 Task: Find the distance between Orlando and Jacksonville.
Action: Mouse moved to (352, 468)
Screenshot: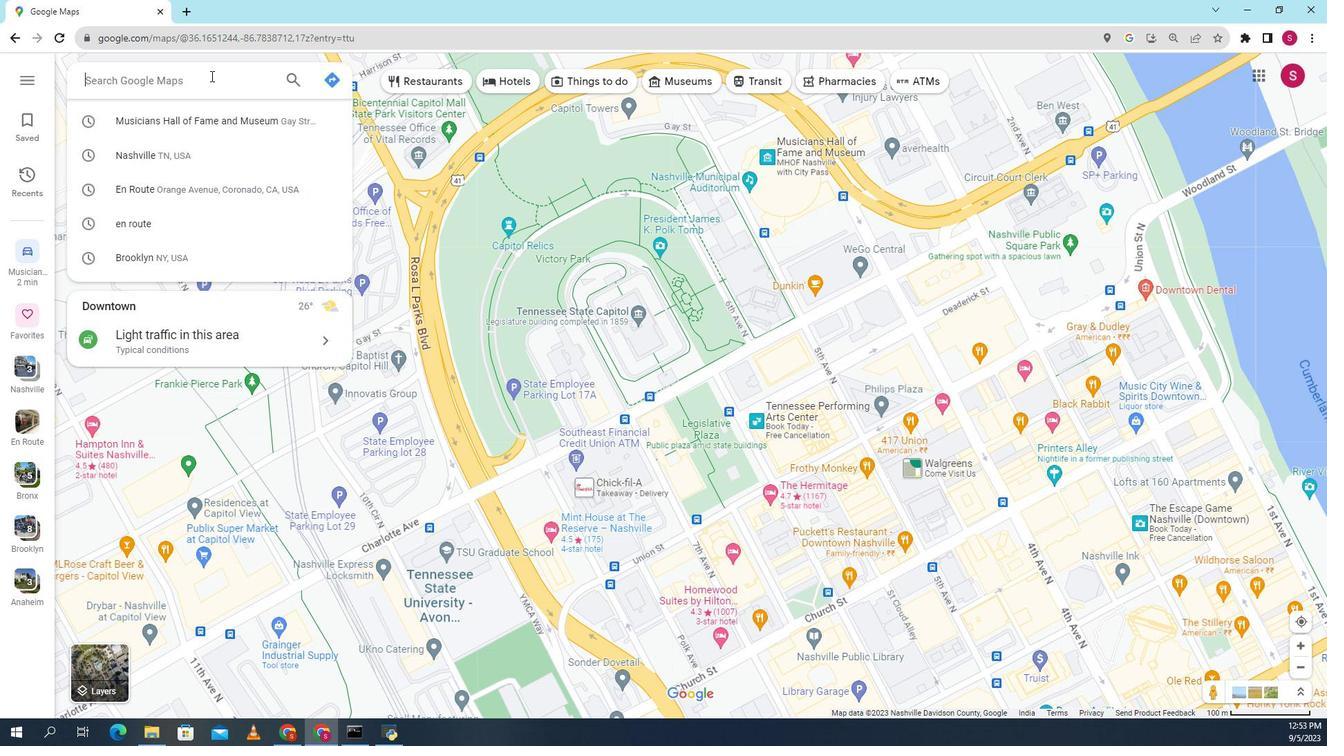 
Action: Mouse pressed left at (352, 468)
Screenshot: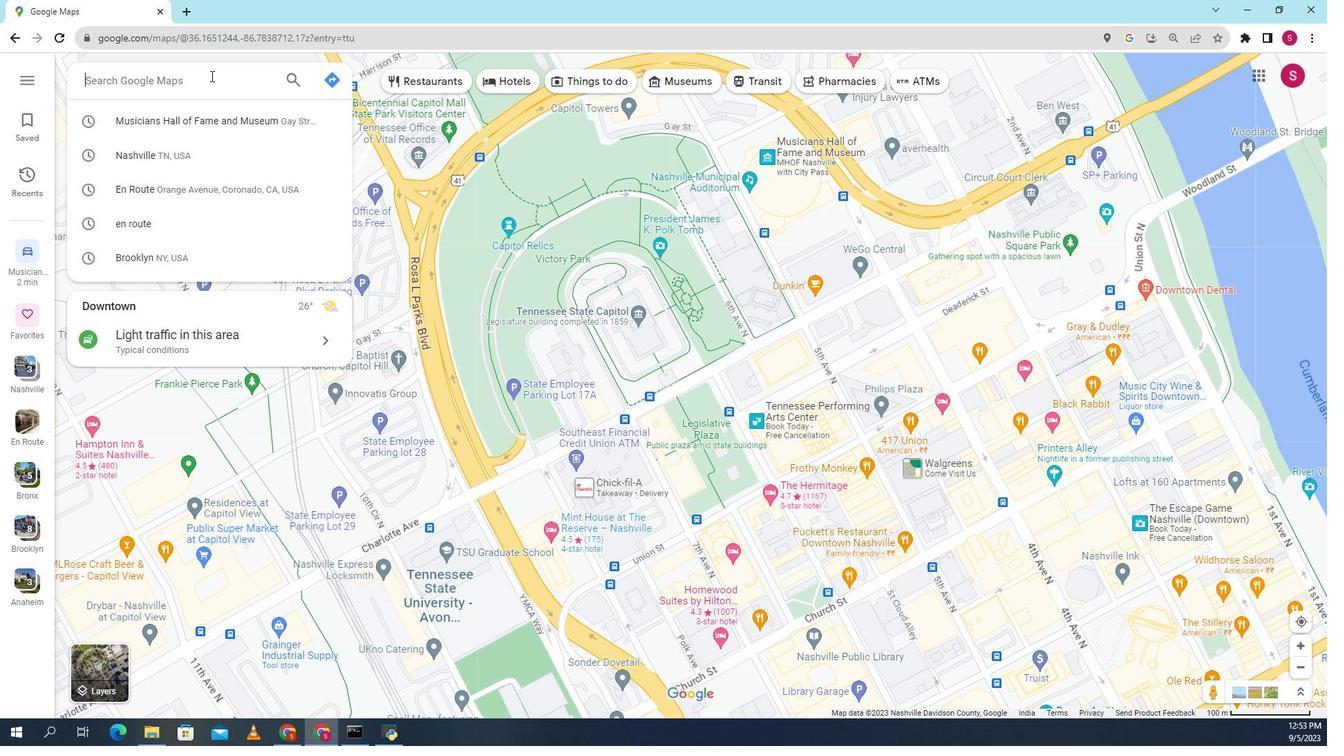 
Action: Mouse moved to (397, 450)
Screenshot: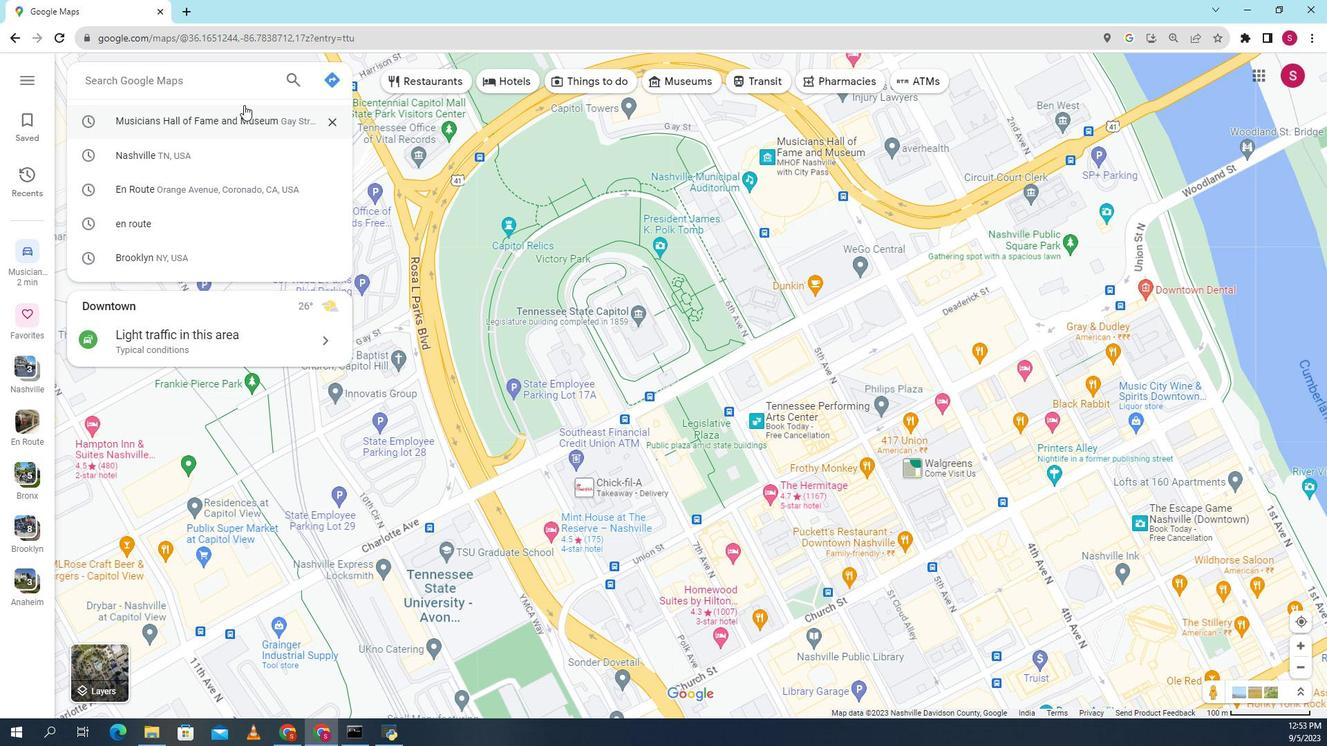 
Action: Key pressed orla
Screenshot: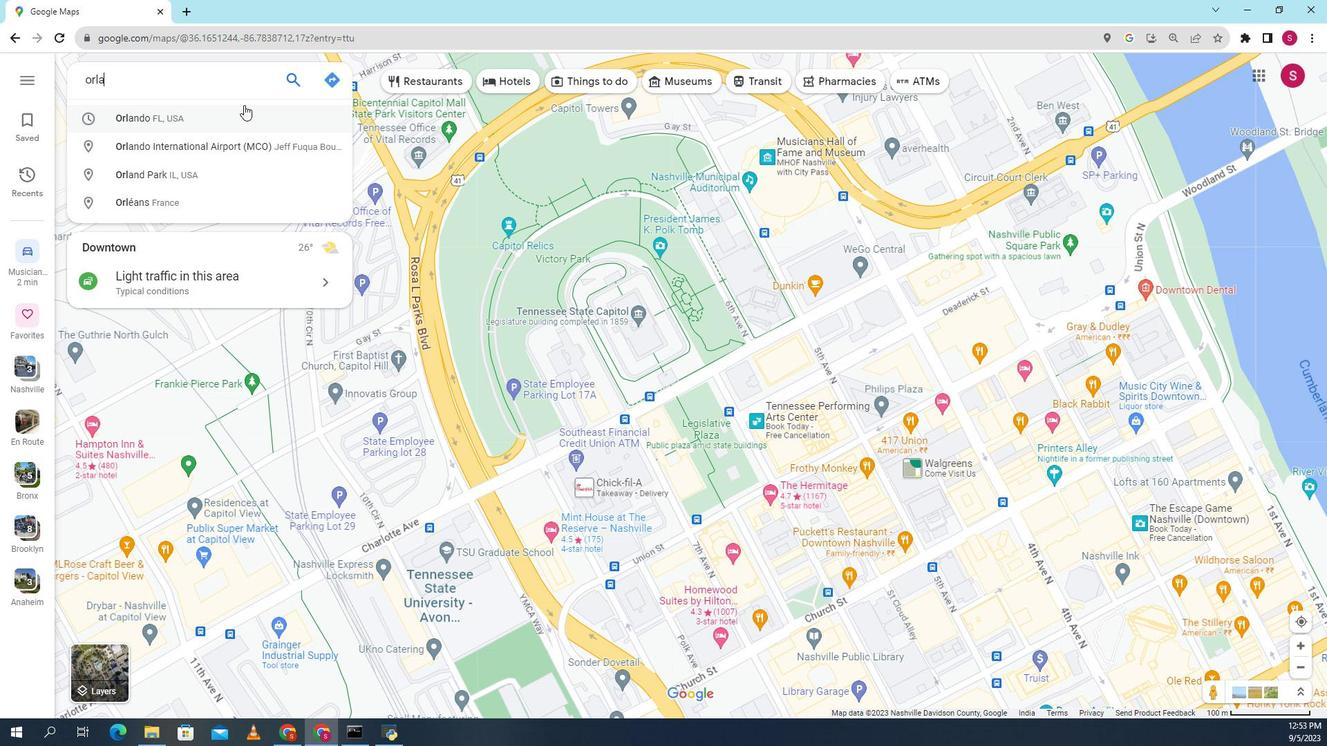 
Action: Mouse moved to (384, 441)
Screenshot: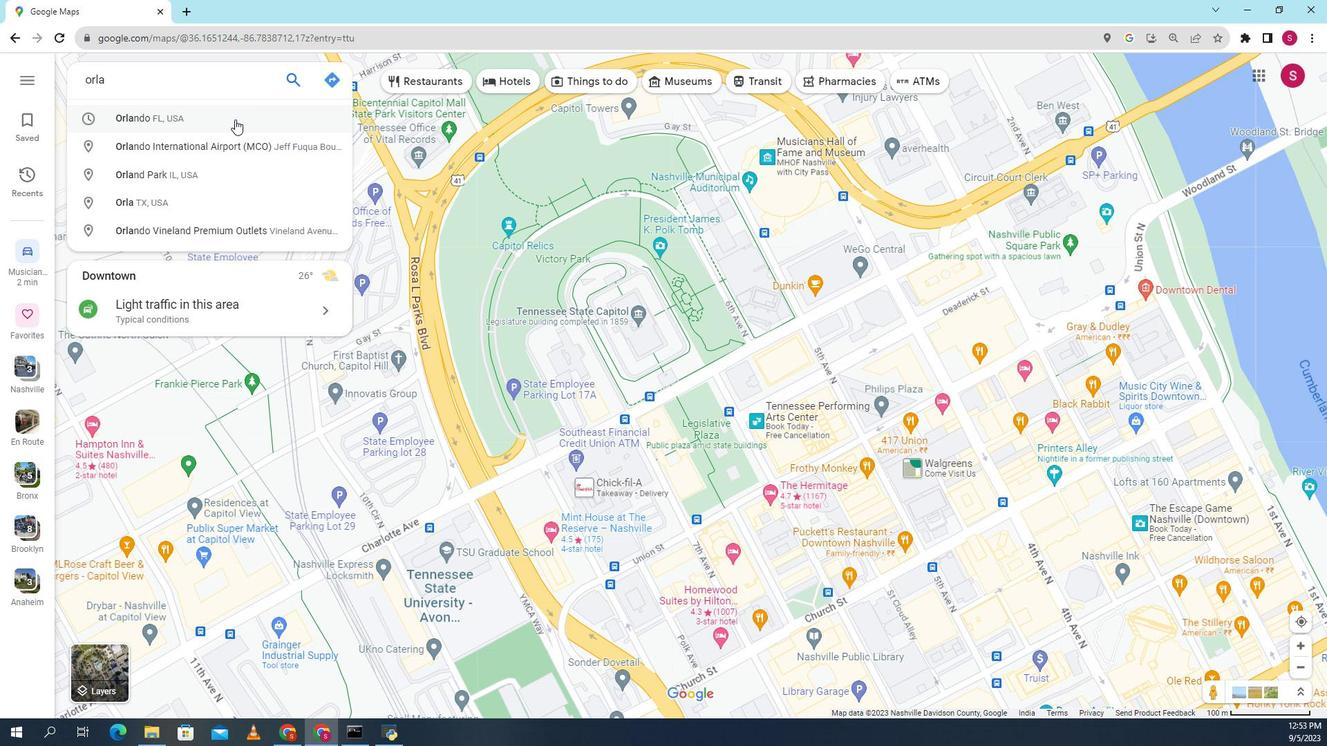 
Action: Mouse pressed left at (384, 441)
Screenshot: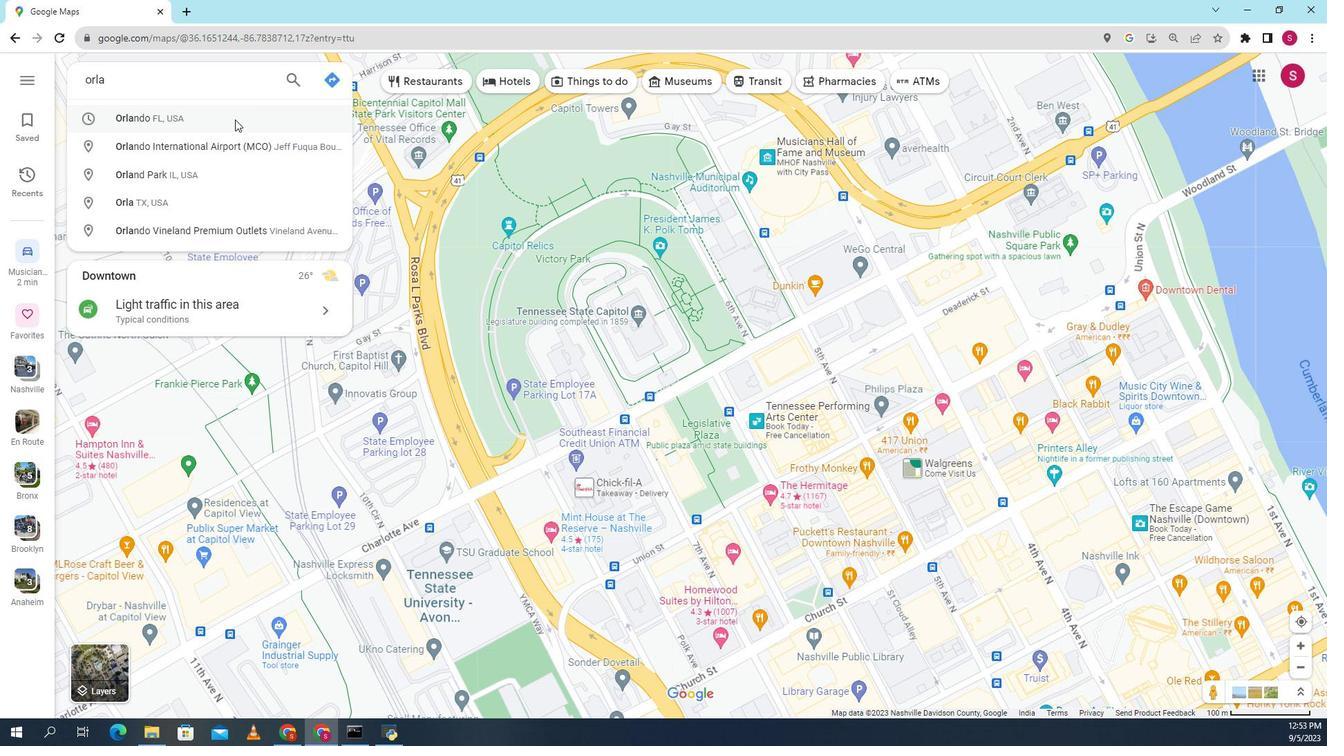 
Action: Mouse moved to (208, 297)
Screenshot: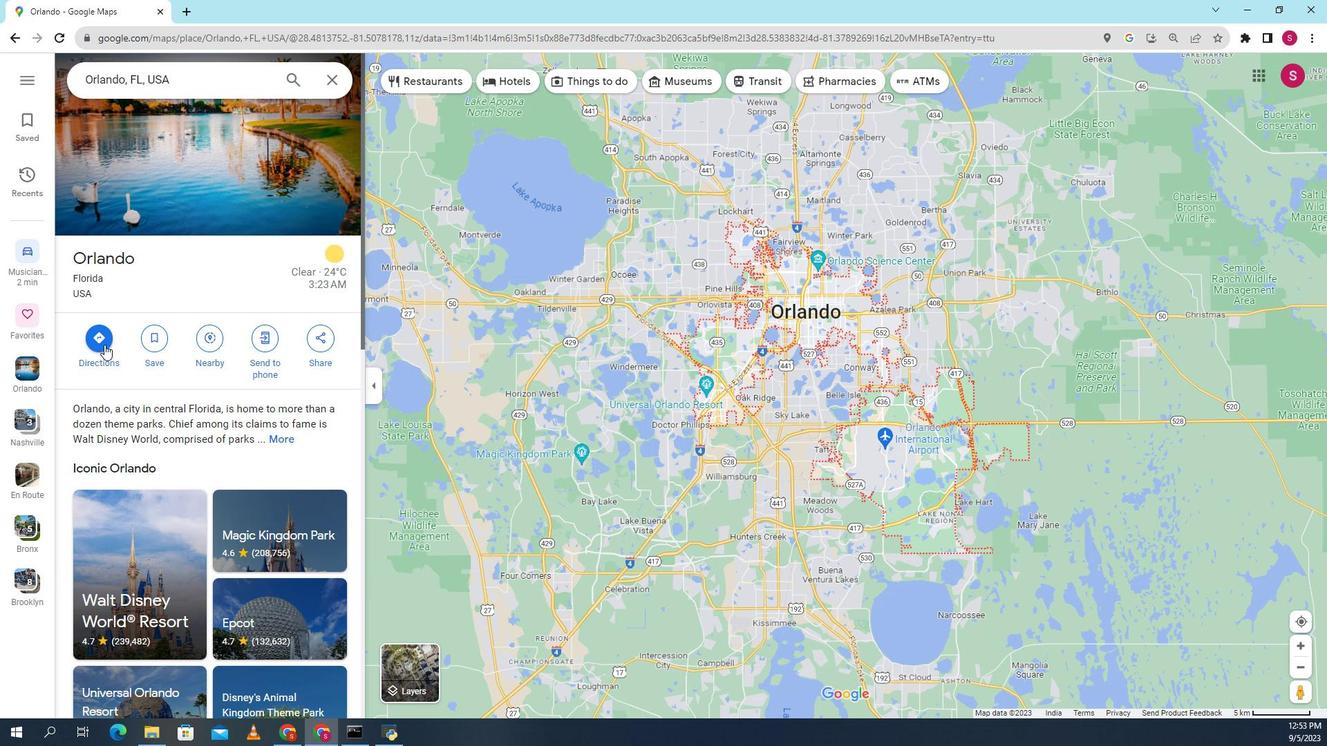 
Action: Mouse pressed left at (208, 297)
Screenshot: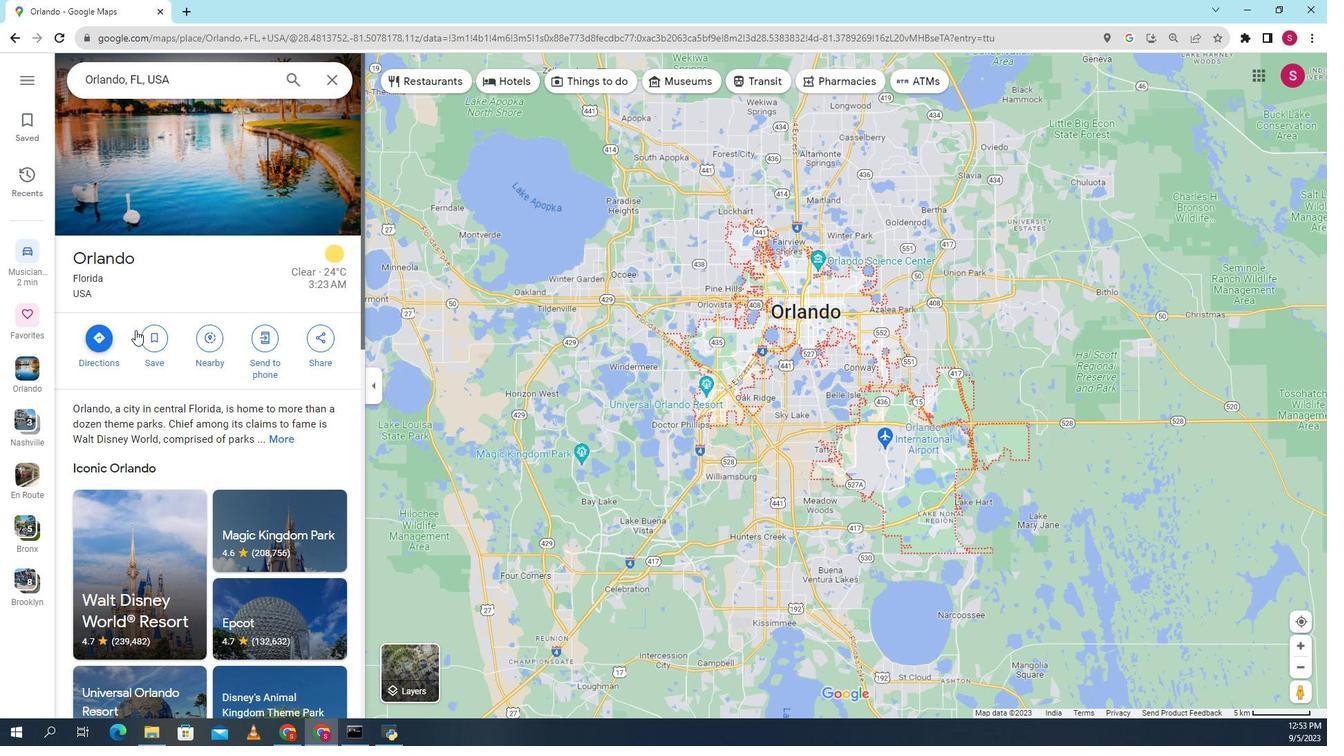 
Action: Mouse moved to (515, 425)
Screenshot: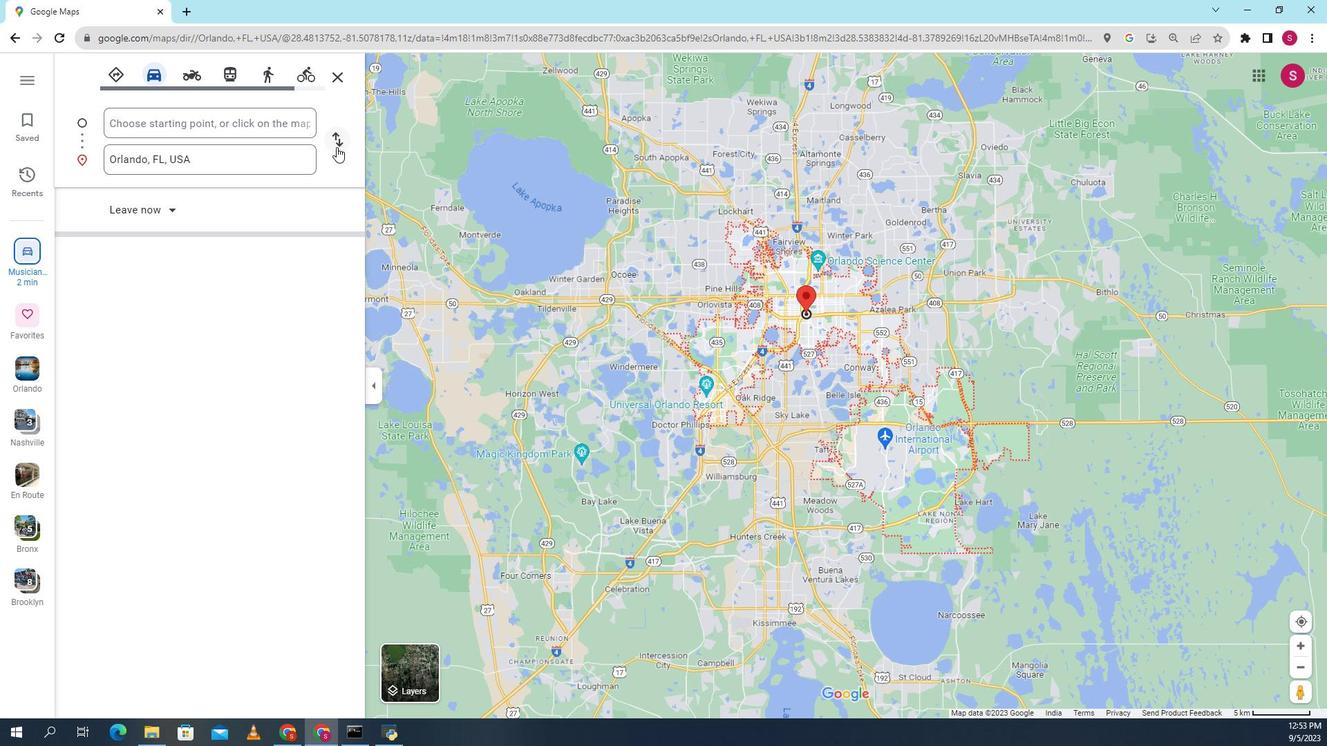 
Action: Mouse pressed left at (515, 425)
Screenshot: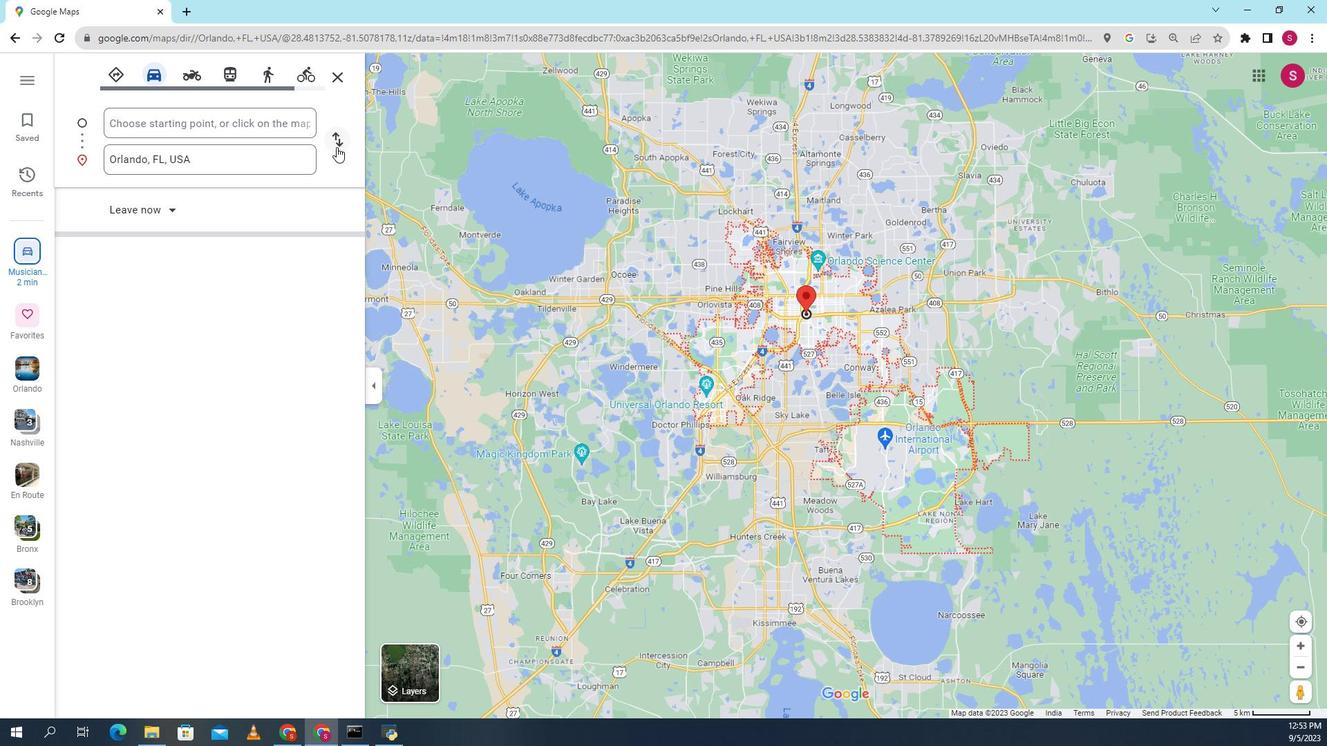 
Action: Mouse moved to (403, 409)
Screenshot: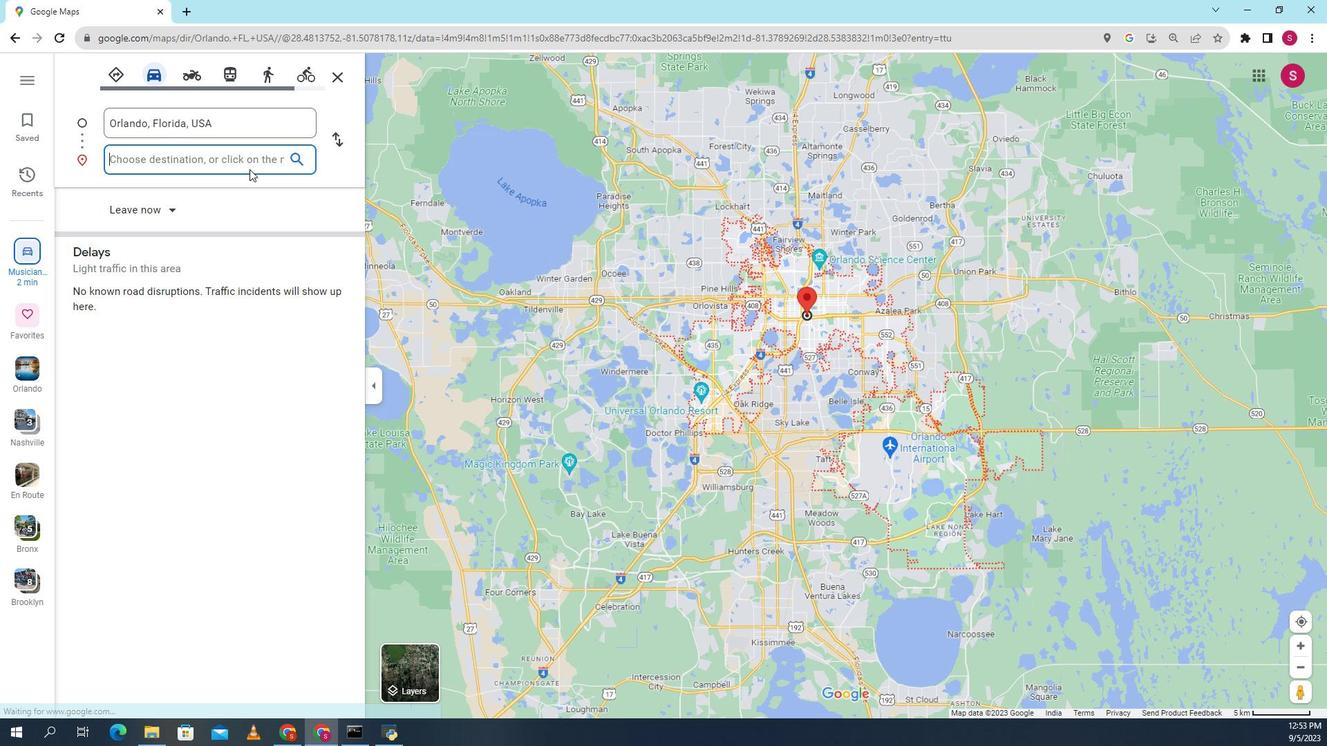 
Action: Key pressed jacksonville
Screenshot: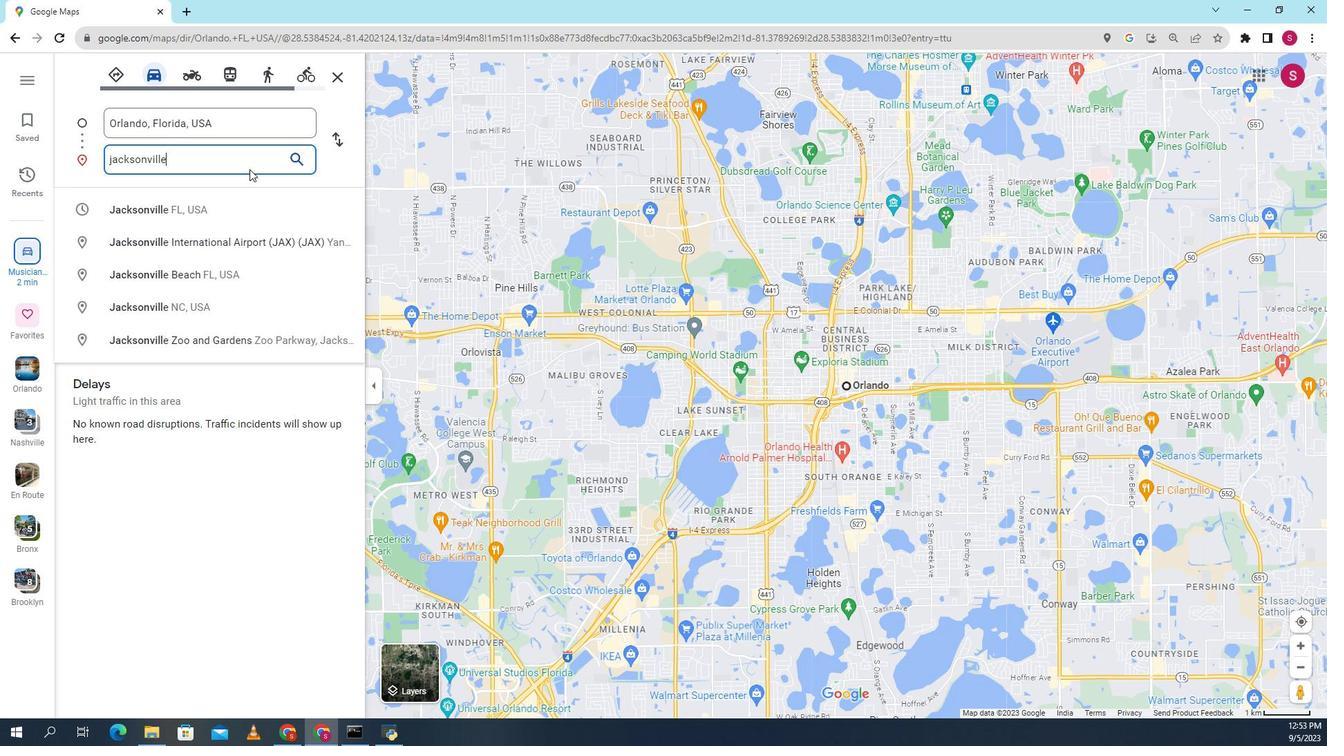 
Action: Mouse moved to (395, 376)
Screenshot: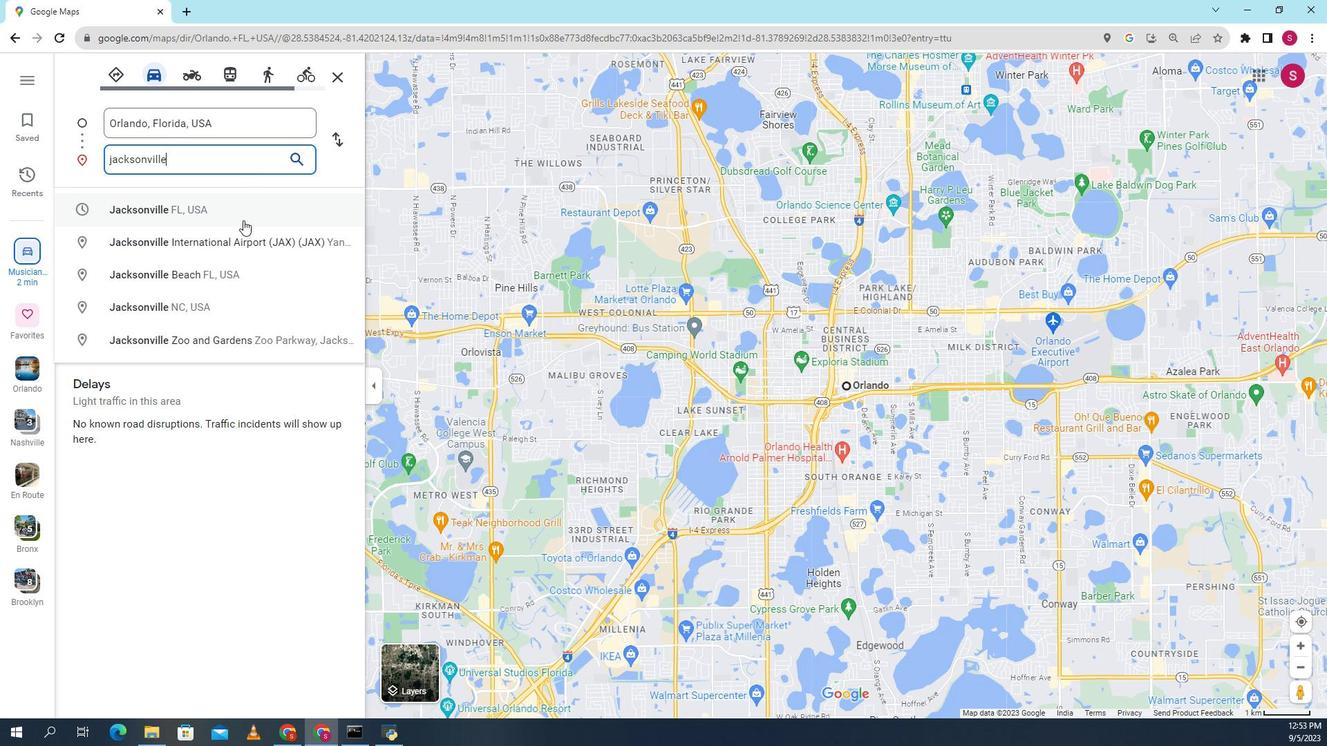 
Action: Mouse pressed left at (395, 376)
Screenshot: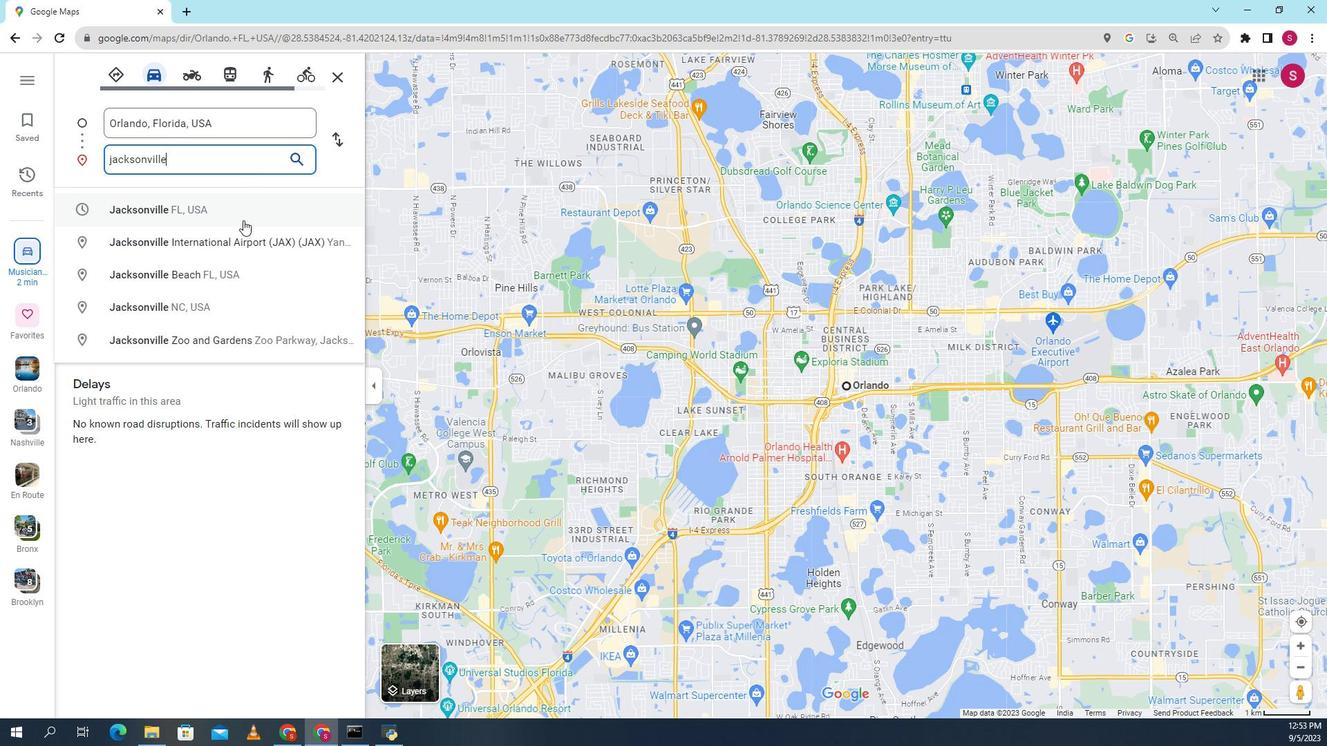 
Action: Mouse moved to (1203, 91)
Screenshot: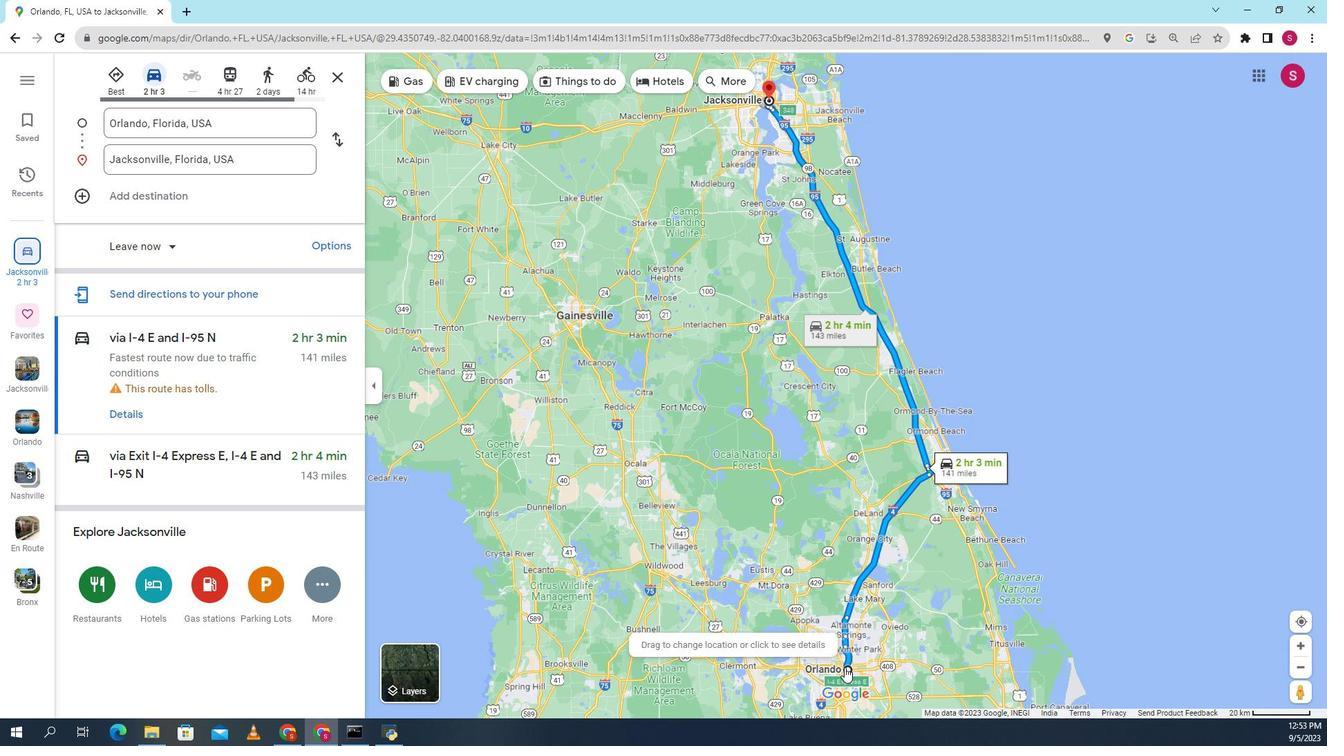 
Action: Mouse pressed right at (1203, 91)
Screenshot: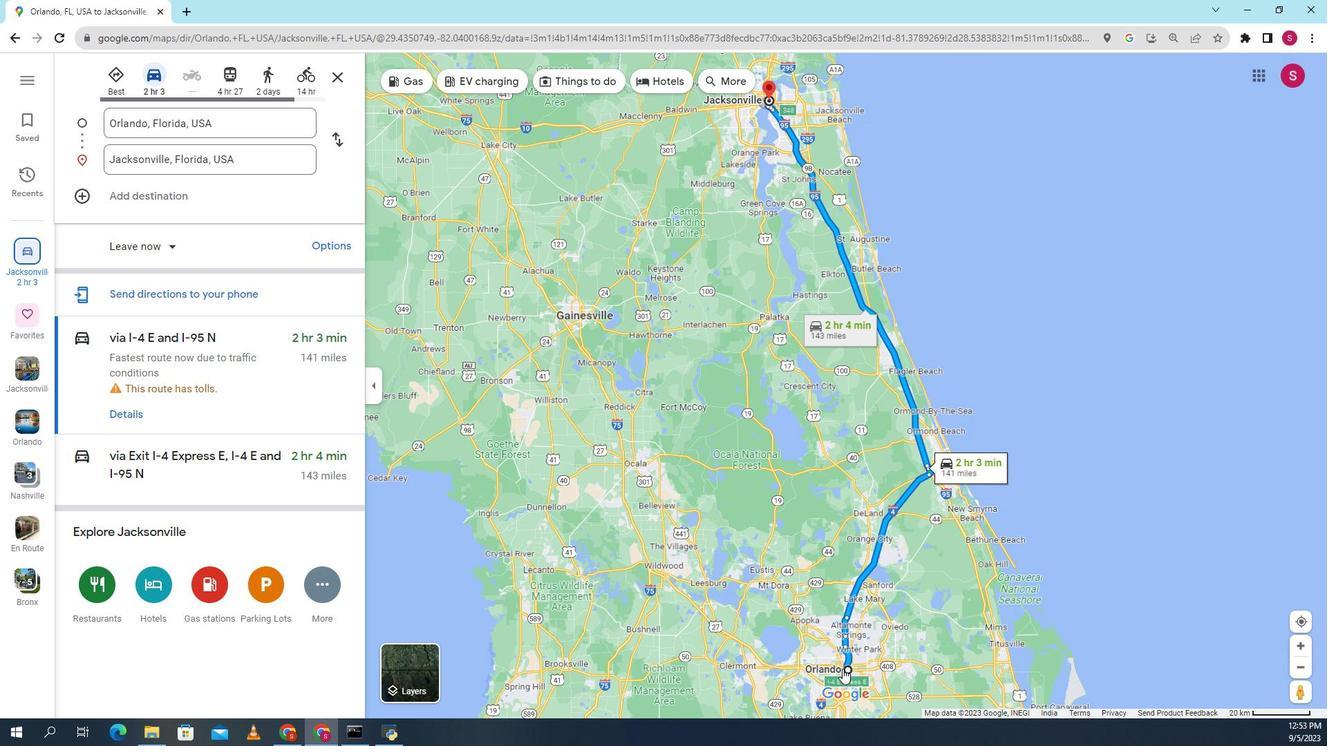 
Action: Mouse moved to (1271, 80)
Screenshot: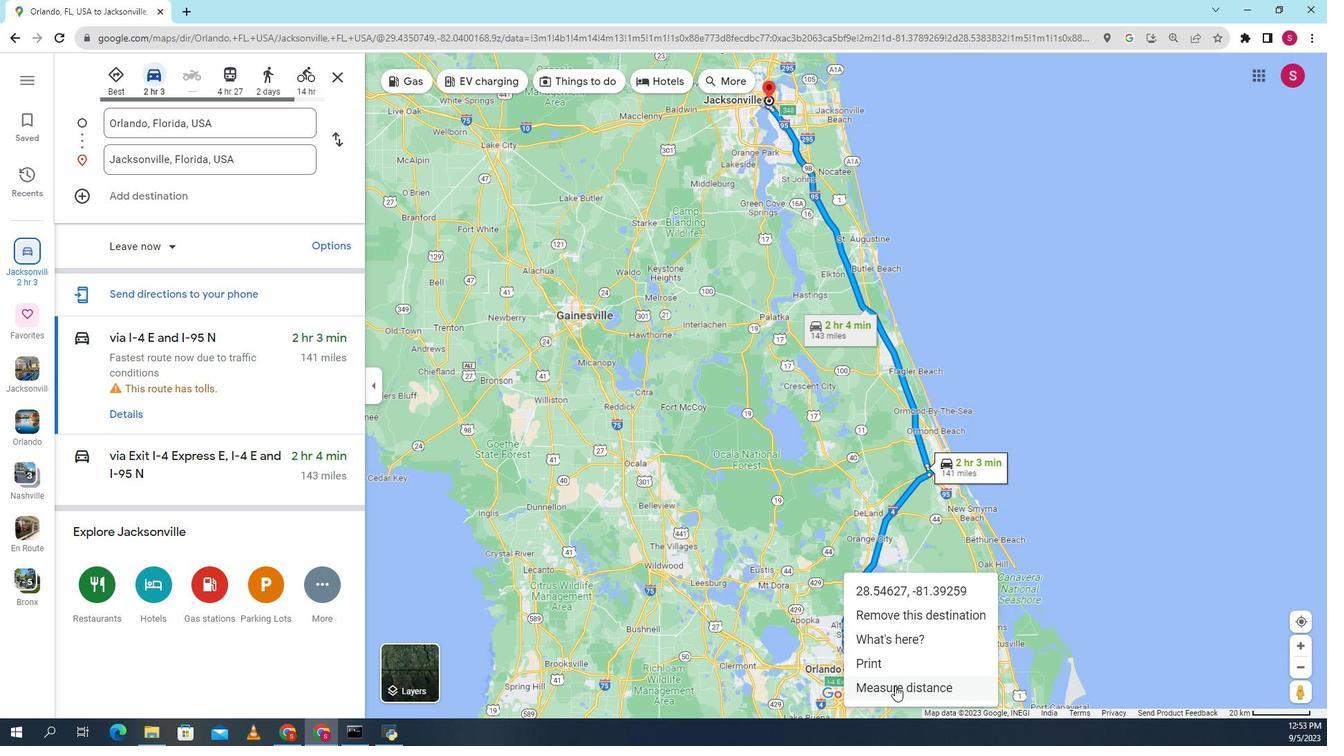 
Action: Mouse pressed left at (1271, 80)
Screenshot: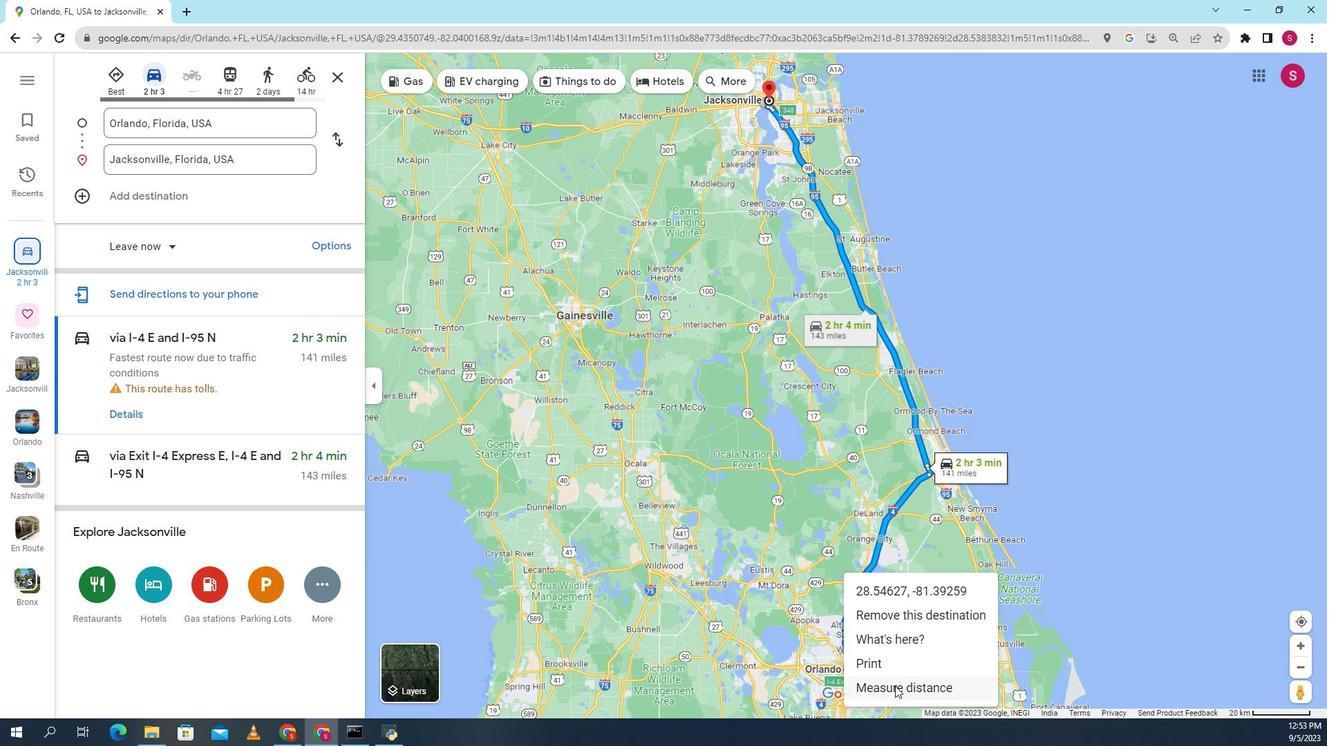 
Action: Mouse moved to (1103, 451)
Screenshot: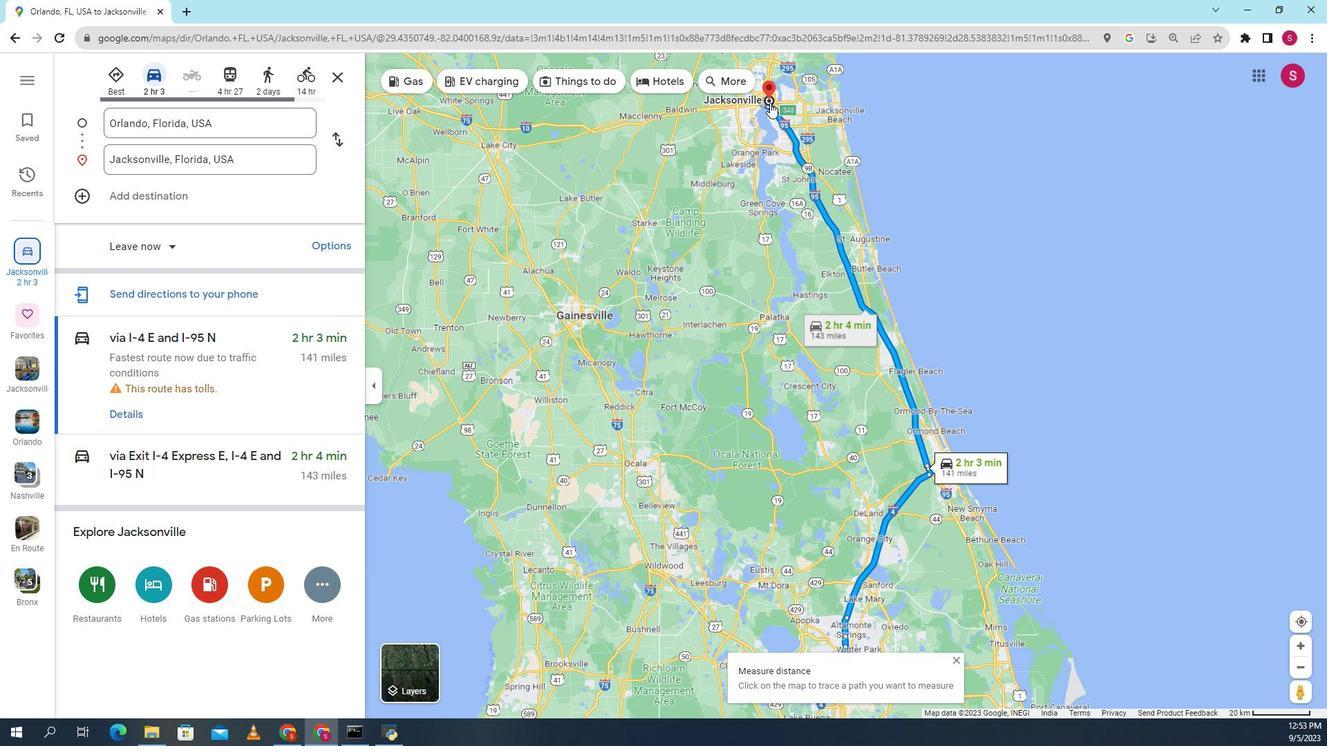 
Action: Mouse pressed left at (1103, 451)
Screenshot: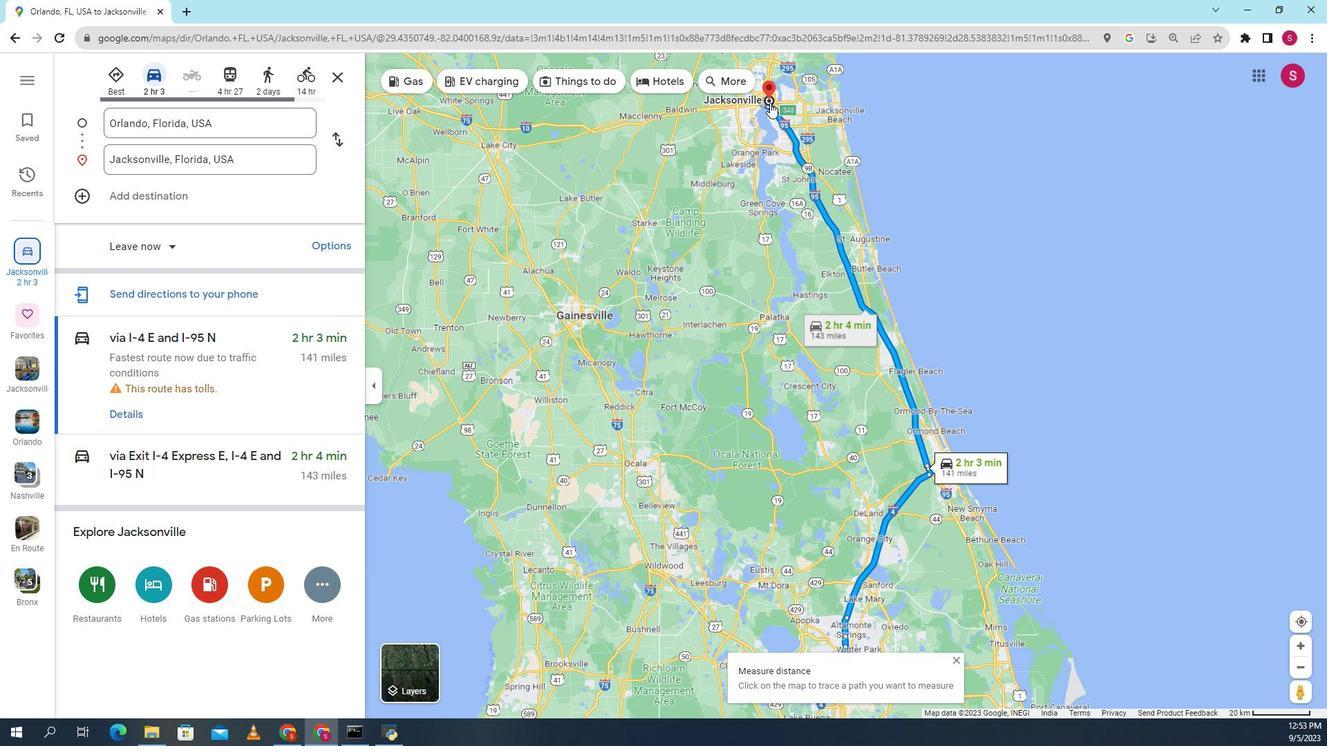 
Action: Mouse moved to (1169, 236)
Screenshot: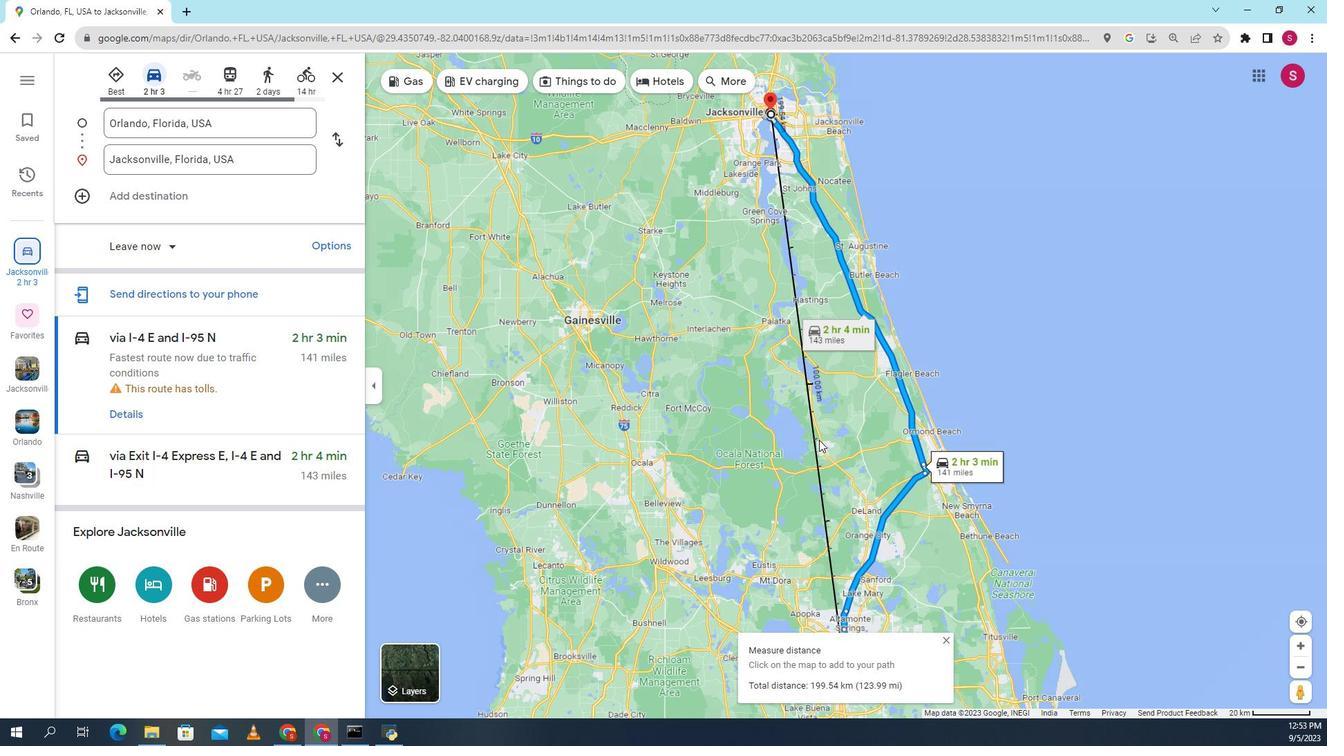 
Action: Mouse scrolled (1169, 237) with delta (0, 0)
Screenshot: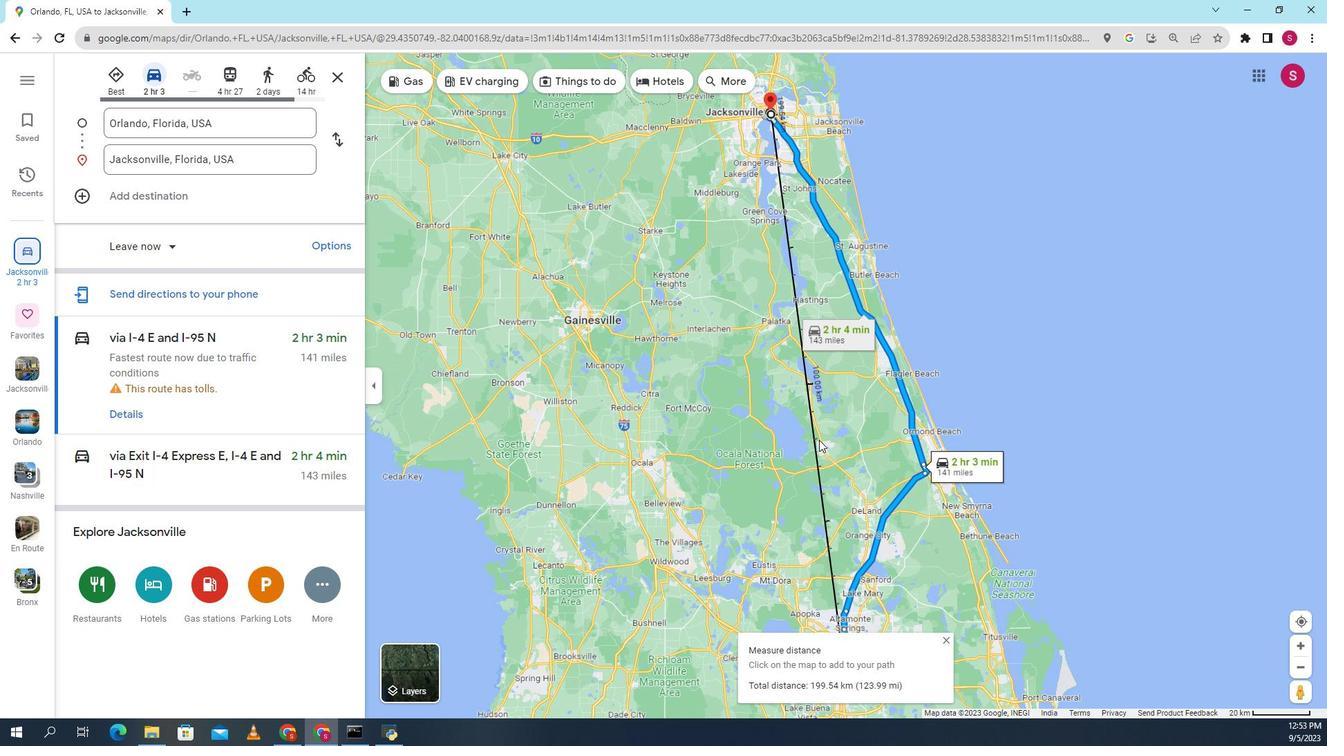 
Action: Mouse scrolled (1169, 237) with delta (0, 0)
Screenshot: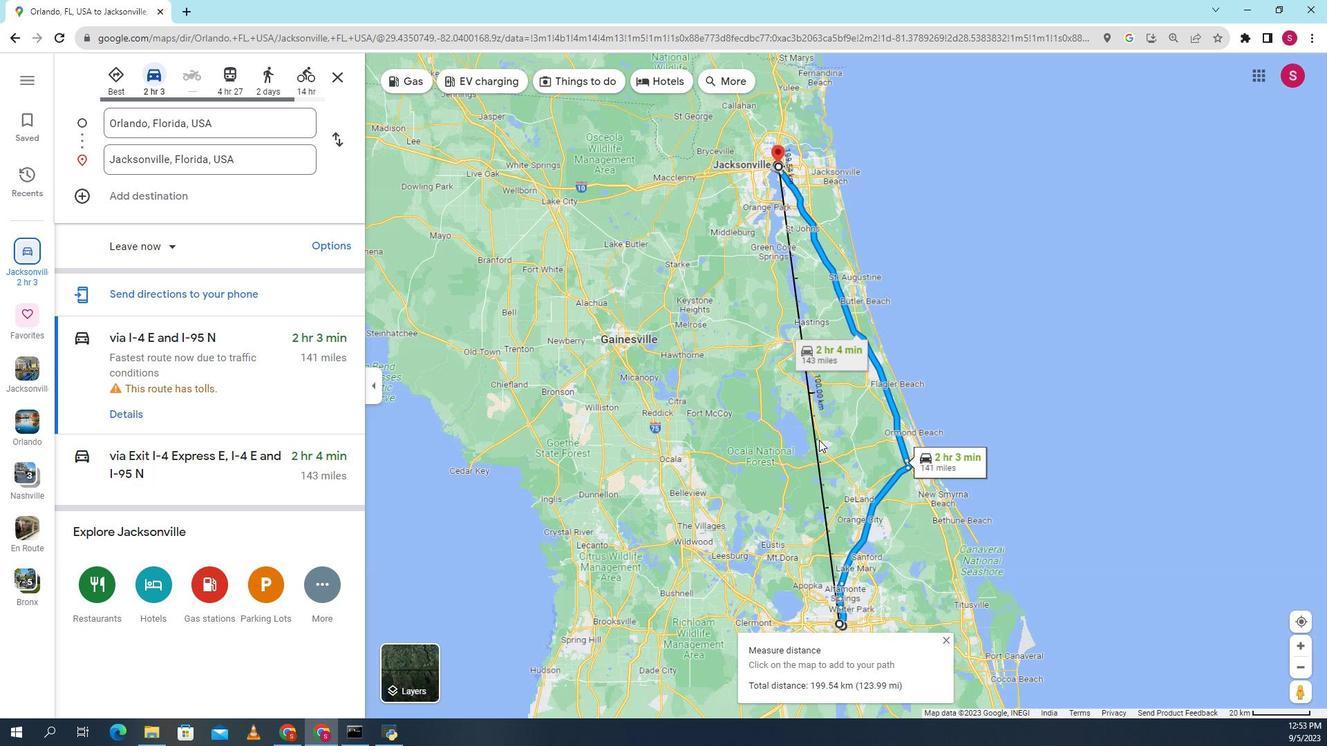 
Action: Mouse moved to (1195, 143)
Screenshot: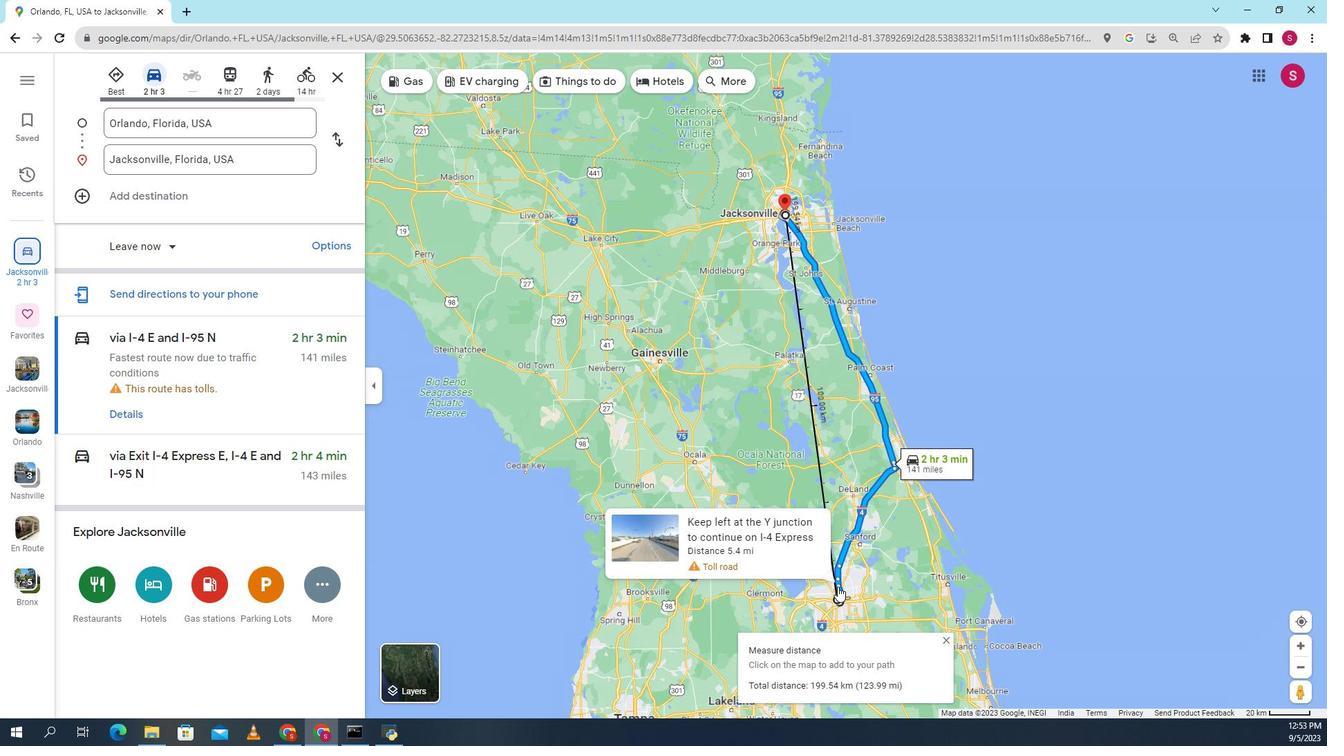 
Action: Mouse scrolled (1195, 143) with delta (0, 0)
Screenshot: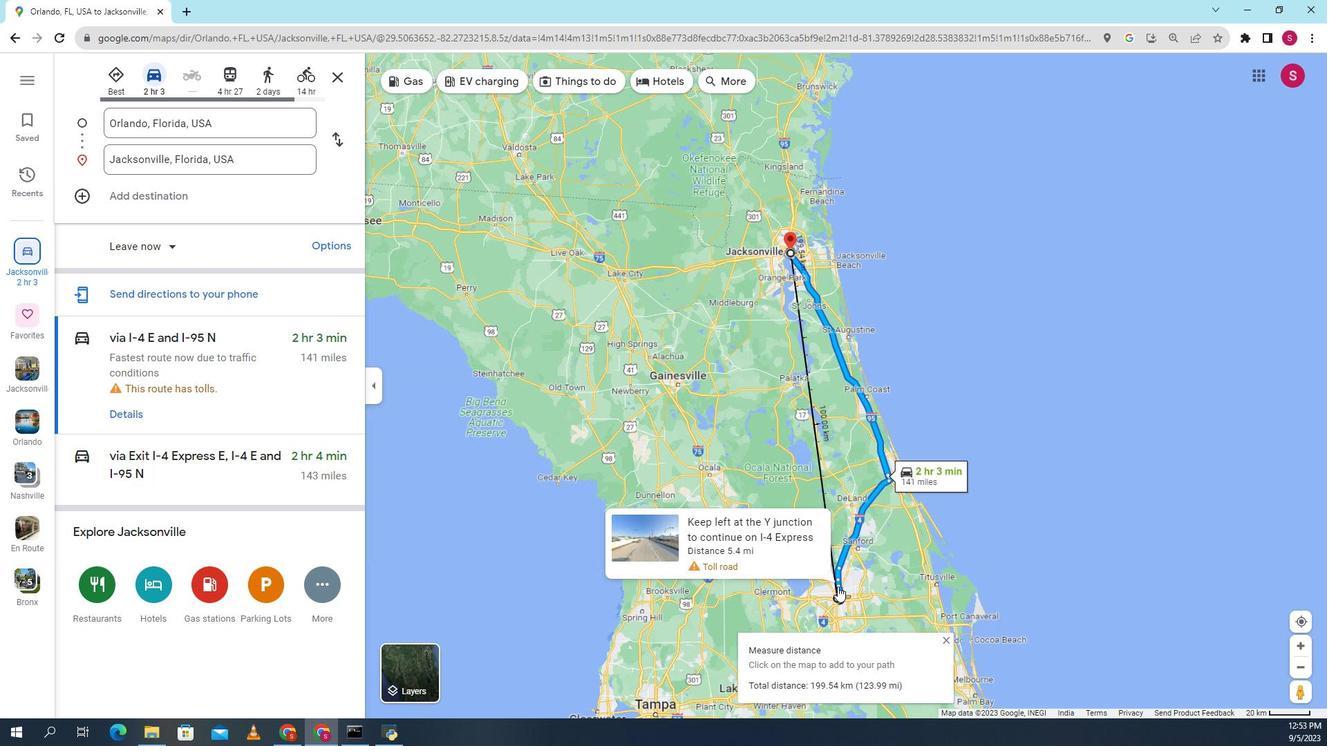 
Action: Mouse scrolled (1195, 143) with delta (0, 0)
Screenshot: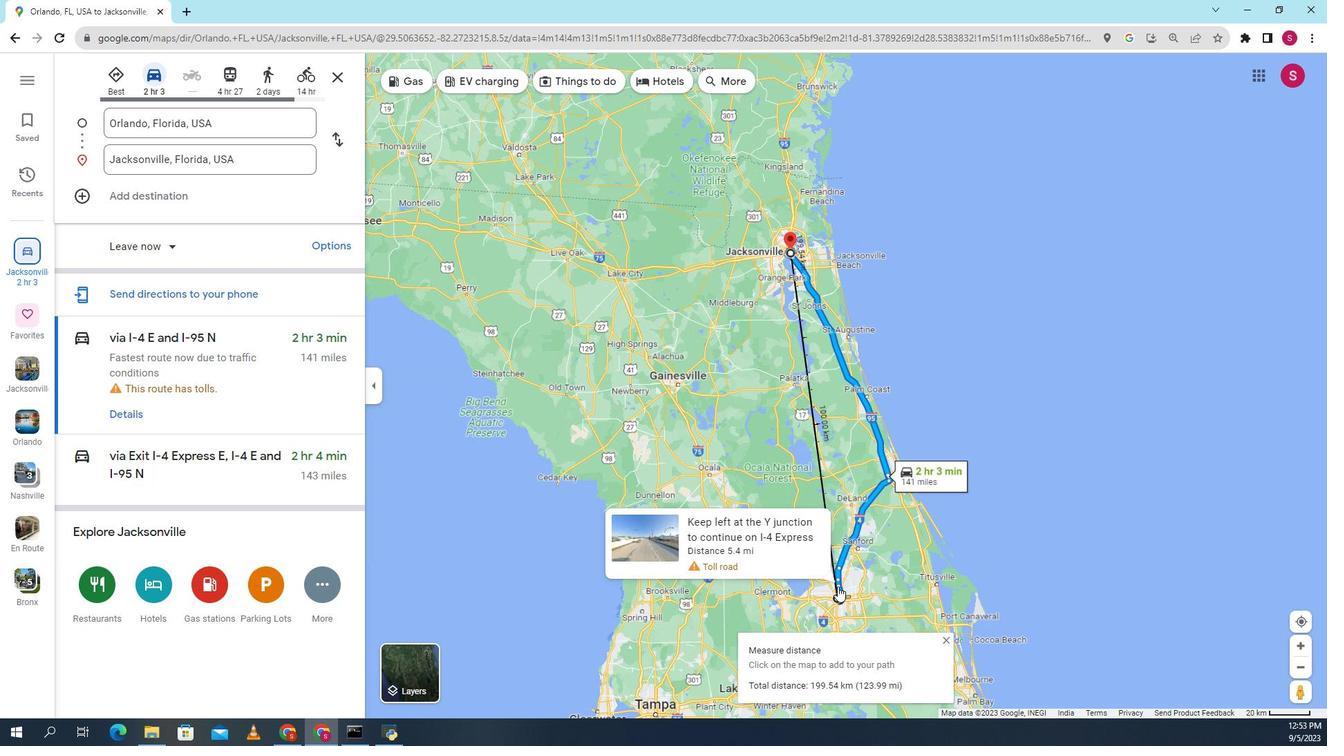 
Action: Mouse moved to (1193, 143)
Screenshot: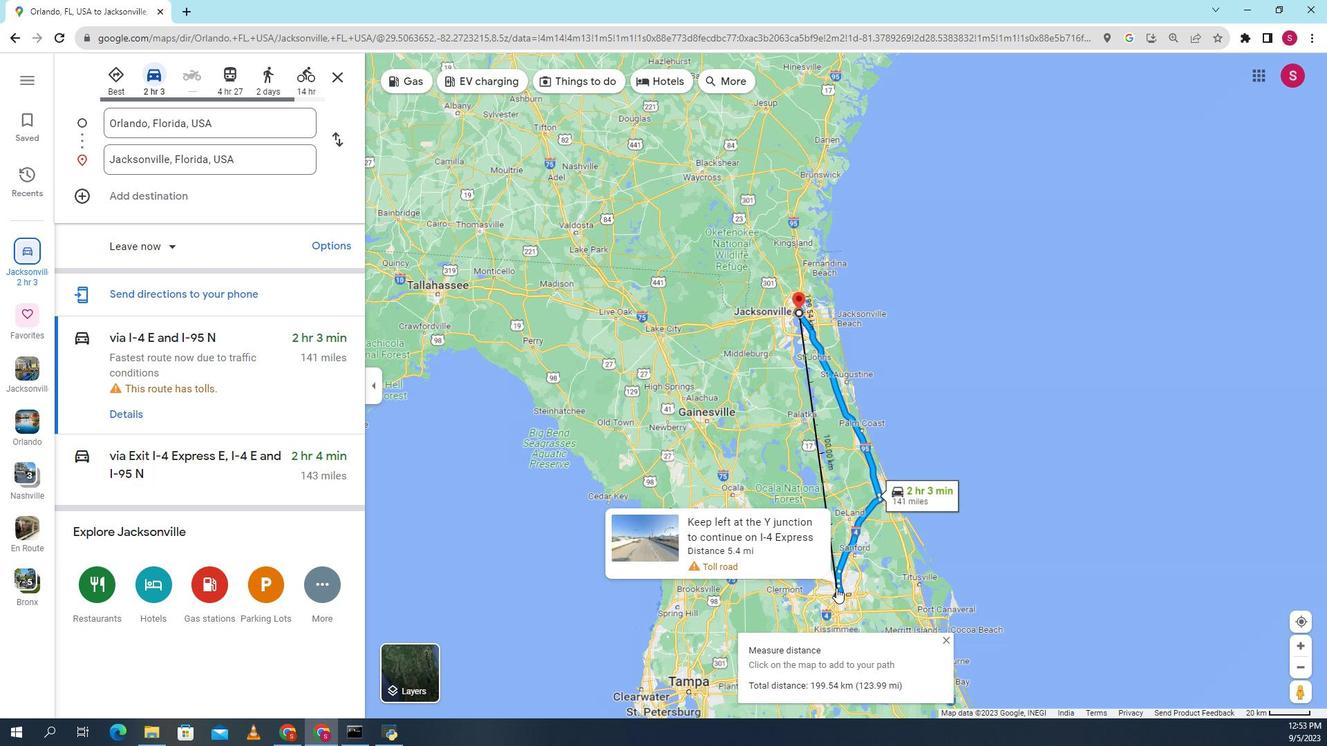 
Action: Mouse scrolled (1193, 143) with delta (0, 0)
Screenshot: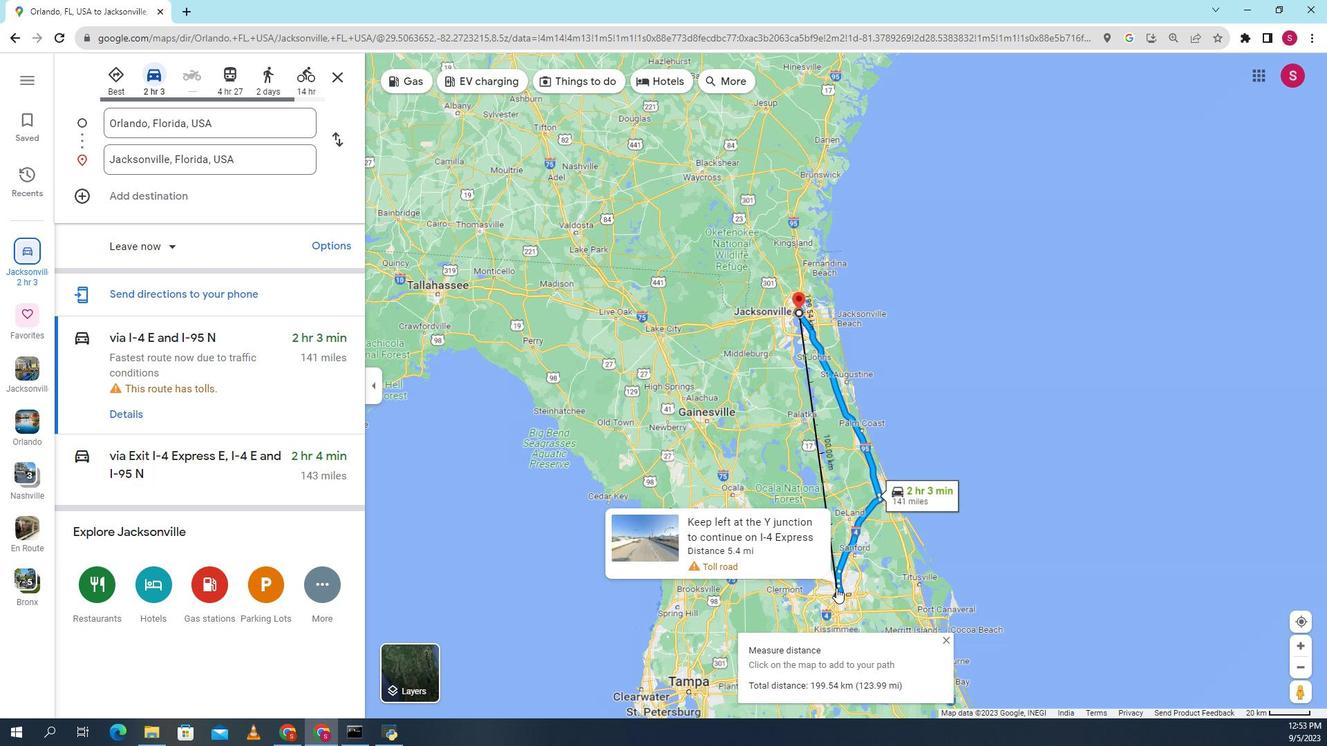 
Action: Mouse moved to (1192, 142)
Screenshot: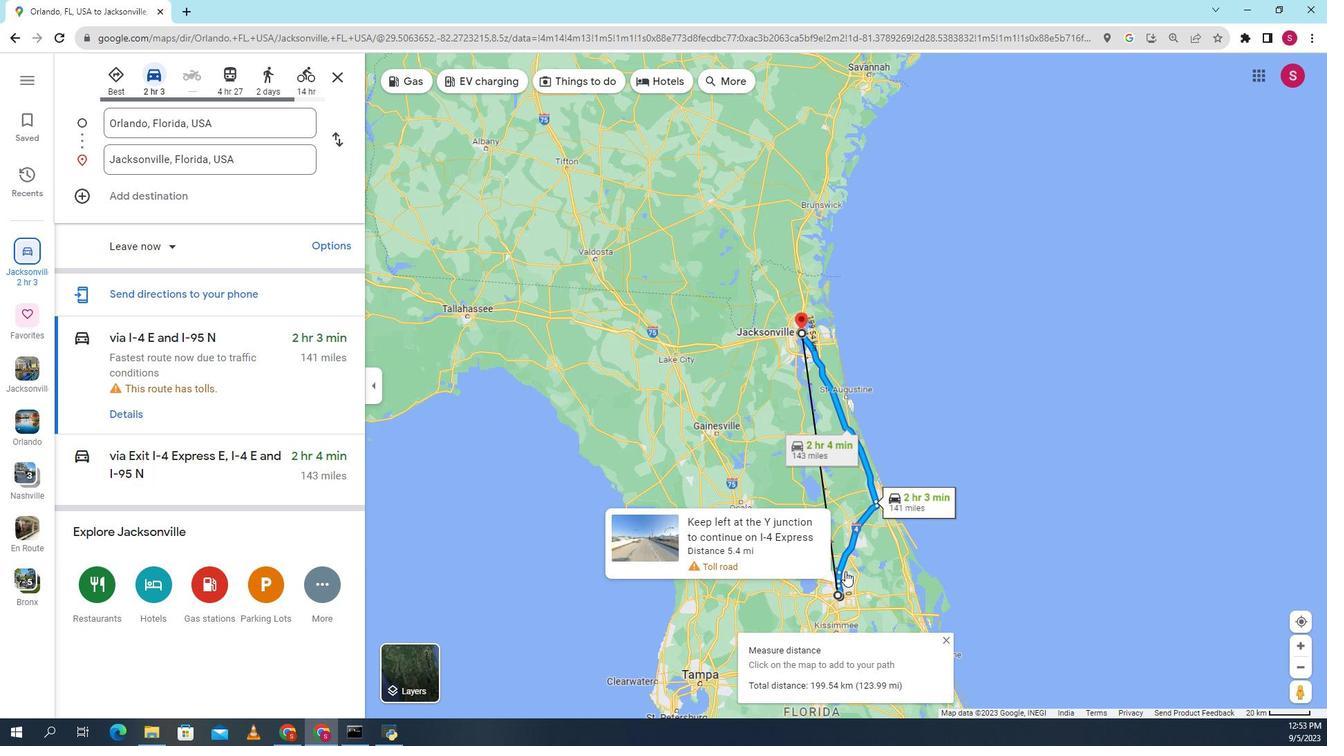
Action: Mouse scrolled (1192, 141) with delta (0, 0)
Screenshot: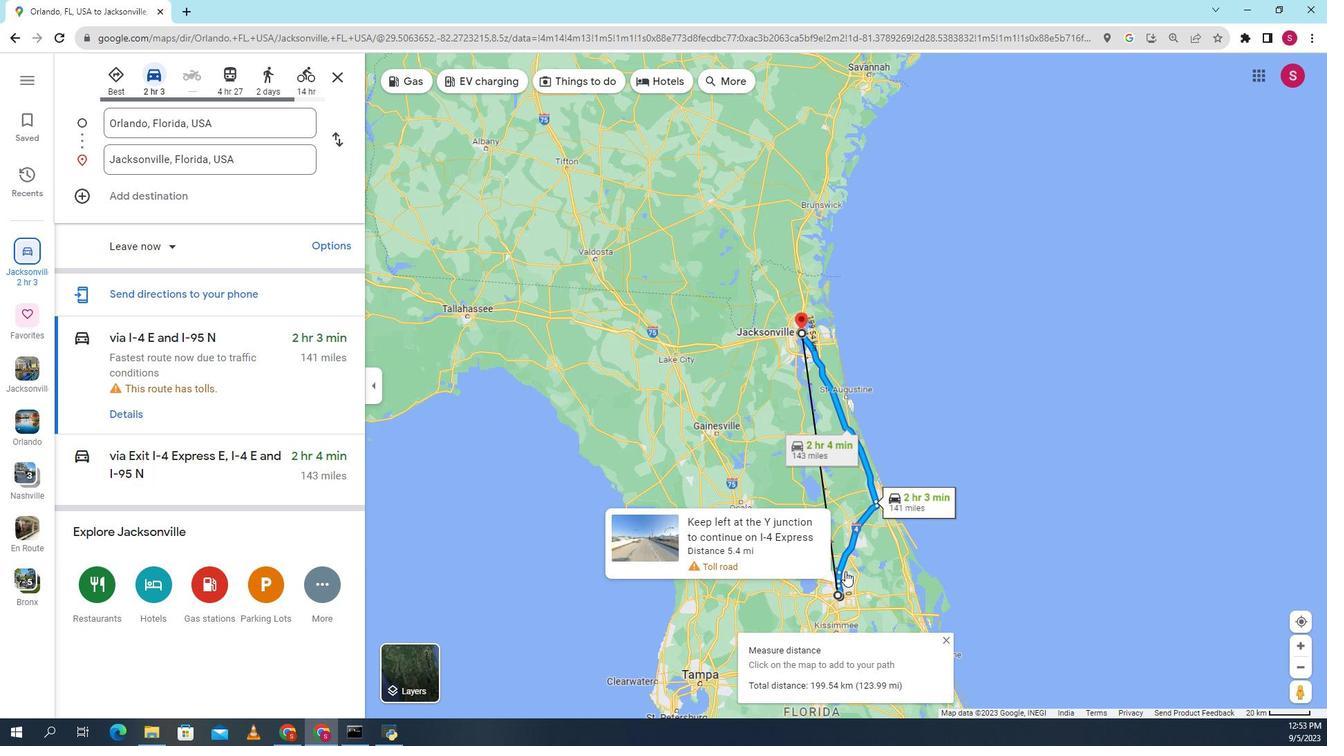 
Action: Mouse moved to (1197, 143)
Screenshot: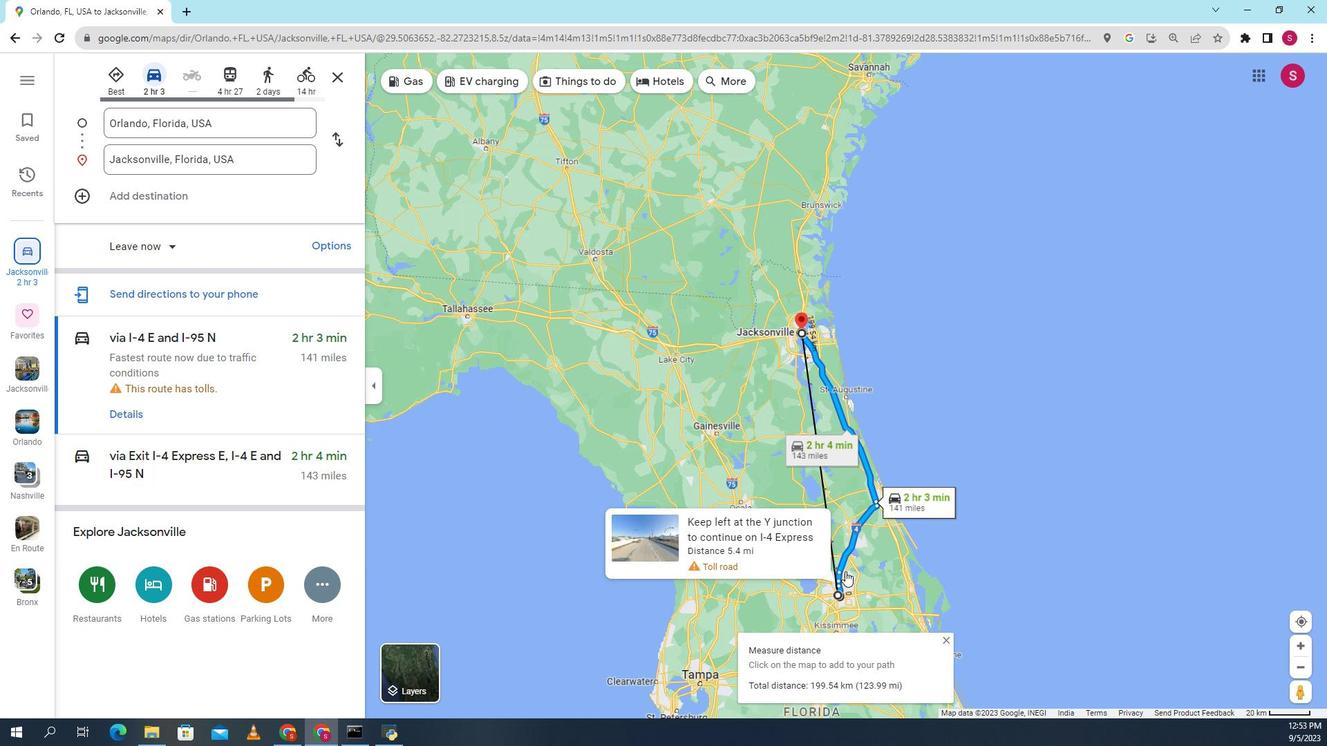 
Action: Mouse scrolled (1197, 143) with delta (0, 0)
Screenshot: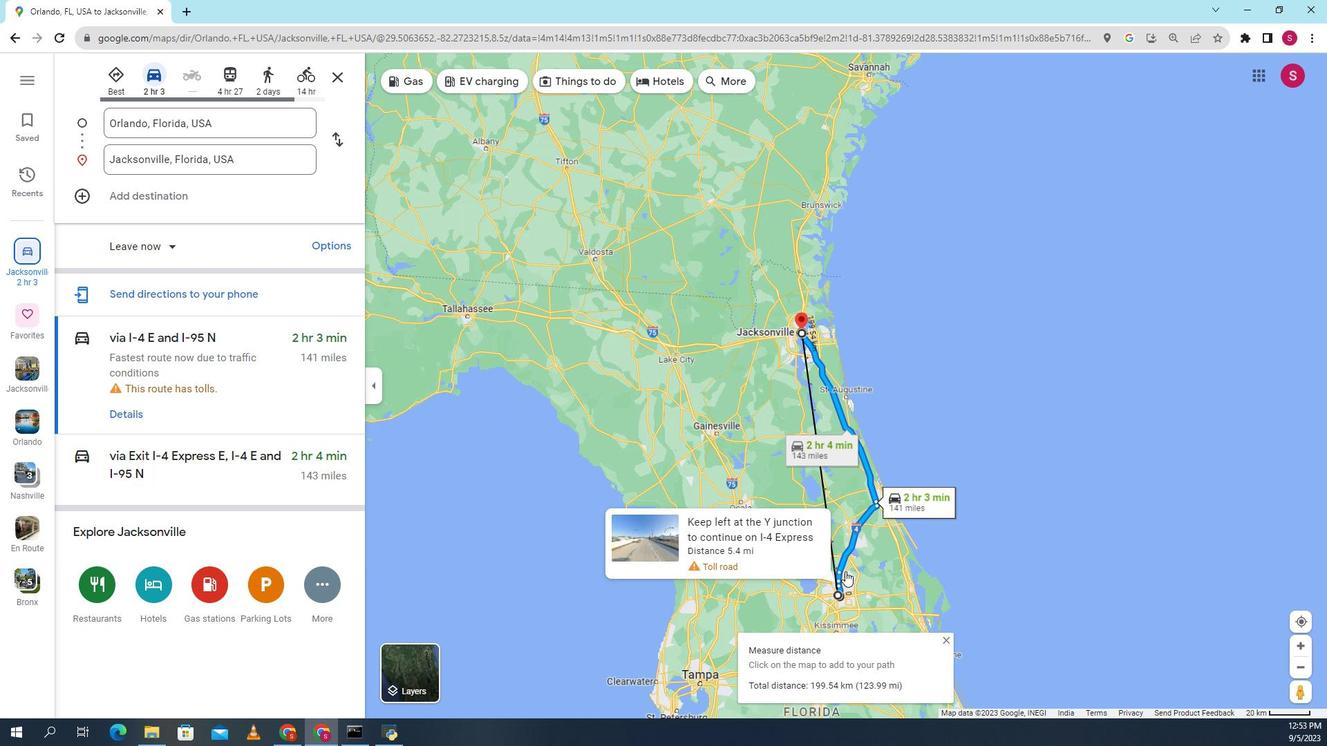 
Action: Mouse moved to (1200, 149)
Screenshot: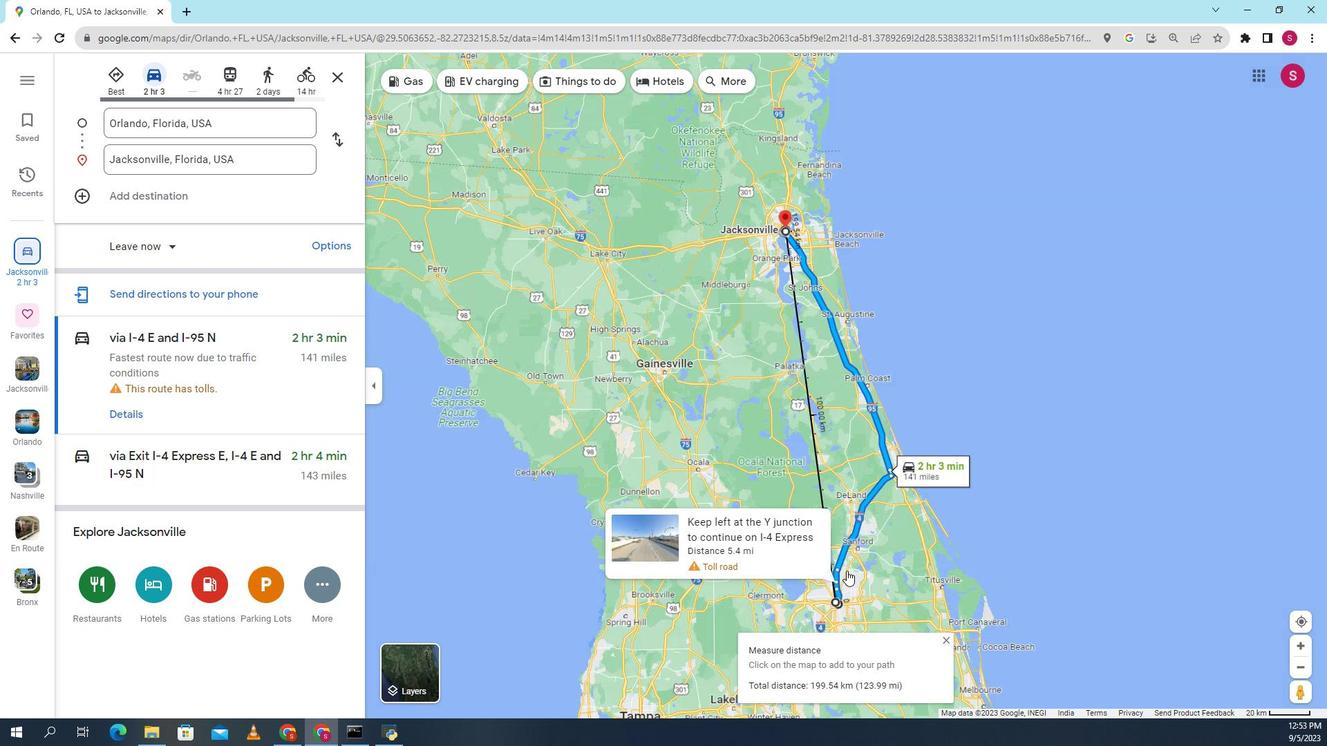 
Action: Mouse scrolled (1200, 148) with delta (0, 0)
Screenshot: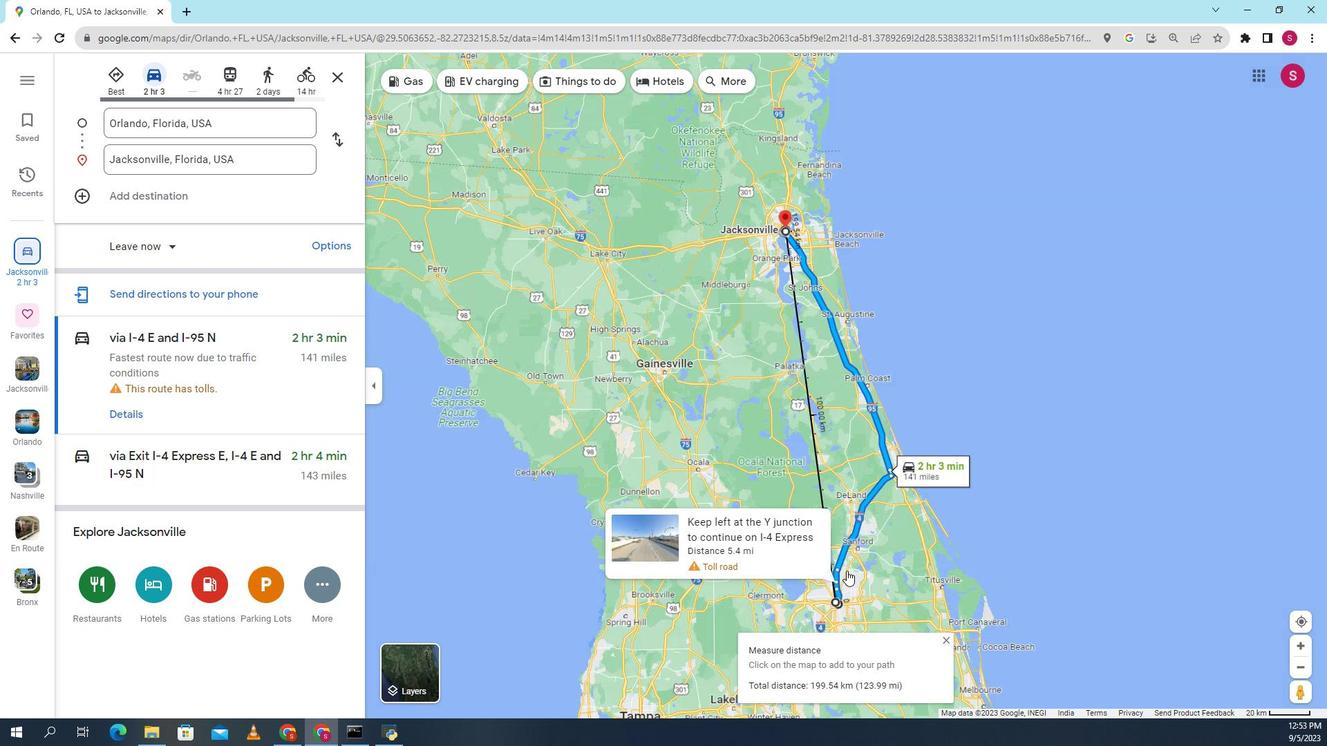 
Action: Mouse moved to (1202, 152)
Screenshot: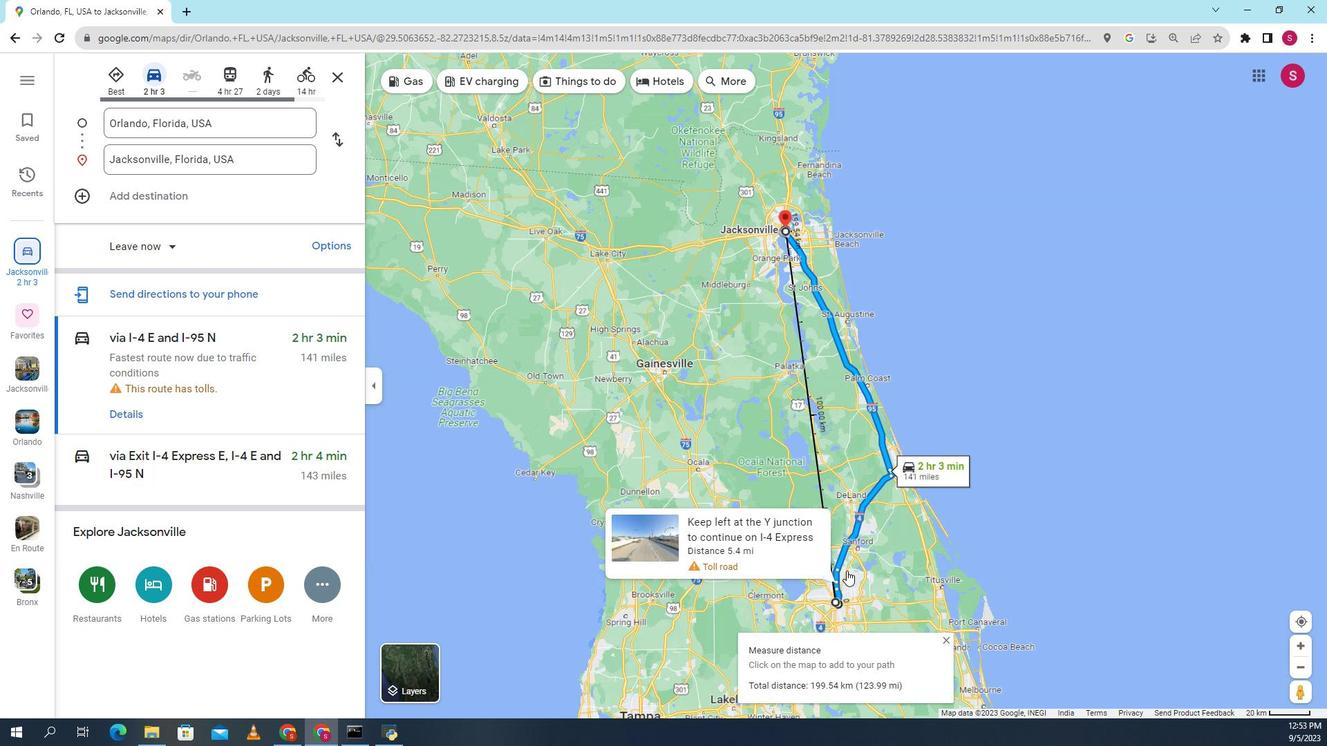 
Action: Mouse scrolled (1202, 151) with delta (0, 0)
Screenshot: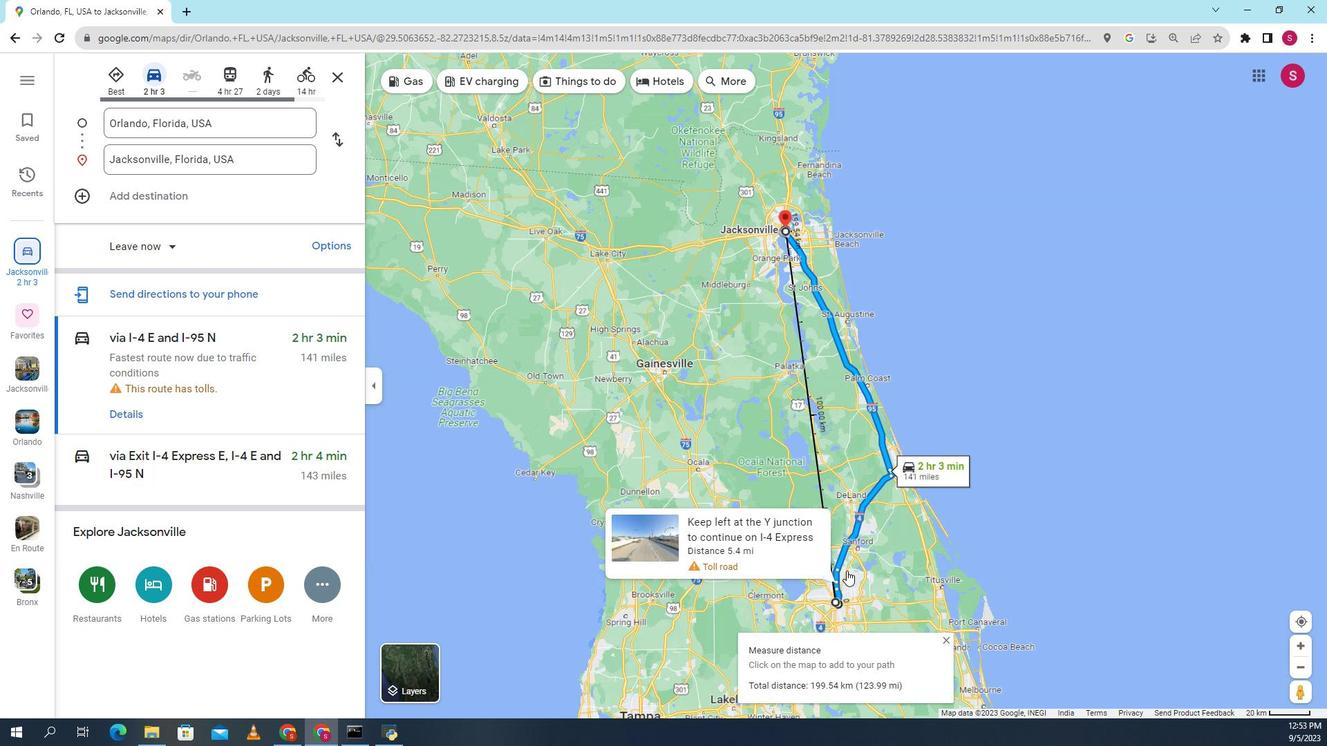 
Action: Mouse moved to (1207, 153)
Screenshot: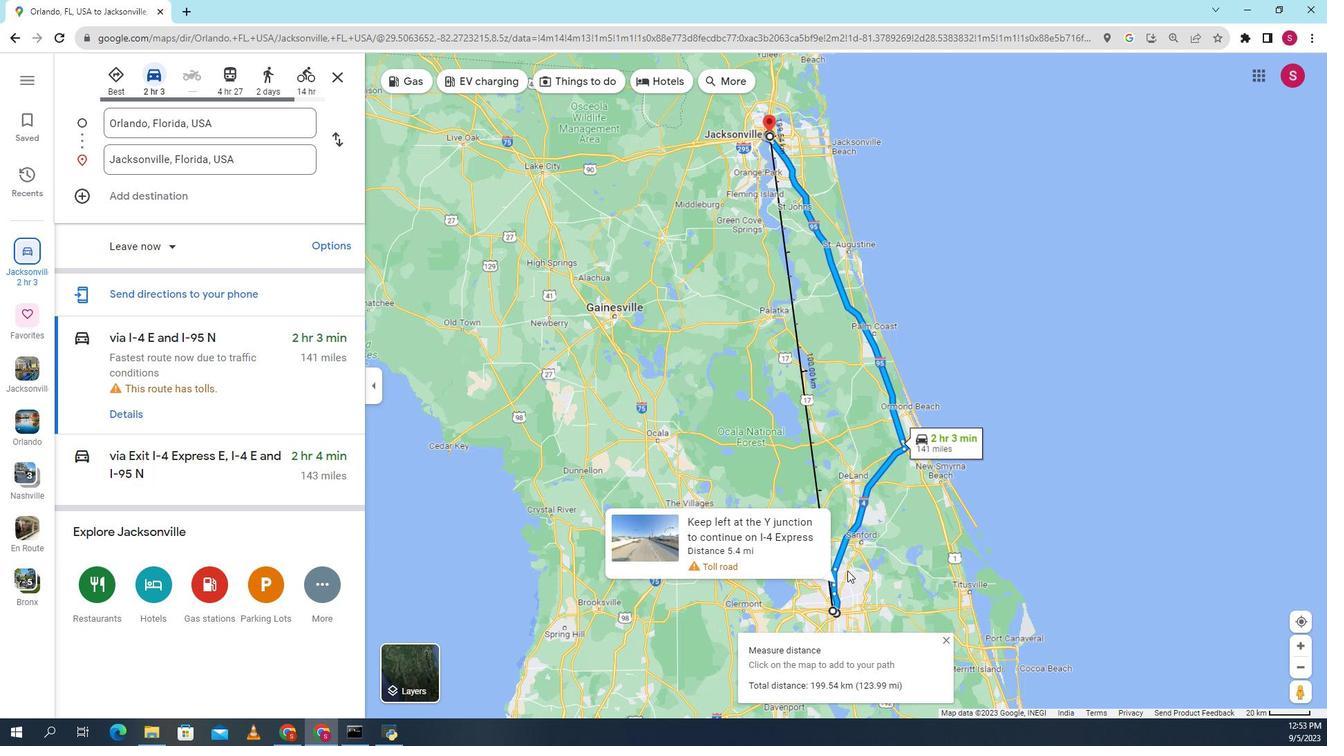 
Action: Mouse scrolled (1207, 152) with delta (0, 0)
Screenshot: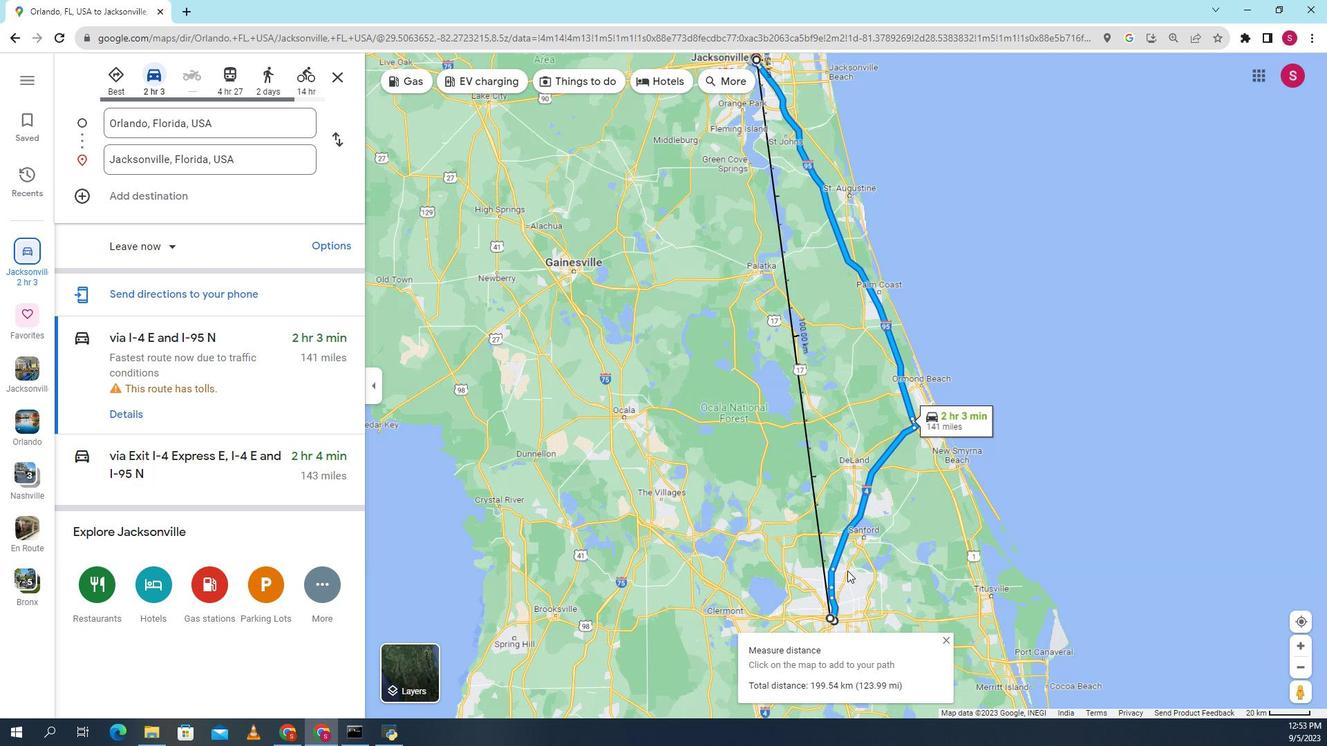 
Action: Mouse scrolled (1207, 152) with delta (0, 0)
Screenshot: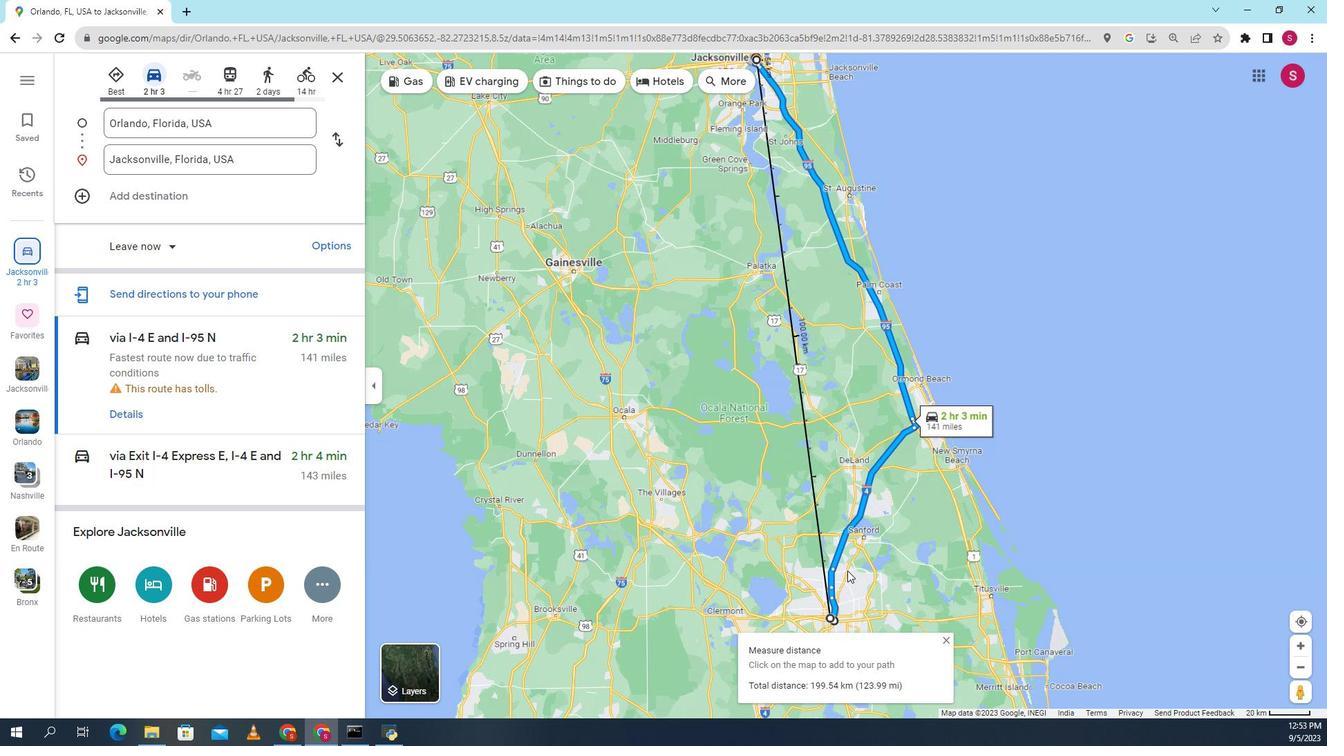 
Action: Mouse scrolled (1207, 152) with delta (0, 0)
Screenshot: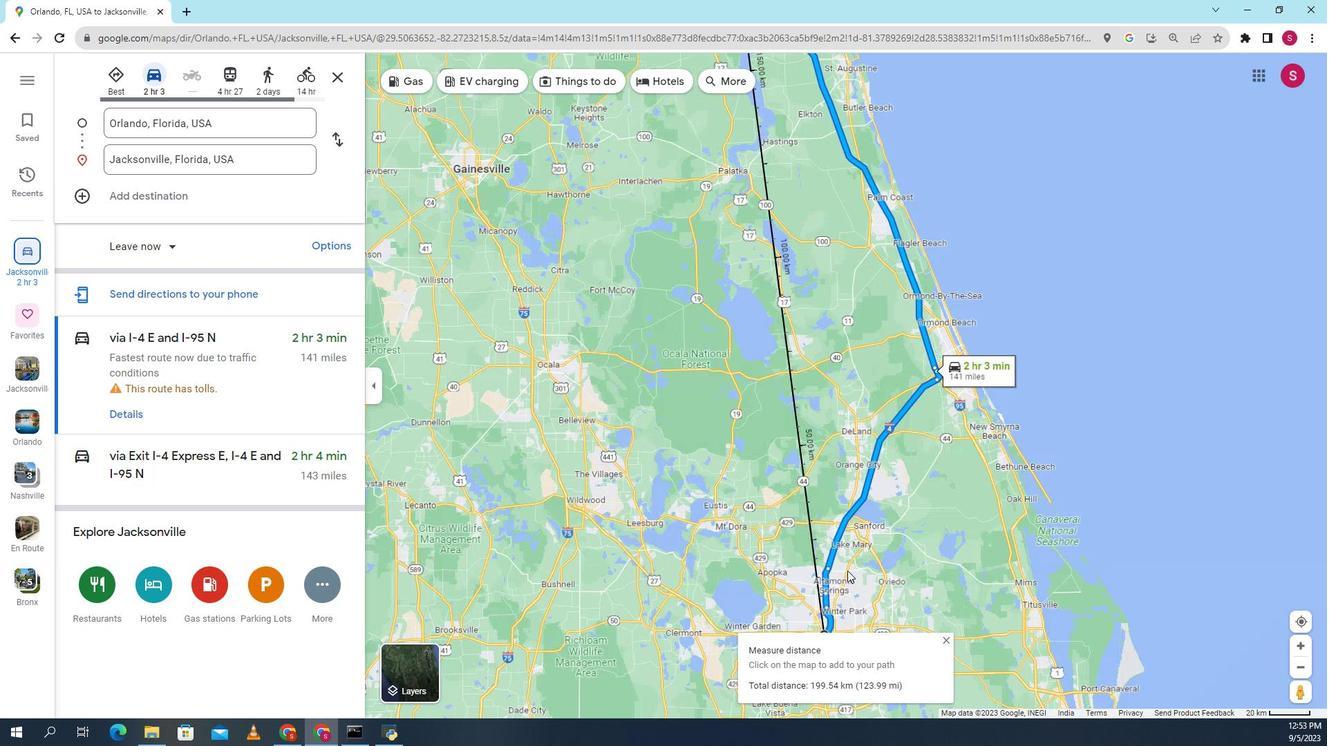 
Action: Mouse scrolled (1207, 152) with delta (0, 0)
Screenshot: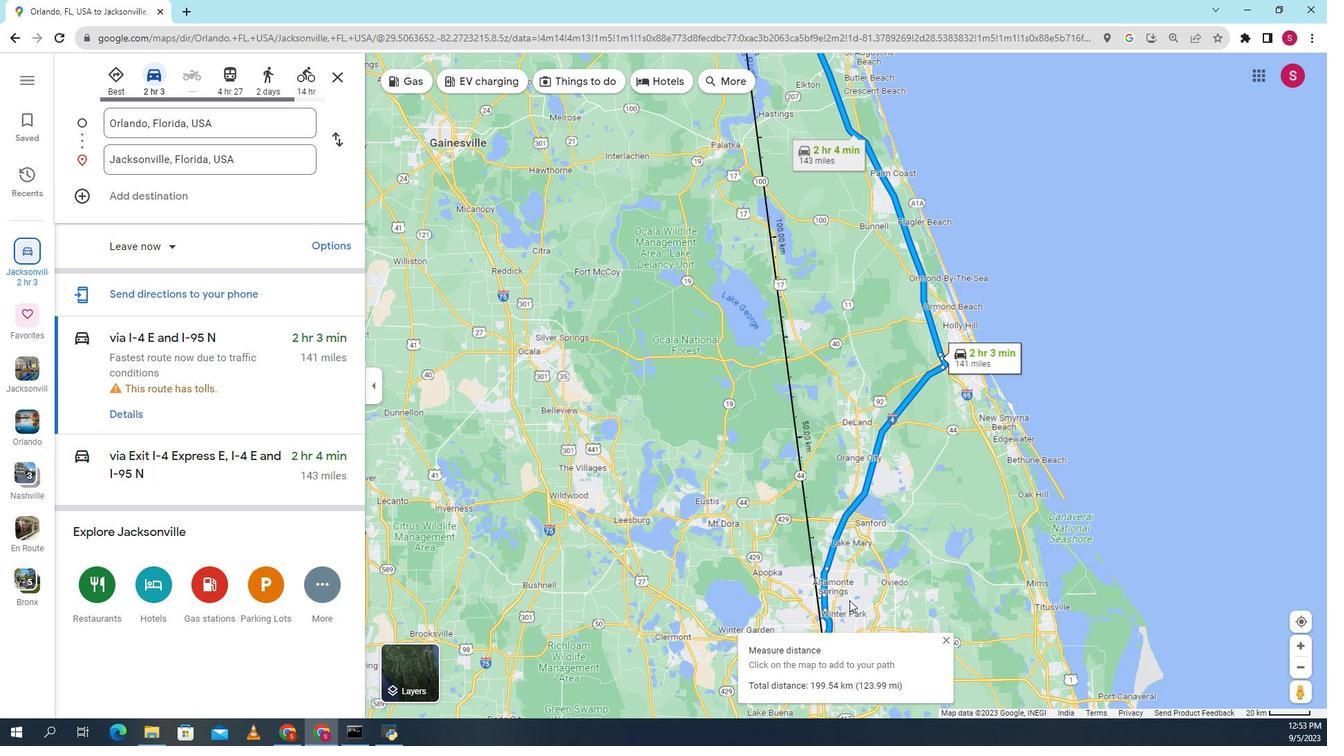 
Action: Mouse scrolled (1207, 152) with delta (0, 0)
Screenshot: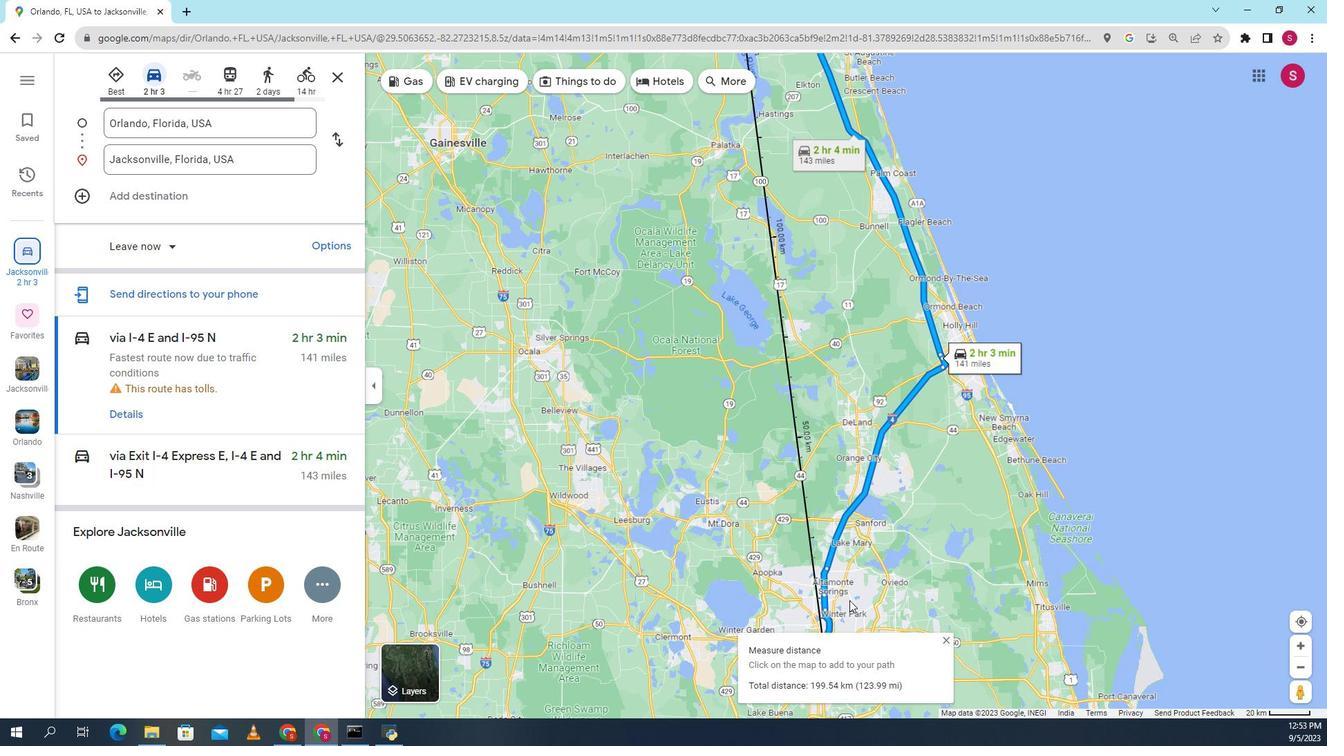 
Action: Mouse moved to (1215, 117)
Screenshot: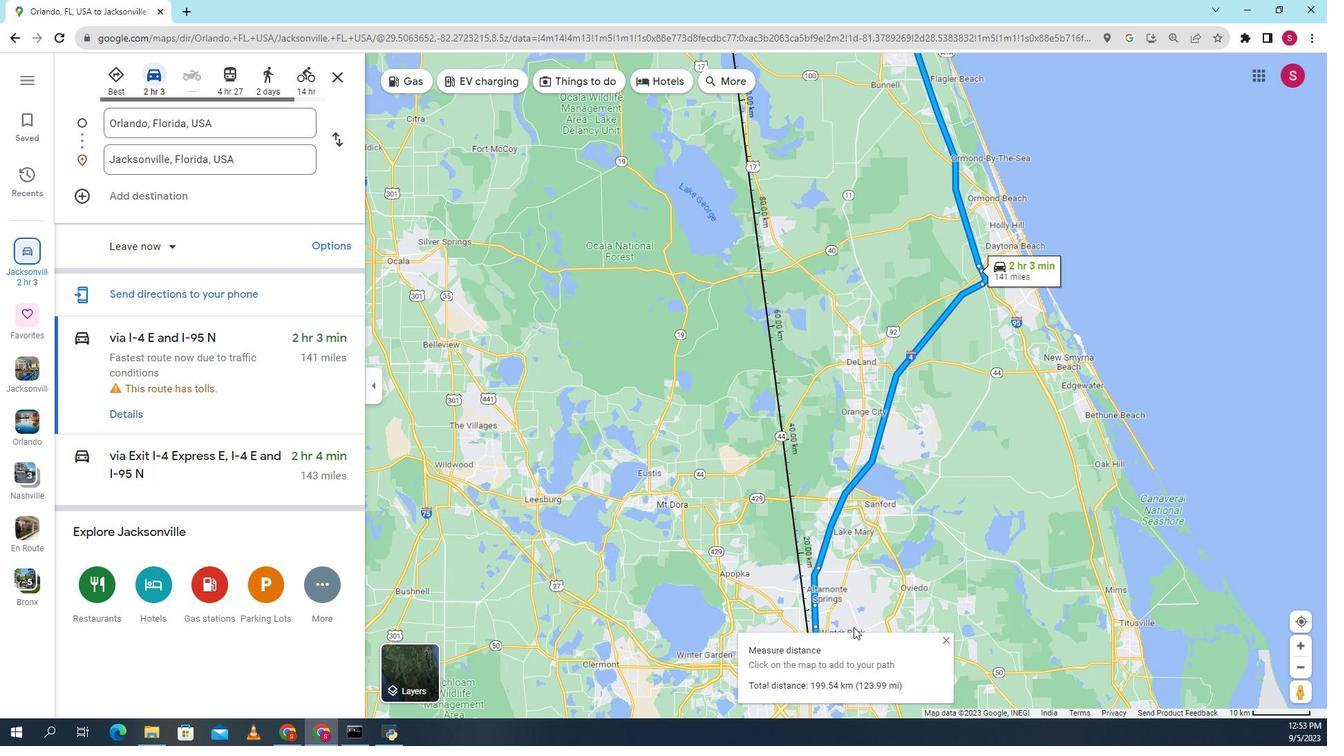 
Action: Mouse pressed left at (1215, 117)
Screenshot: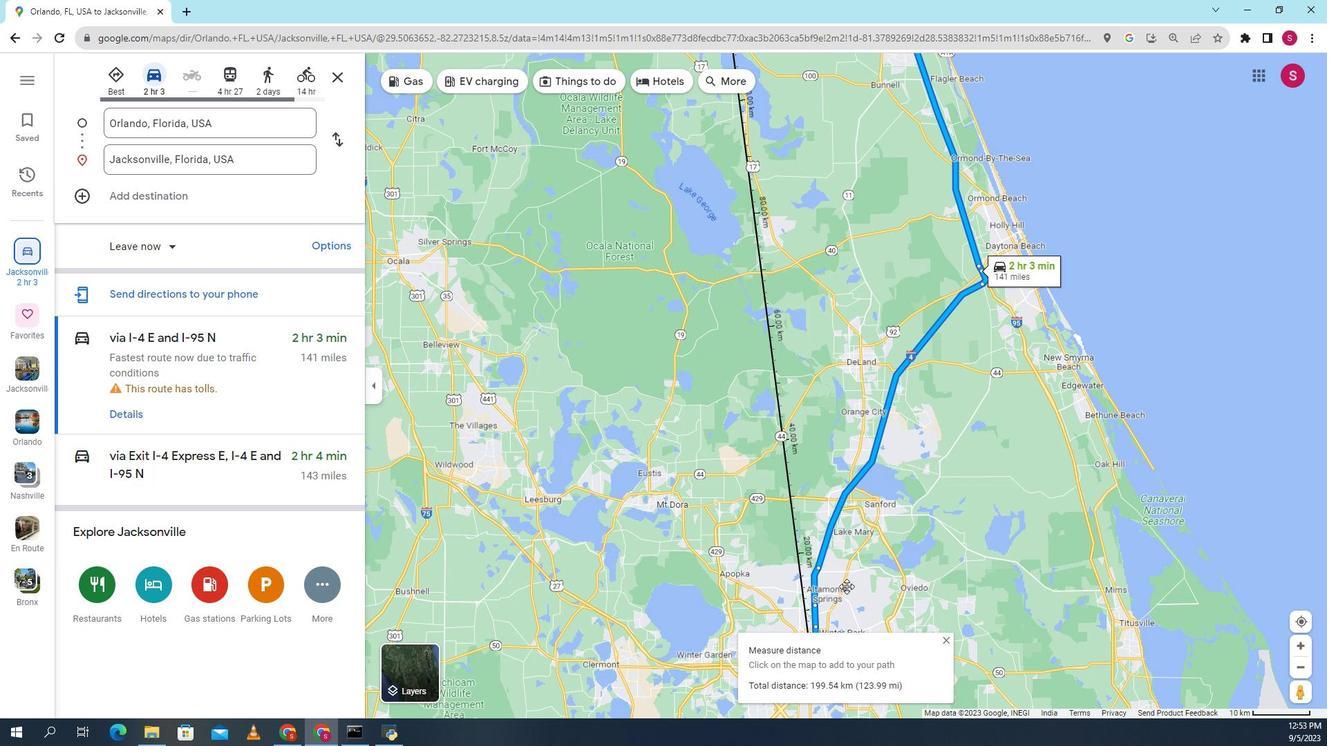 
Action: Mouse moved to (1159, 212)
Screenshot: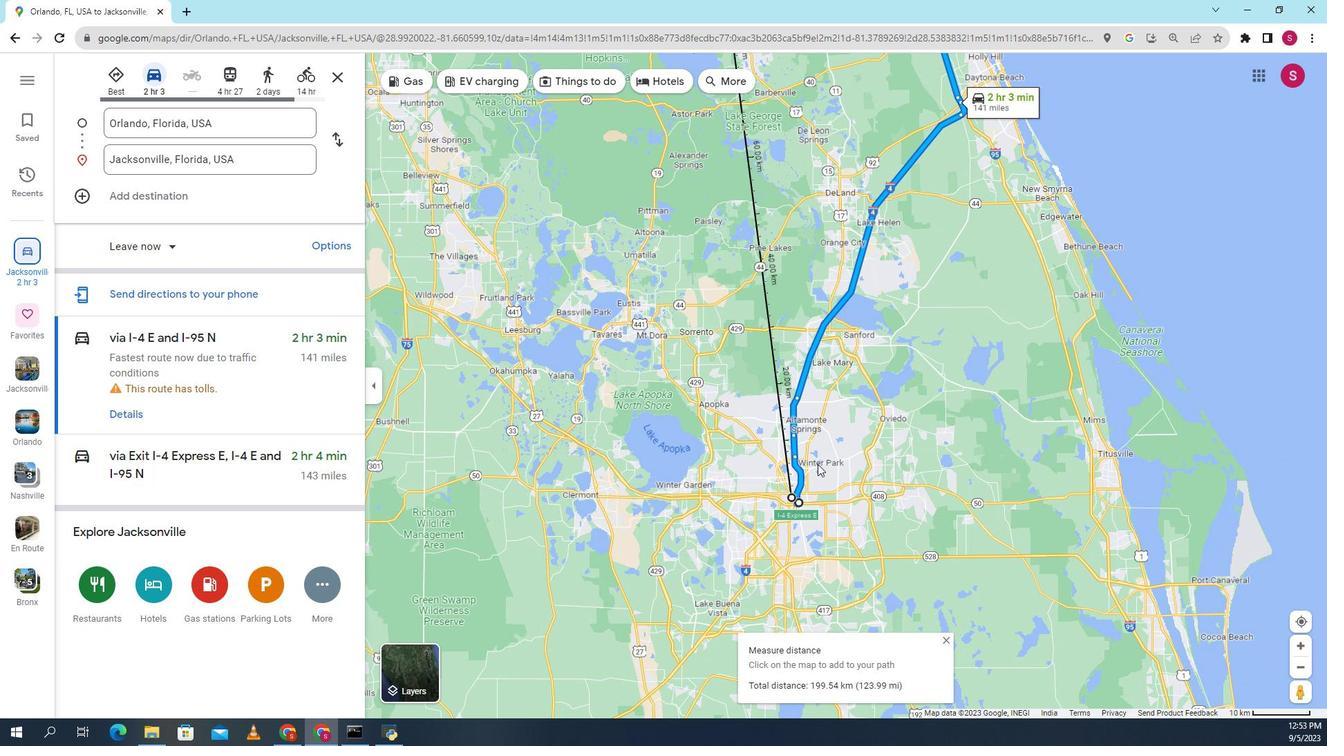
Action: Mouse scrolled (1159, 211) with delta (0, 0)
Screenshot: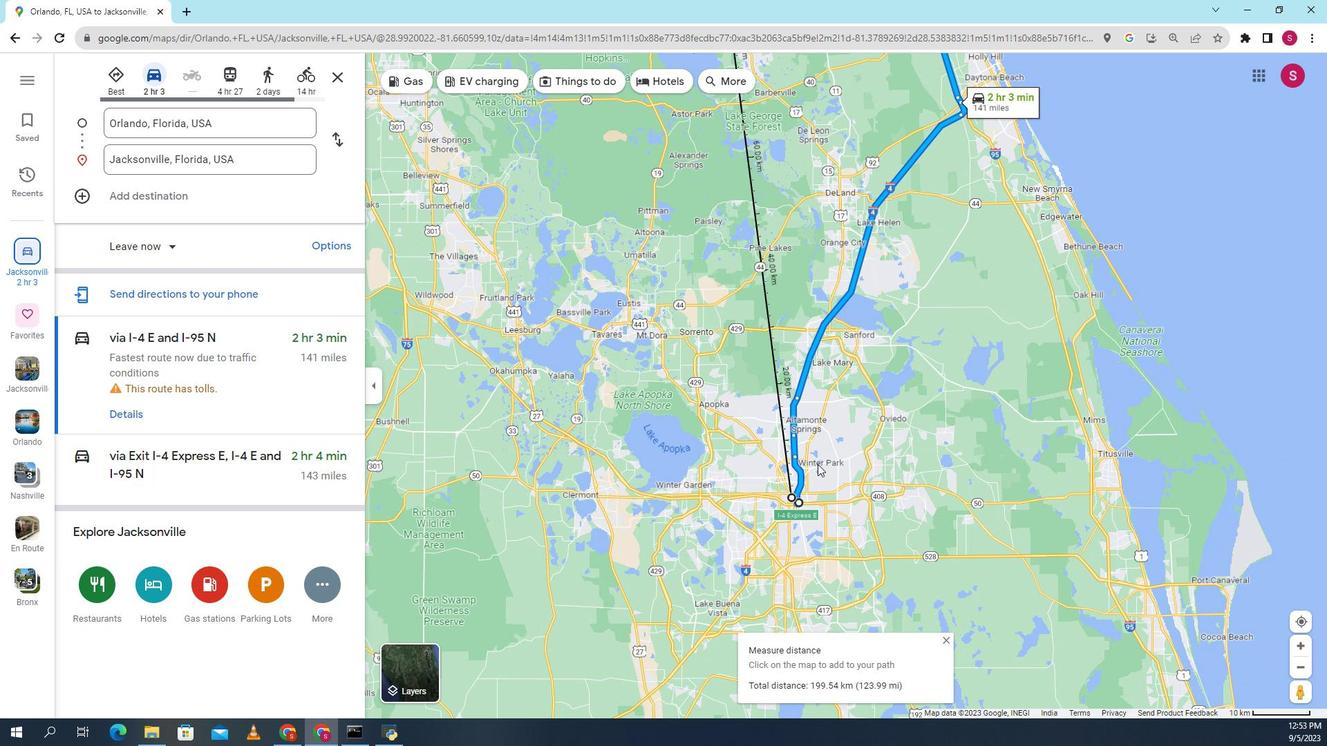 
Action: Mouse moved to (1159, 213)
Screenshot: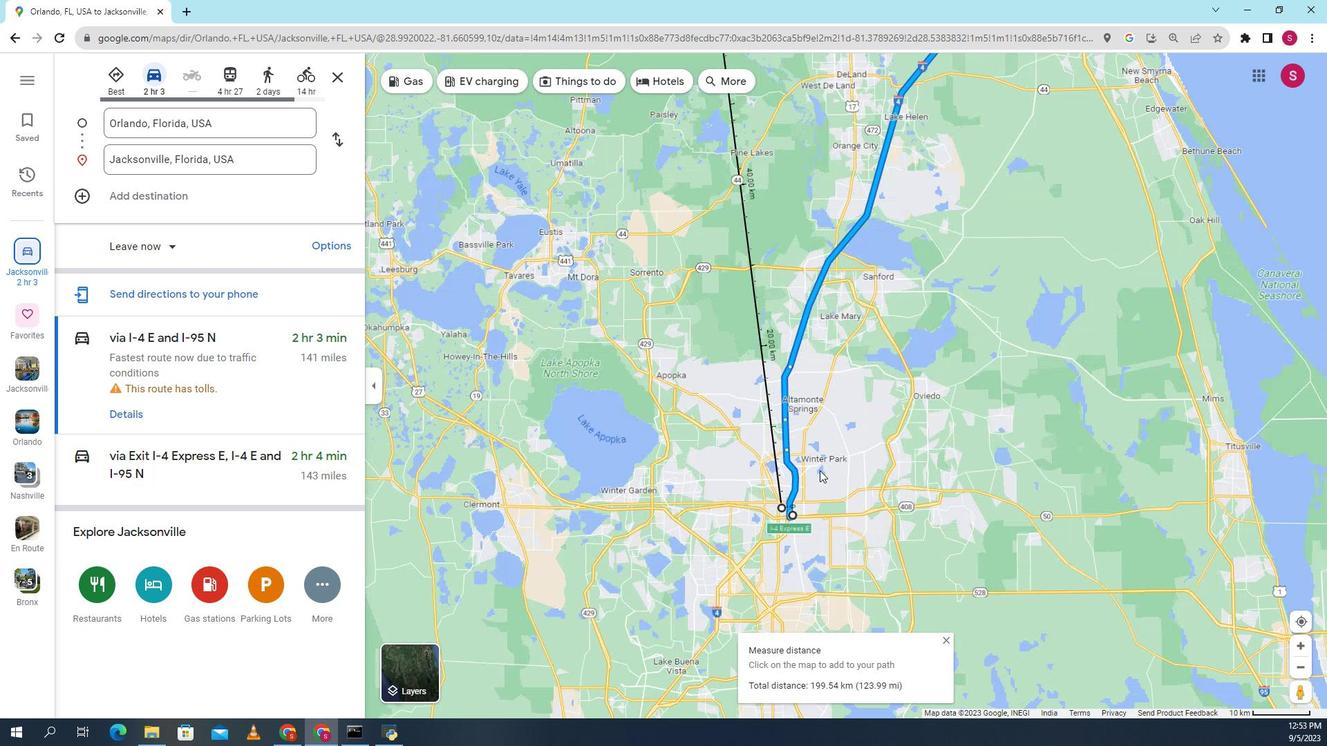 
Action: Mouse scrolled (1159, 212) with delta (0, 0)
Screenshot: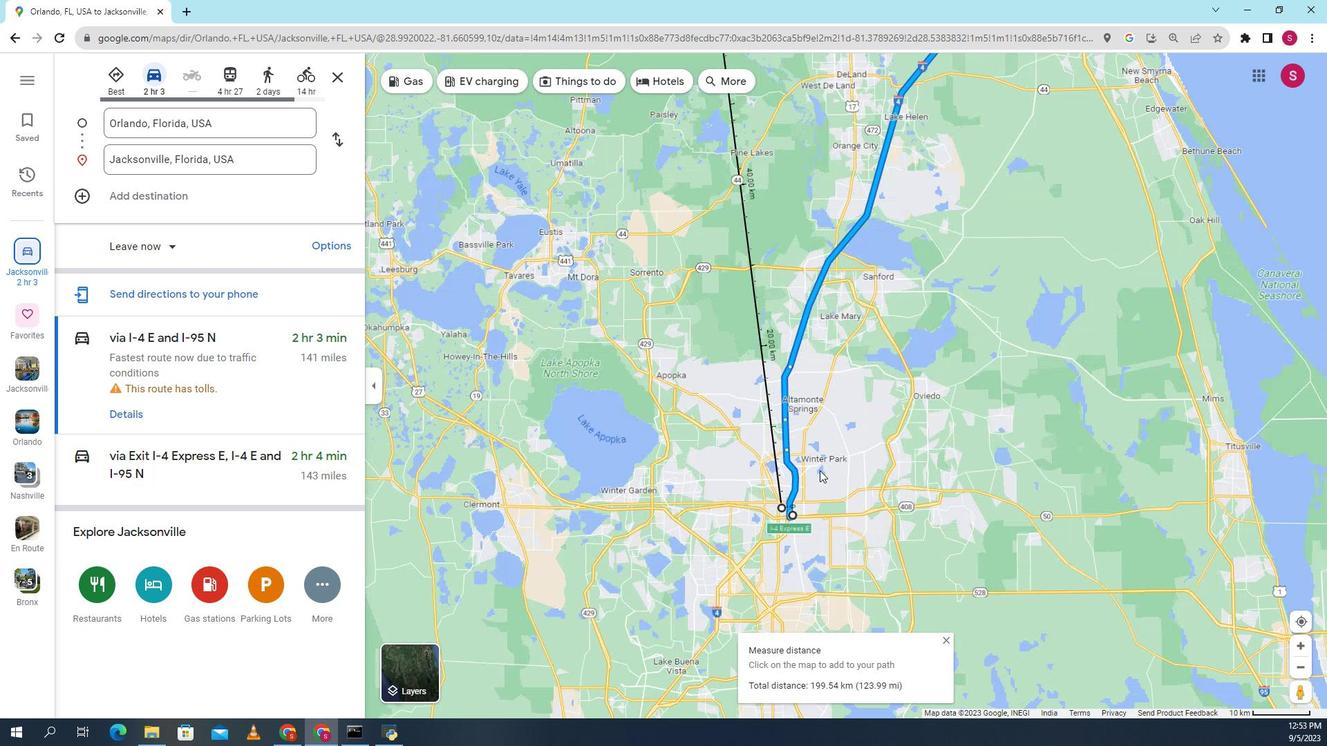 
Action: Mouse moved to (1167, 221)
Screenshot: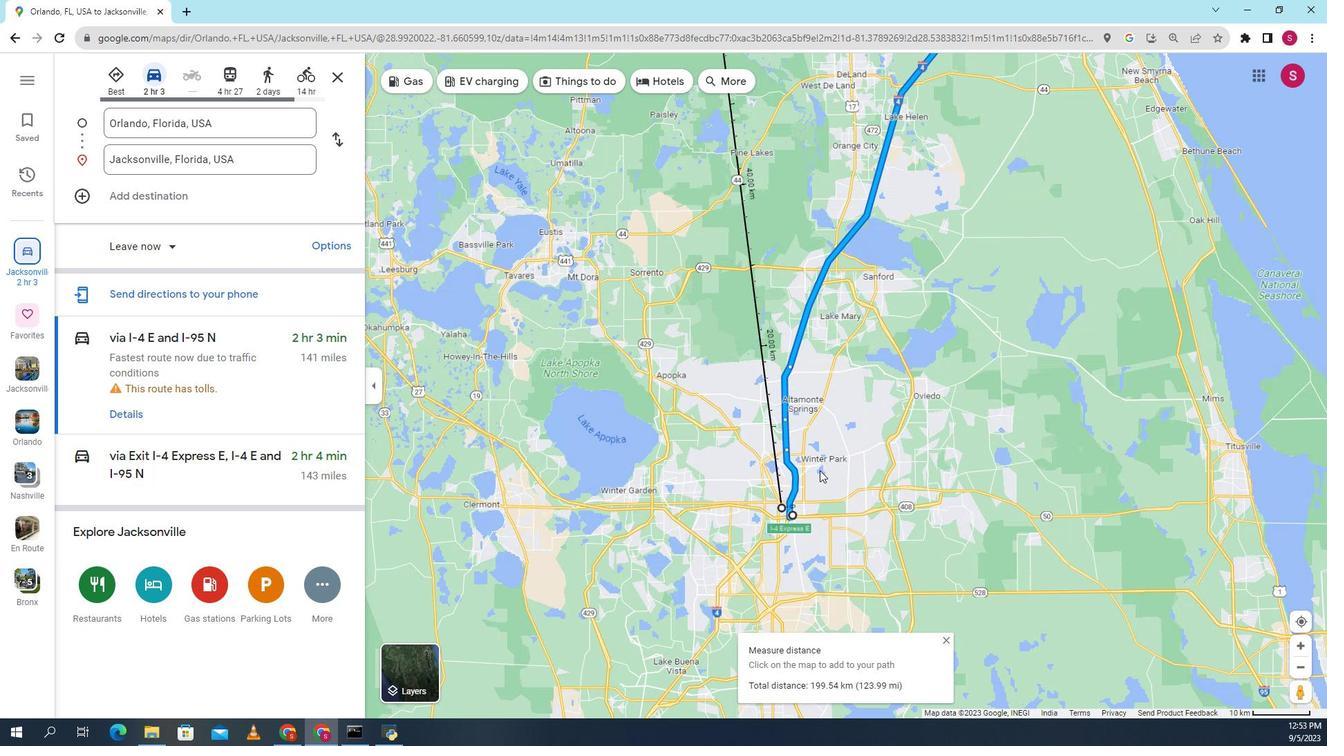
Action: Mouse scrolled (1167, 220) with delta (0, 0)
Screenshot: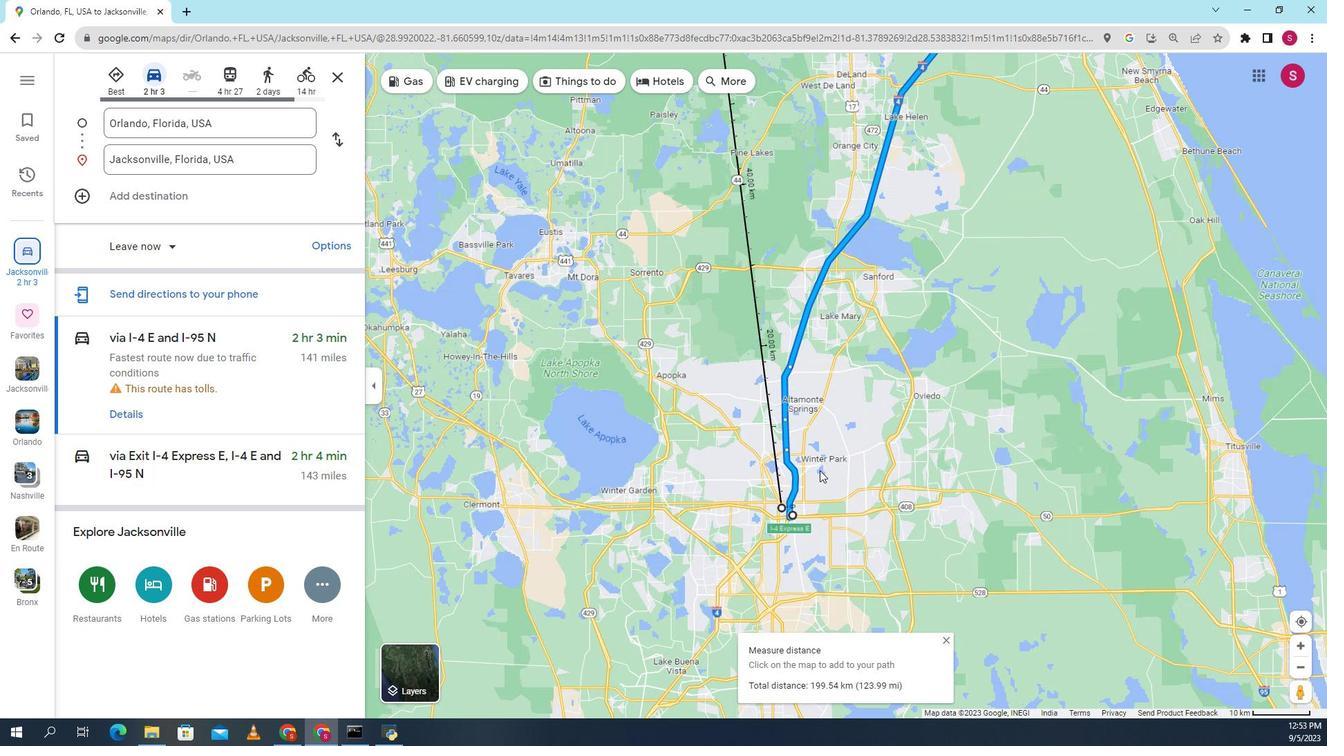 
Action: Mouse moved to (1172, 217)
Screenshot: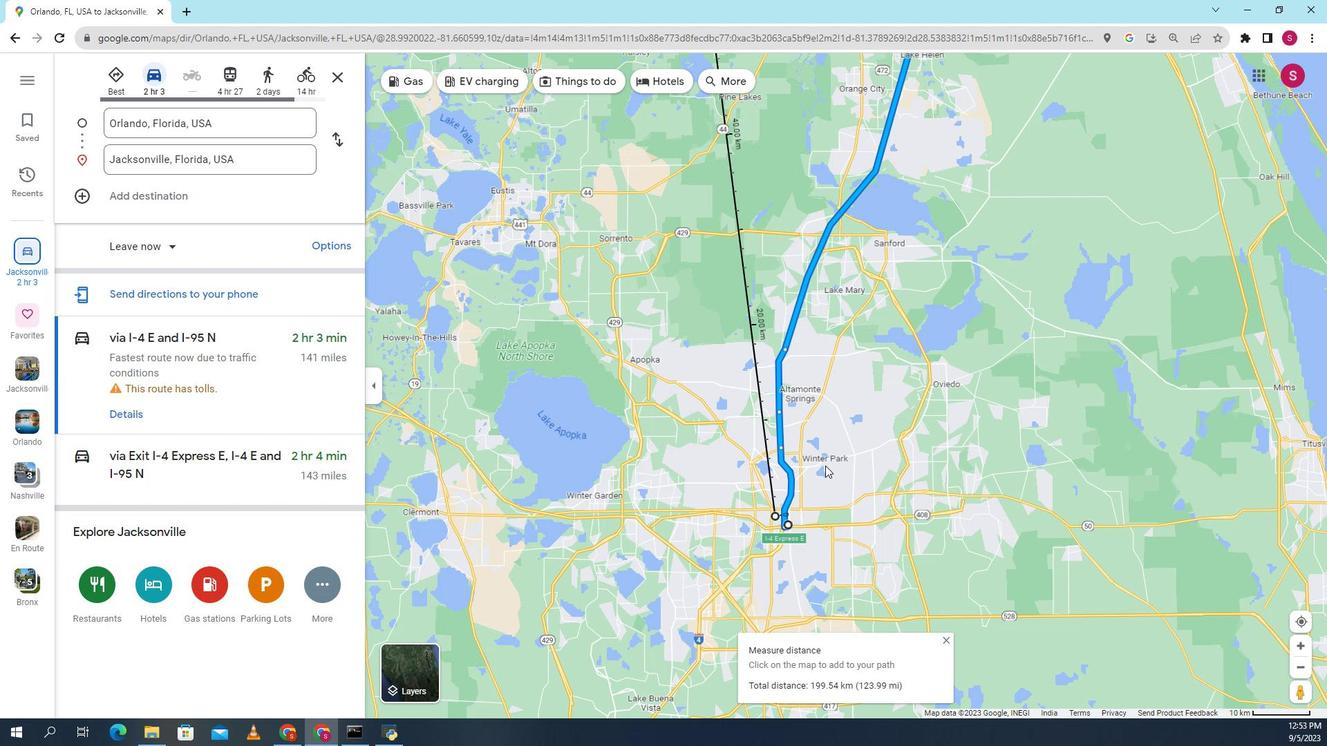 
Action: Mouse scrolled (1172, 216) with delta (0, 0)
Screenshot: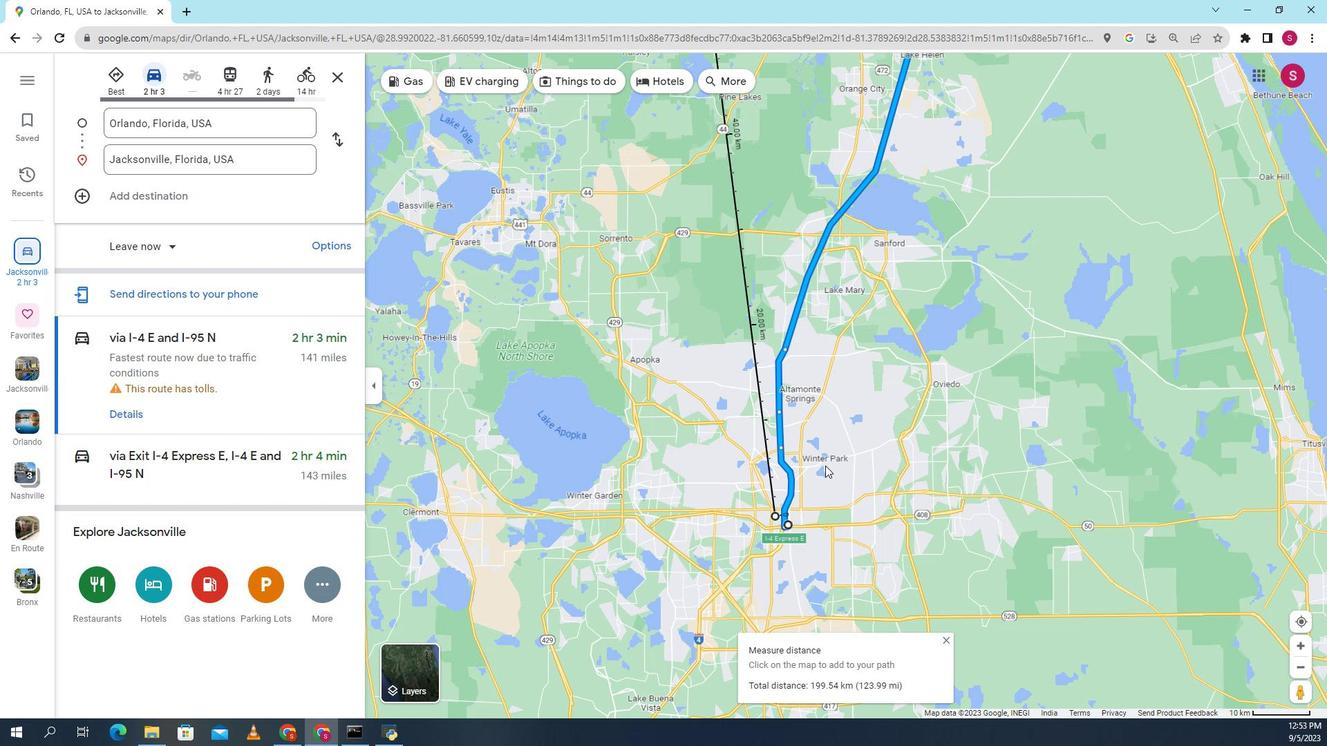 
Action: Mouse moved to (1175, 217)
Screenshot: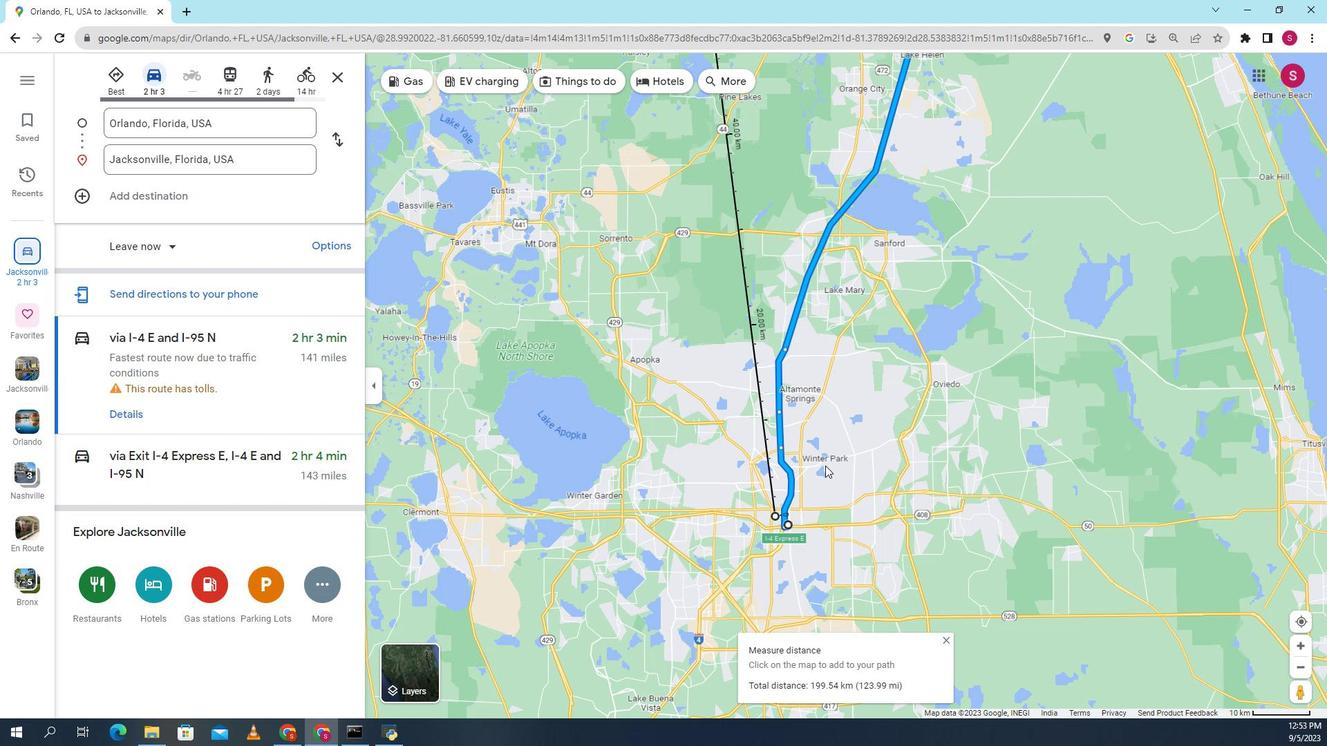
Action: Mouse scrolled (1175, 217) with delta (0, 0)
Screenshot: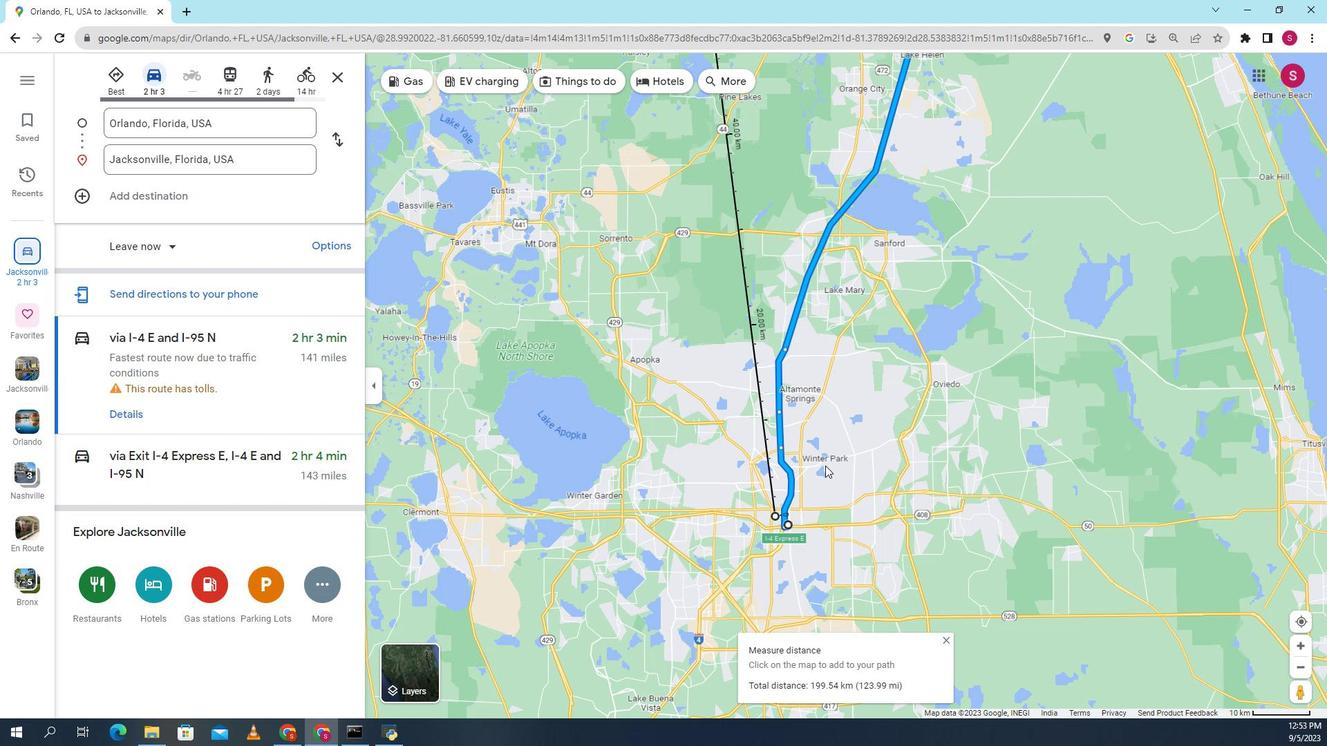 
Action: Mouse moved to (1177, 220)
Screenshot: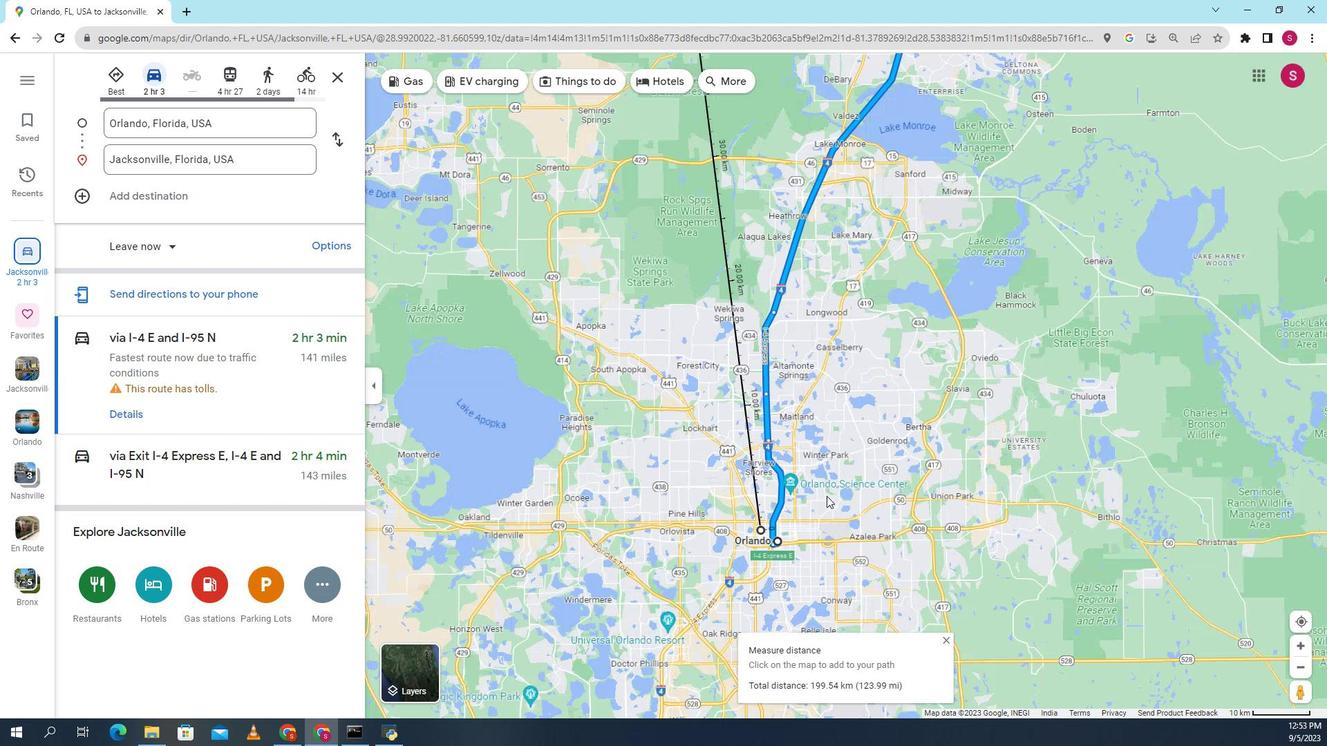 
Action: Mouse scrolled (1177, 219) with delta (0, 0)
Screenshot: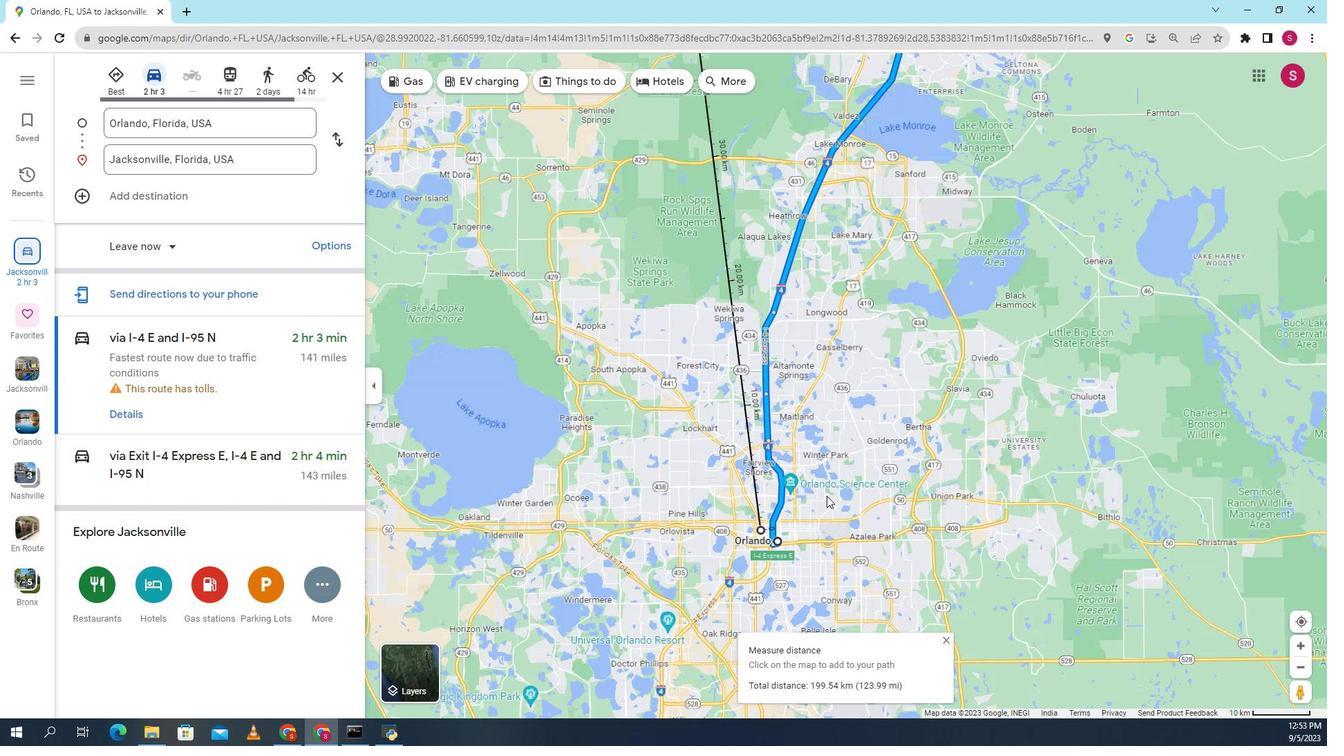 
Action: Mouse moved to (1180, 200)
Screenshot: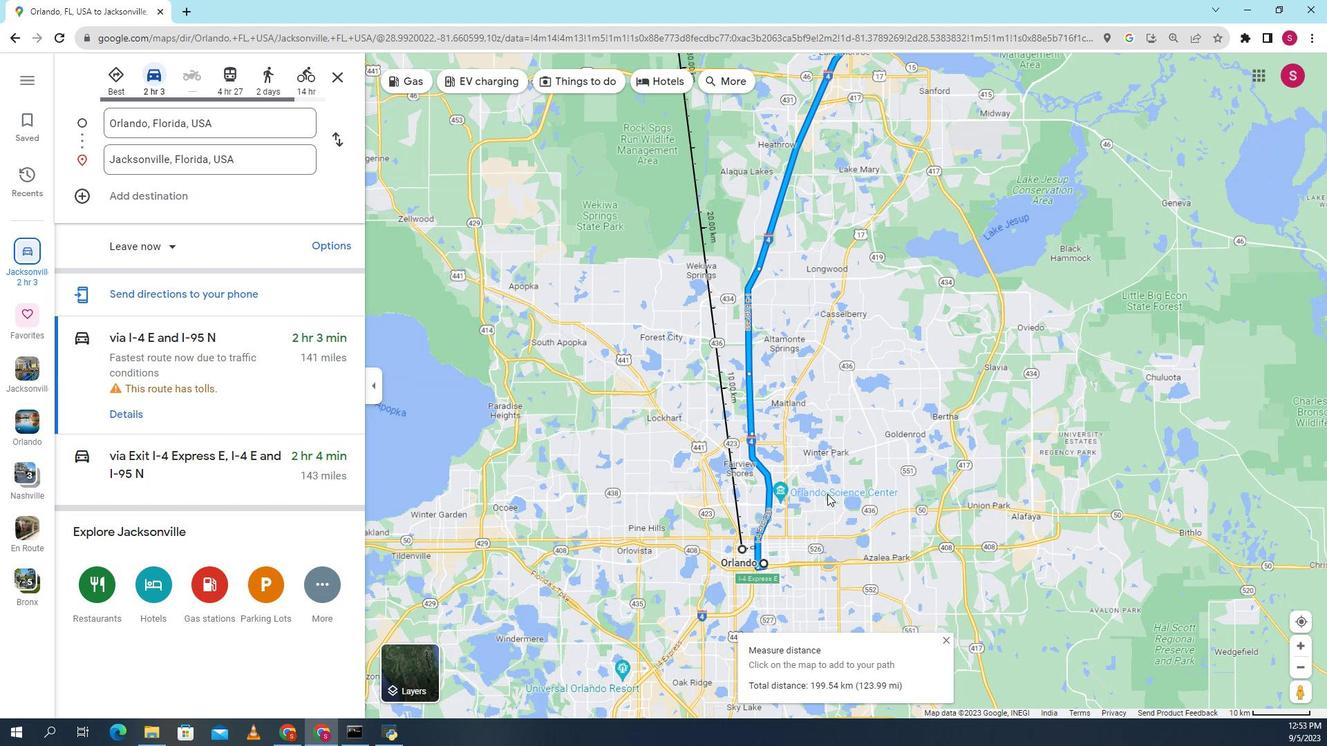 
Action: Mouse scrolled (1180, 200) with delta (0, 0)
Screenshot: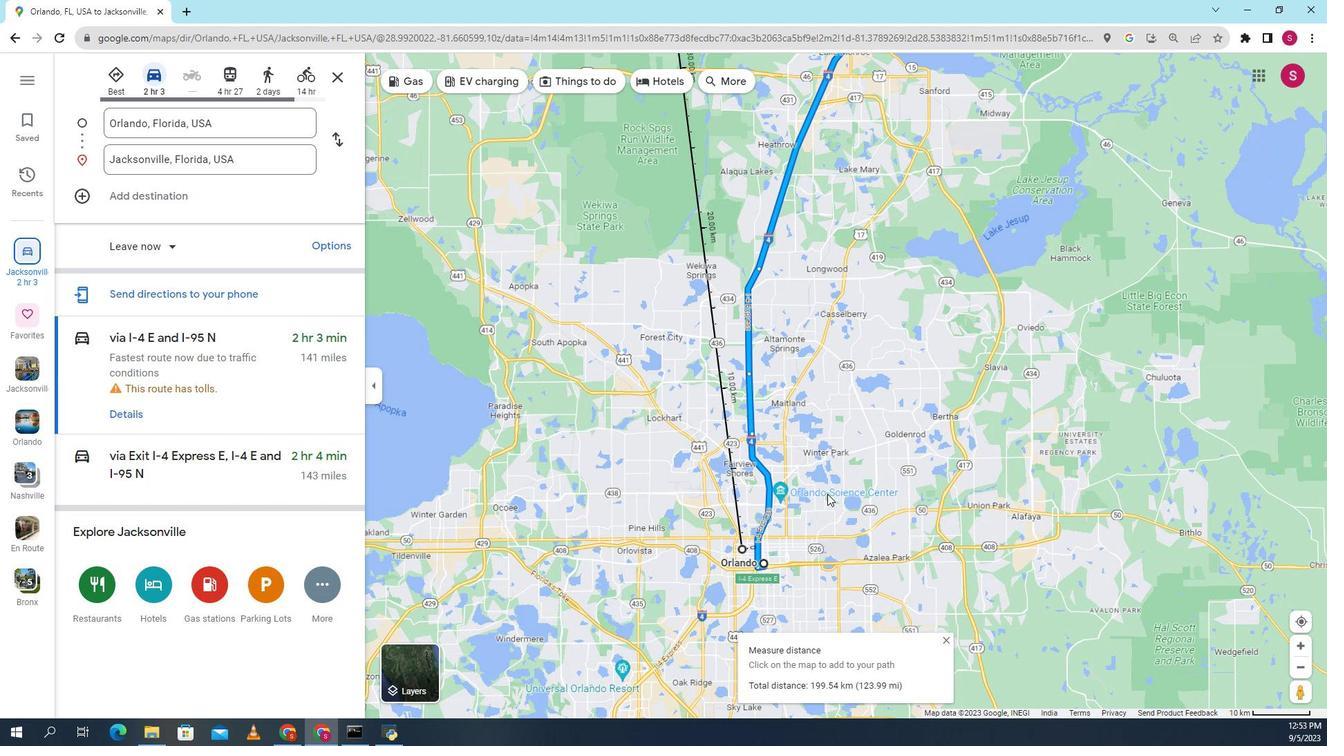 
Action: Mouse scrolled (1180, 200) with delta (0, 0)
Screenshot: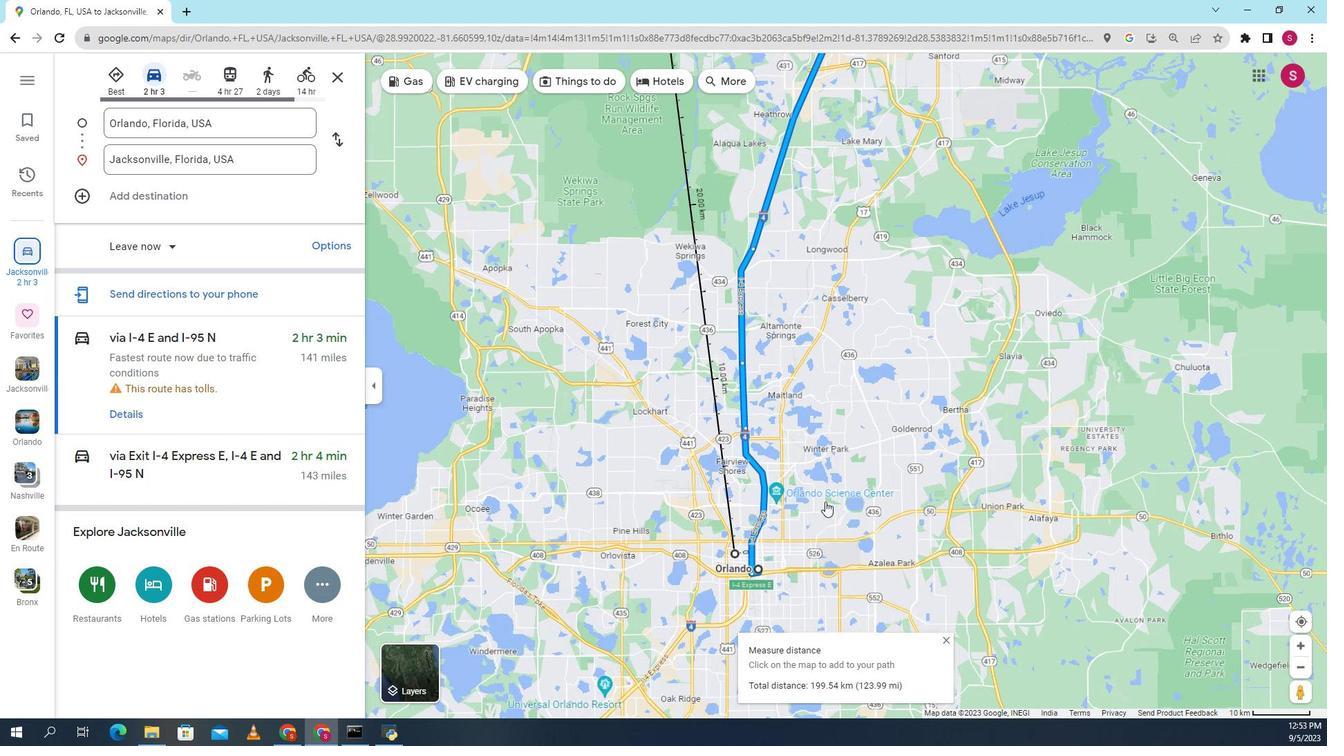 
Action: Mouse scrolled (1180, 200) with delta (0, 0)
Screenshot: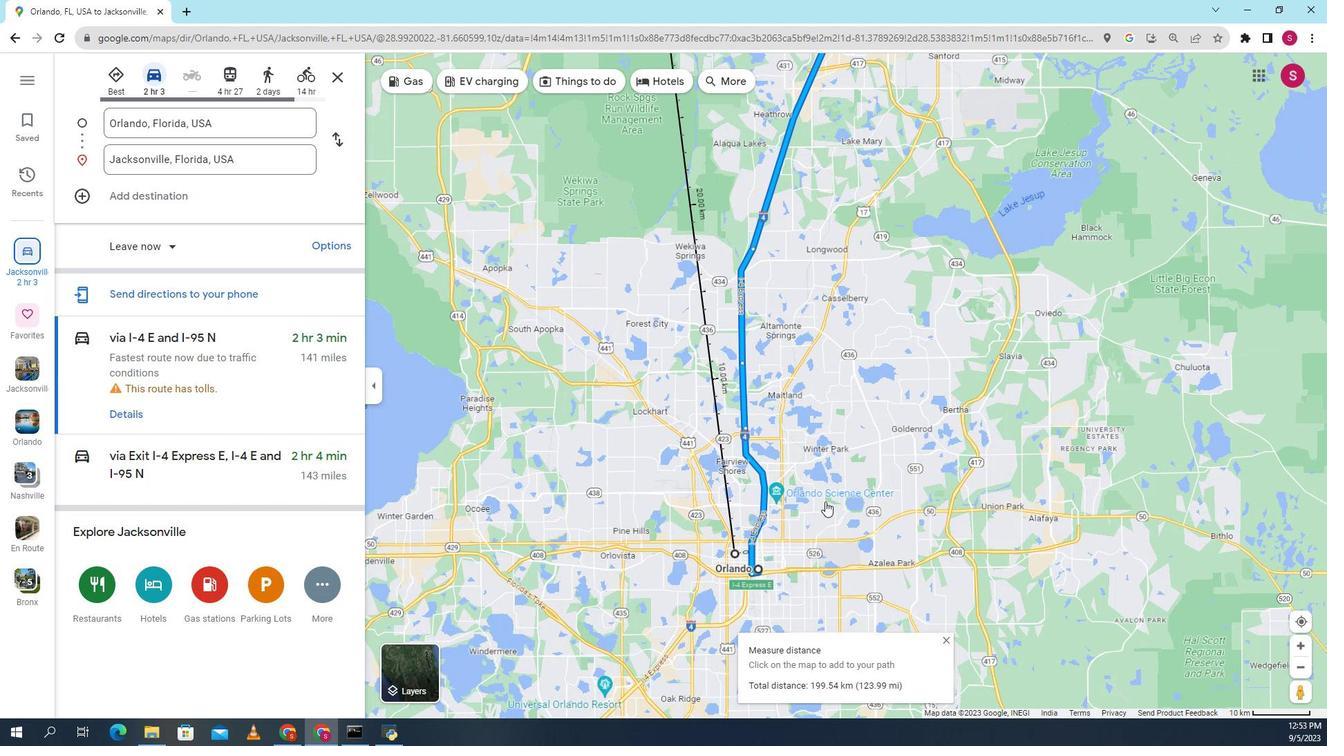 
Action: Mouse moved to (1057, 161)
Screenshot: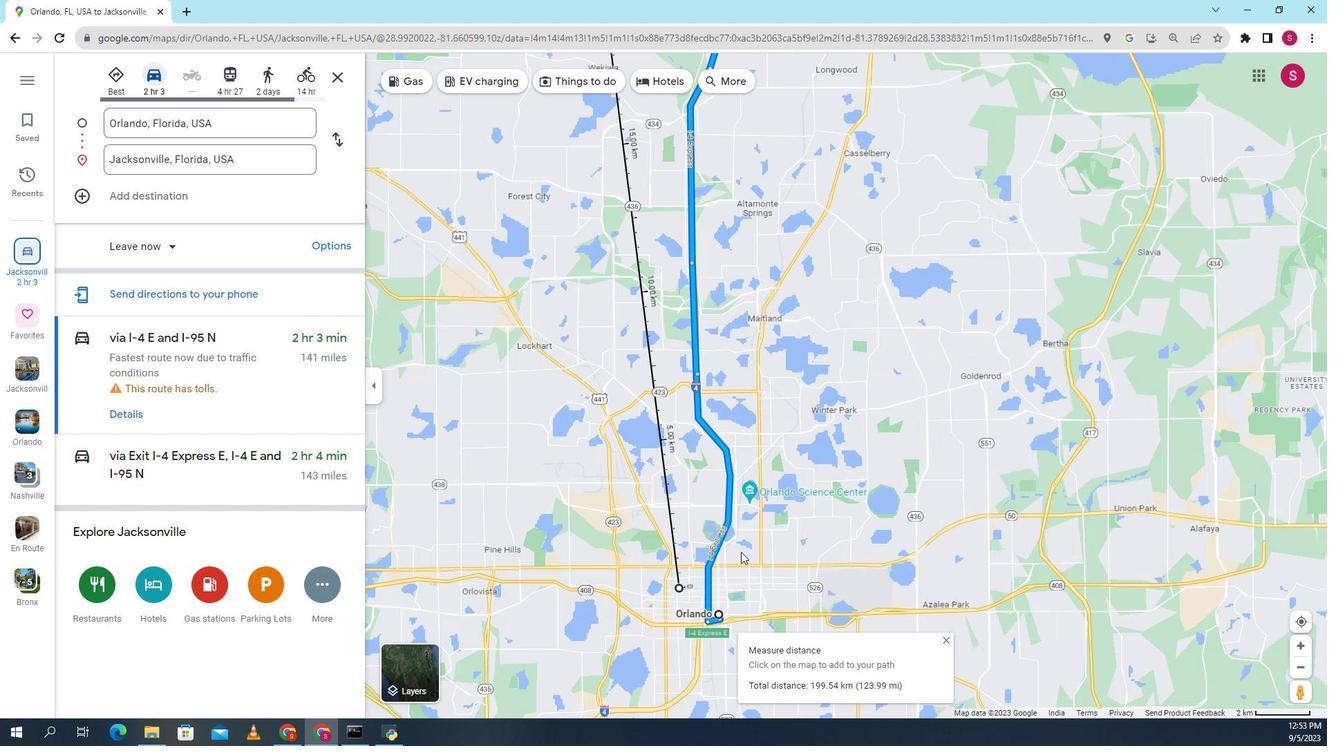 
Action: Mouse scrolled (1057, 161) with delta (0, 0)
Screenshot: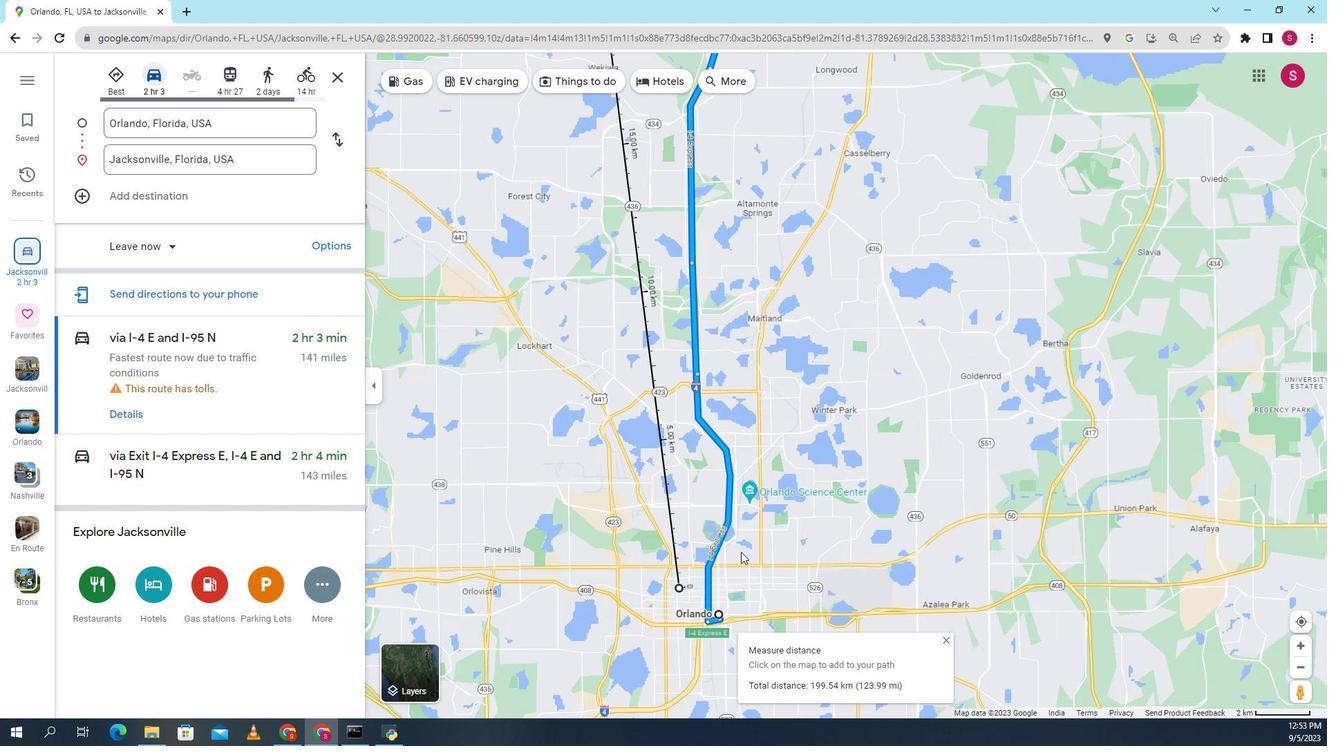 
Action: Mouse moved to (1063, 168)
Screenshot: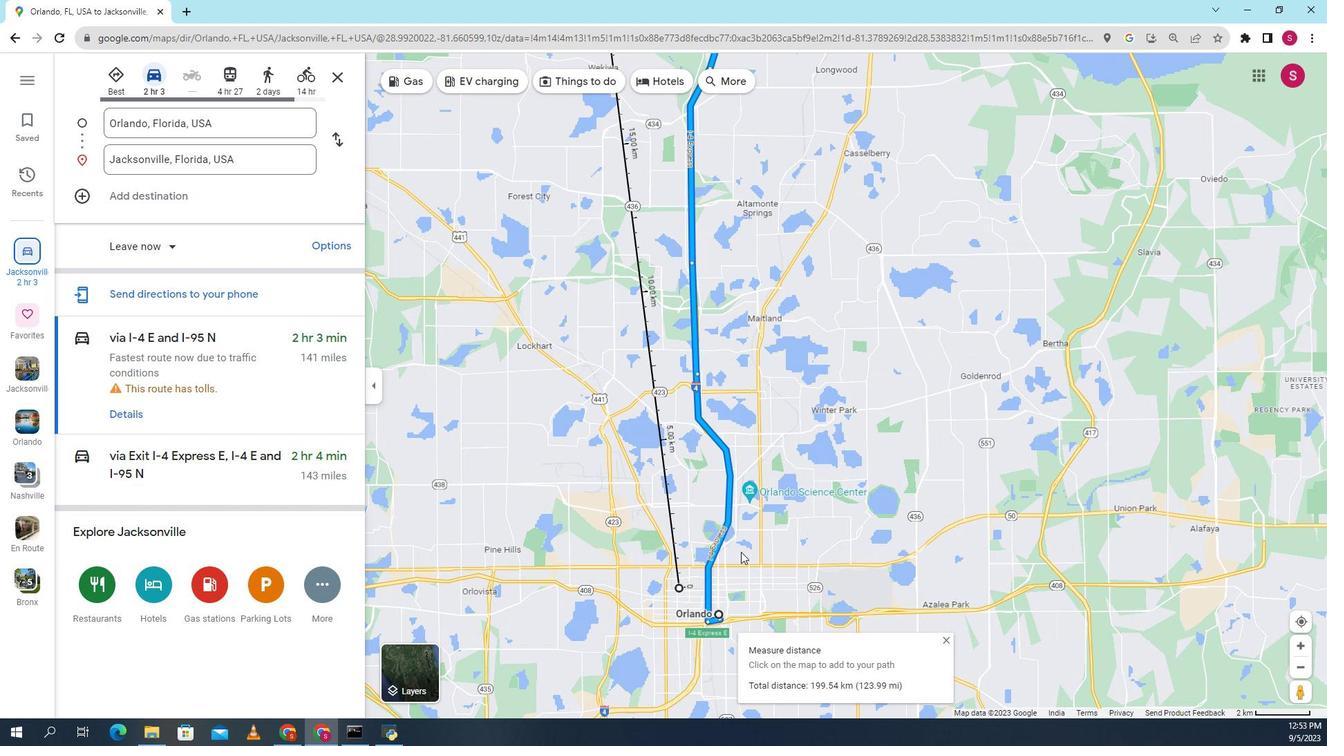
Action: Mouse scrolled (1063, 167) with delta (0, 0)
Screenshot: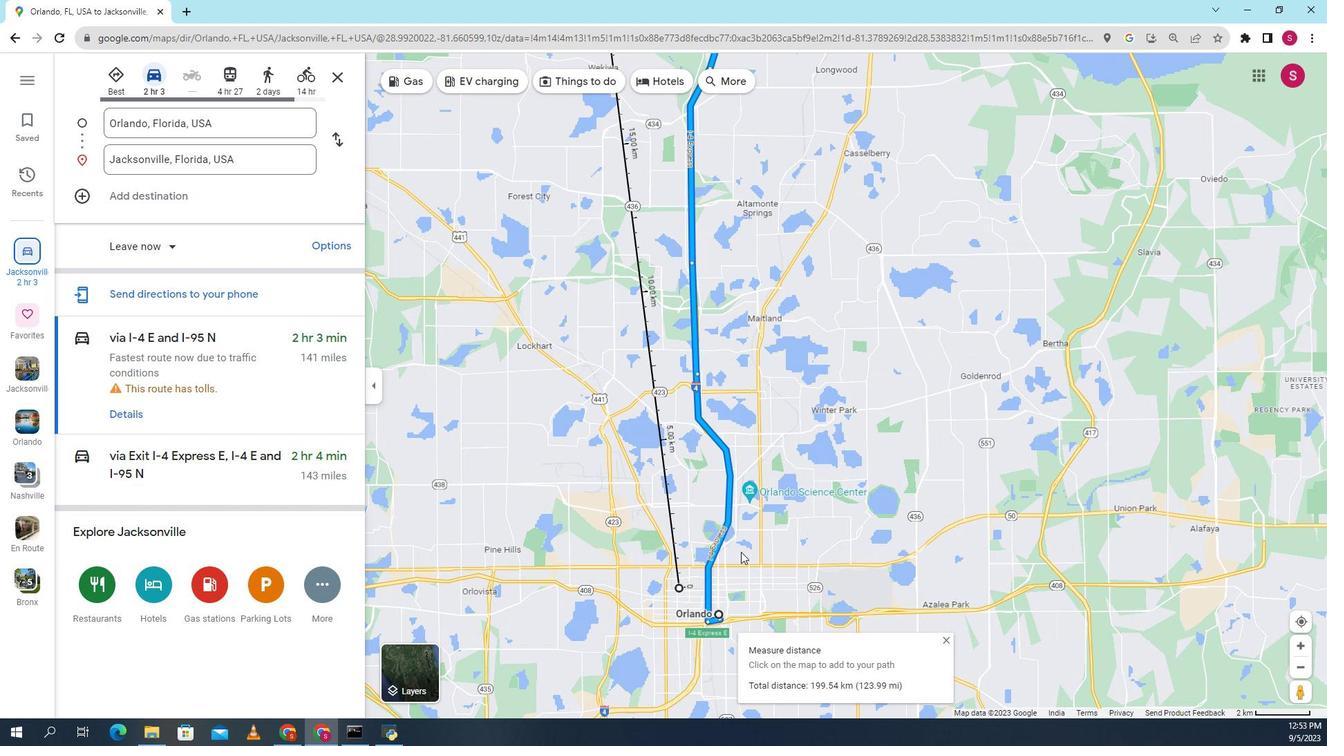 
Action: Mouse moved to (1056, 146)
Screenshot: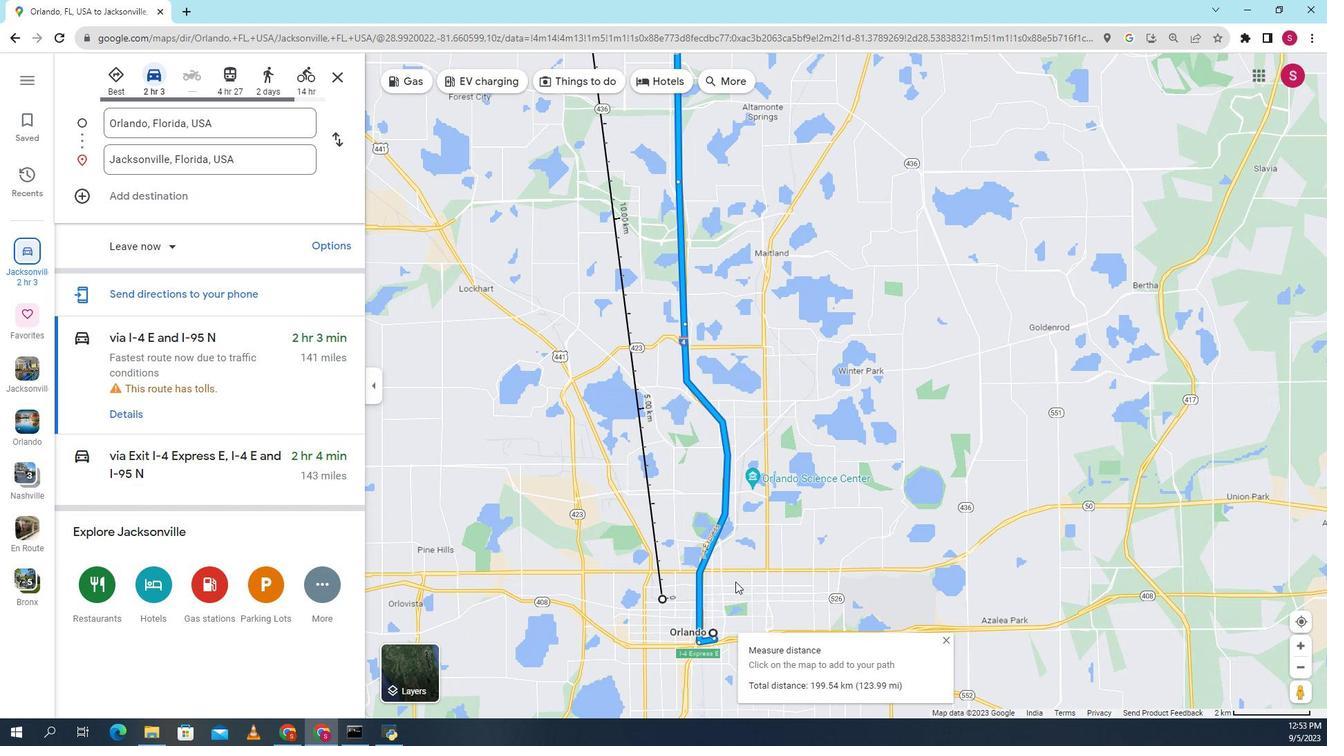 
Action: Mouse pressed left at (1056, 146)
Screenshot: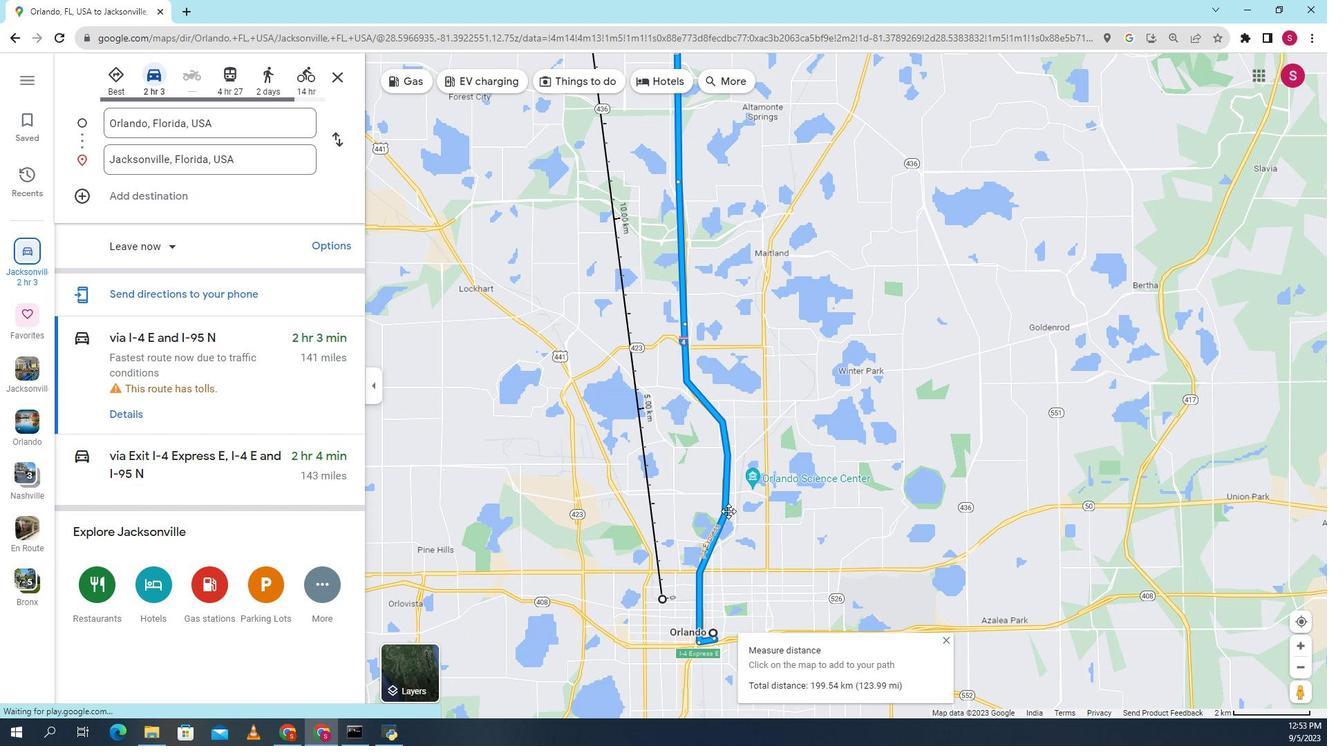 
Action: Mouse moved to (953, 197)
Screenshot: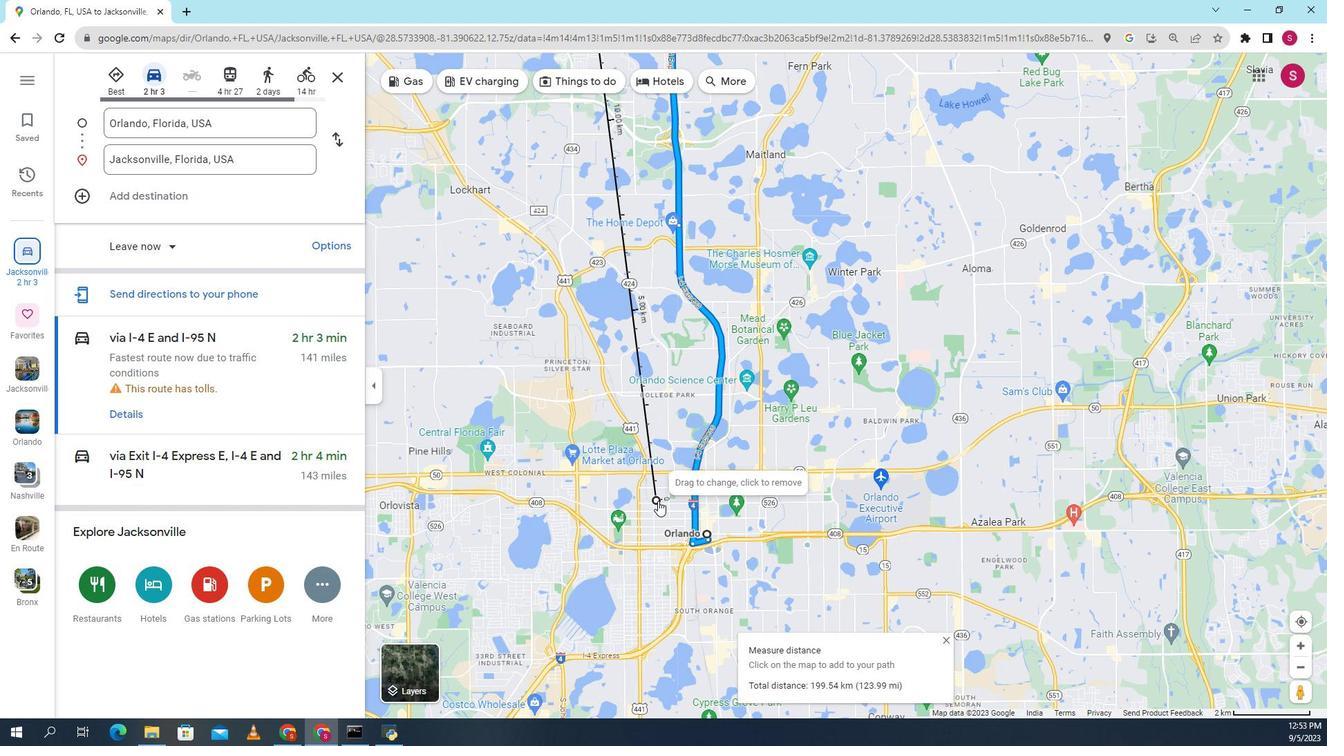 
Action: Mouse pressed left at (953, 197)
Screenshot: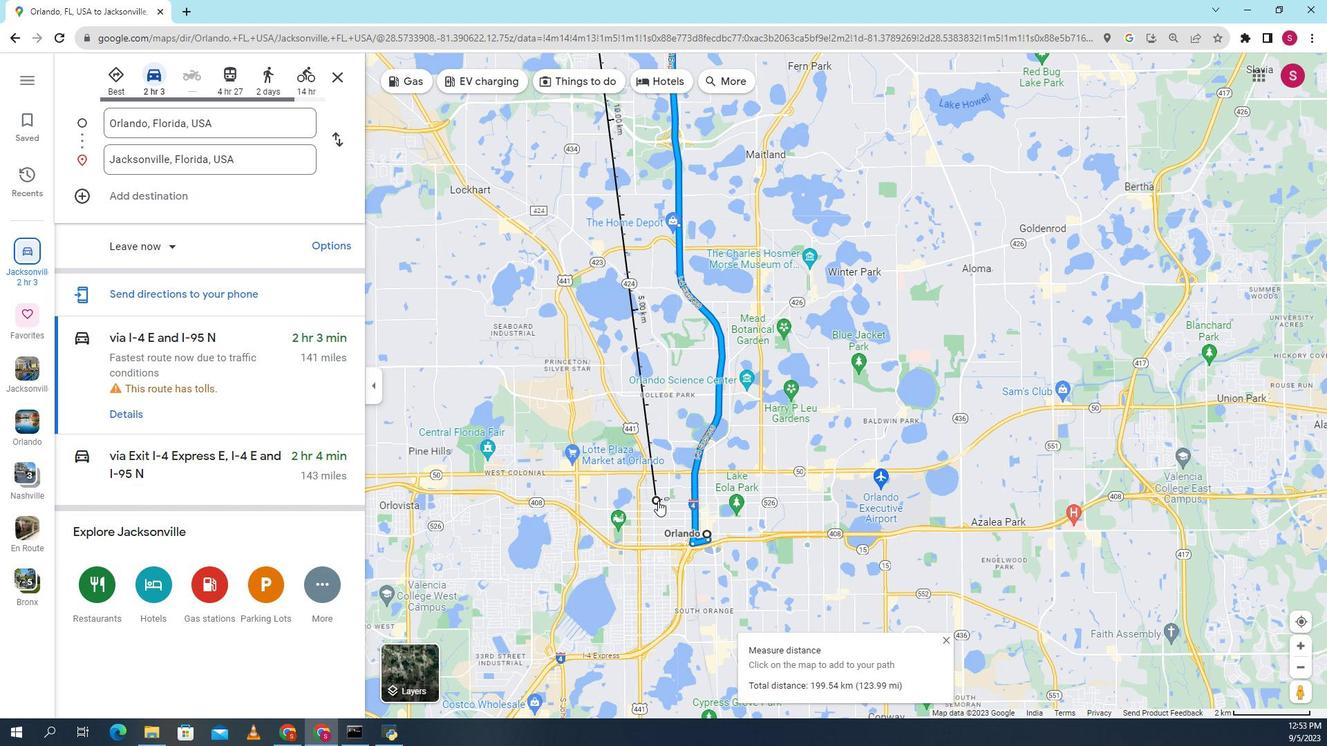 
Action: Mouse moved to (1060, 236)
Screenshot: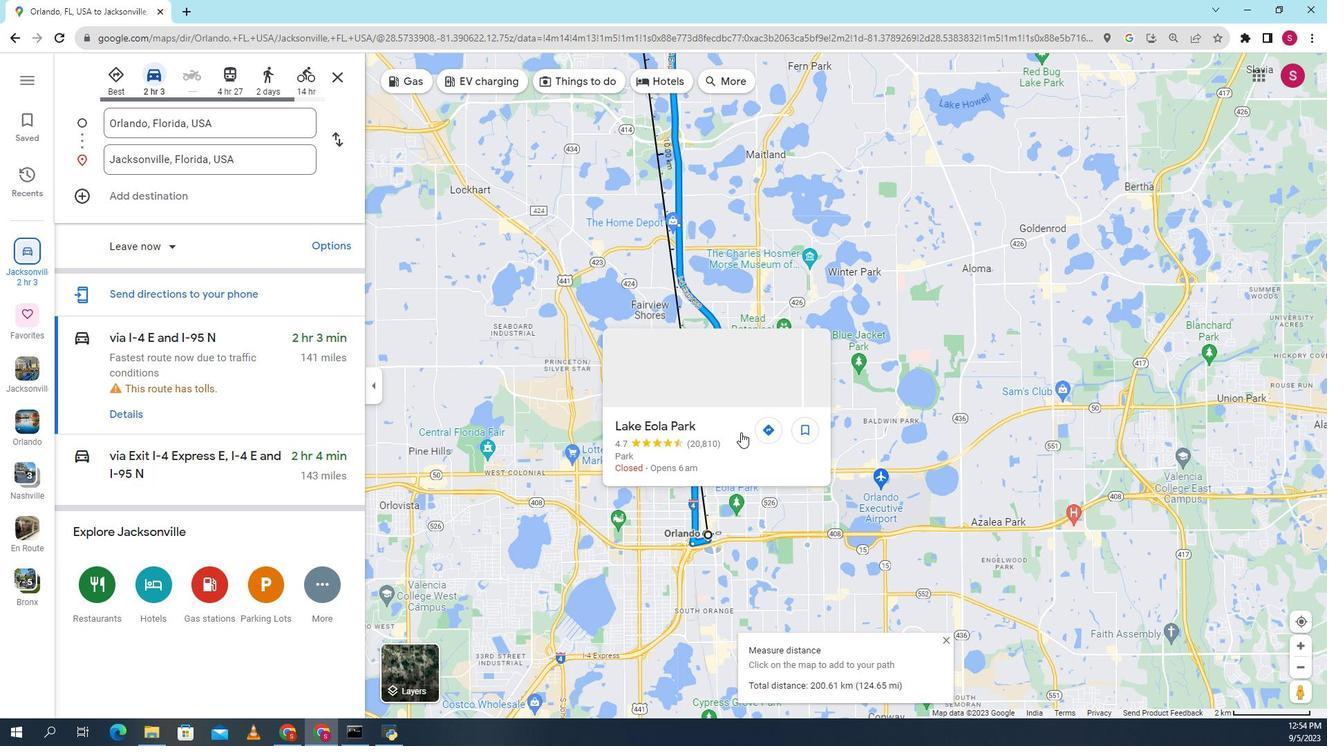 
Action: Mouse scrolled (1060, 235) with delta (0, 0)
Screenshot: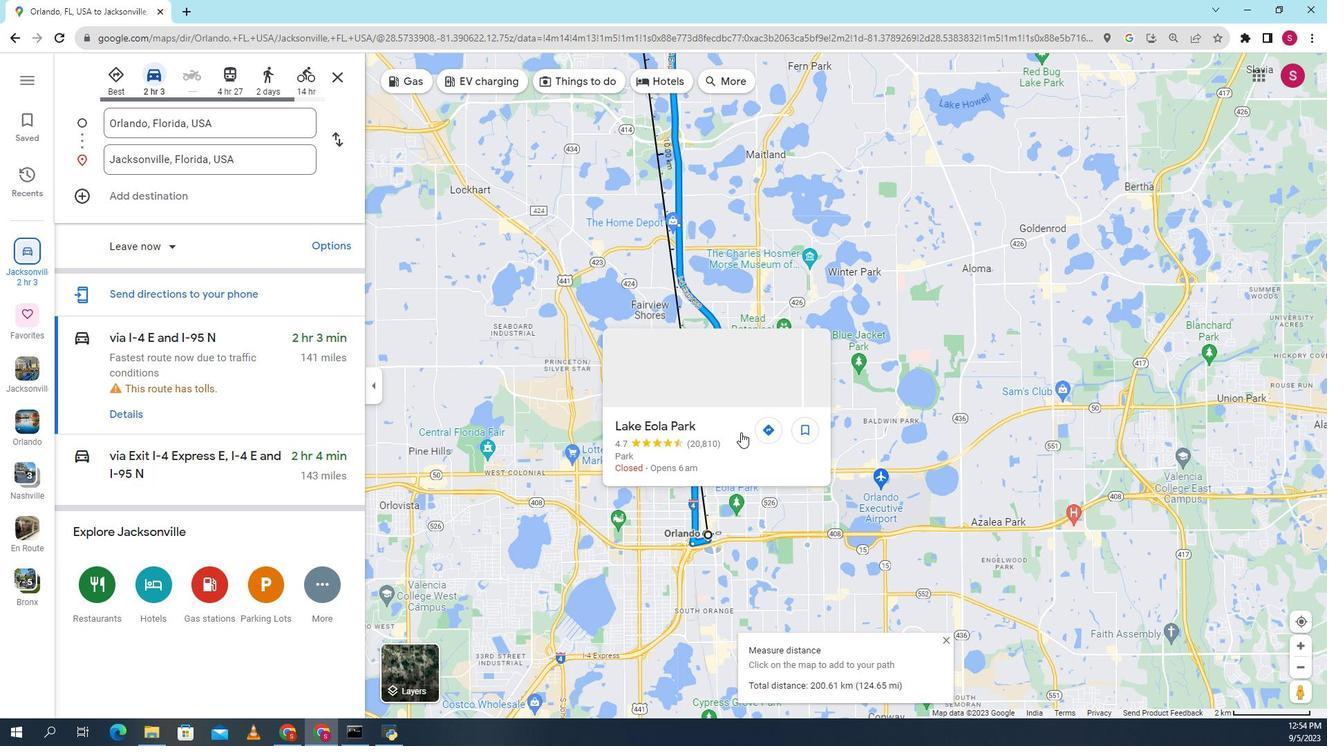 
Action: Mouse moved to (1064, 241)
Screenshot: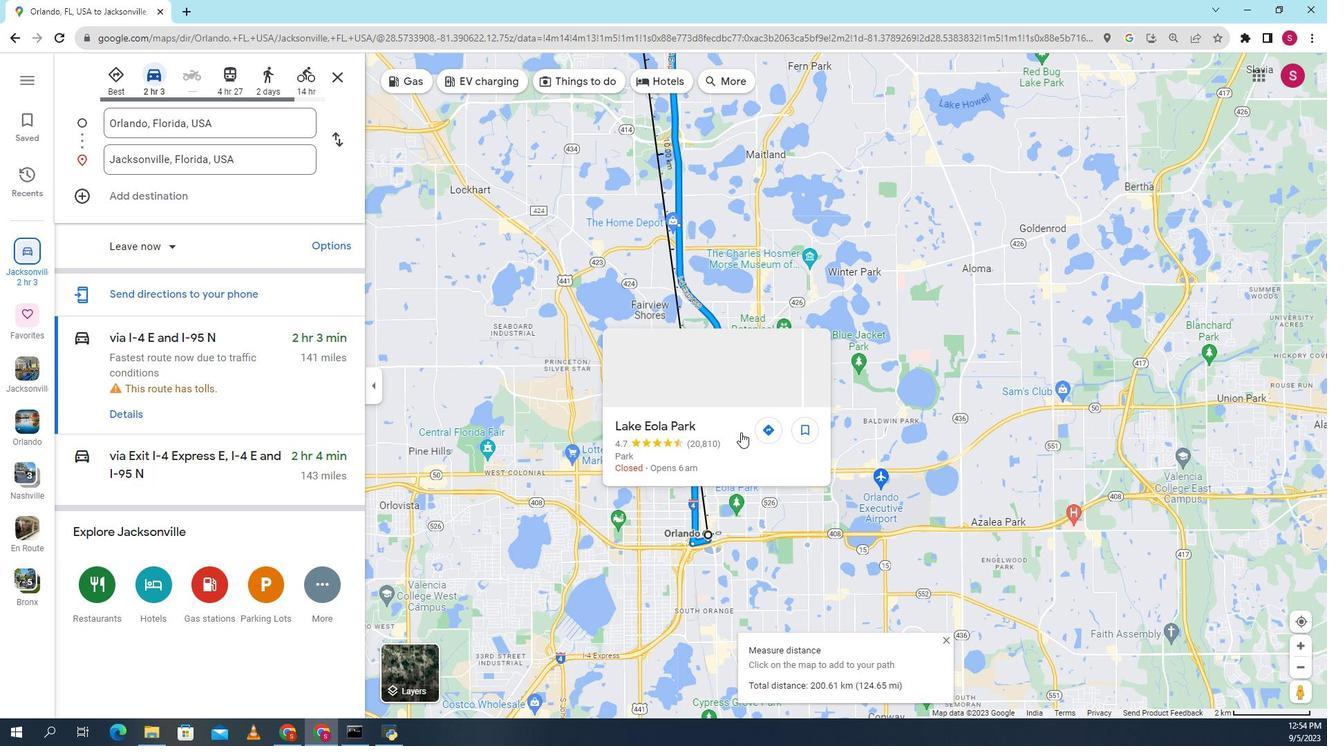 
Action: Mouse scrolled (1064, 241) with delta (0, 0)
Screenshot: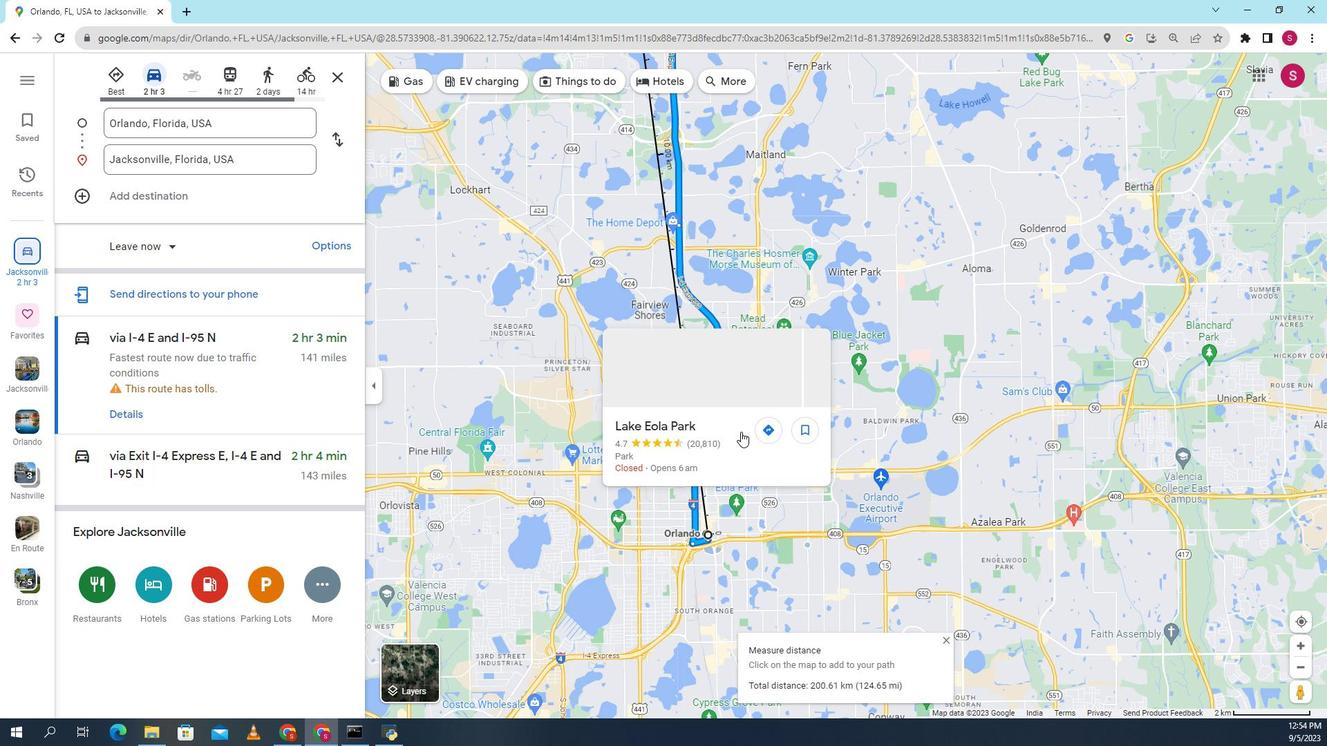 
Action: Mouse moved to (1332, 290)
Screenshot: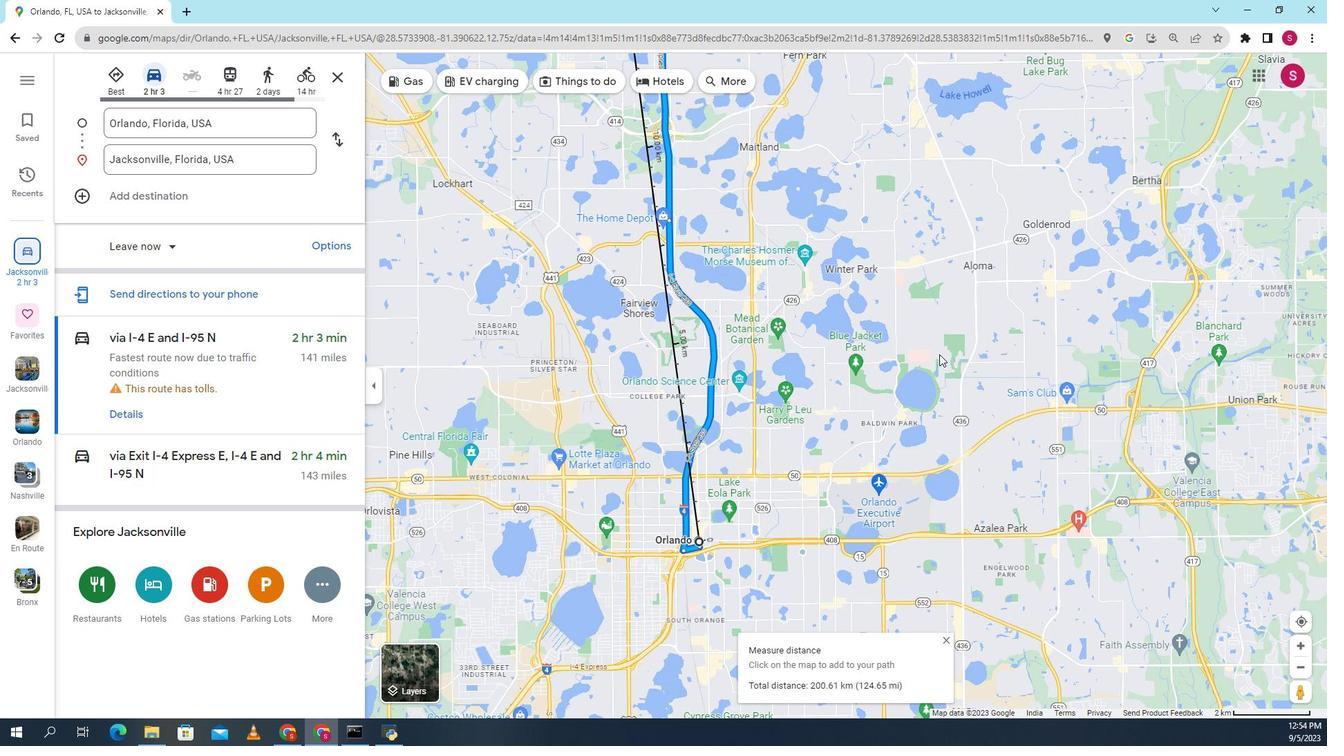 
Action: Mouse scrolled (1332, 289) with delta (0, 0)
Screenshot: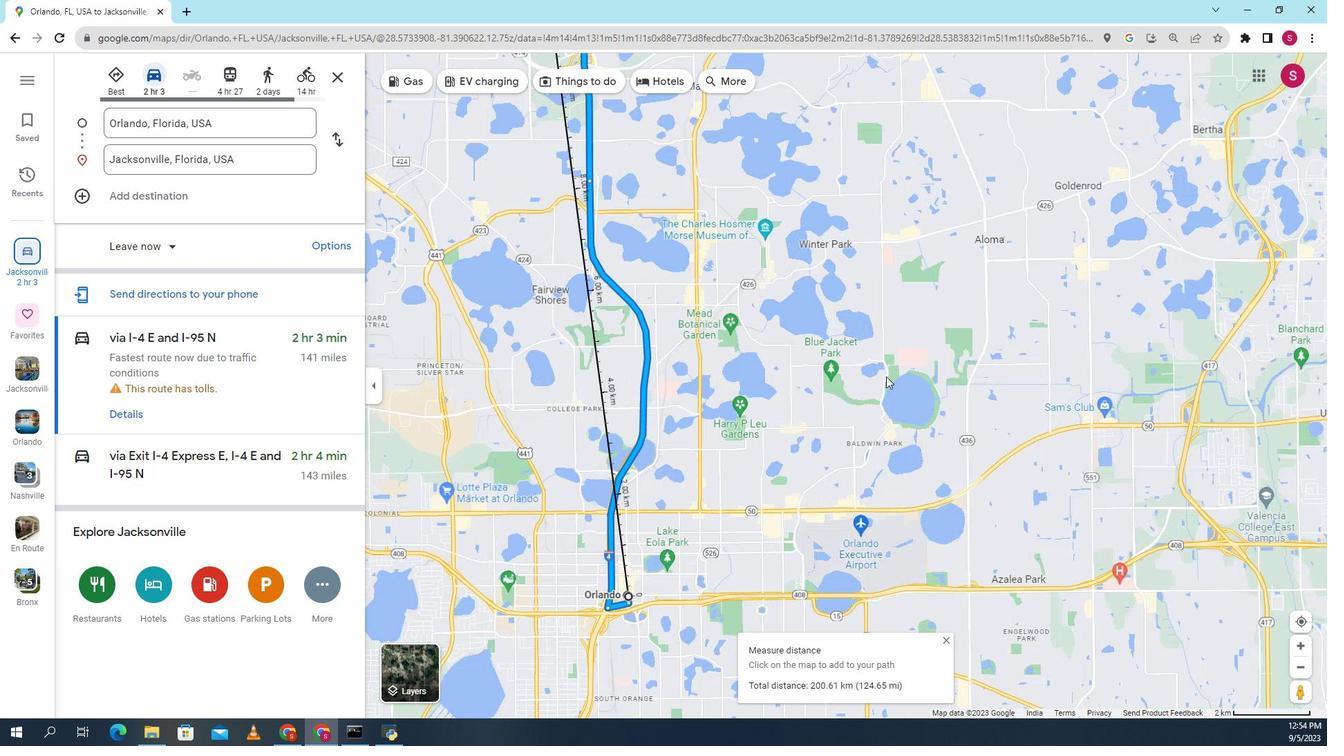 
Action: Mouse moved to (1332, 291)
Screenshot: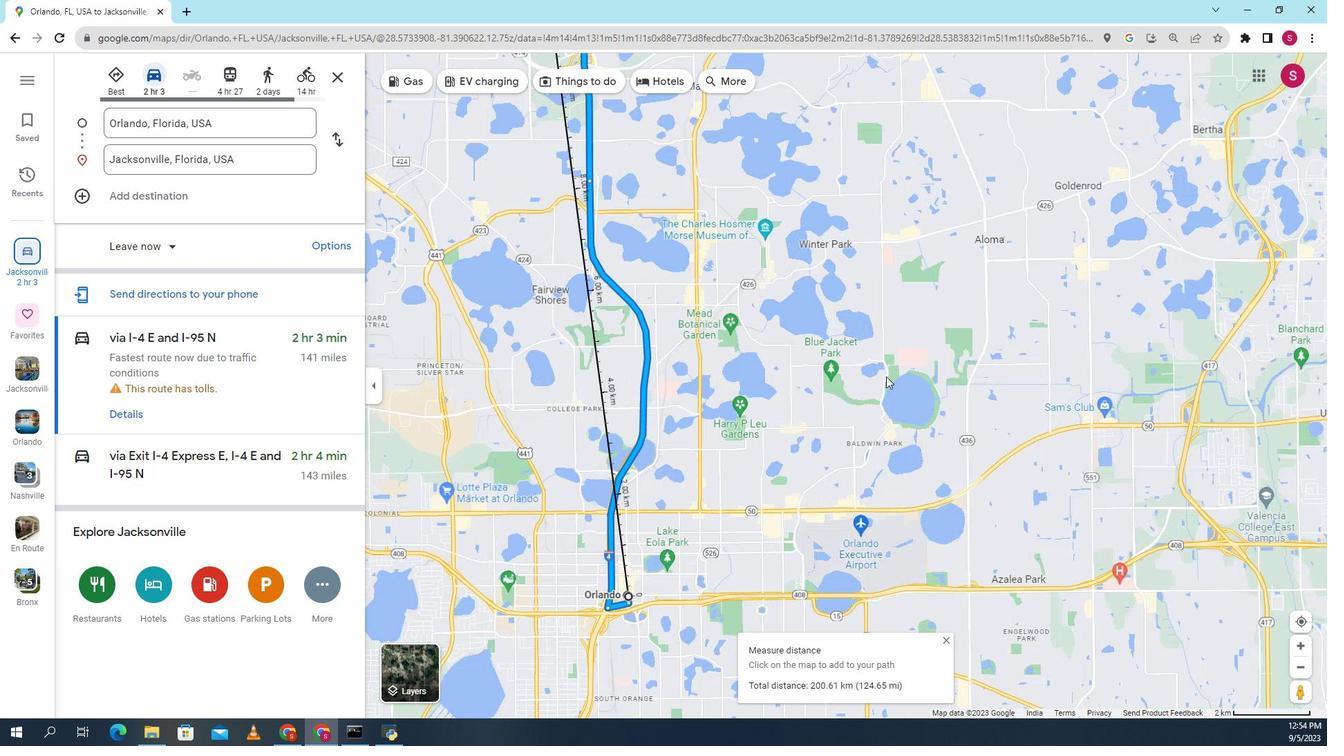 
Action: Mouse scrolled (1332, 290) with delta (0, 0)
Screenshot: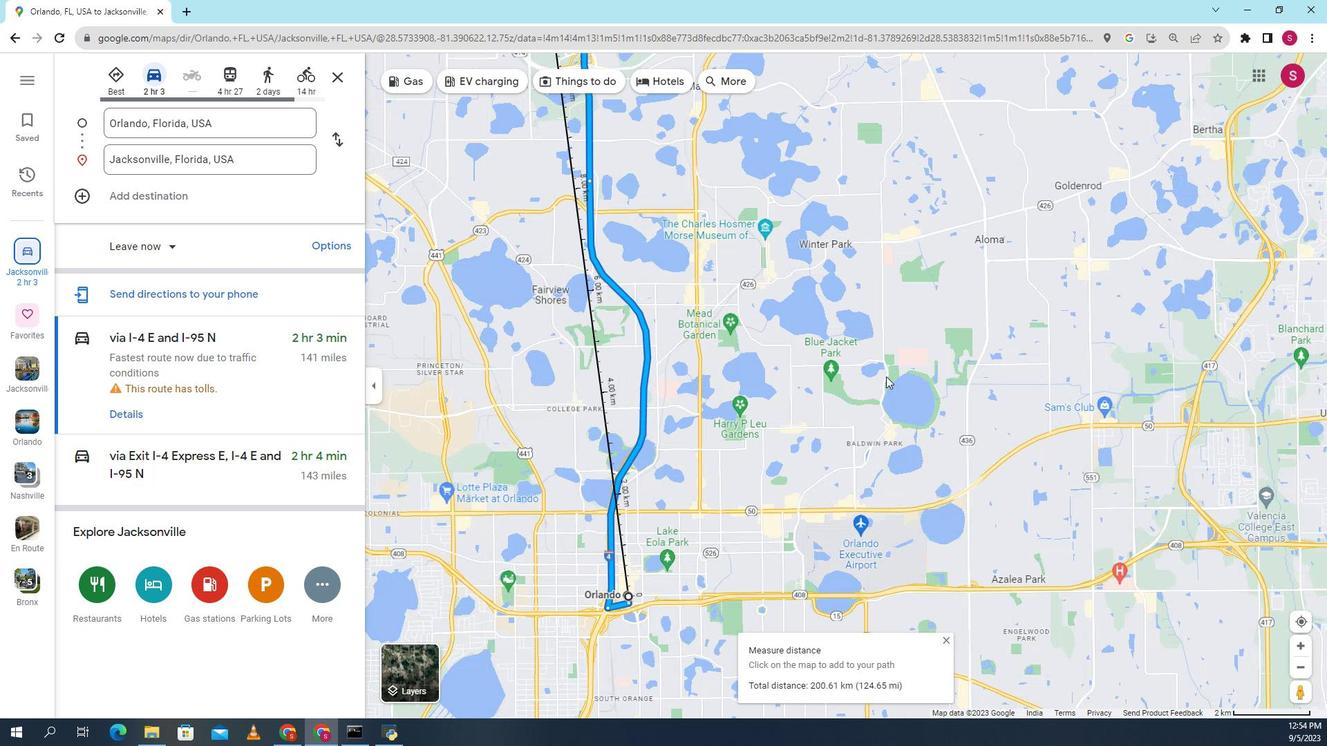 
Action: Mouse moved to (1332, 291)
Screenshot: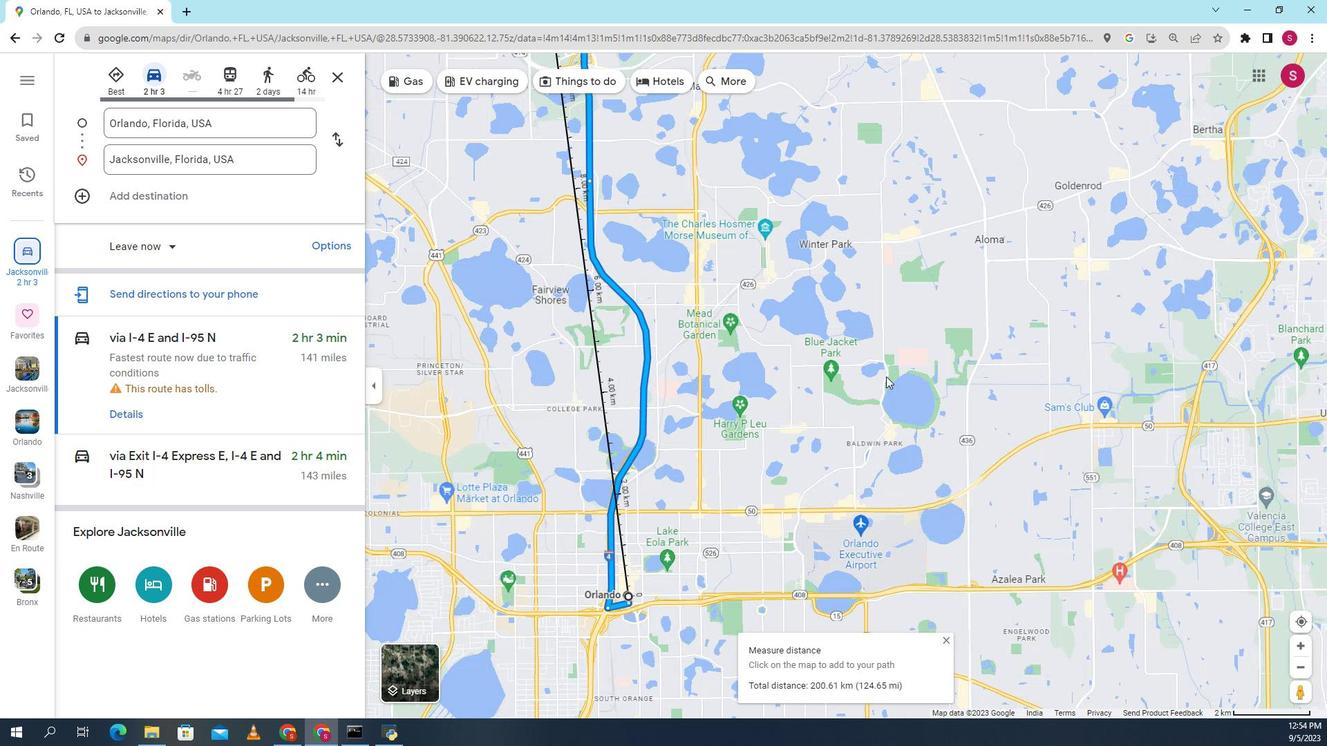
Action: Mouse scrolled (1332, 291) with delta (0, 0)
Screenshot: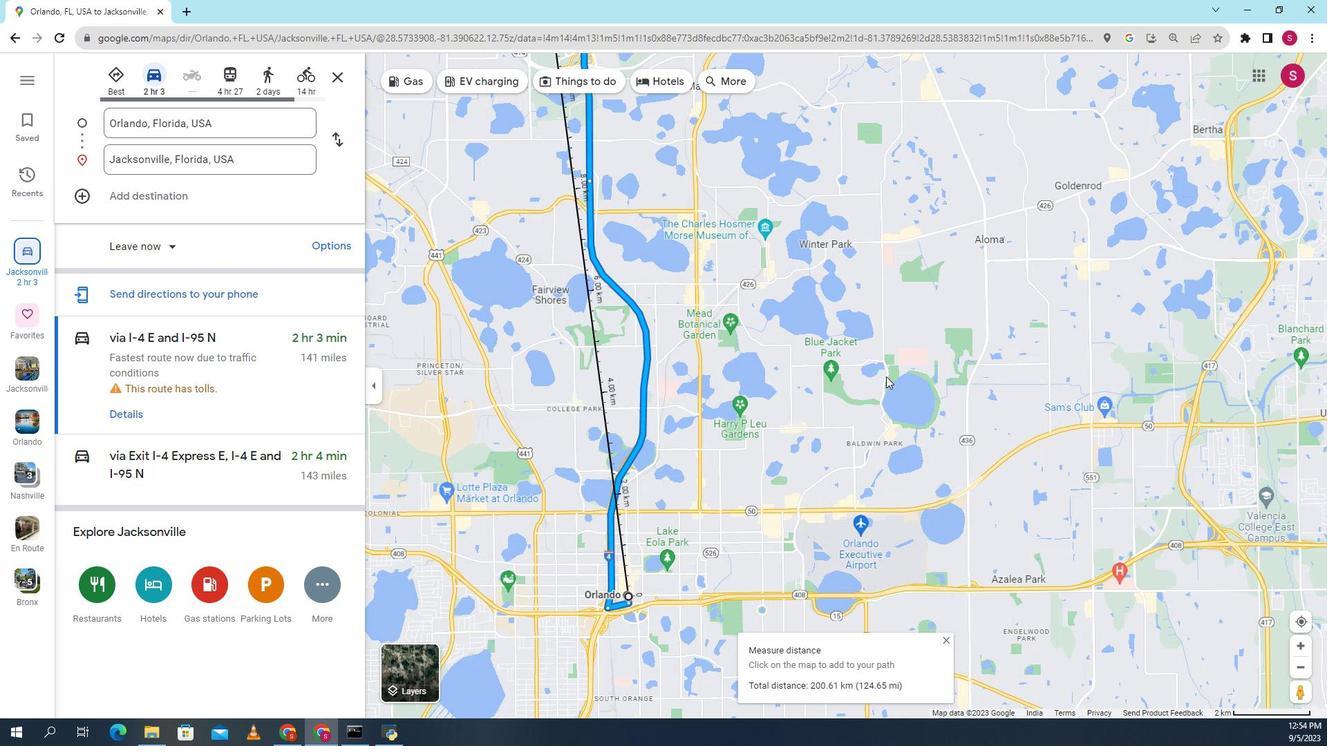 
Action: Mouse moved to (747, 328)
Screenshot: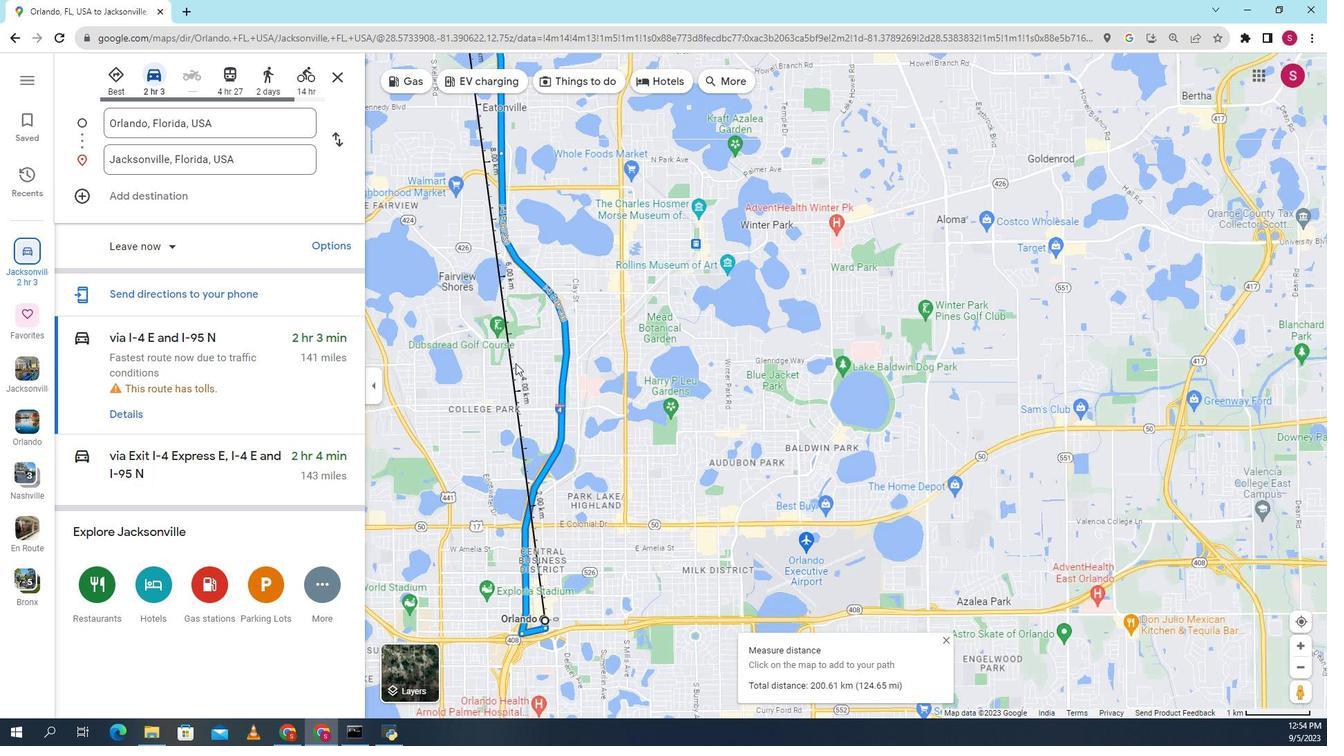 
Action: Mouse scrolled (747, 328) with delta (0, 0)
Screenshot: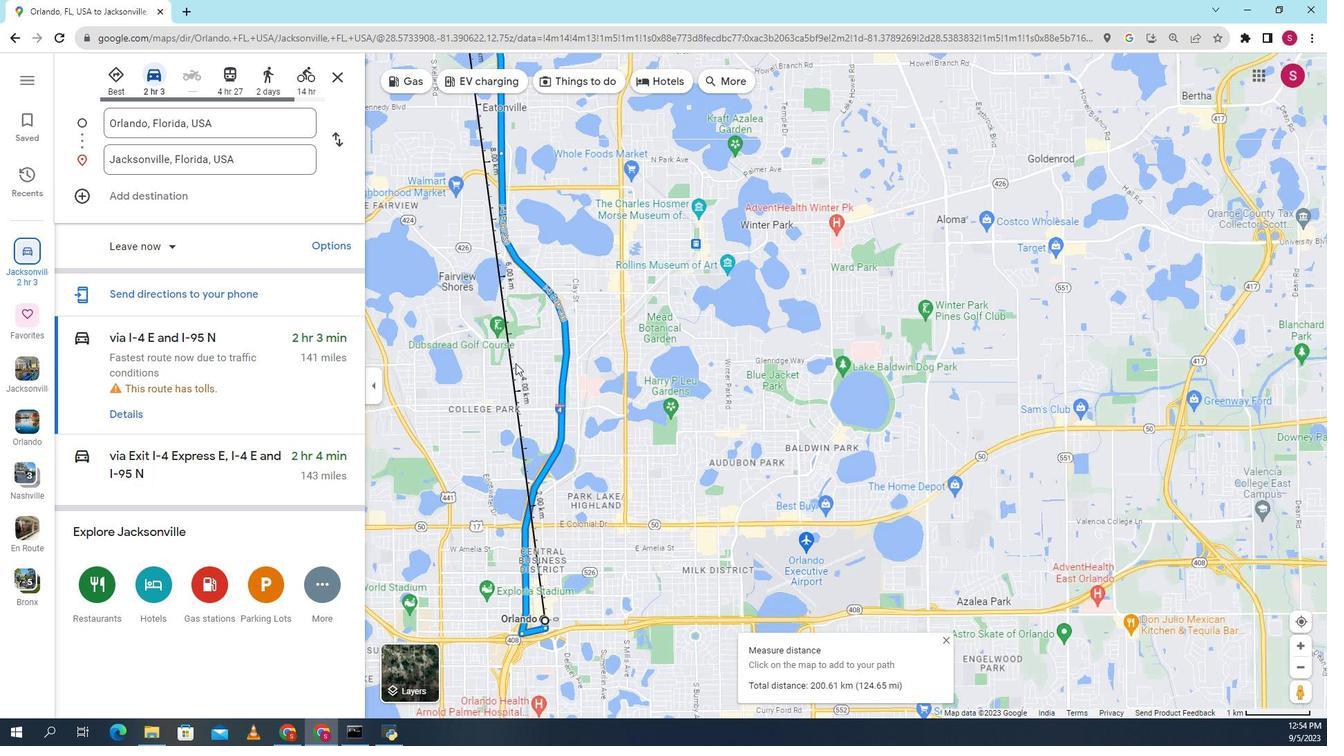 
Action: Mouse moved to (761, 315)
Screenshot: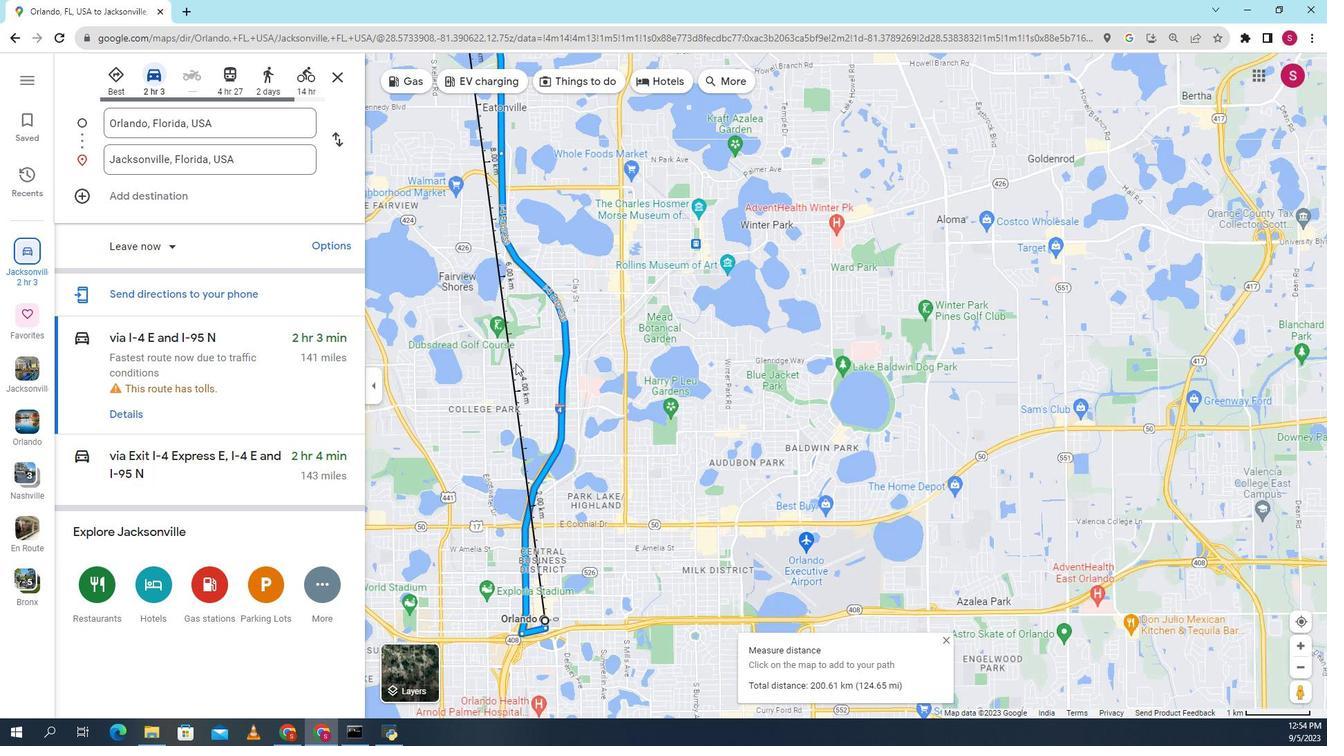 
Action: Mouse scrolled (761, 315) with delta (0, 0)
Screenshot: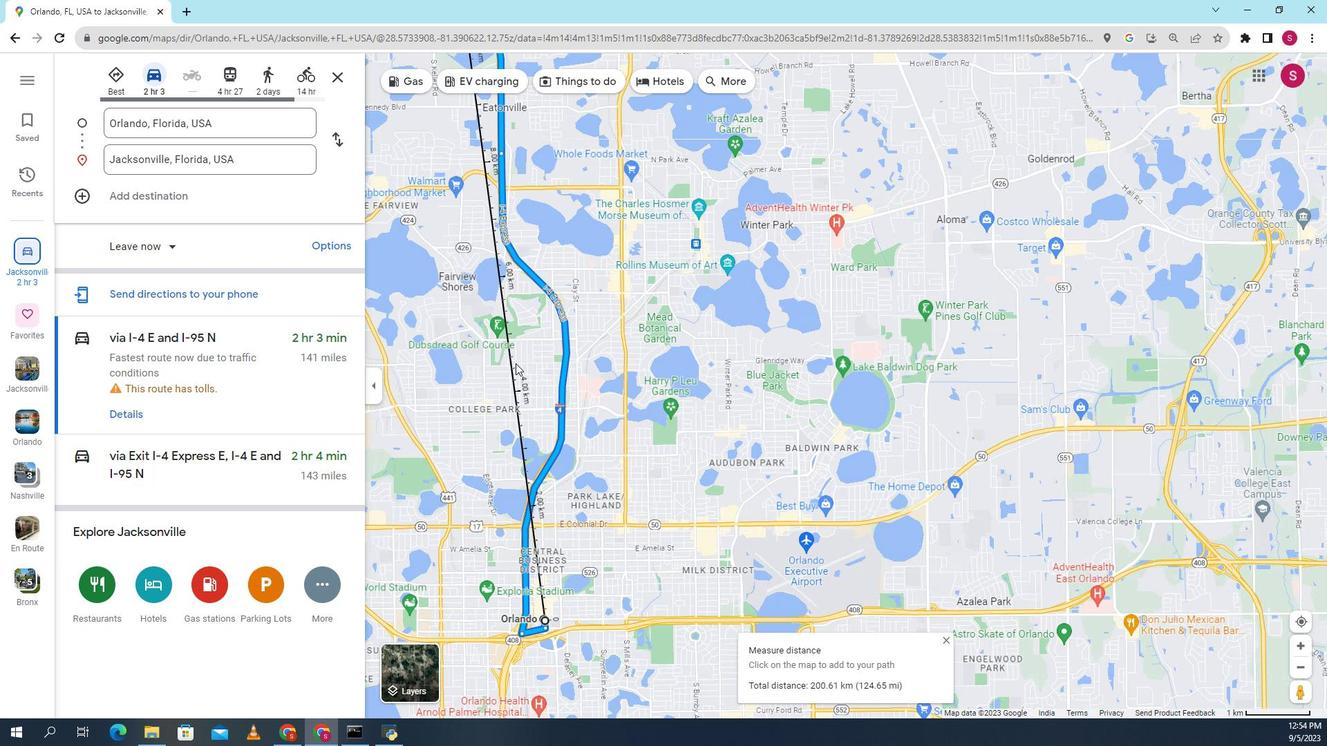
Action: Mouse moved to (761, 306)
Screenshot: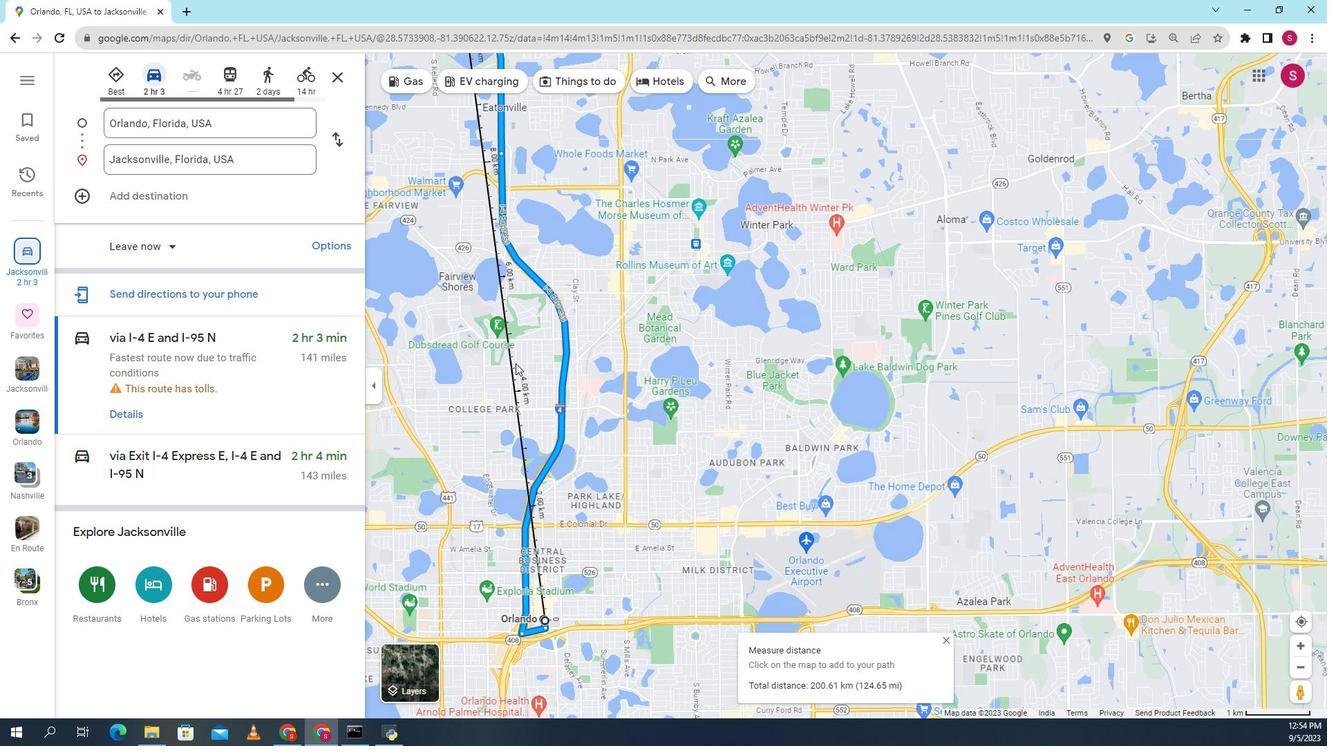 
Action: Mouse scrolled (761, 307) with delta (0, 0)
Screenshot: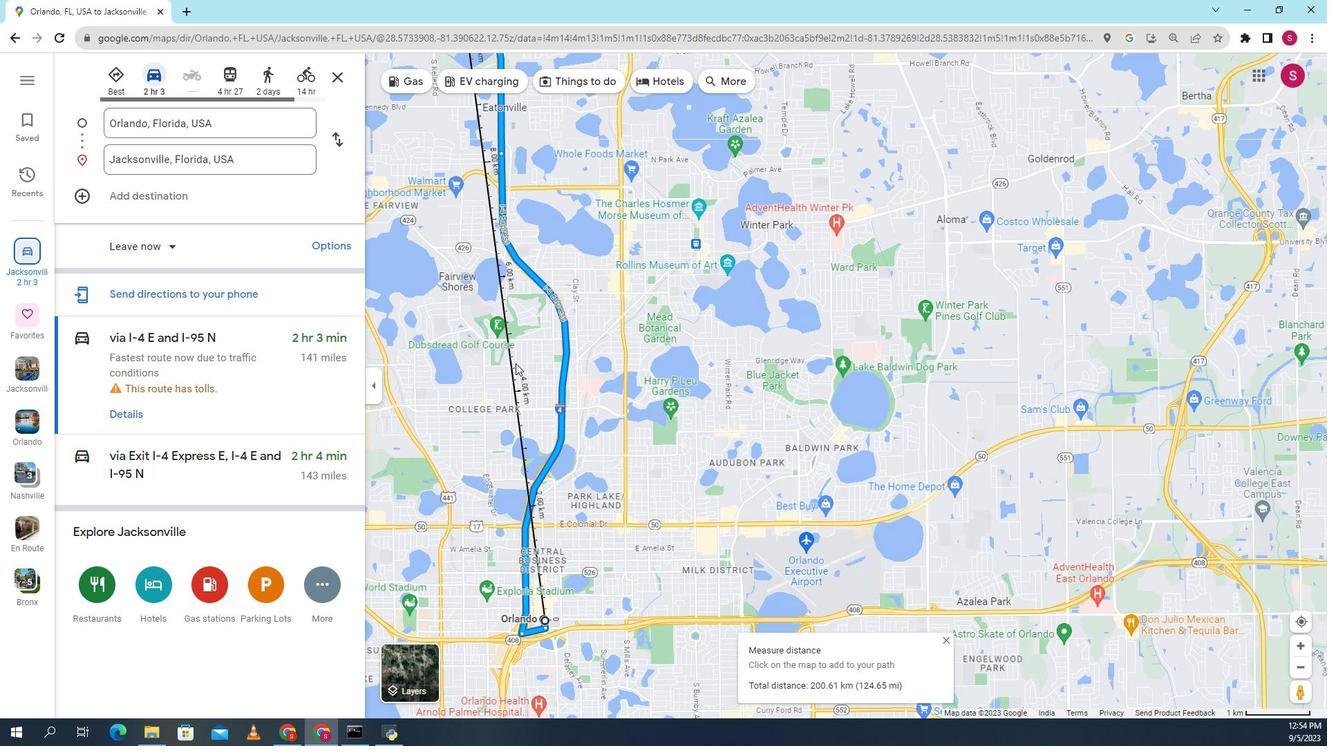 
Action: Mouse moved to (764, 281)
Screenshot: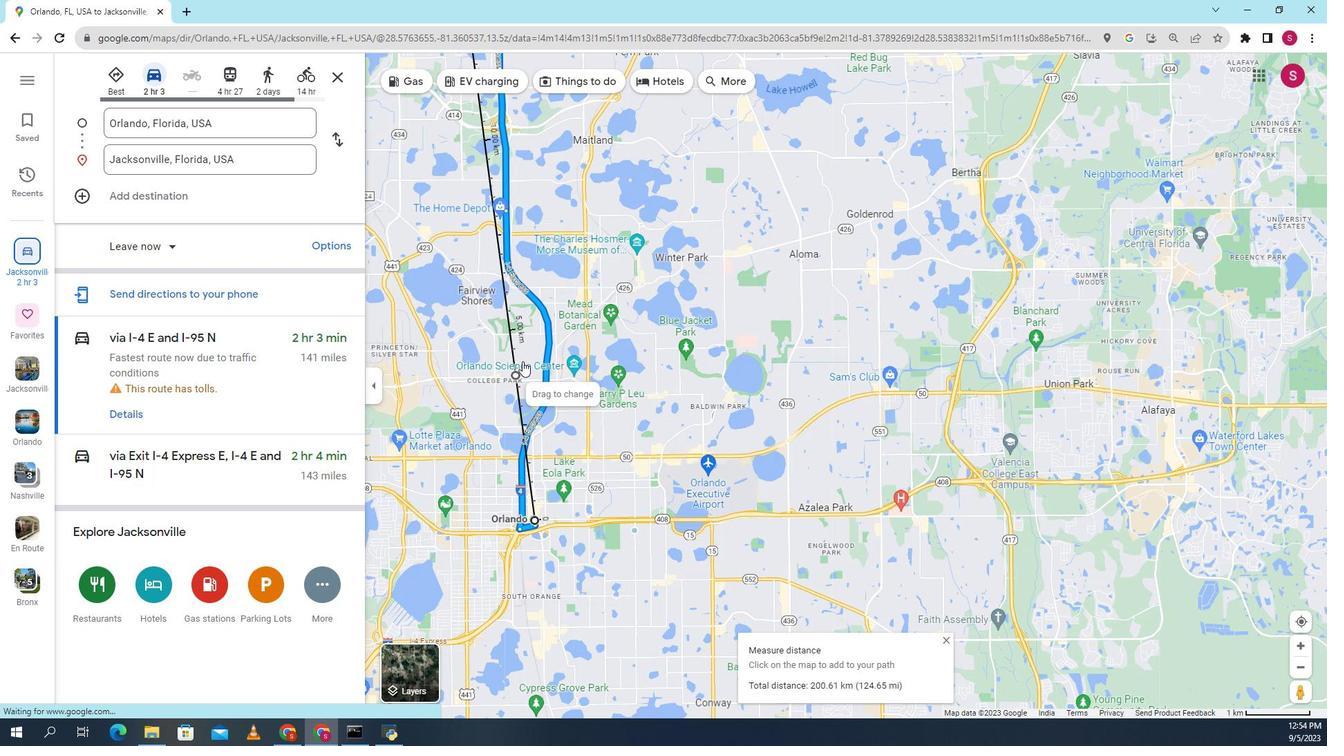 
Action: Mouse scrolled (764, 282) with delta (0, 0)
Screenshot: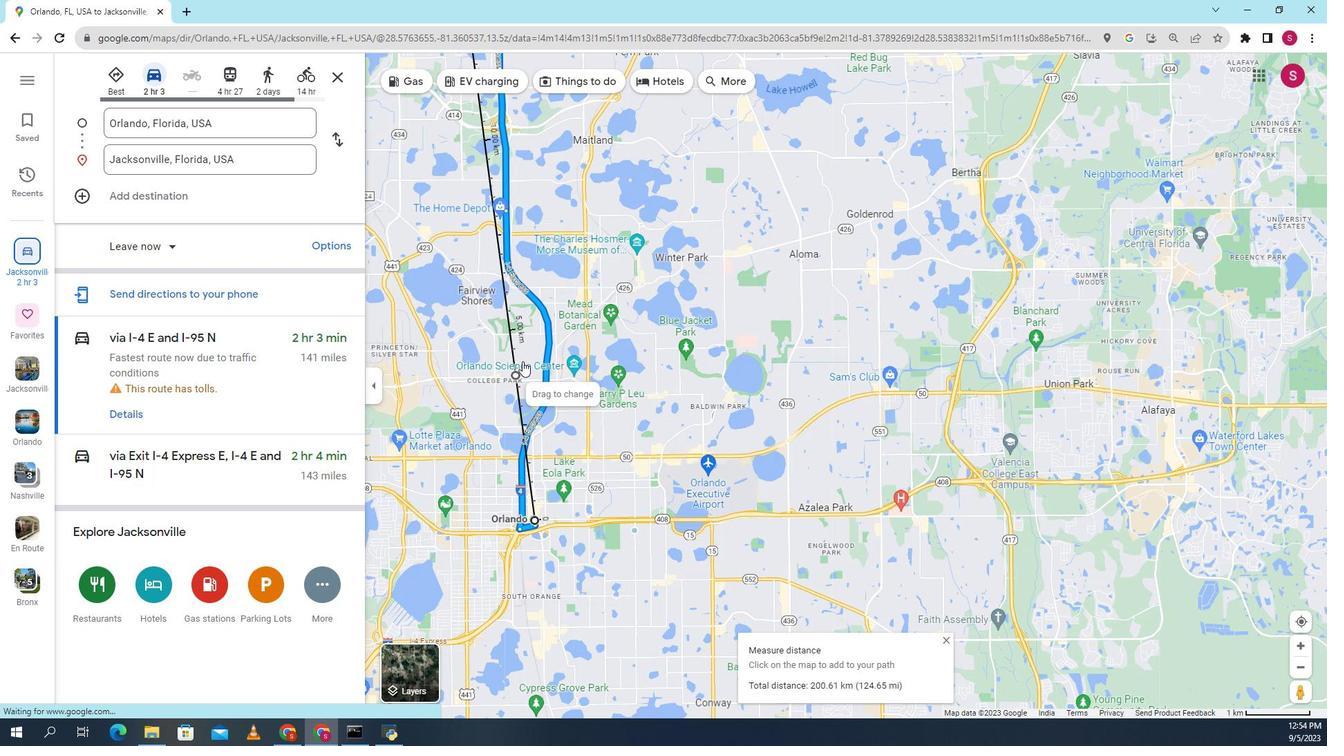 
Action: Mouse moved to (766, 277)
Screenshot: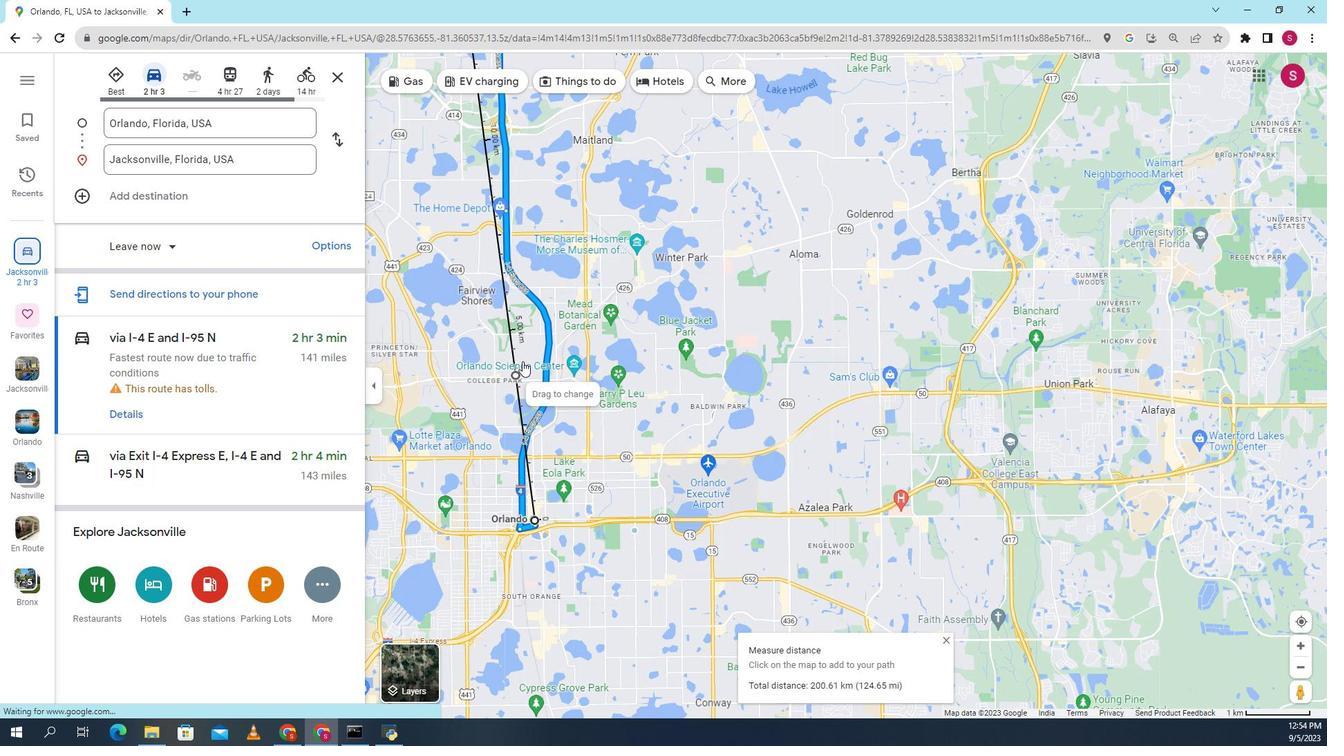 
Action: Mouse scrolled (766, 278) with delta (0, 0)
Screenshot: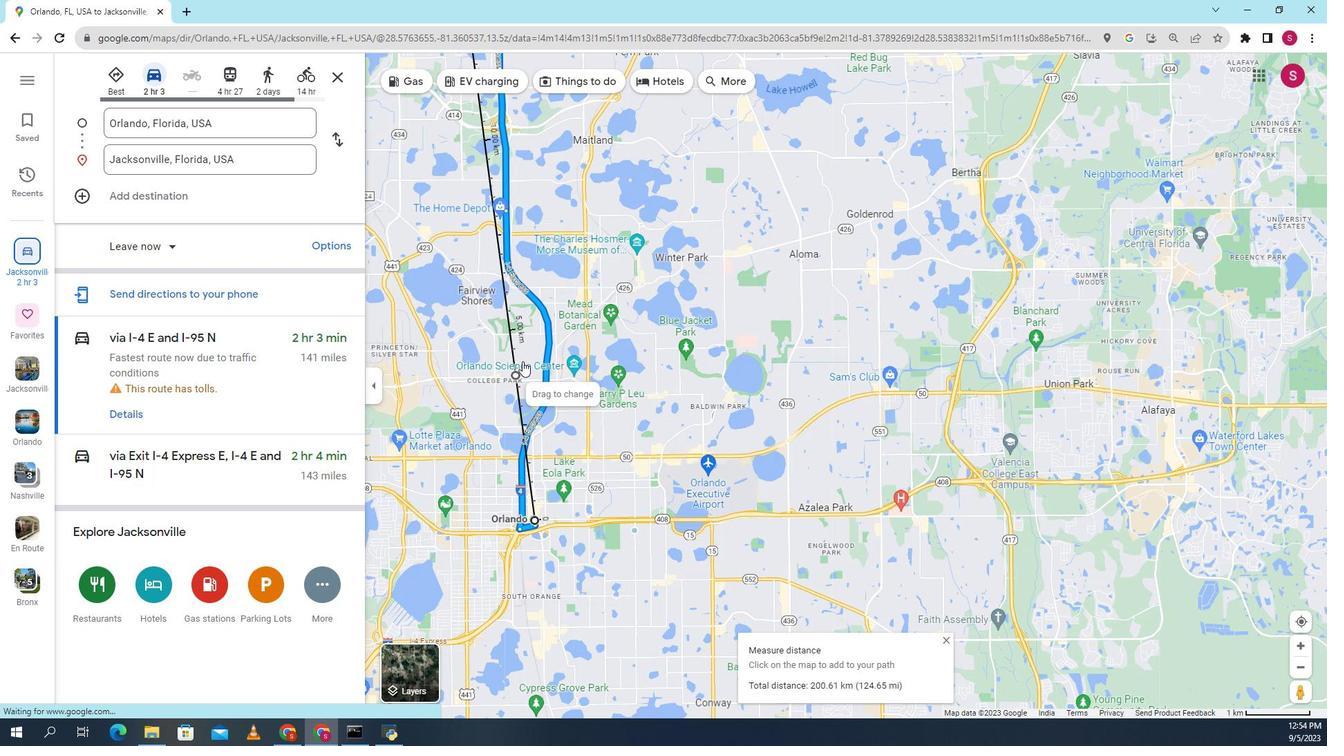 
Action: Mouse moved to (741, 394)
Screenshot: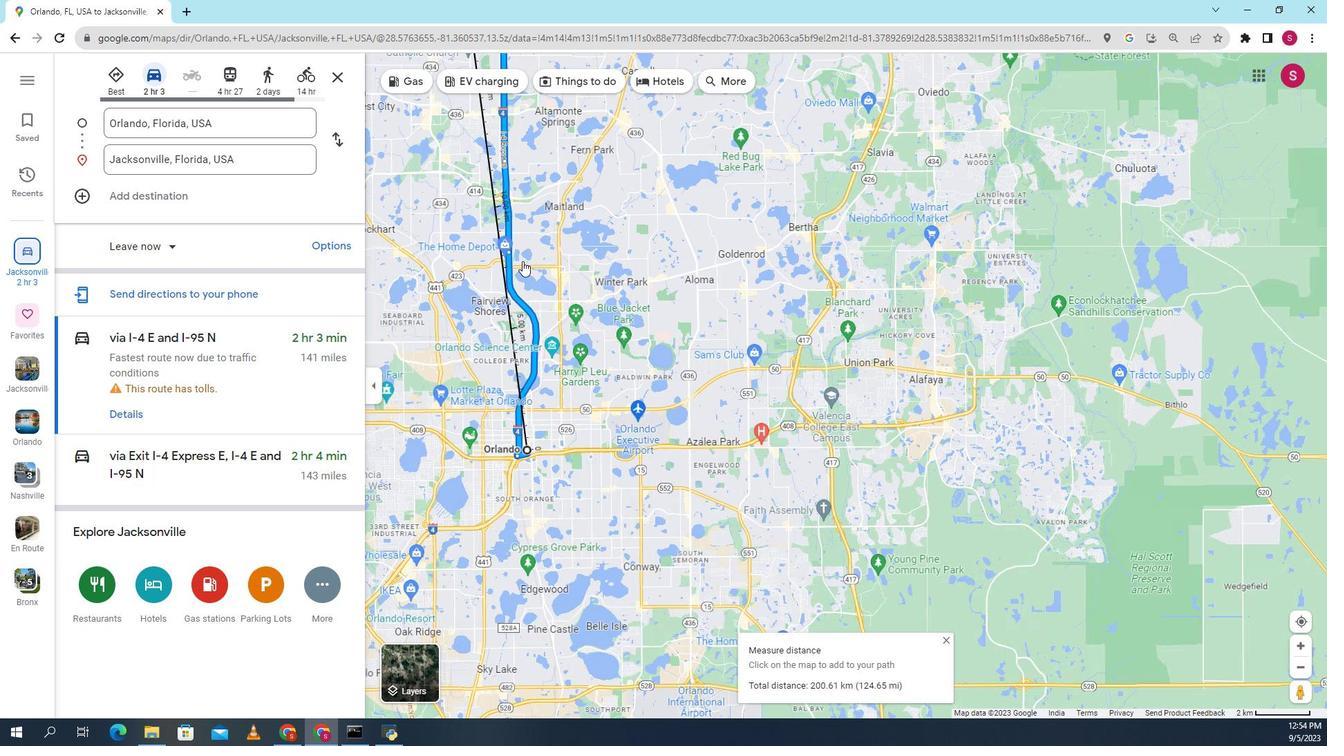 
Action: Mouse scrolled (741, 395) with delta (0, 0)
Screenshot: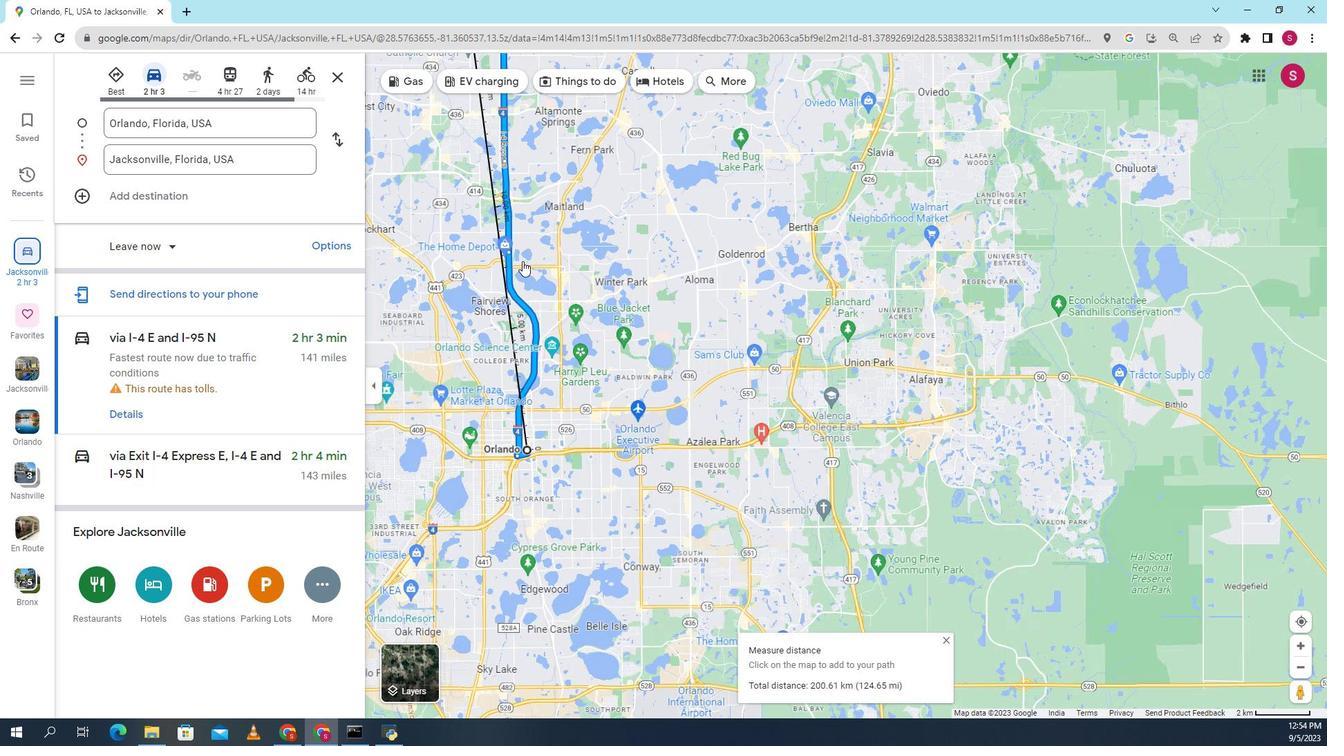 
Action: Mouse moved to (766, 365)
Screenshot: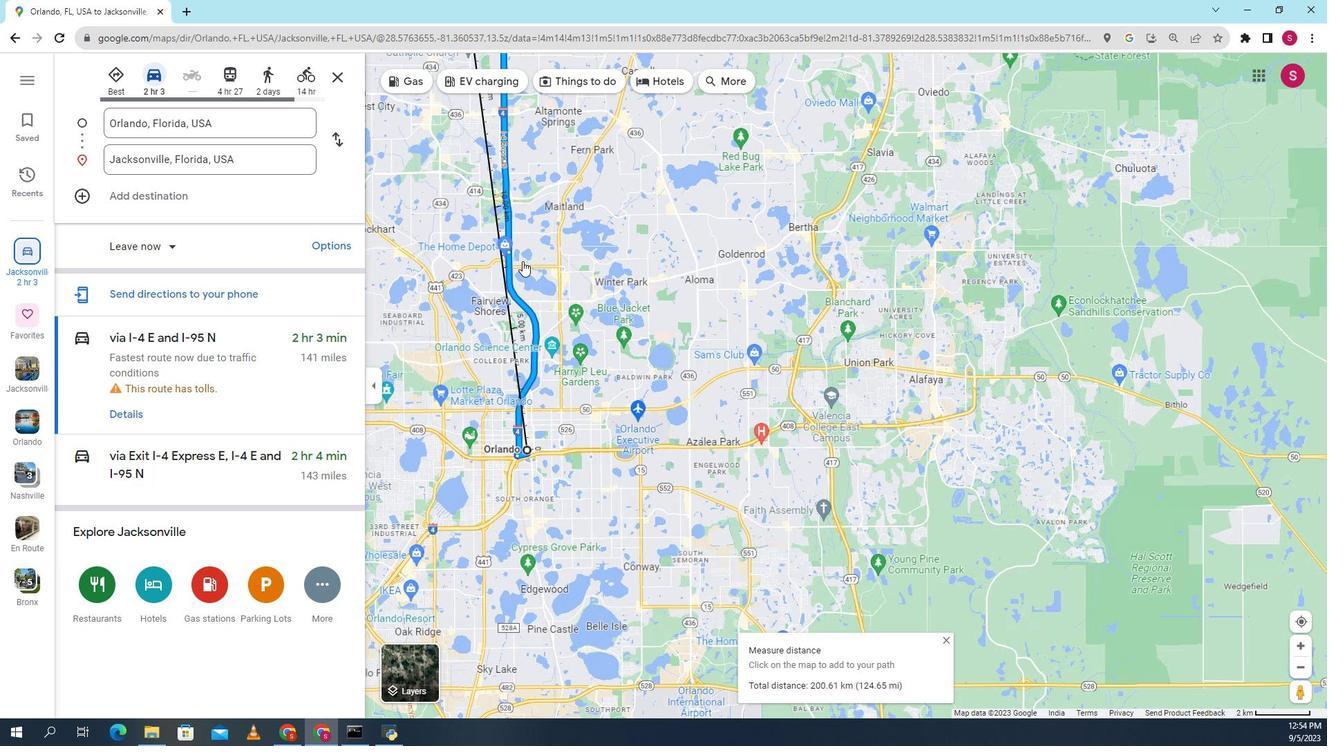 
Action: Mouse scrolled (766, 365) with delta (0, 0)
Screenshot: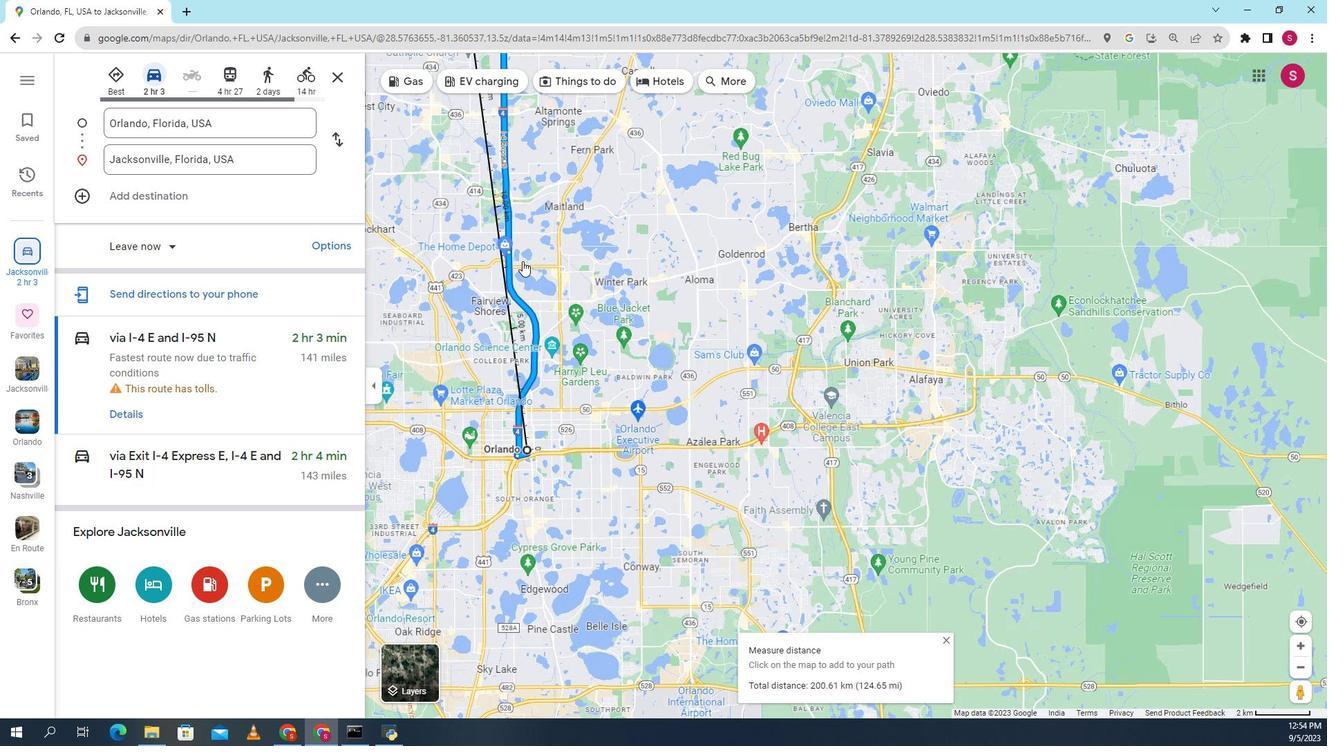 
Action: Mouse moved to (756, 430)
Screenshot: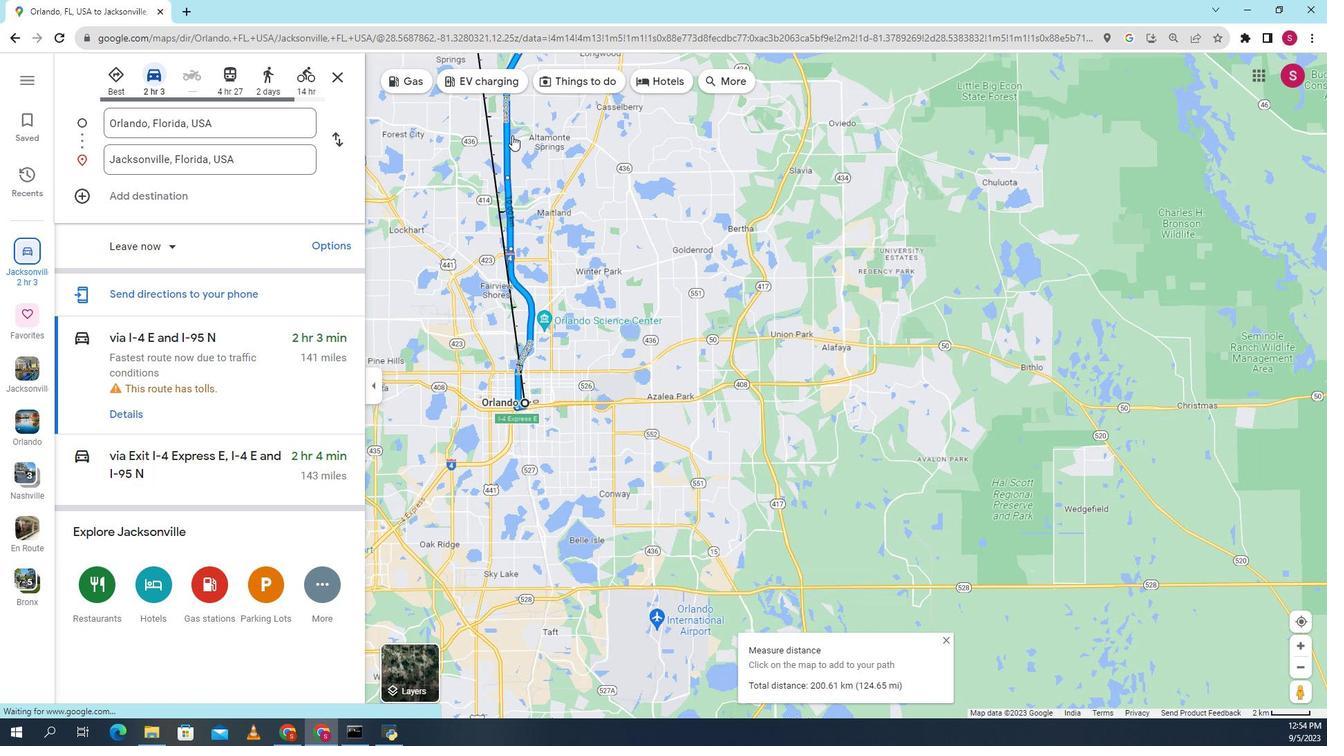 
Action: Mouse pressed left at (756, 430)
Screenshot: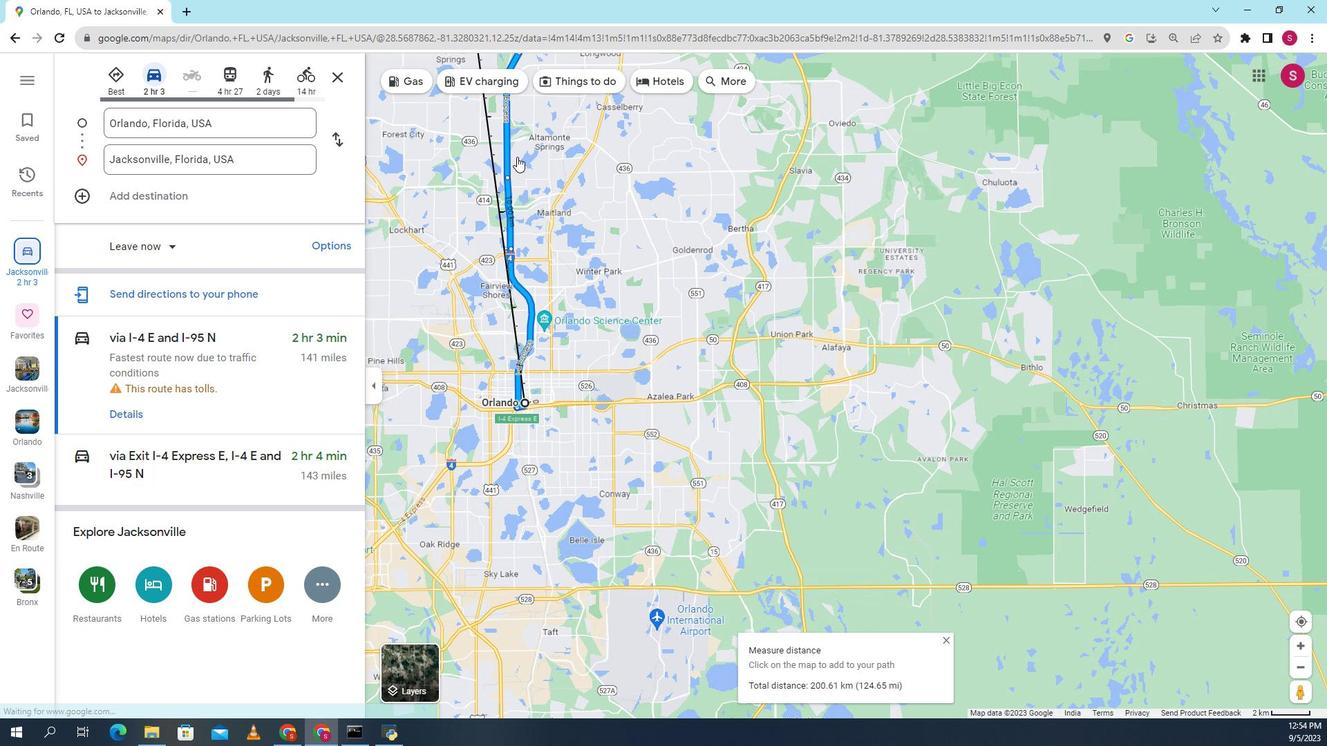 
Action: Mouse moved to (915, 360)
Screenshot: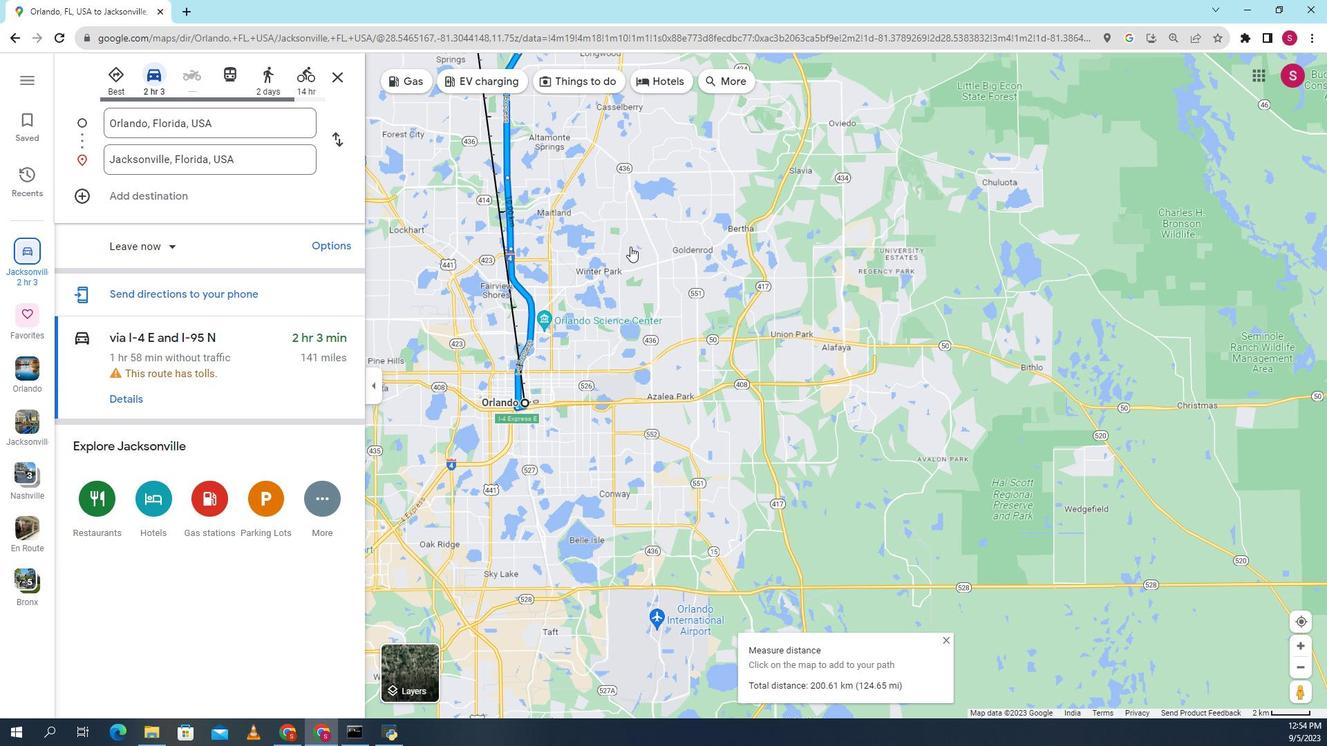 
Action: Mouse scrolled (915, 359) with delta (0, 0)
Screenshot: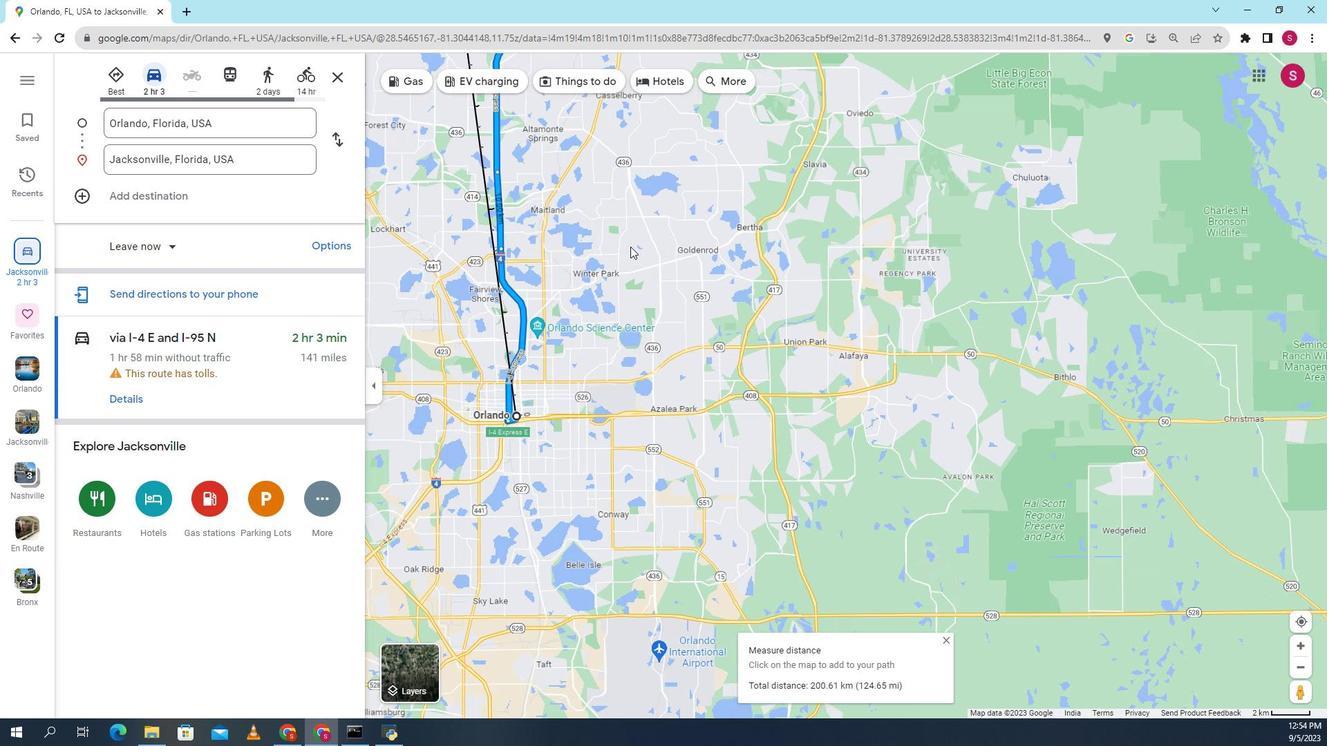 
Action: Mouse scrolled (915, 359) with delta (0, 0)
Screenshot: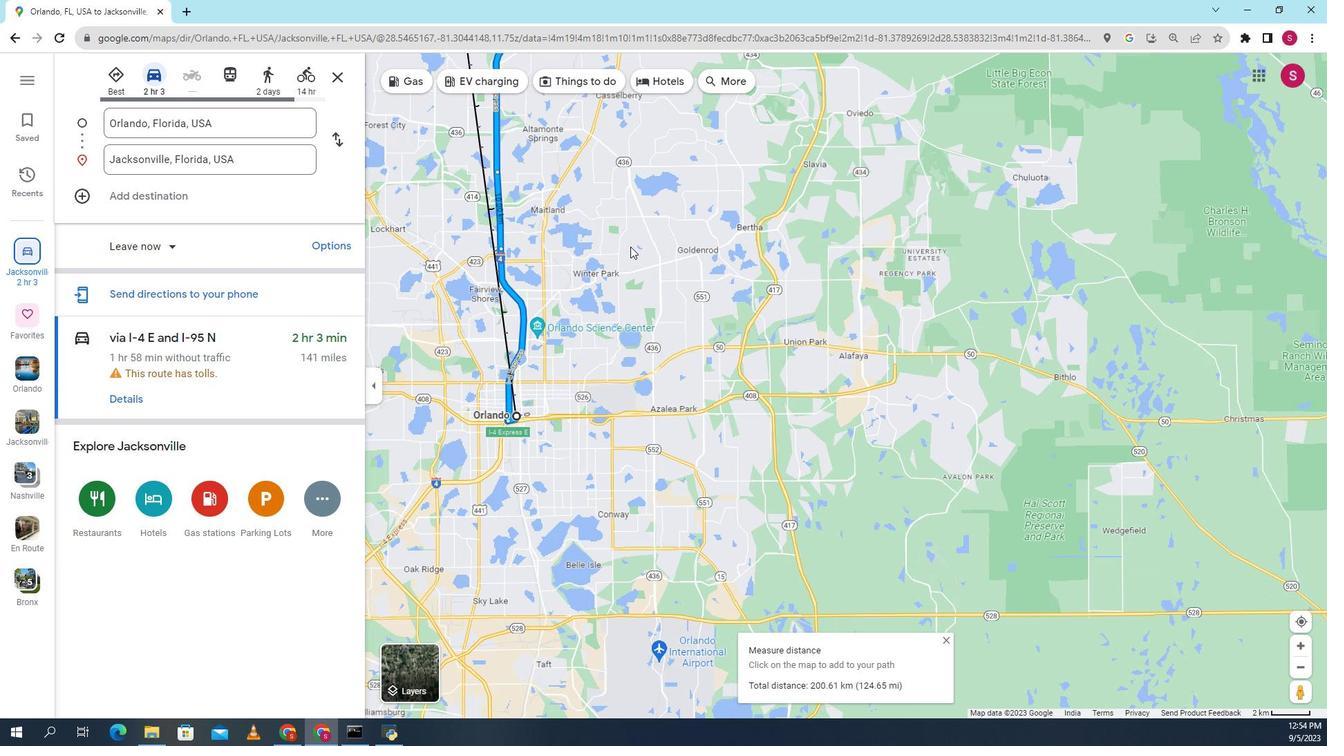 
Action: Mouse scrolled (915, 359) with delta (0, 0)
Screenshot: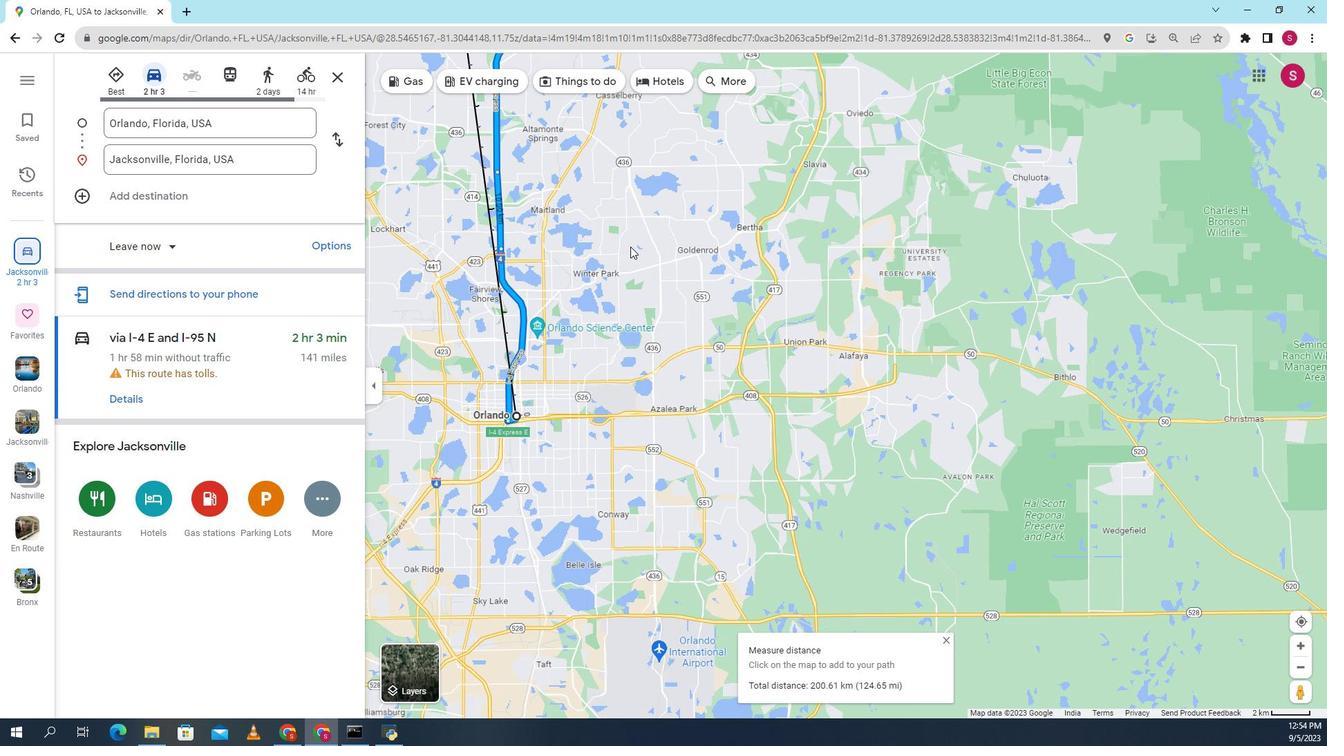 
Action: Mouse scrolled (915, 359) with delta (0, 0)
Screenshot: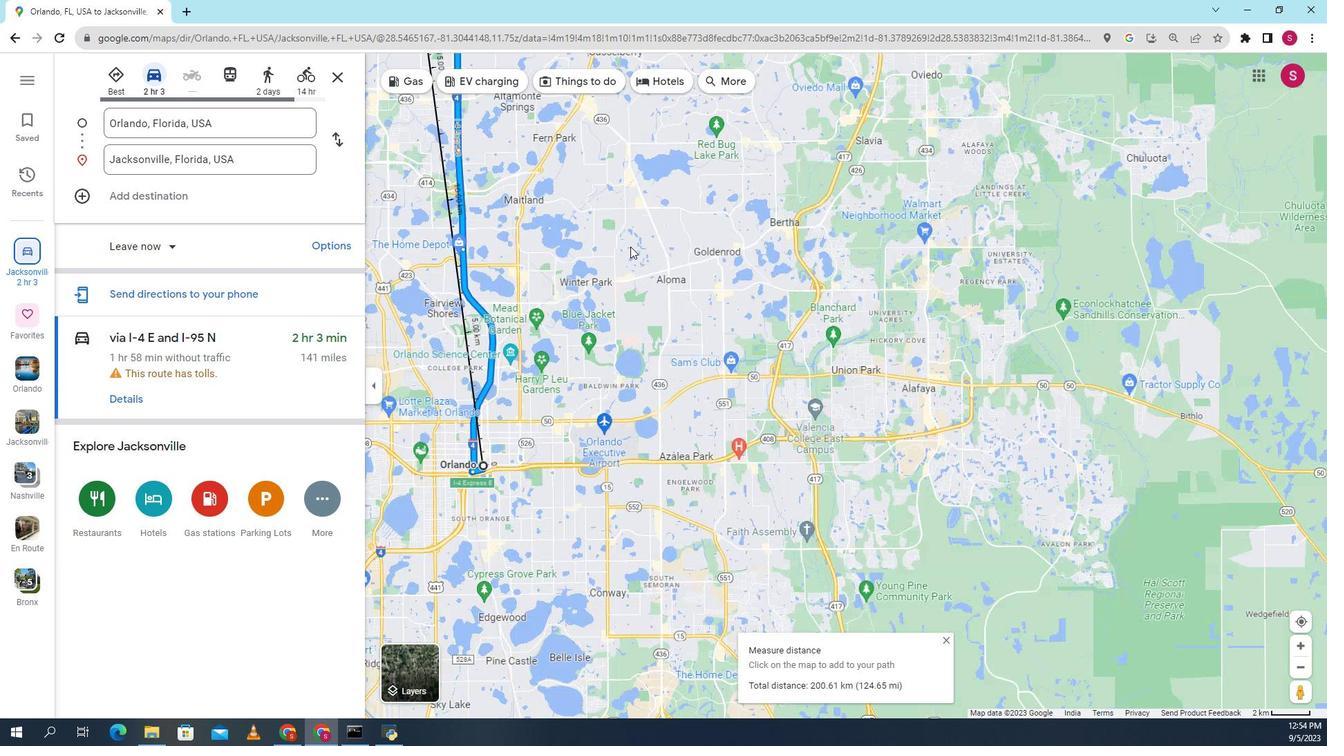 
Action: Mouse scrolled (915, 360) with delta (0, 0)
Screenshot: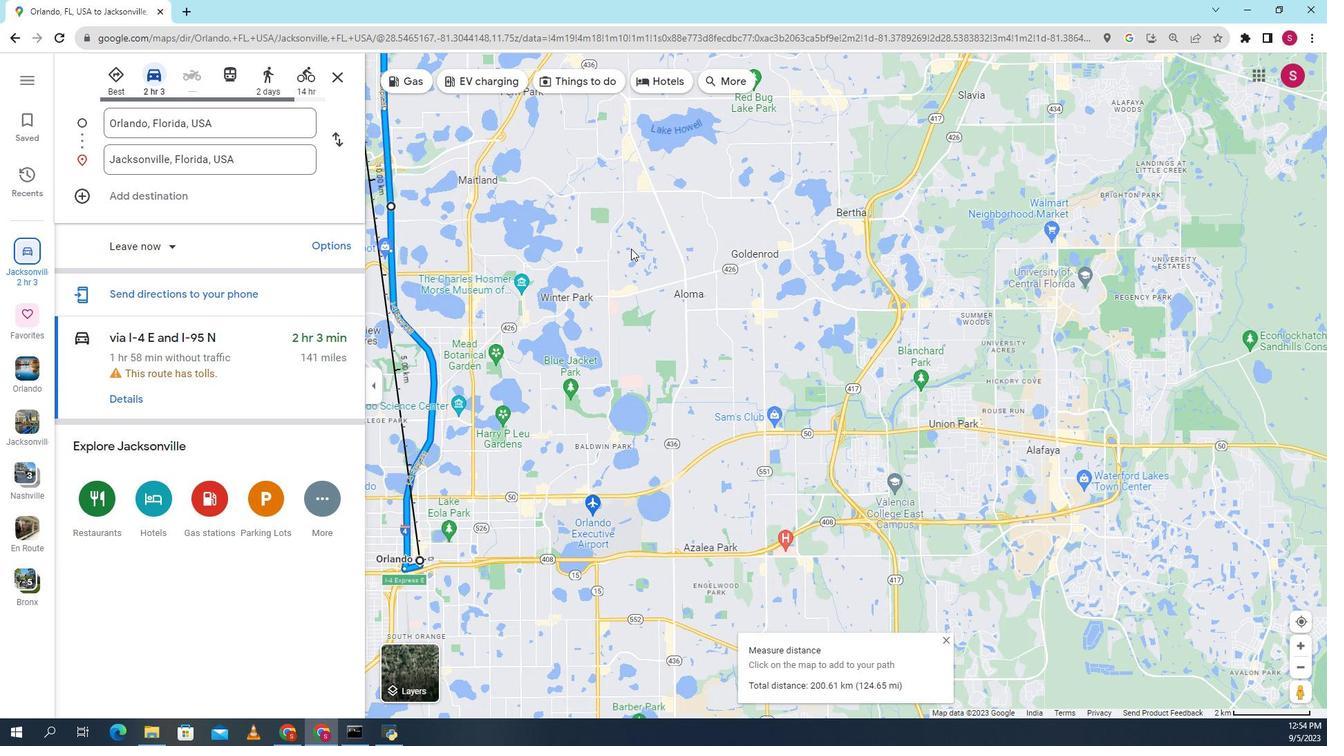 
Action: Mouse moved to (916, 359)
Screenshot: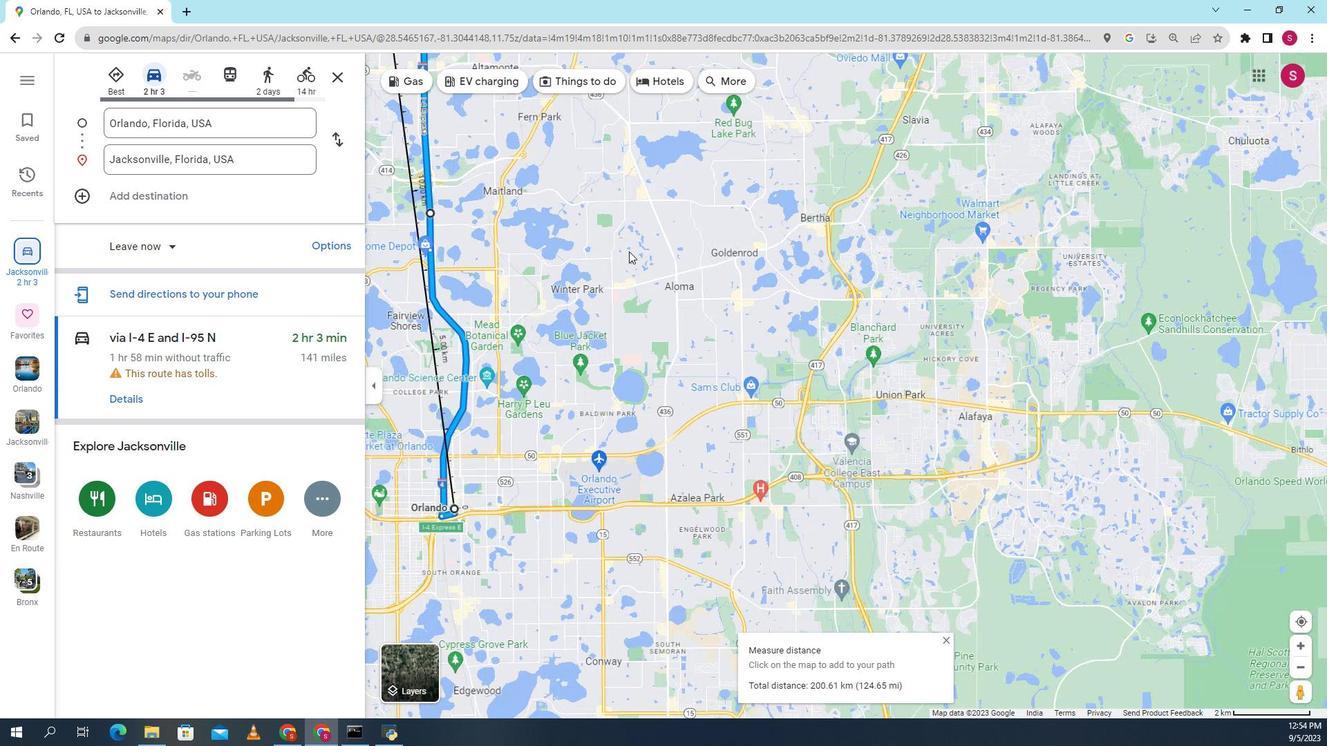 
Action: Mouse scrolled (916, 360) with delta (0, 0)
Screenshot: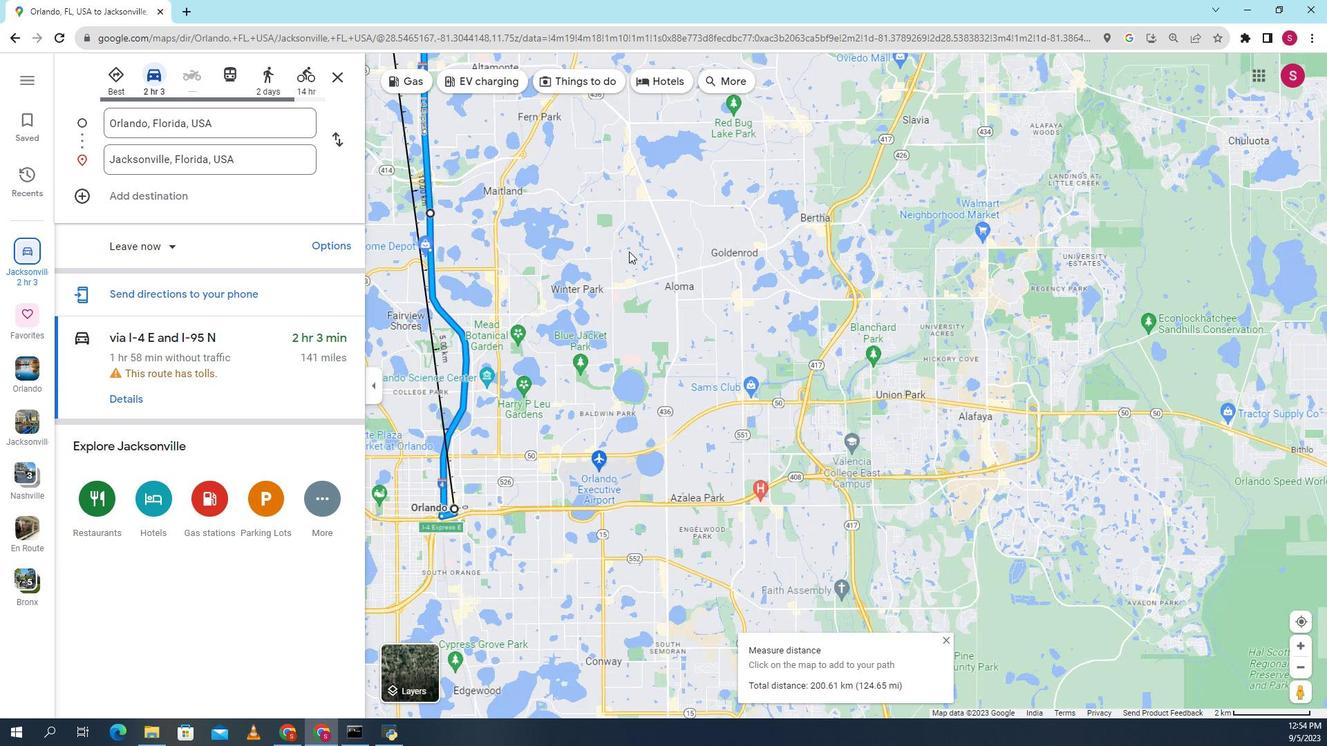
Action: Mouse moved to (916, 358)
Screenshot: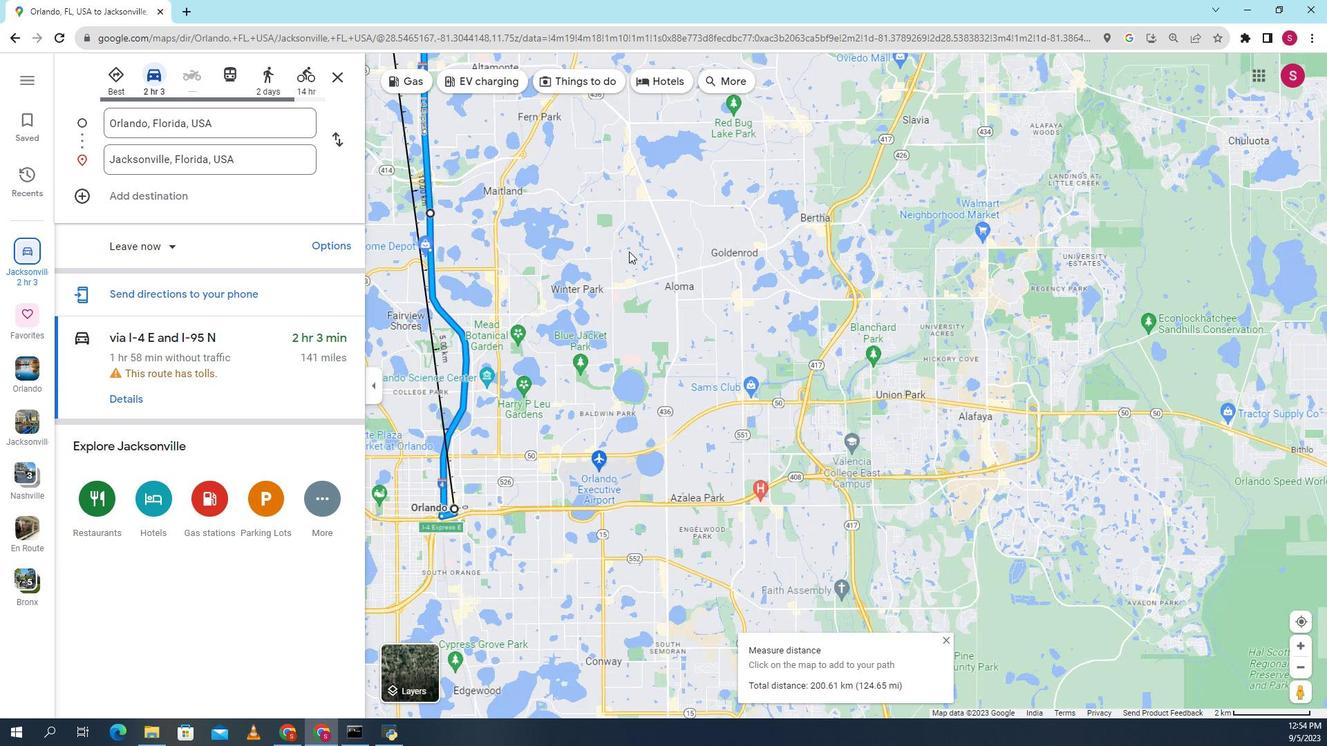 
Action: Mouse scrolled (916, 359) with delta (0, 0)
Screenshot: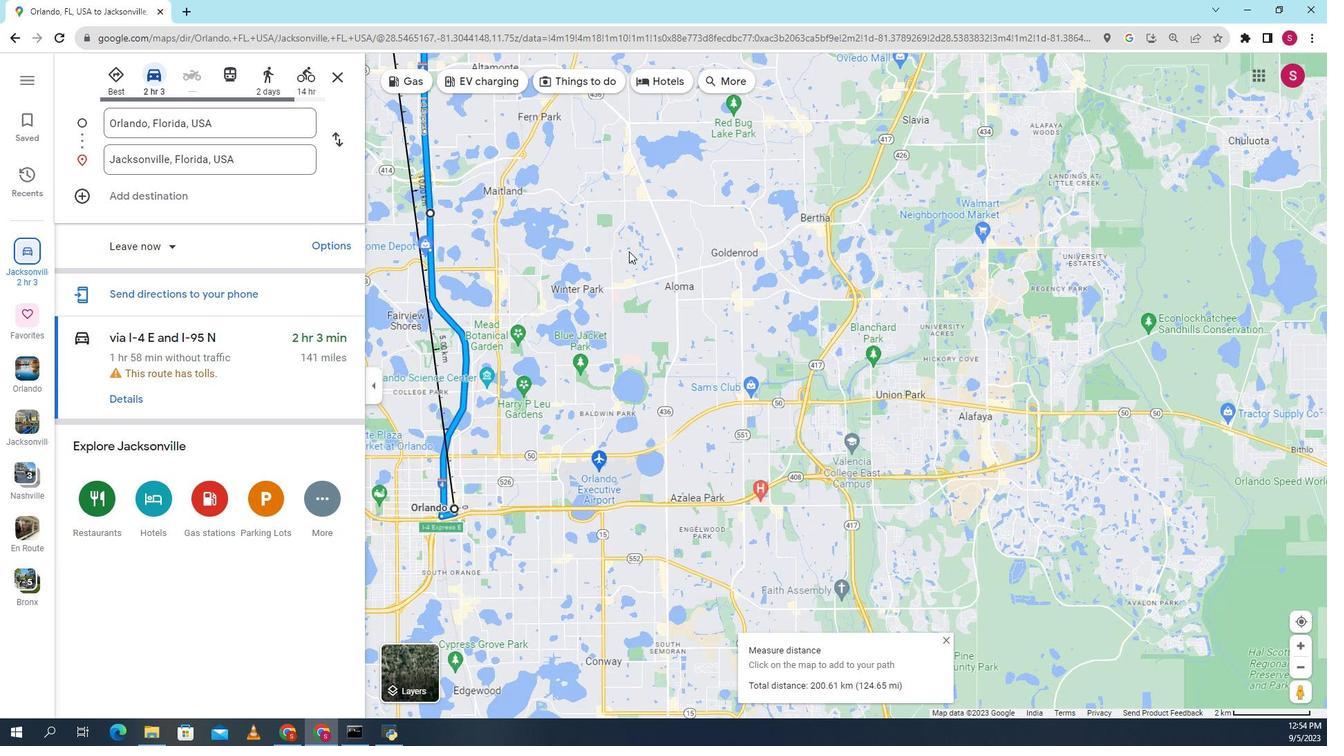 
Action: Mouse moved to (765, 425)
Screenshot: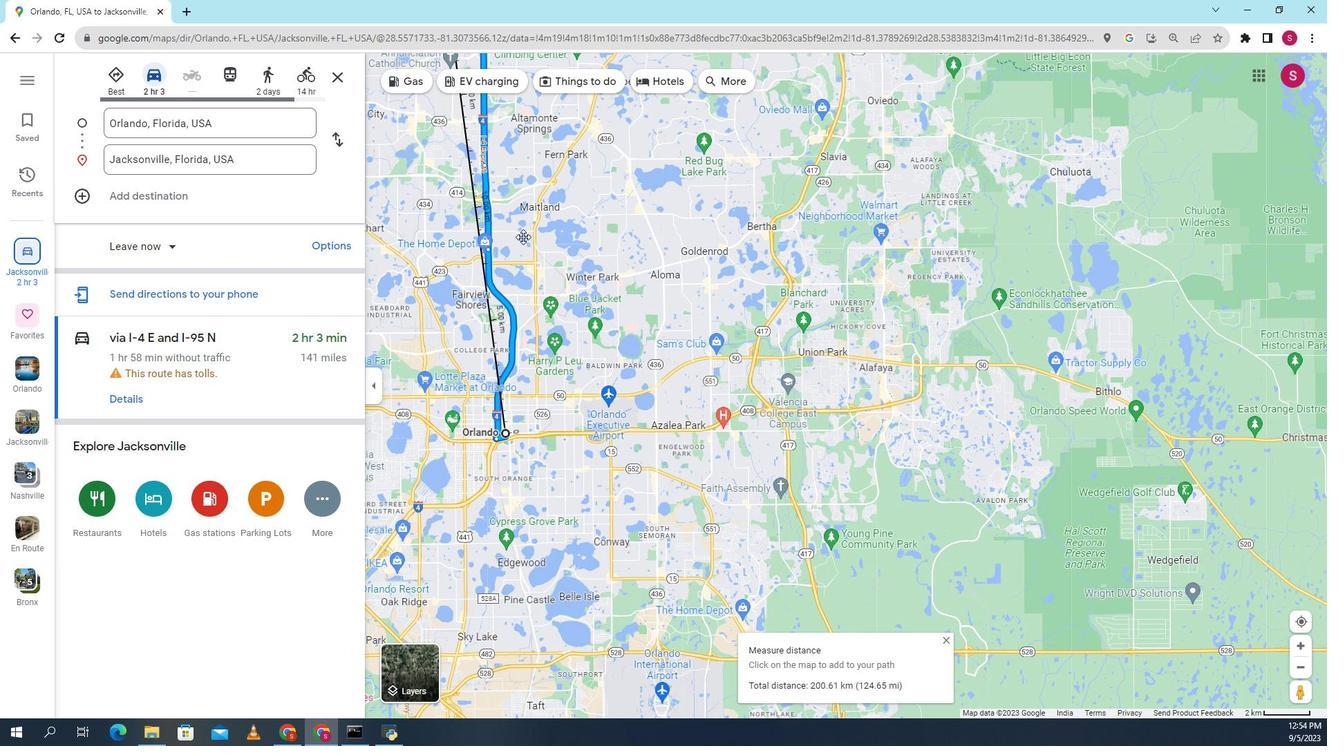 
Action: Mouse pressed left at (765, 425)
Screenshot: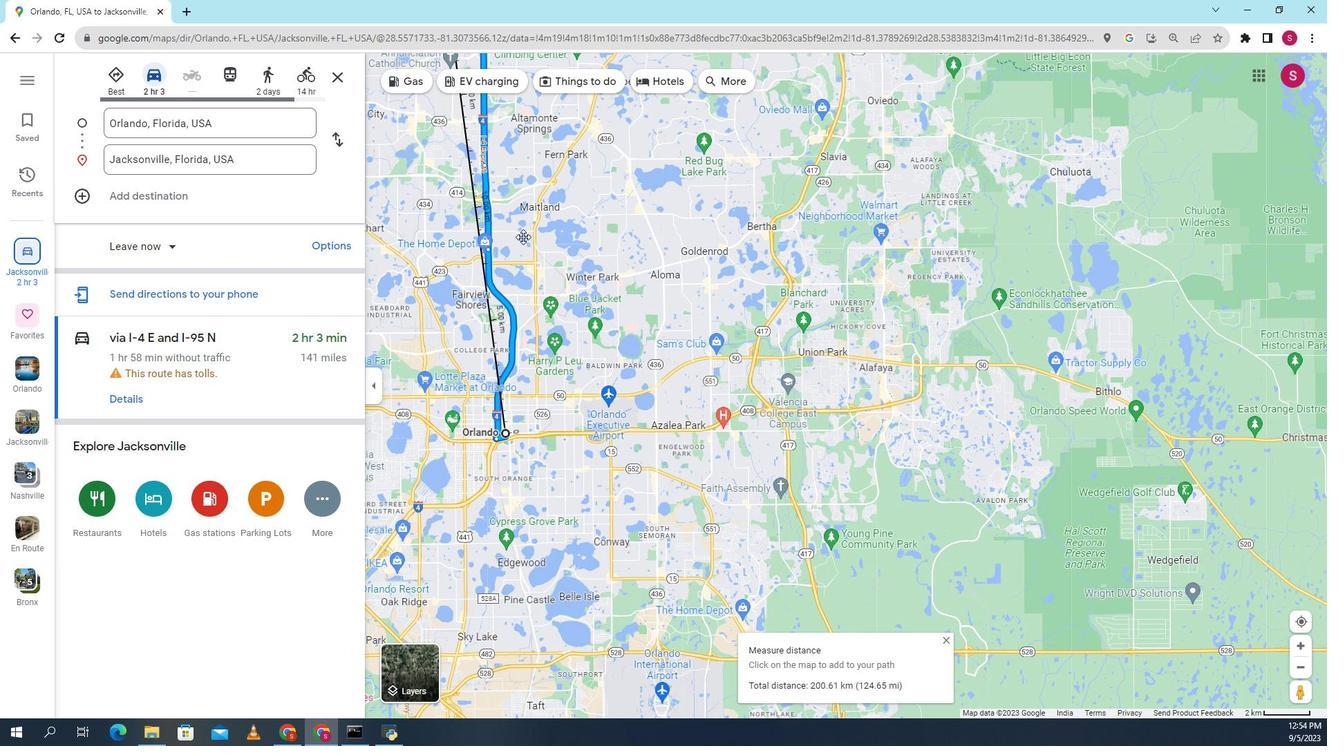 
Action: Mouse moved to (687, 437)
Screenshot: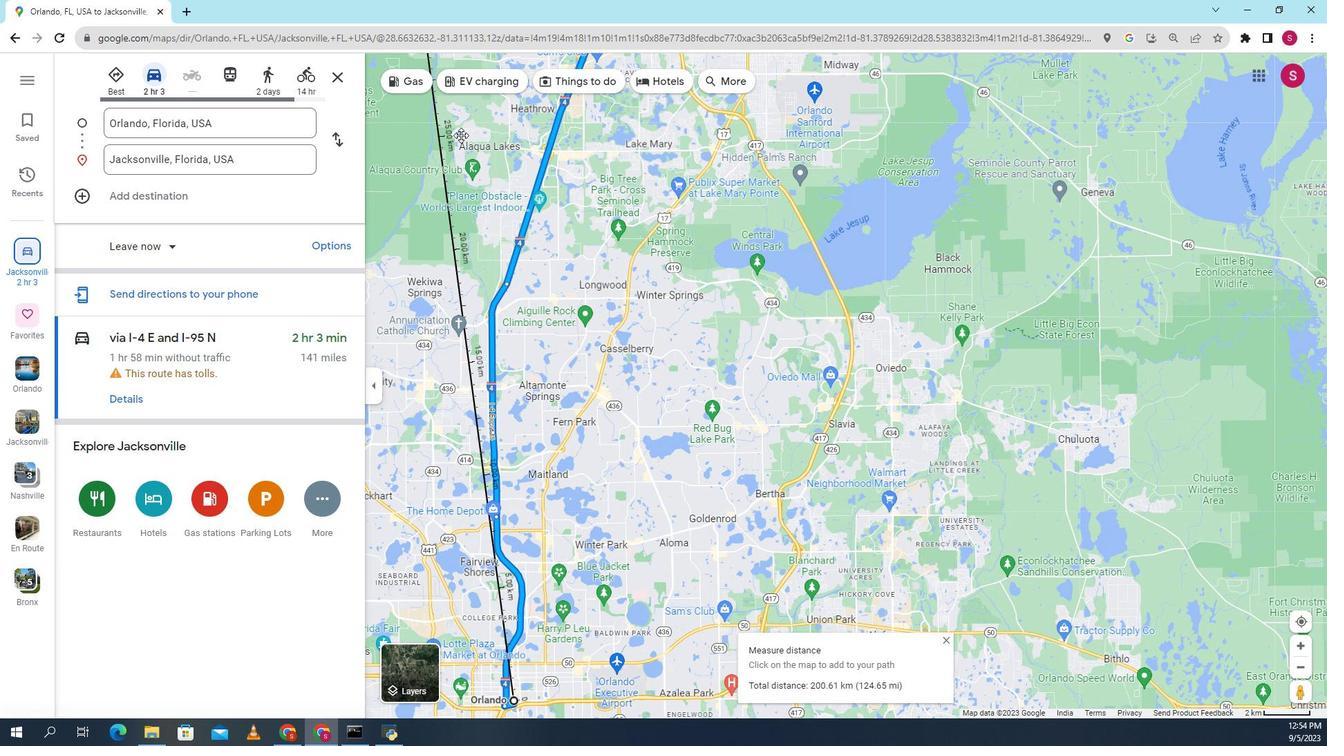 
Action: Mouse pressed left at (687, 437)
Screenshot: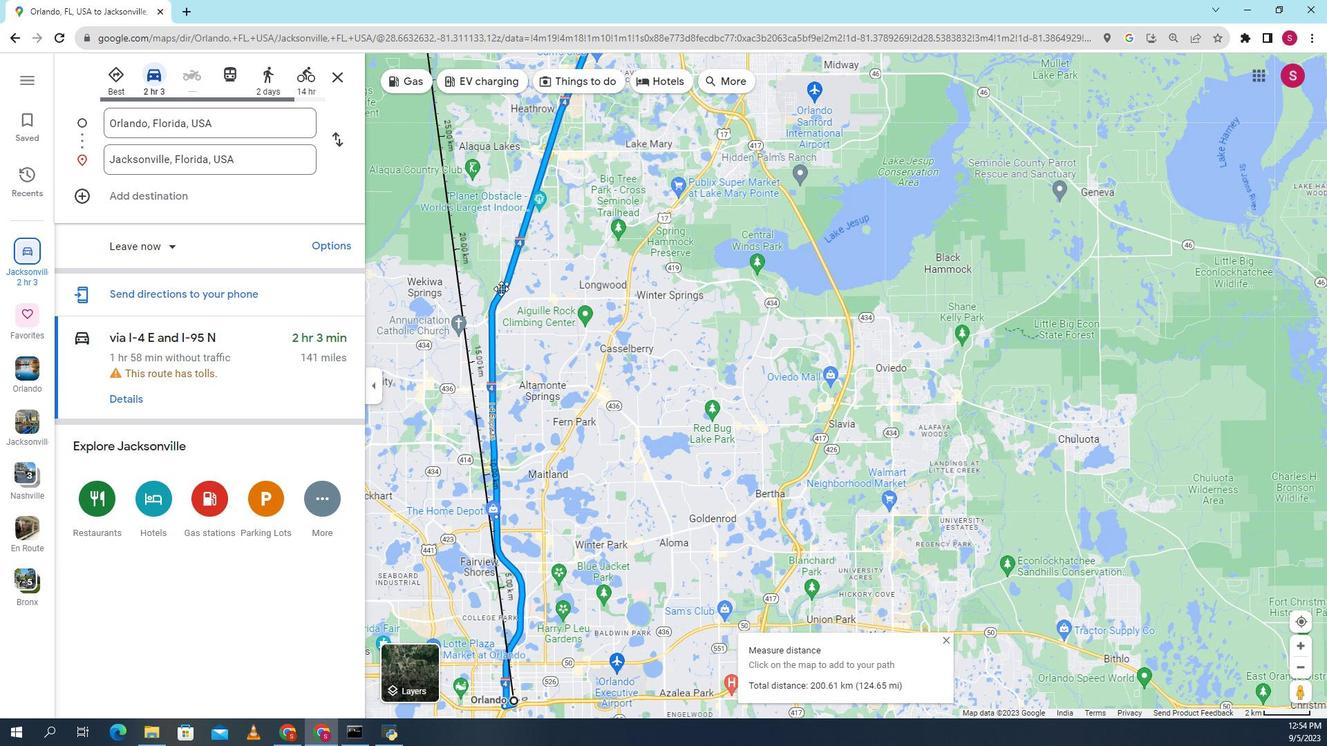 
Action: Mouse moved to (794, 424)
Screenshot: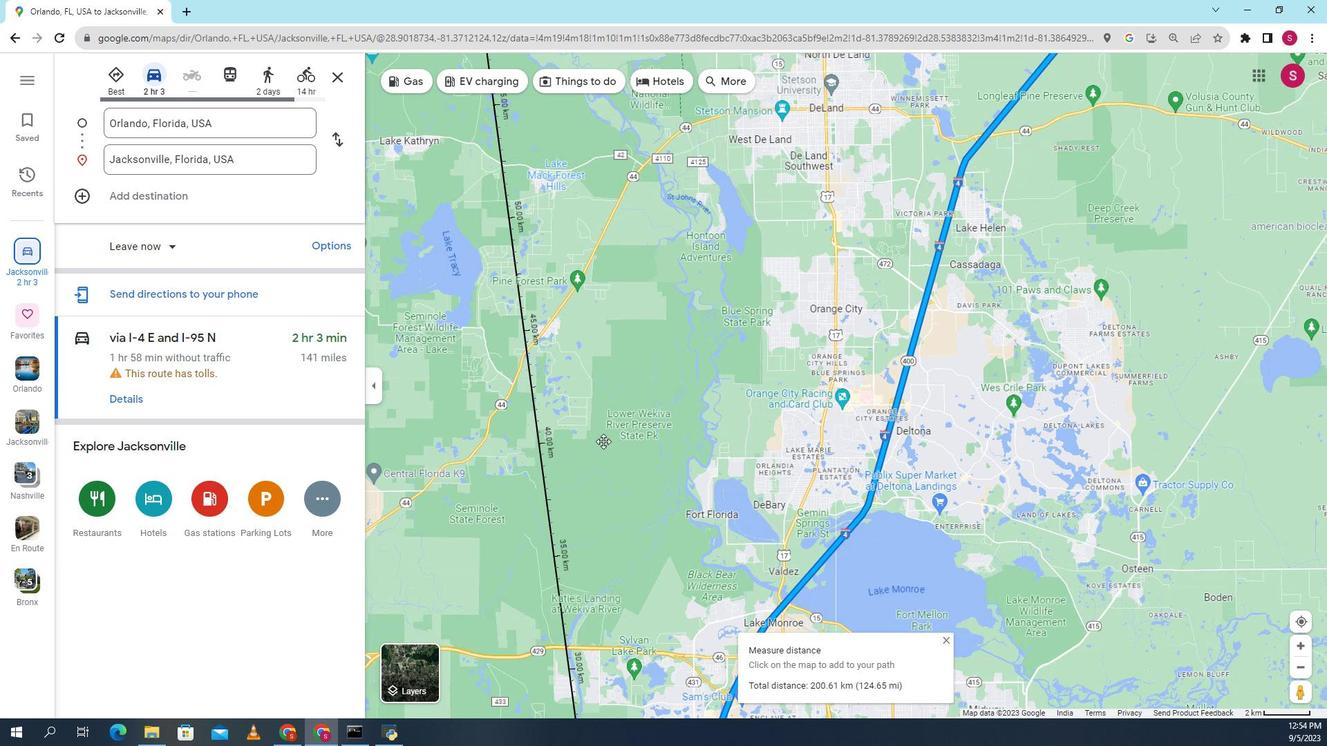 
Action: Mouse pressed left at (794, 424)
Screenshot: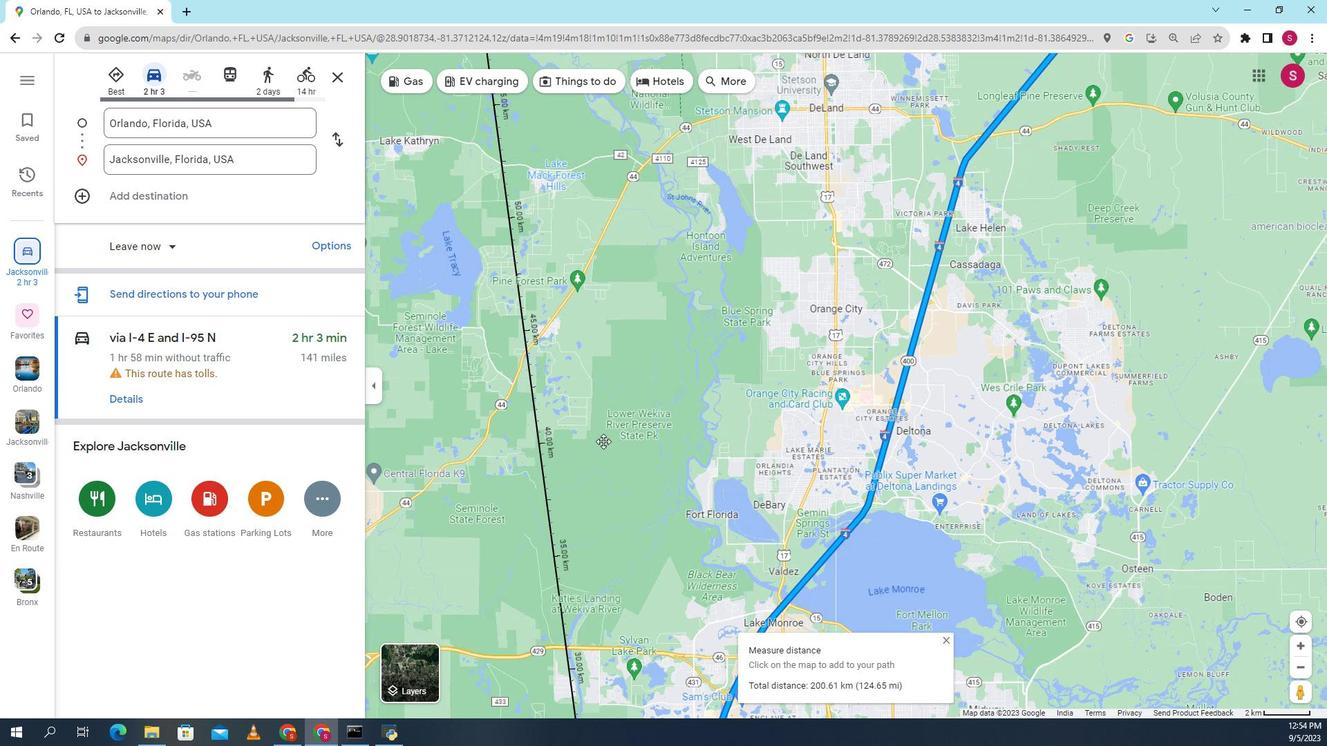 
Action: Mouse moved to (985, 426)
Screenshot: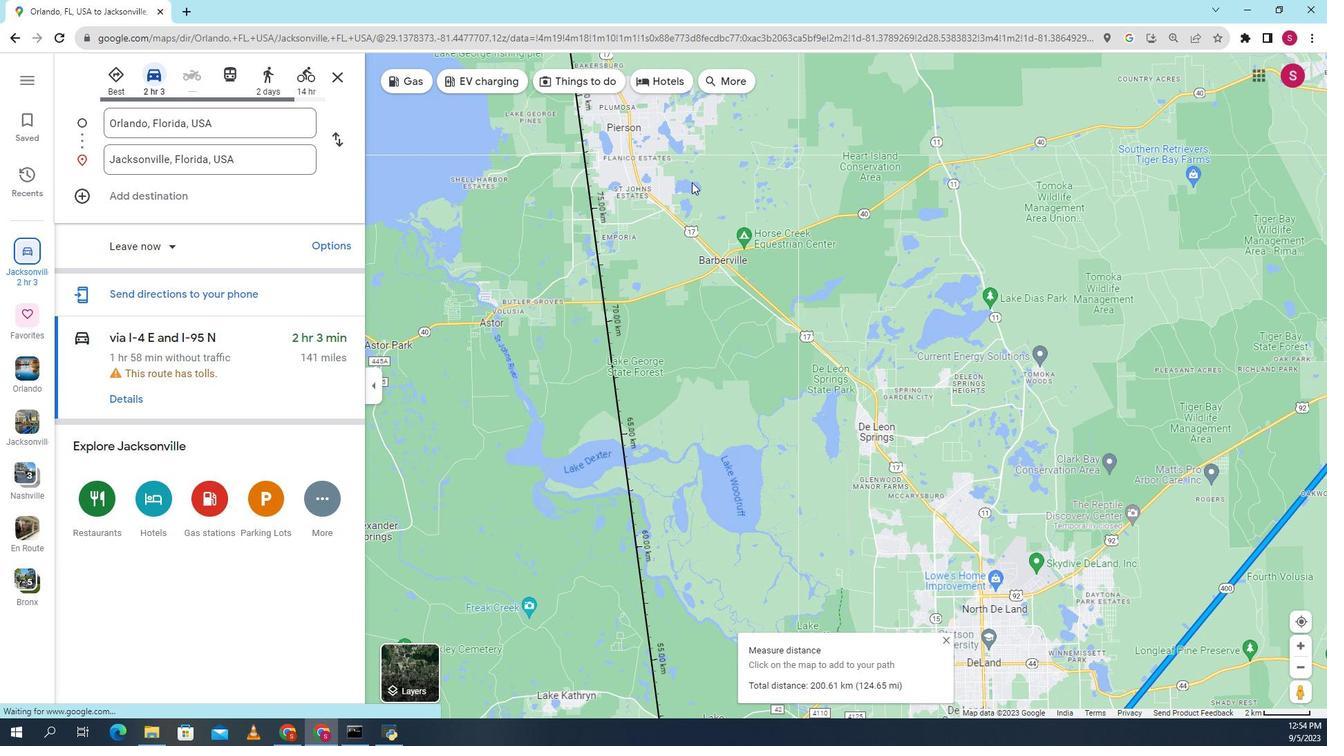 
Action: Mouse pressed left at (985, 426)
Screenshot: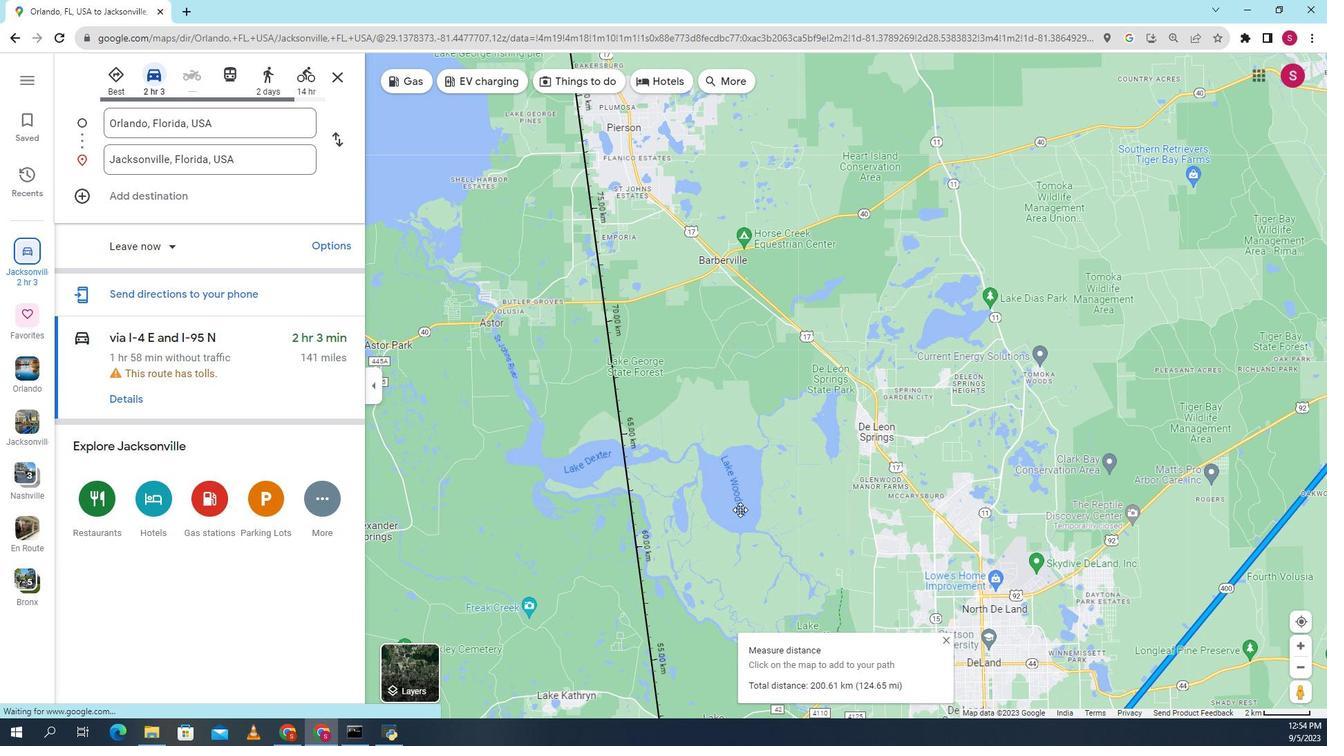 
Action: Mouse moved to (1009, 385)
Screenshot: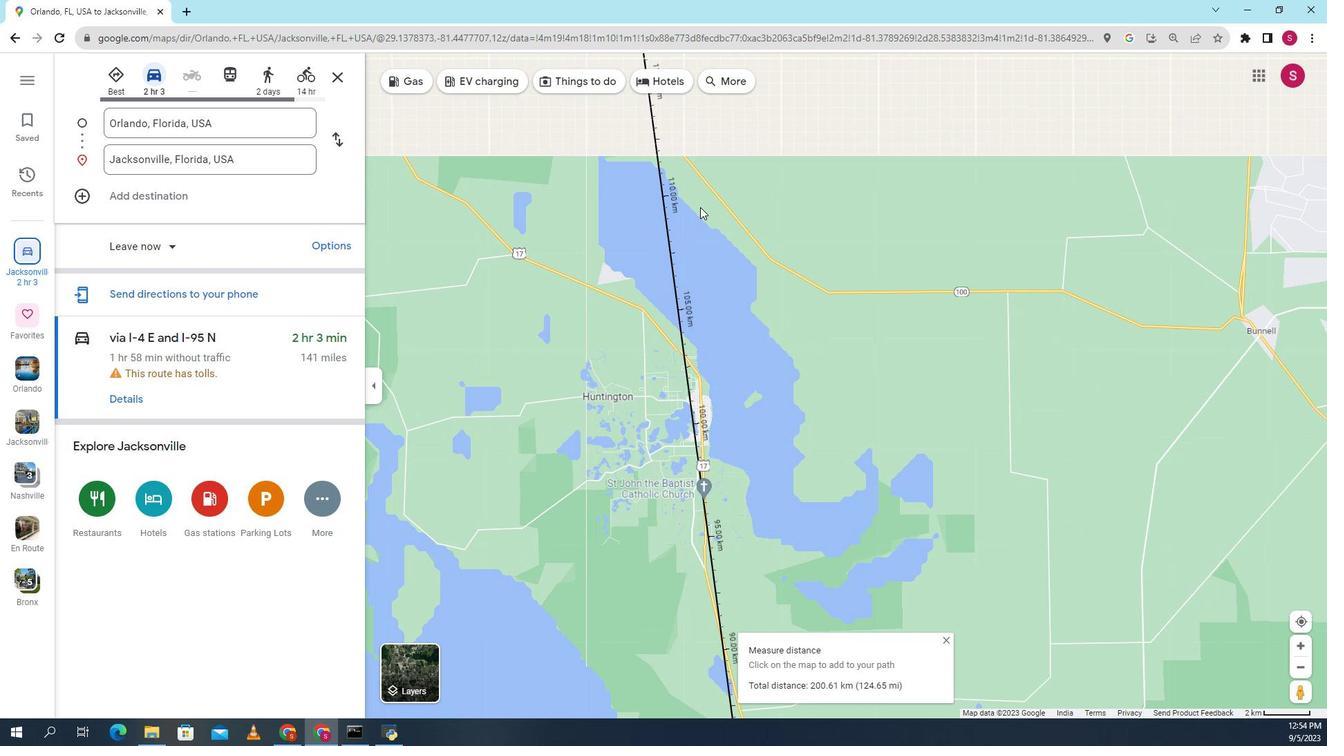 
Action: Mouse pressed left at (1009, 385)
Screenshot: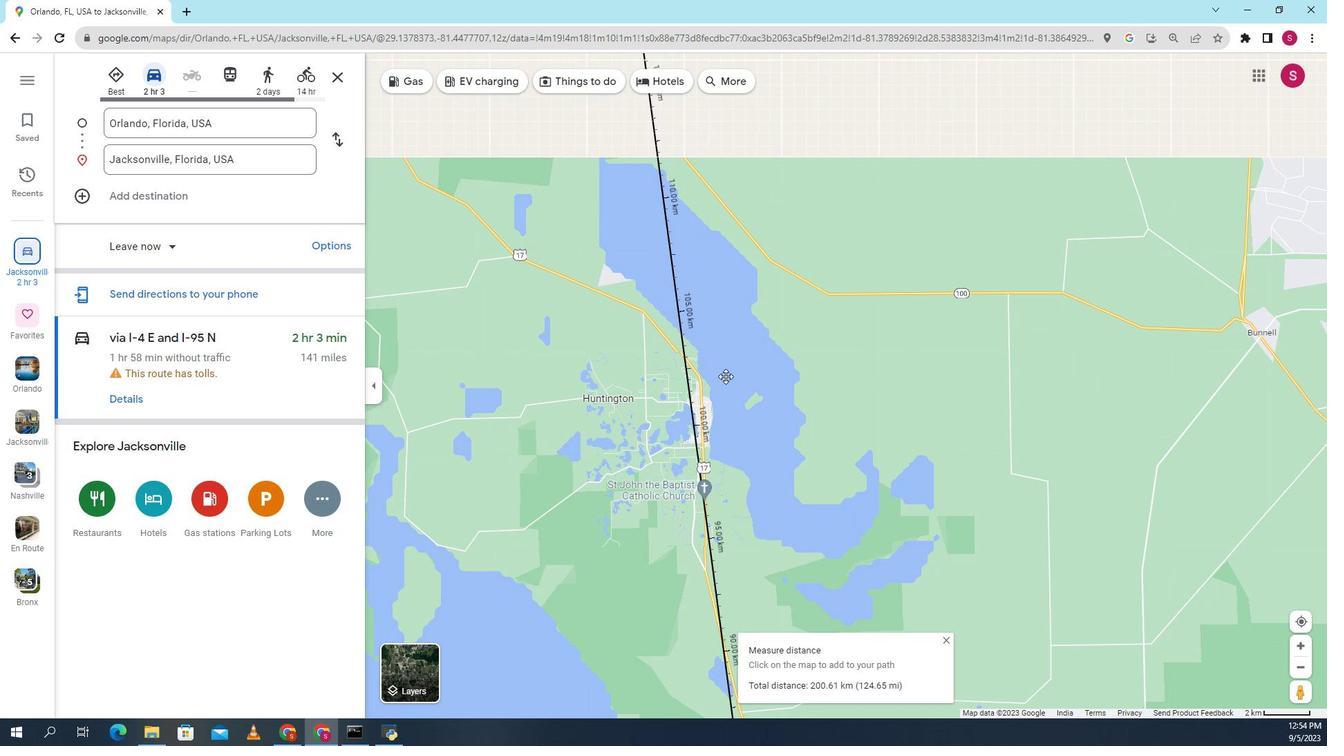 
Action: Mouse moved to (1142, 355)
Screenshot: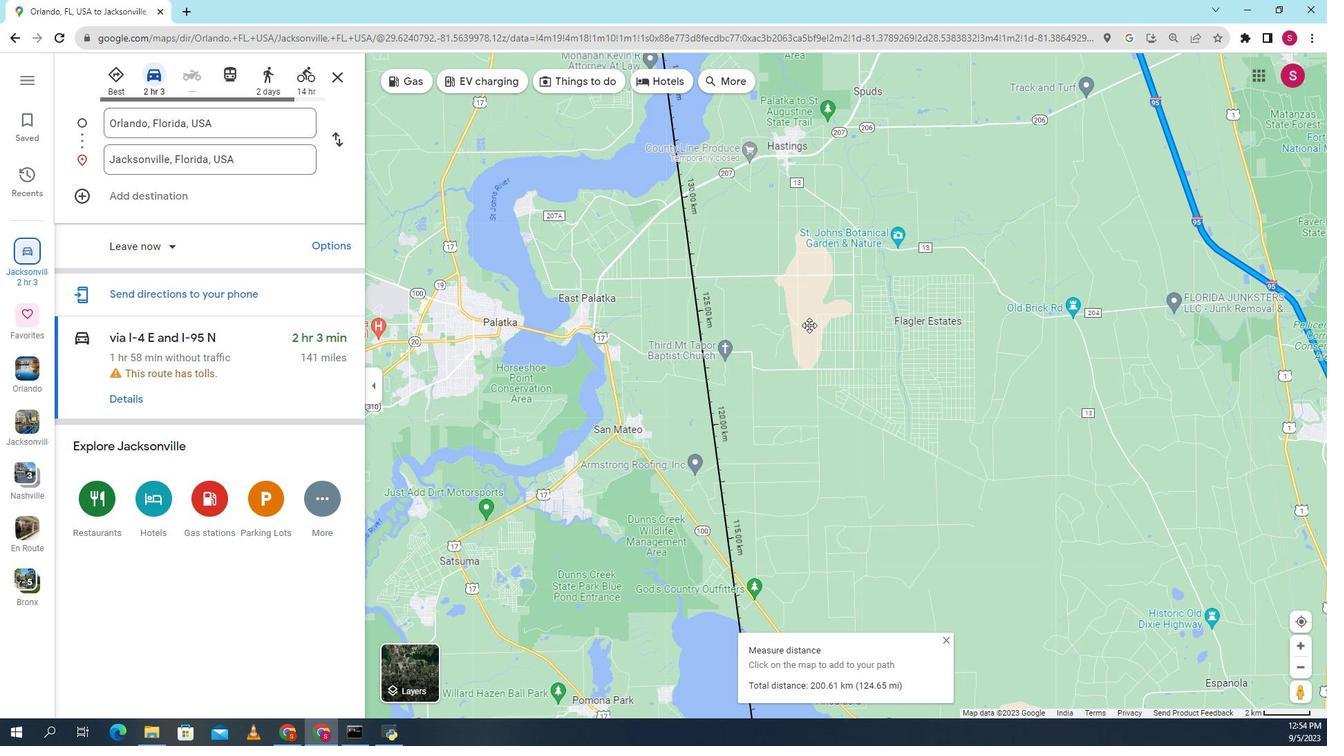 
Action: Mouse pressed left at (1142, 355)
Screenshot: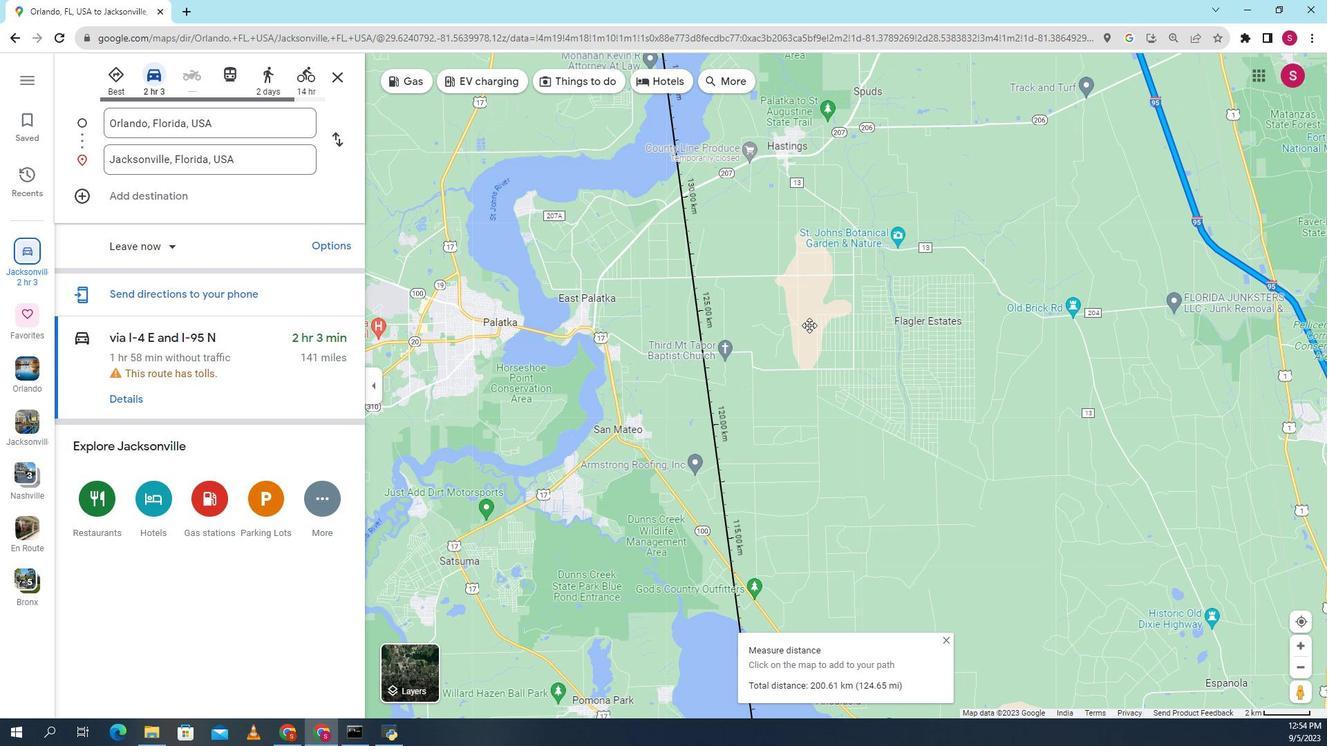 
Action: Mouse moved to (1130, 383)
Screenshot: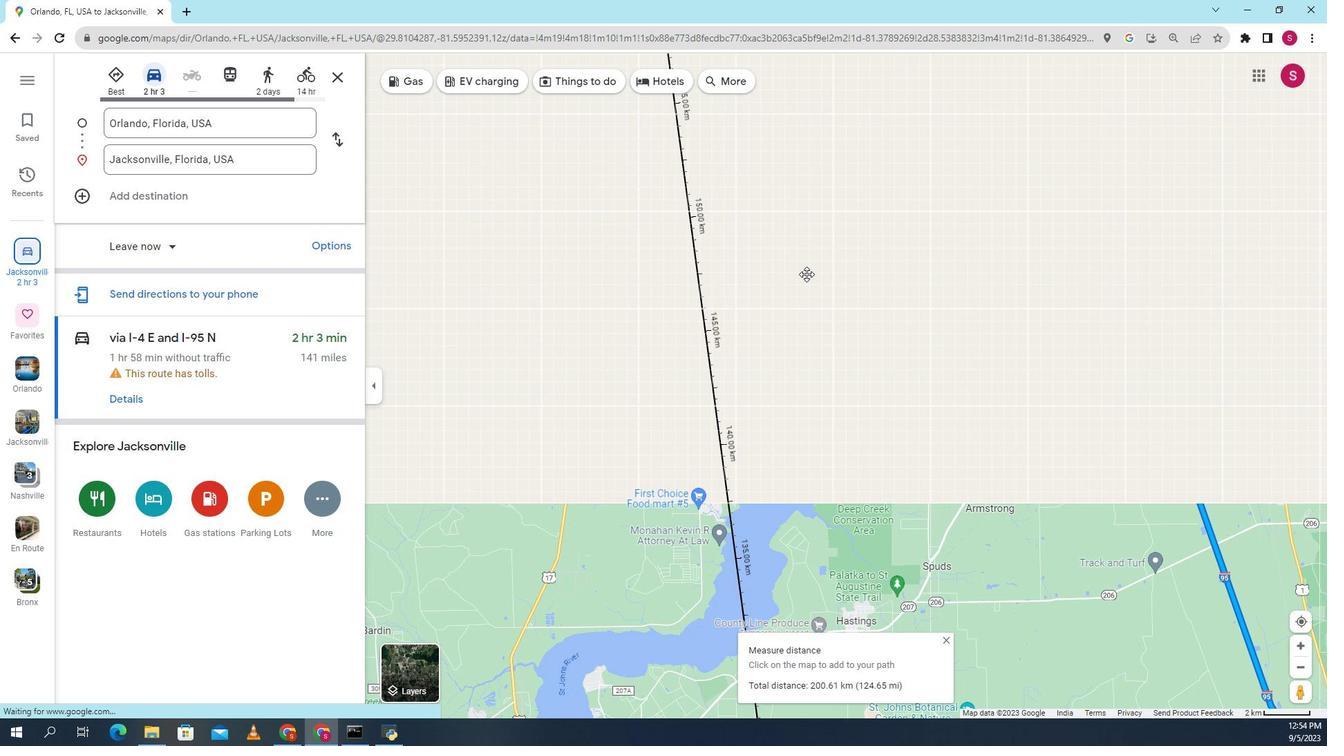 
Action: Mouse pressed left at (1130, 383)
Screenshot: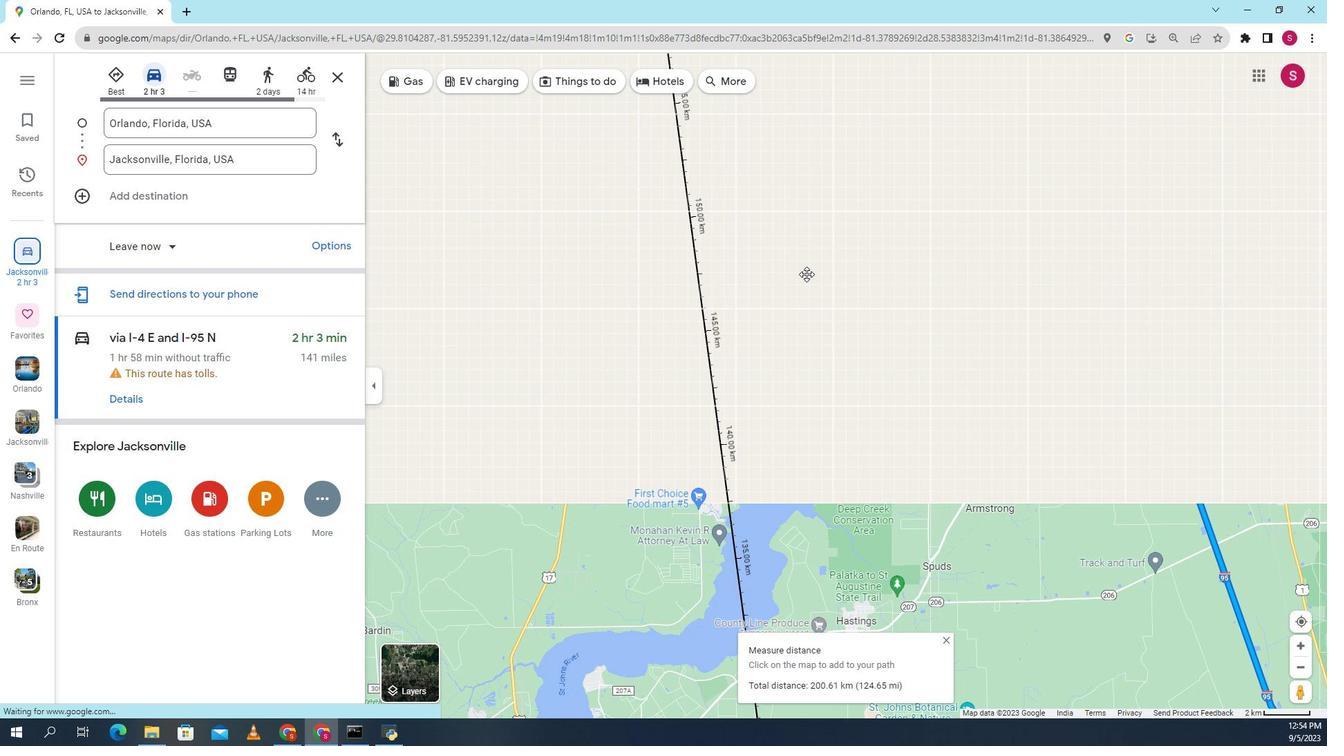 
Action: Mouse moved to (1227, 275)
Screenshot: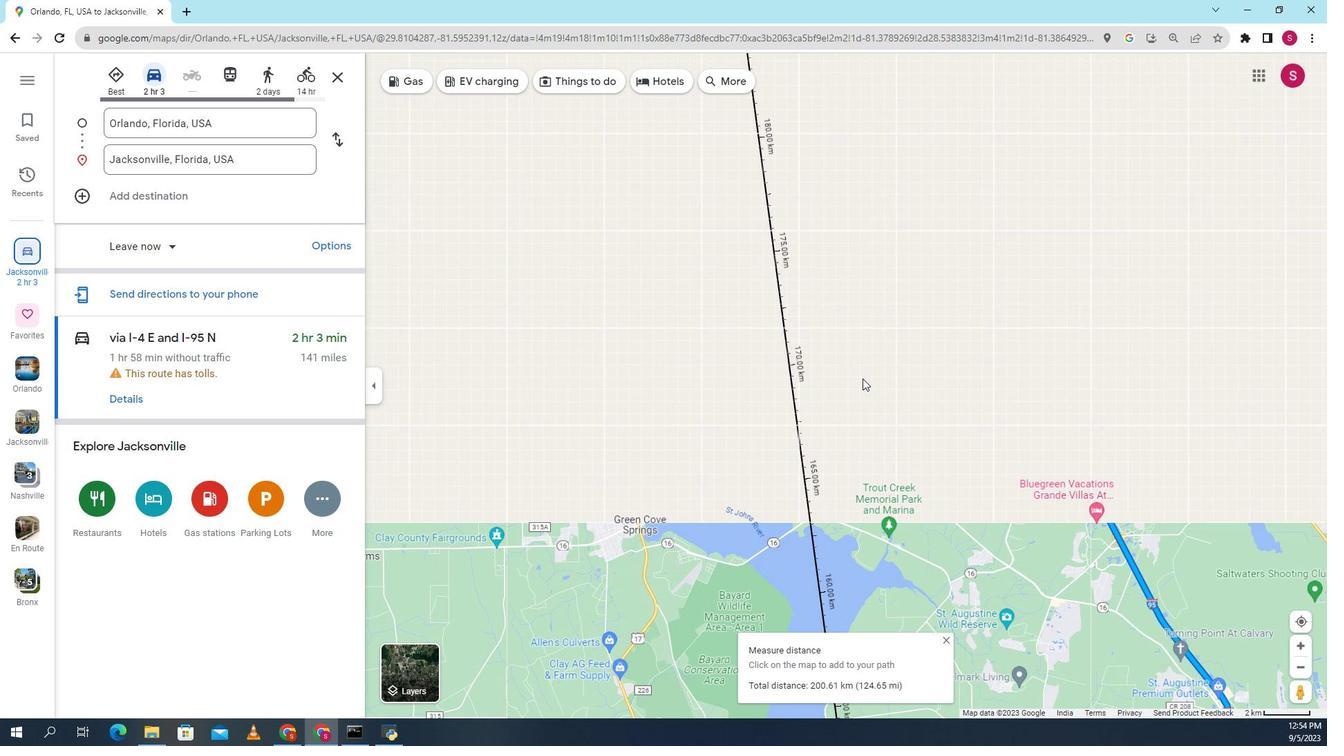 
Action: Mouse scrolled (1227, 275) with delta (0, 0)
Screenshot: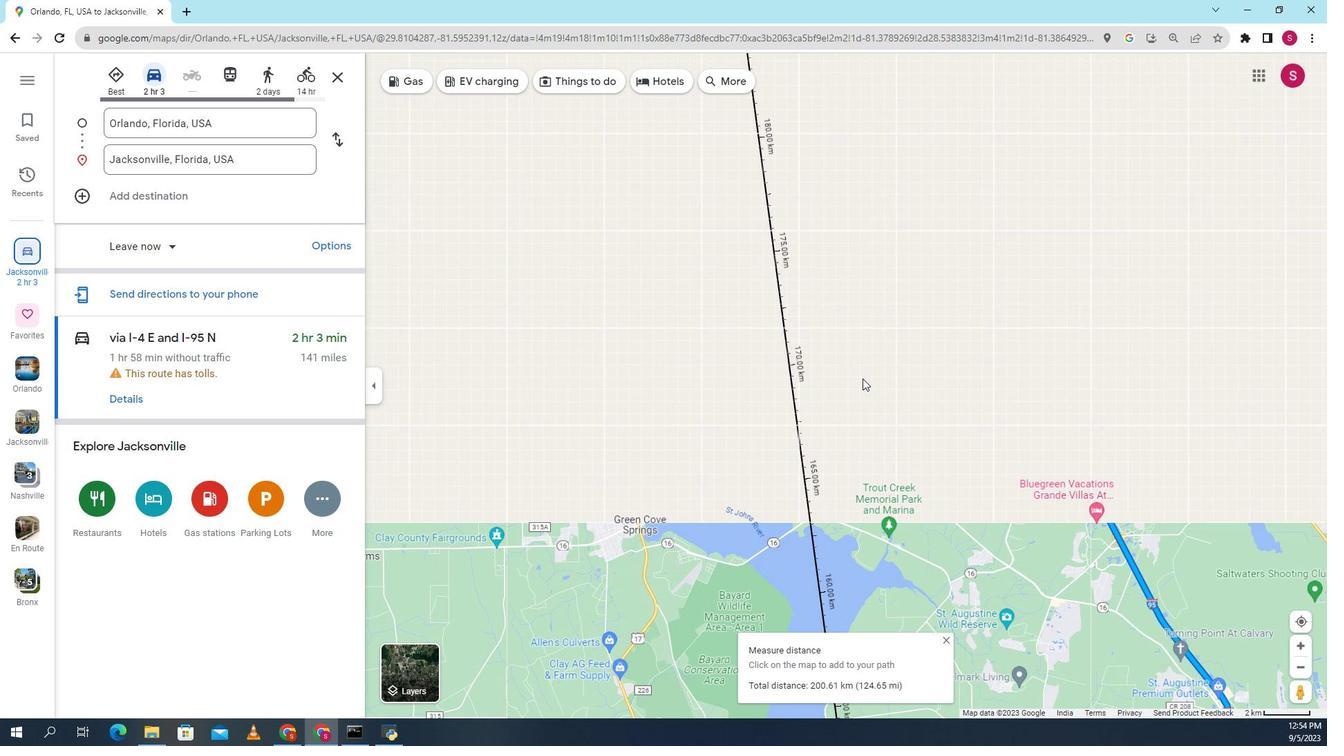 
Action: Mouse scrolled (1227, 275) with delta (0, 0)
Screenshot: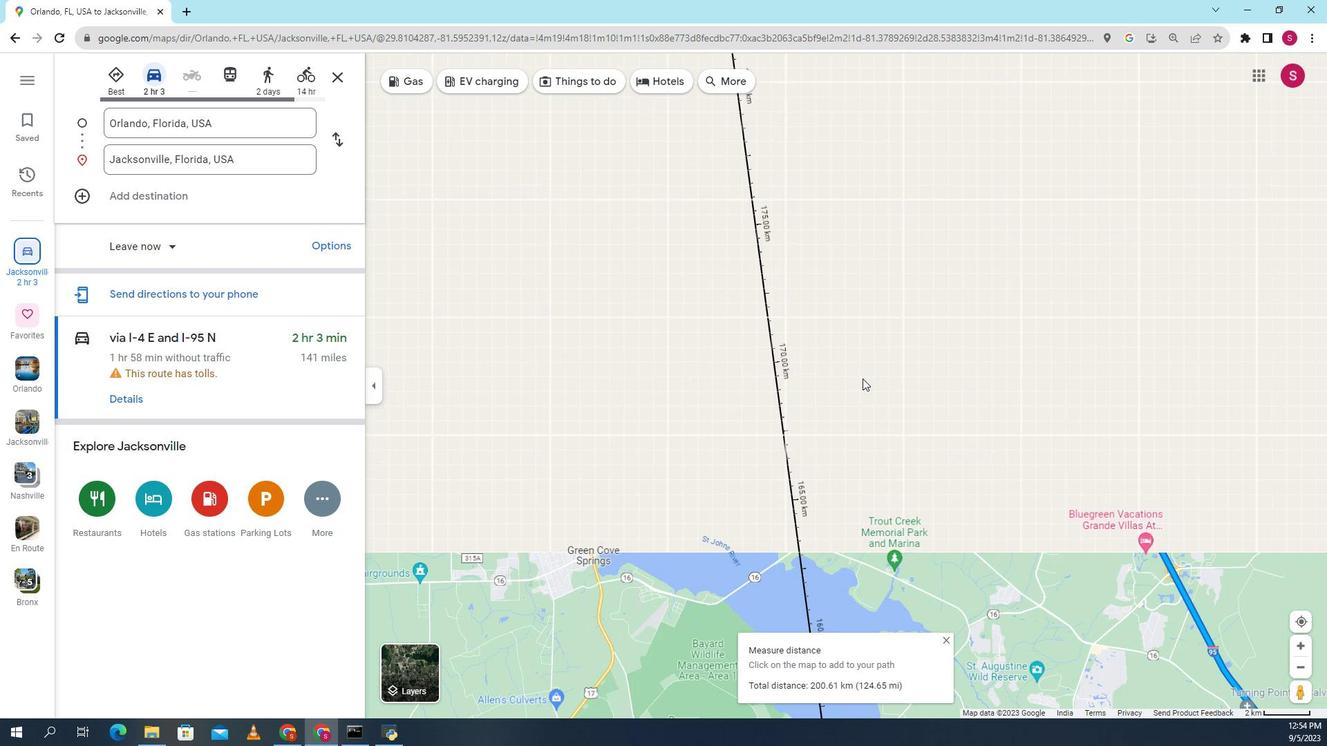 
Action: Mouse moved to (1182, 327)
Screenshot: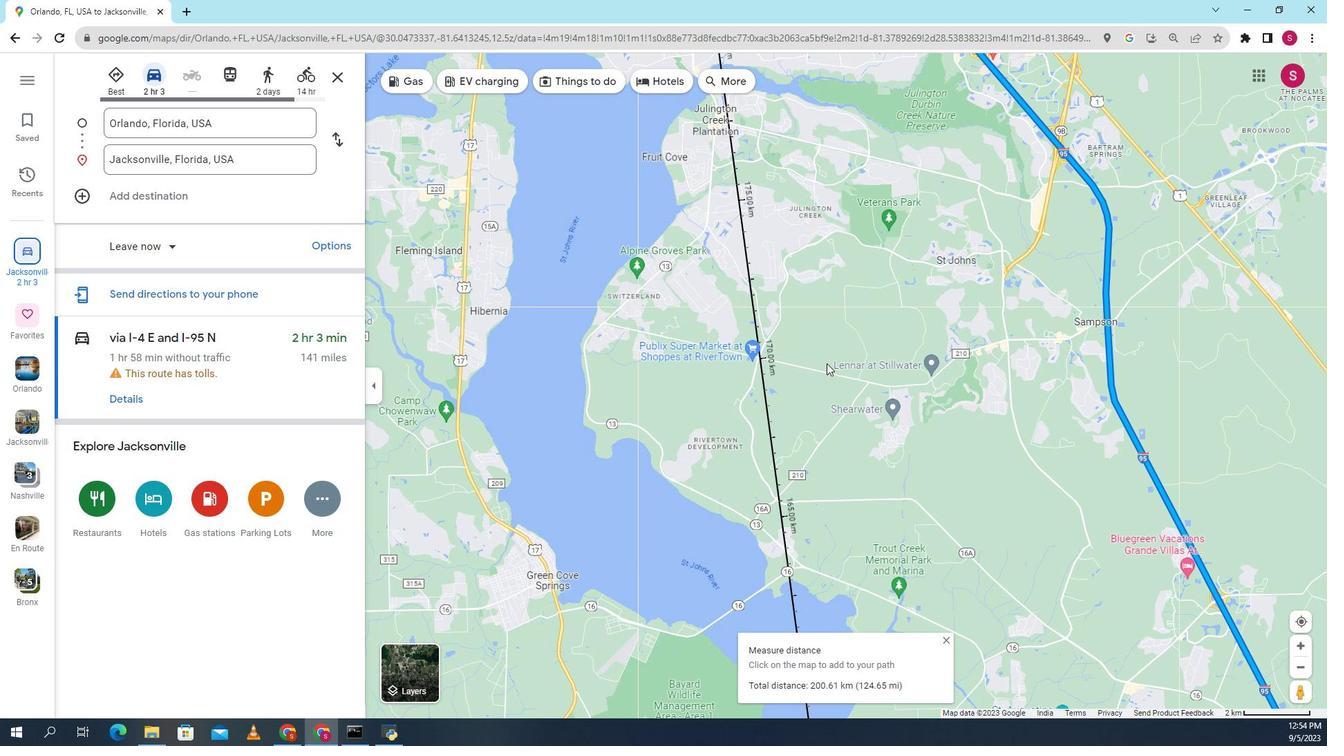 
Action: Mouse scrolled (1182, 328) with delta (0, 0)
Screenshot: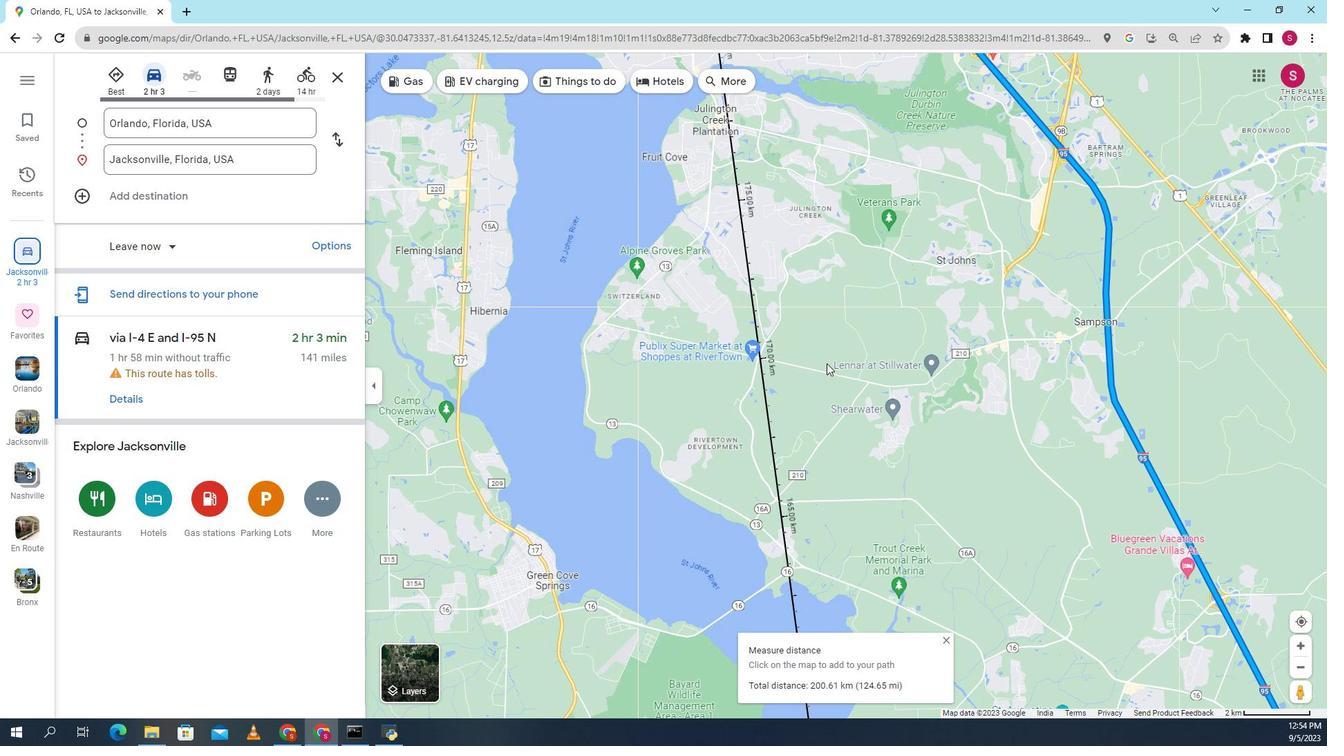 
Action: Mouse moved to (1182, 318)
Screenshot: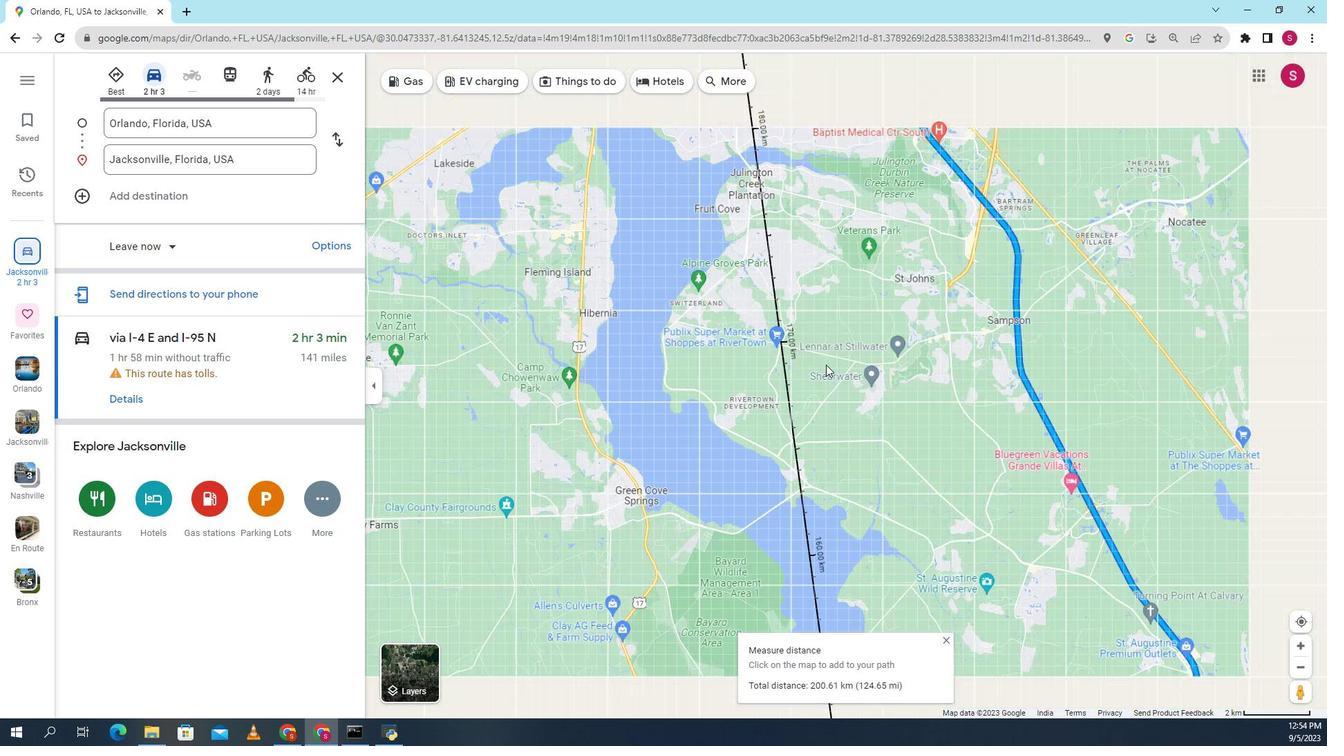 
Action: Mouse scrolled (1182, 319) with delta (0, 0)
Screenshot: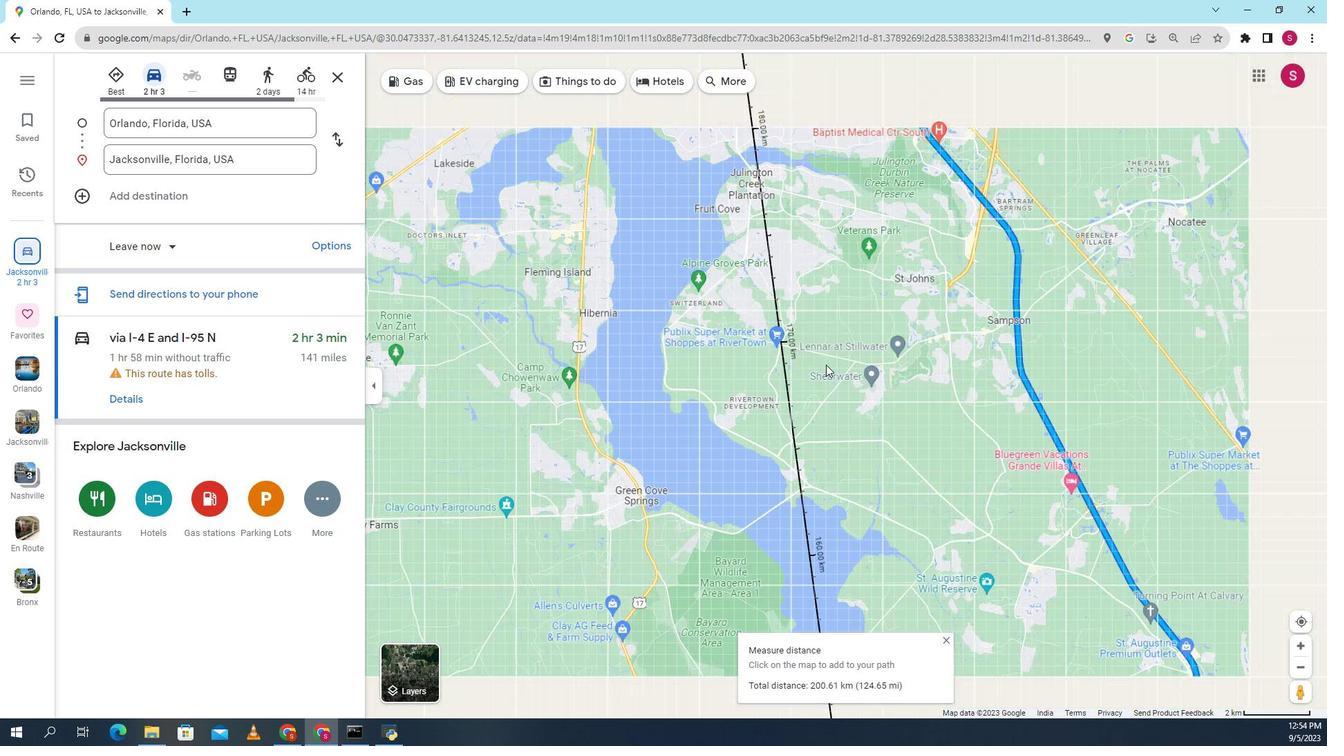 
Action: Mouse moved to (1180, 313)
Screenshot: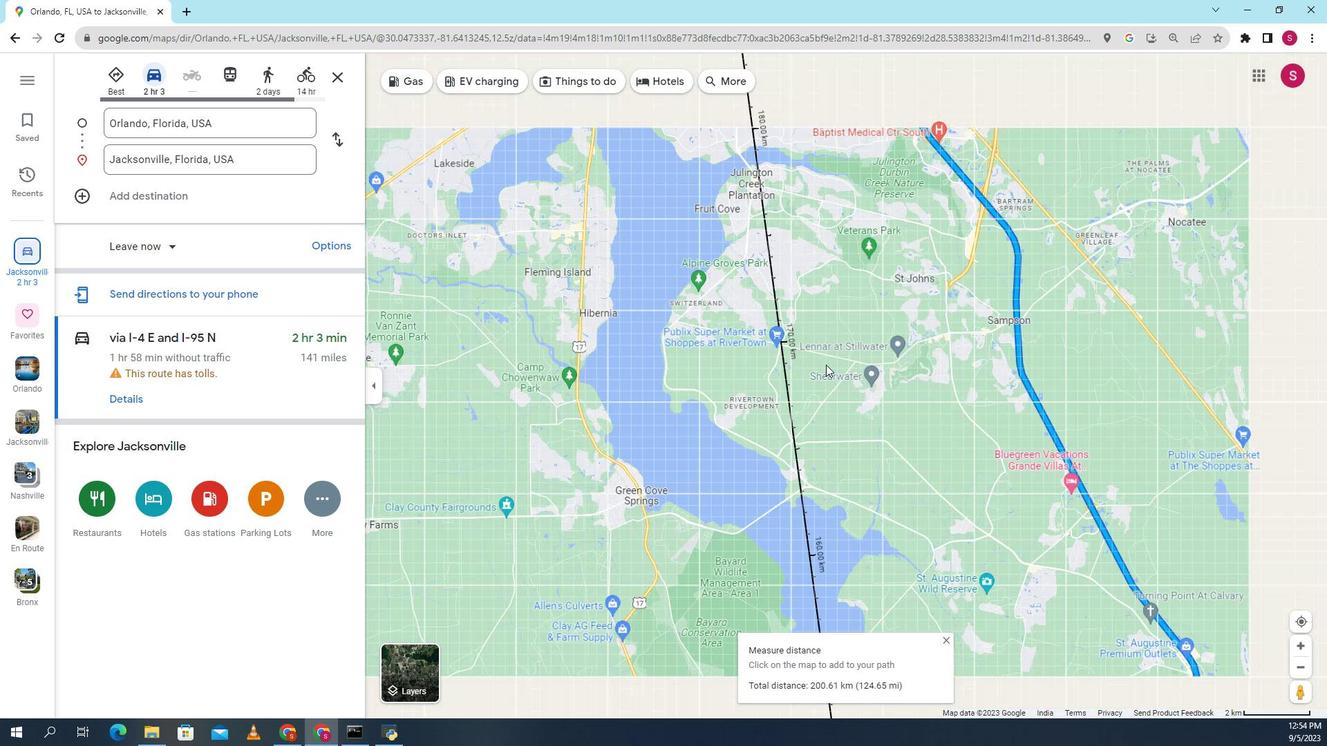 
Action: Mouse scrolled (1180, 314) with delta (0, 0)
Screenshot: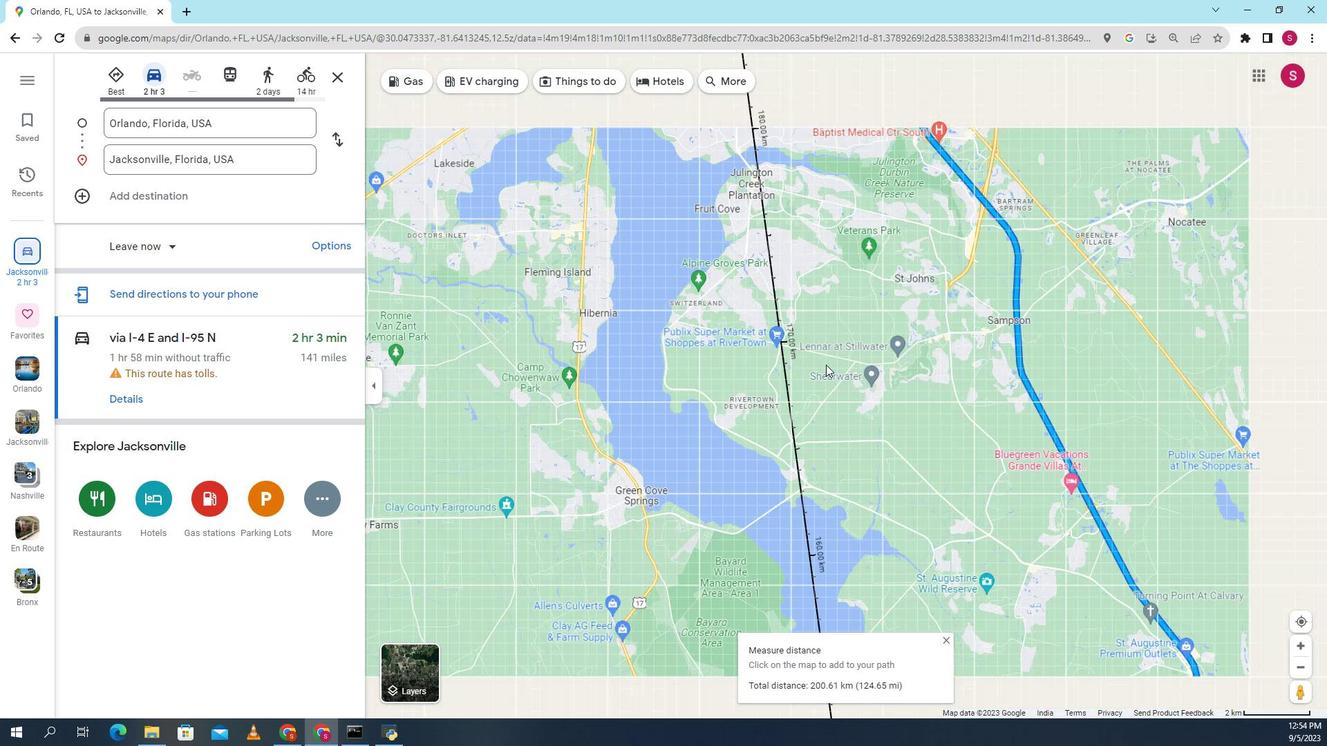 
Action: Mouse moved to (1179, 294)
Screenshot: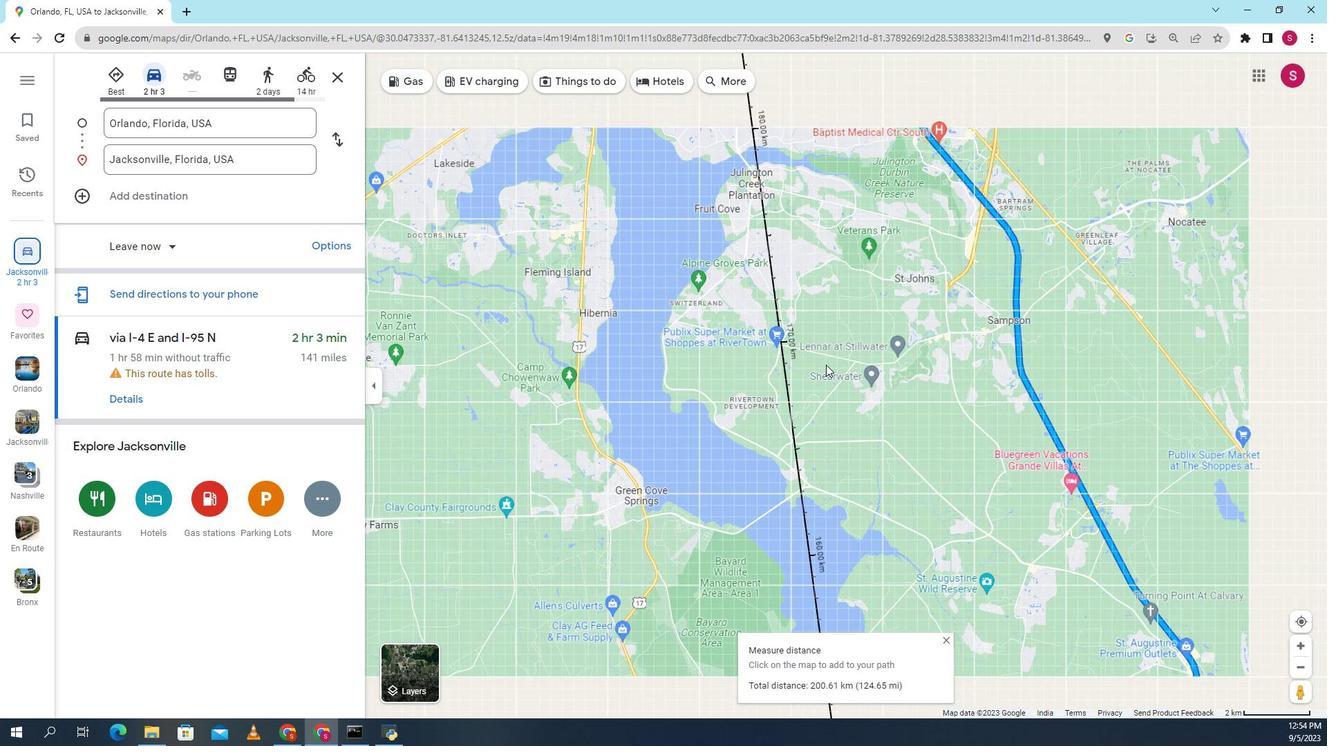 
Action: Mouse scrolled (1179, 294) with delta (0, 0)
Screenshot: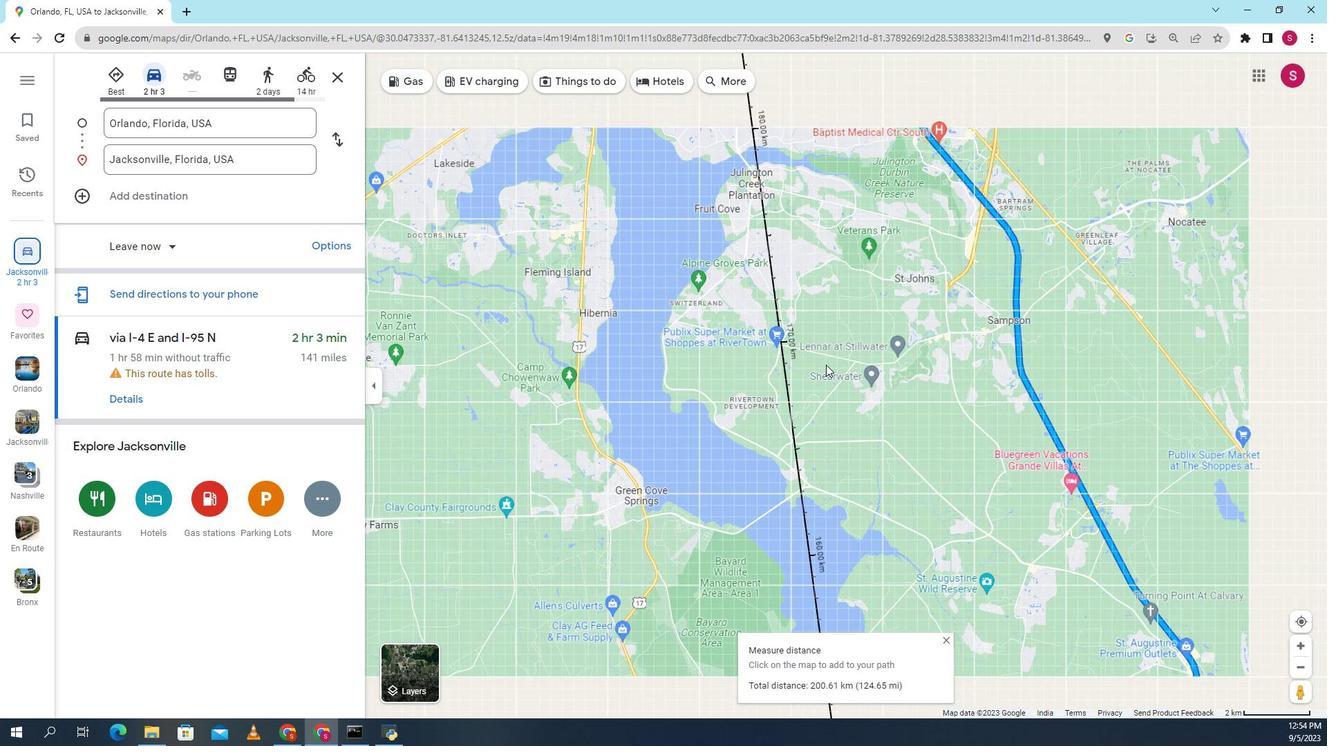 
Action: Mouse moved to (1178, 284)
Screenshot: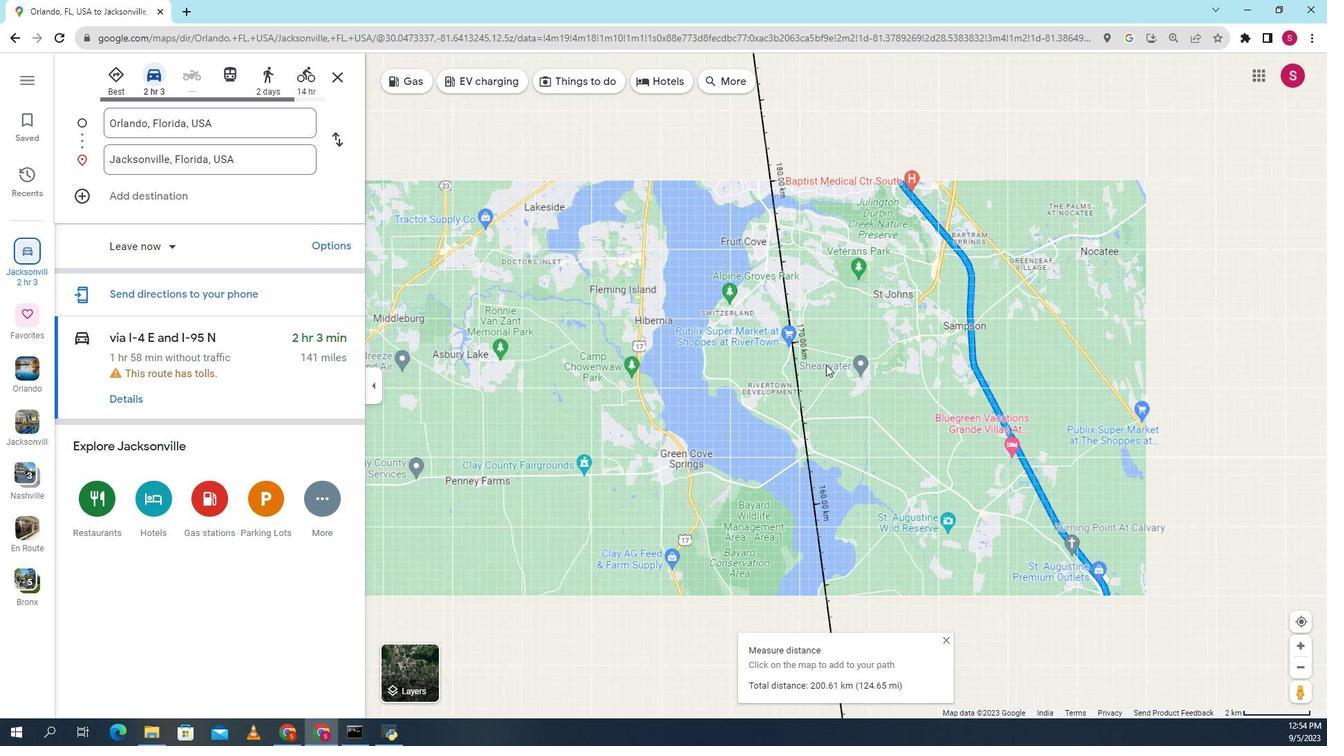 
Action: Mouse scrolled (1178, 284) with delta (0, 0)
Screenshot: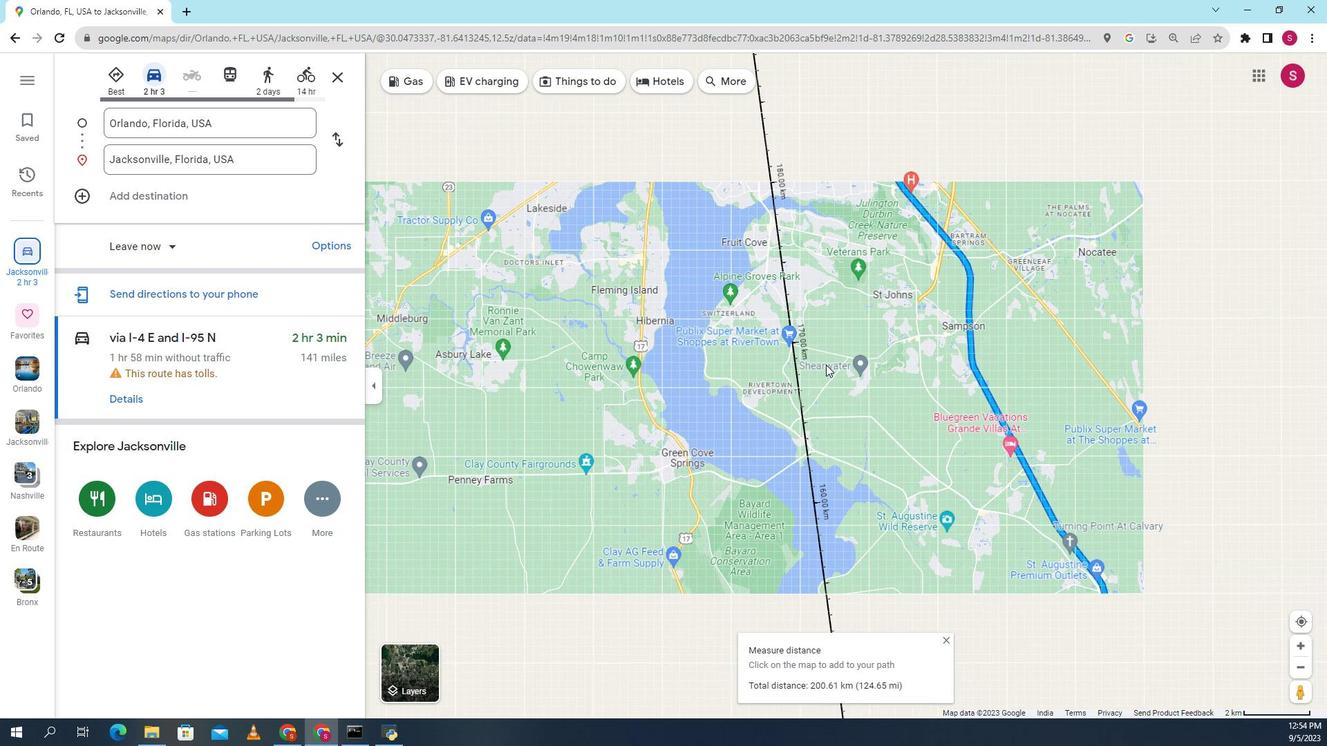 
Action: Mouse scrolled (1178, 284) with delta (0, 0)
Screenshot: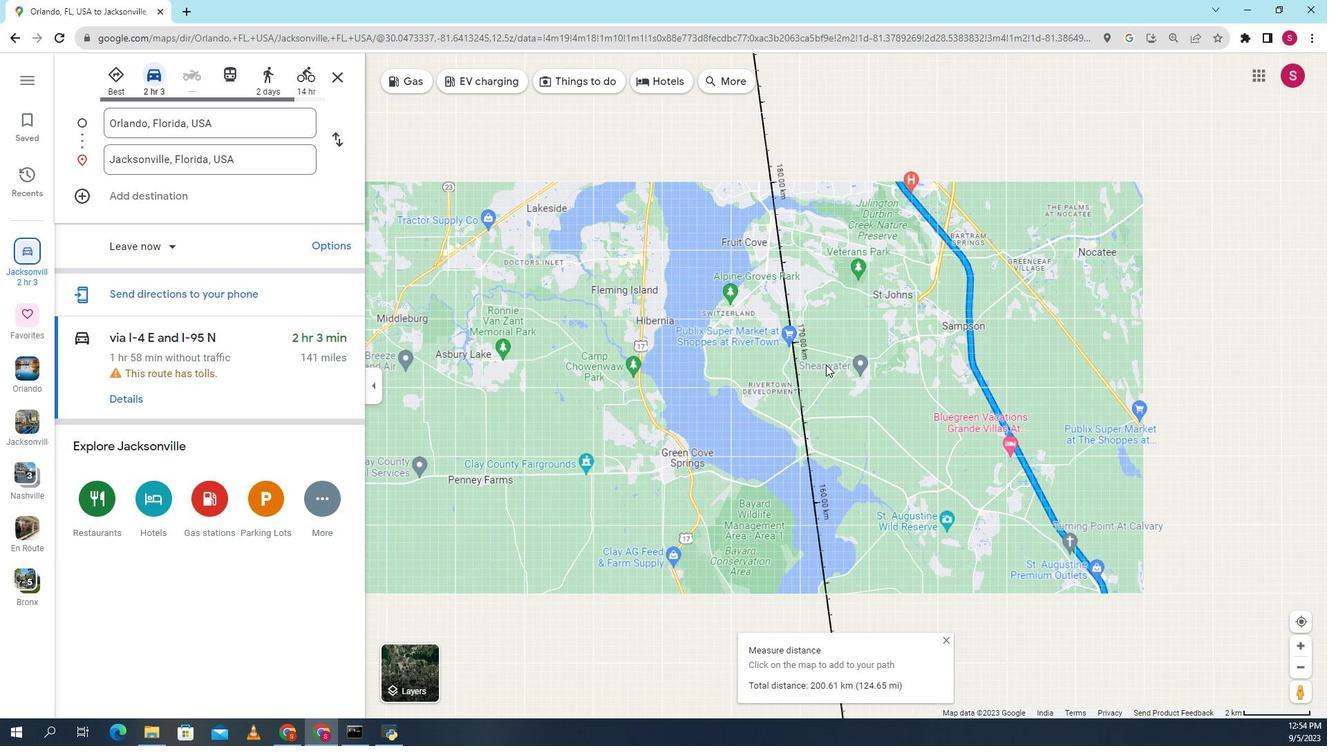 
Action: Mouse scrolled (1178, 284) with delta (0, 0)
Screenshot: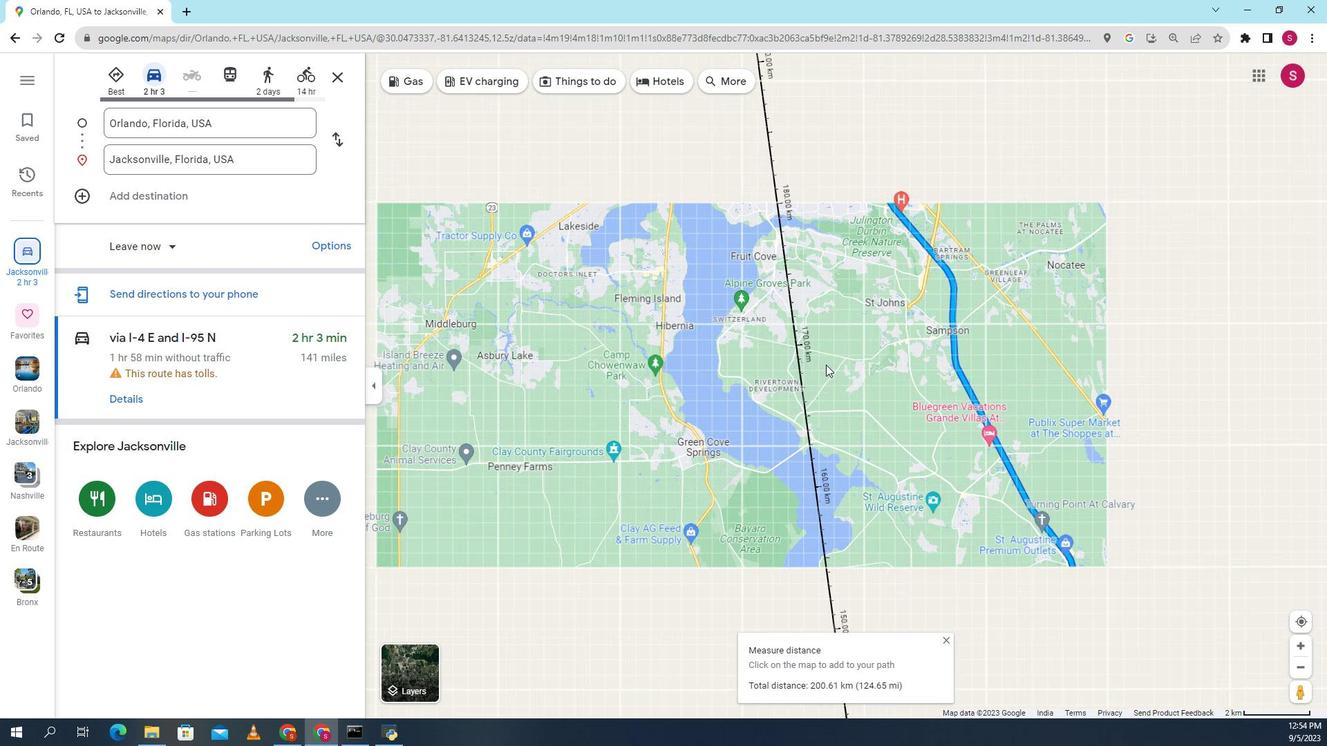 
Action: Mouse moved to (1197, 414)
Screenshot: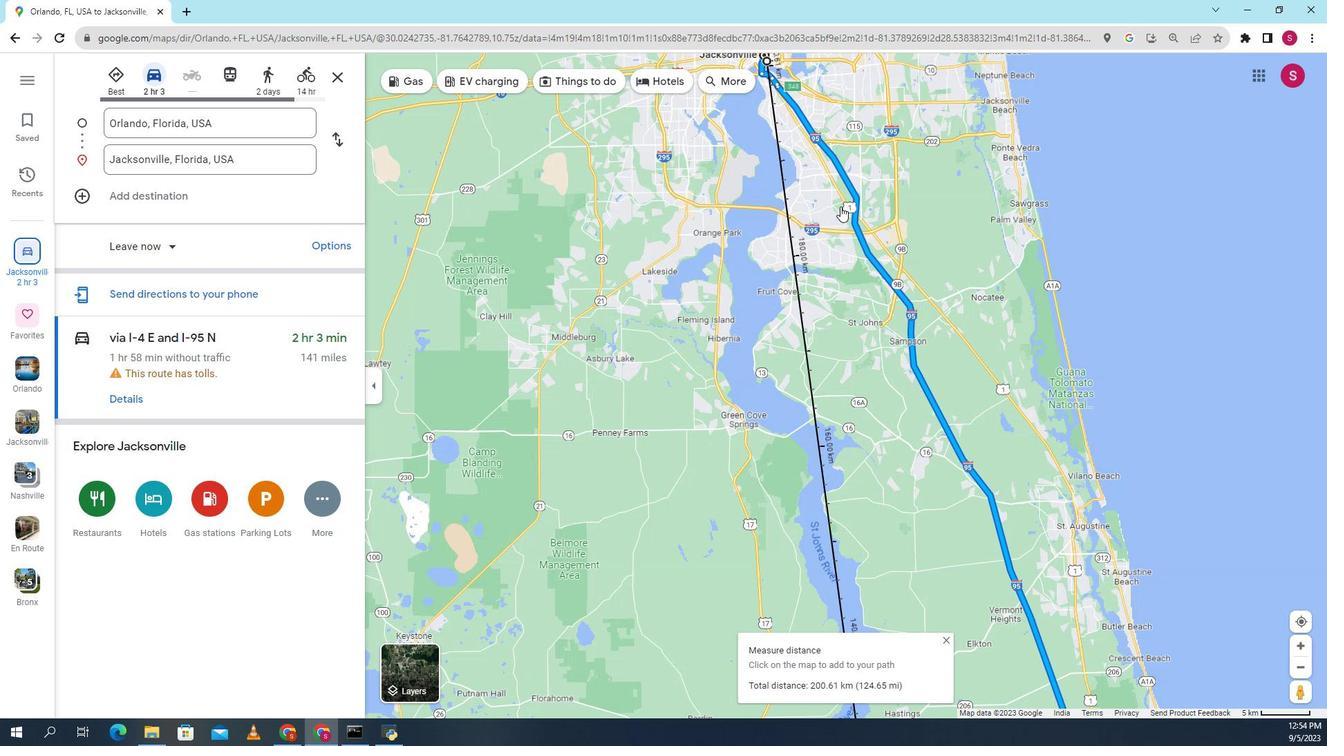 
Action: Mouse scrolled (1197, 415) with delta (0, 0)
Screenshot: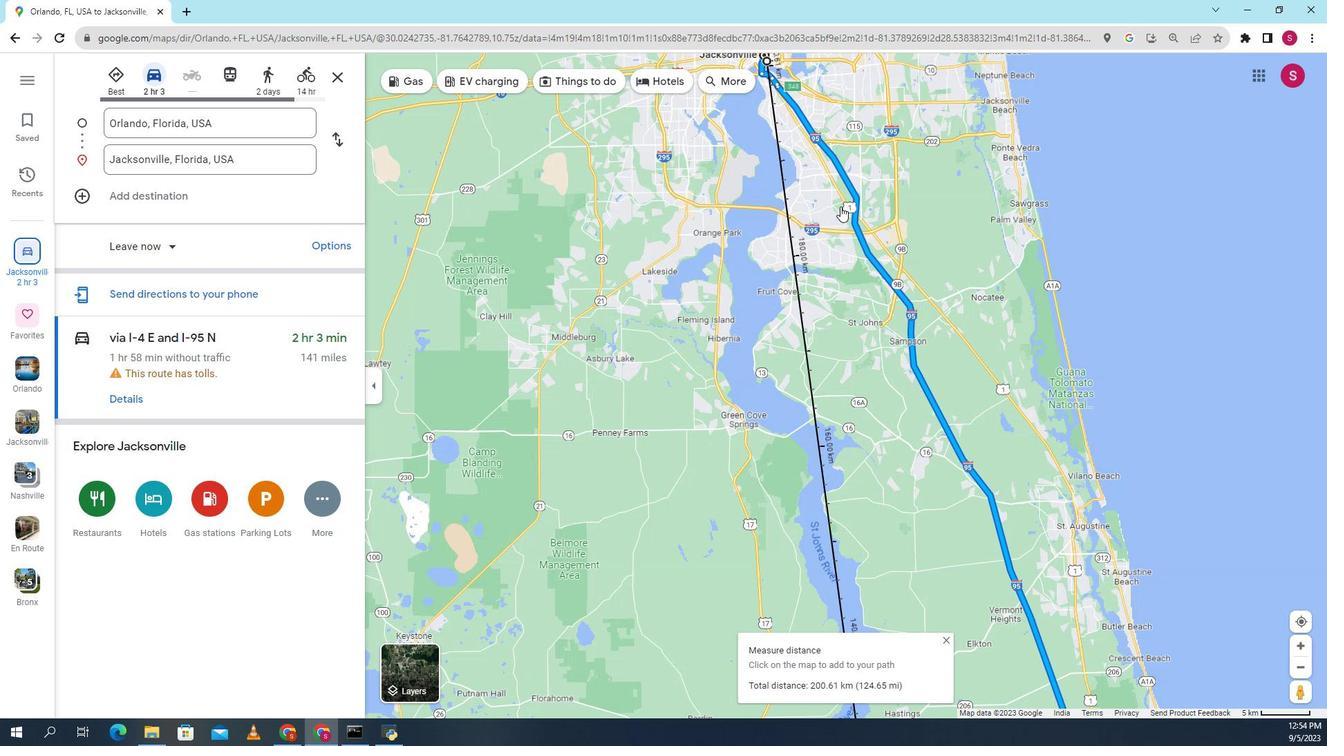 
Action: Mouse moved to (1197, 403)
Screenshot: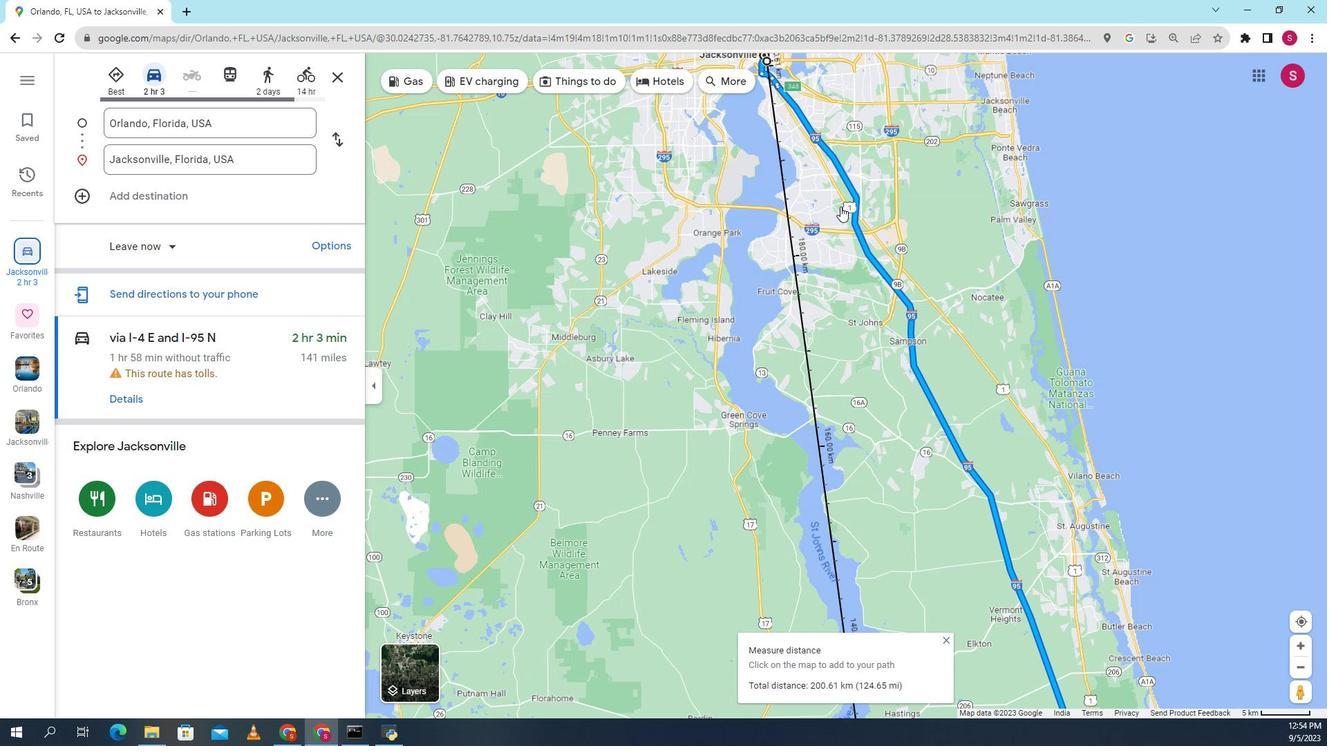 
Action: Mouse scrolled (1197, 403) with delta (0, 0)
Screenshot: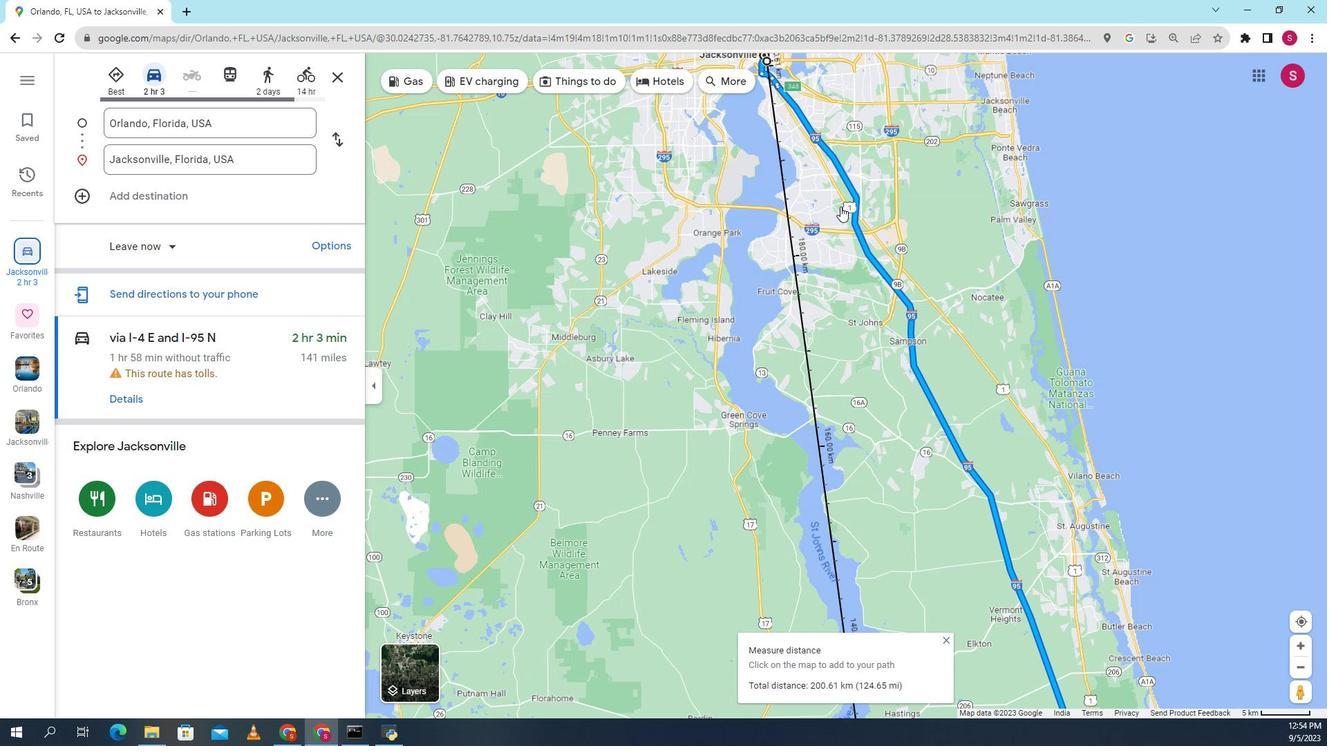 
Action: Mouse moved to (1159, 439)
Screenshot: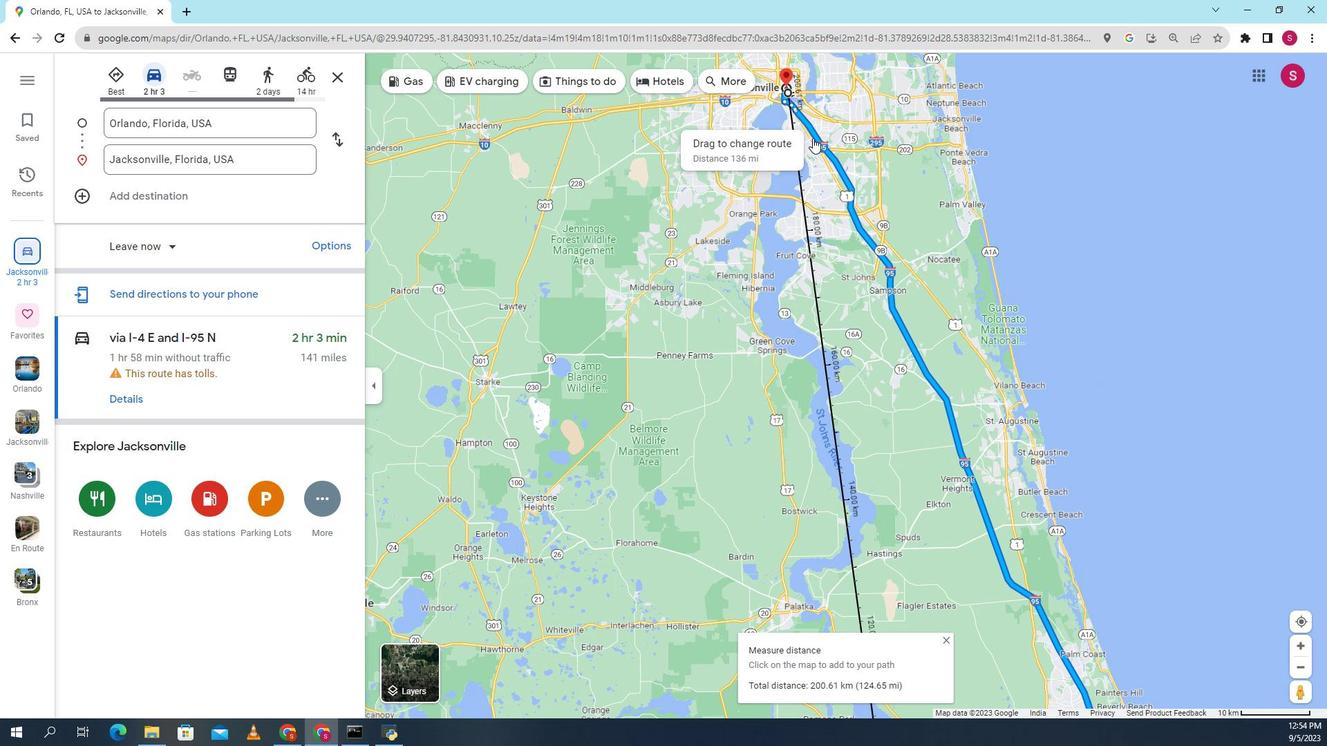 
Action: Mouse pressed left at (1159, 439)
Screenshot: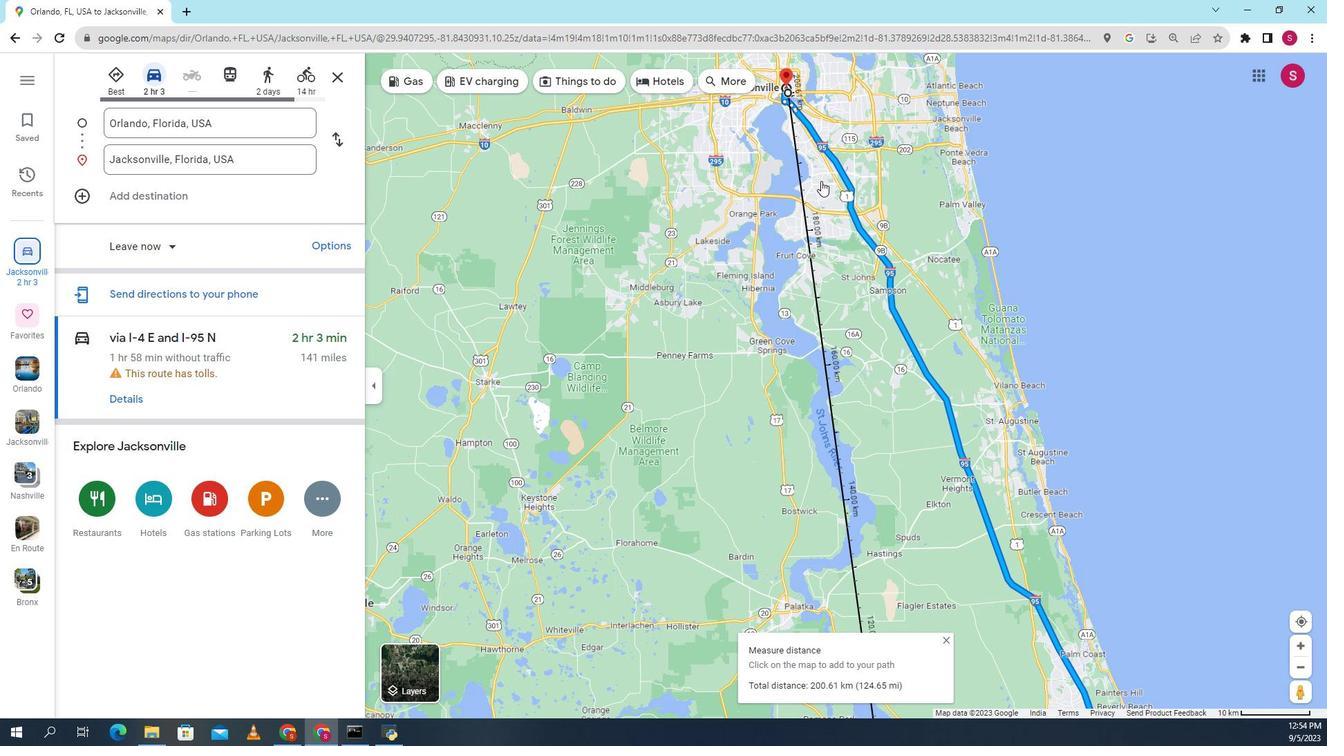 
Action: Mouse moved to (1168, 455)
Screenshot: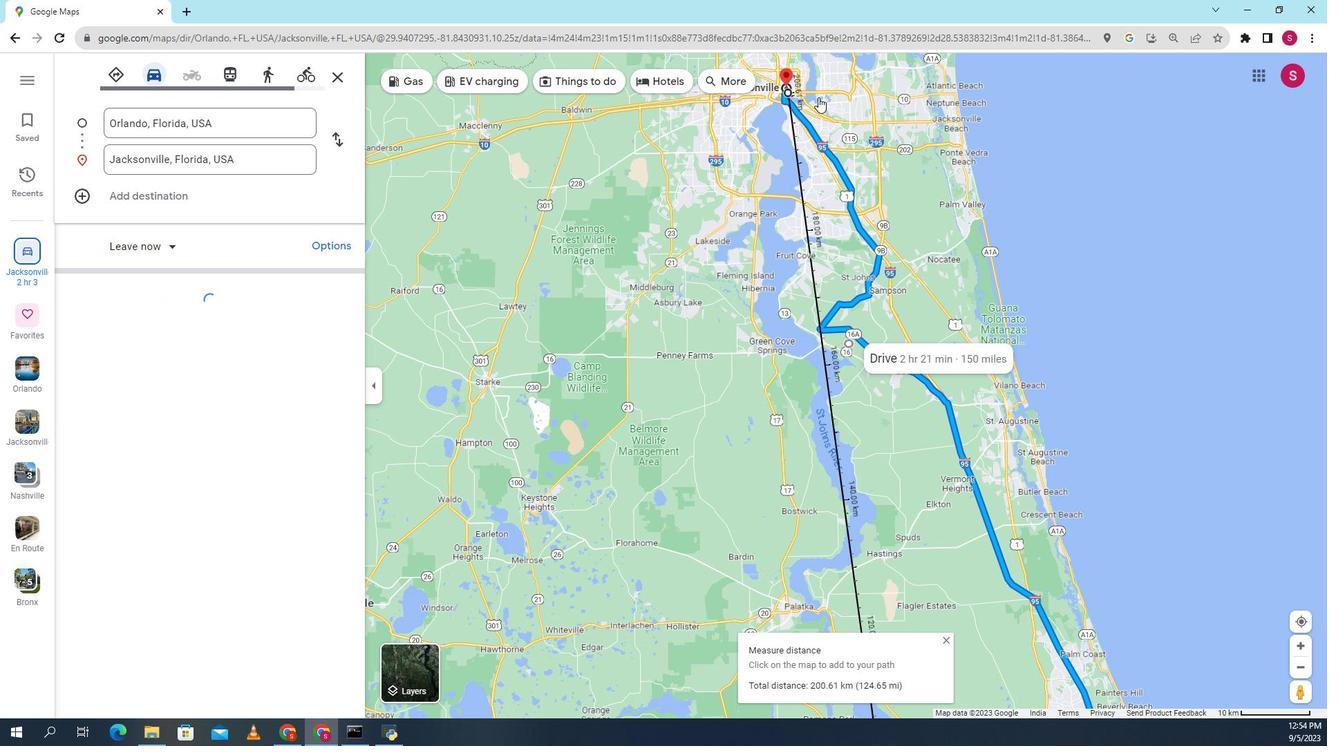 
Action: Mouse pressed left at (1168, 455)
Screenshot: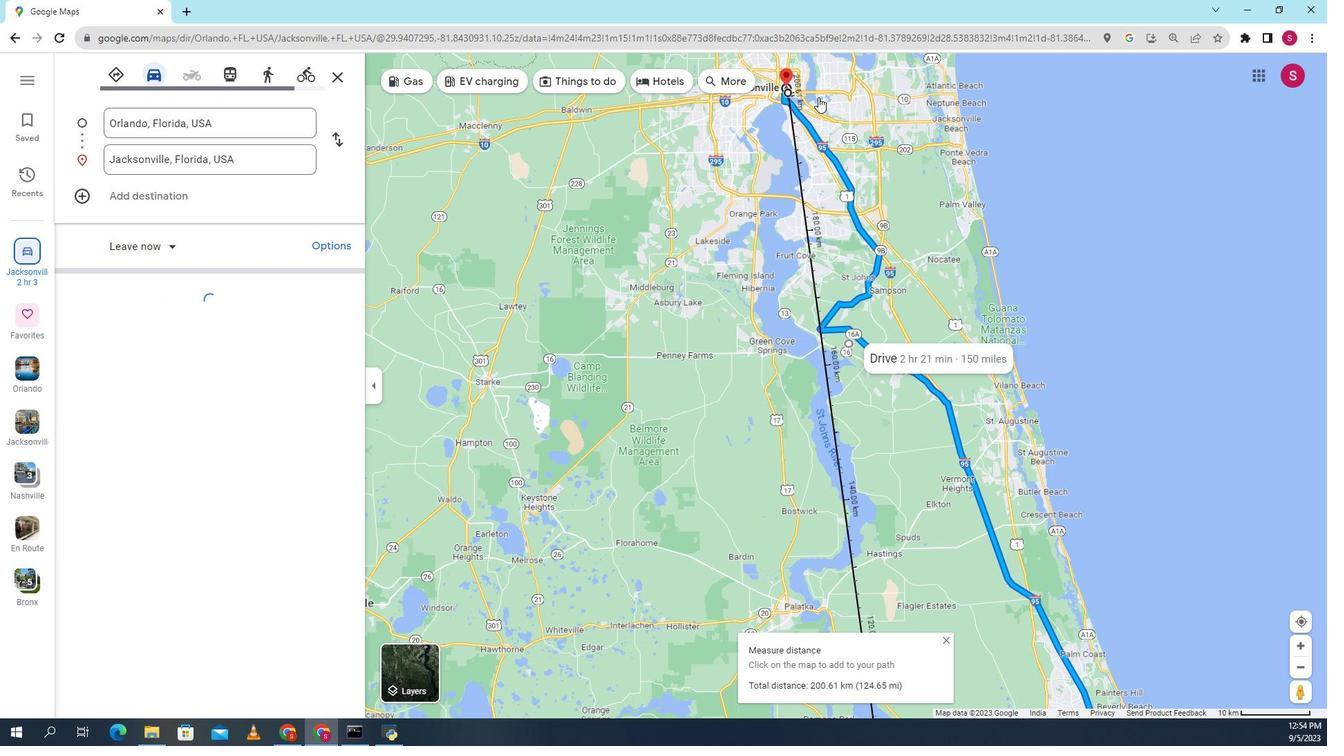
Action: Mouse moved to (1265, 226)
Screenshot: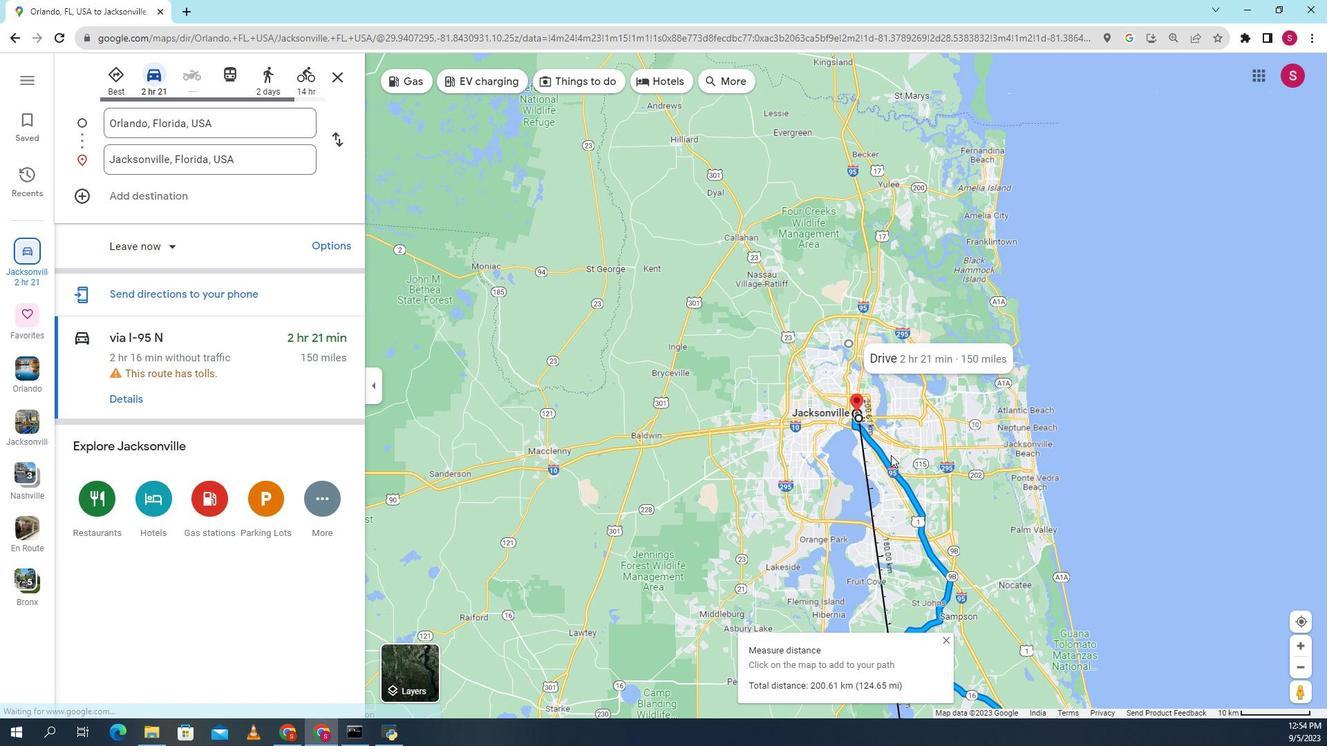 
Action: Mouse scrolled (1265, 226) with delta (0, 0)
Screenshot: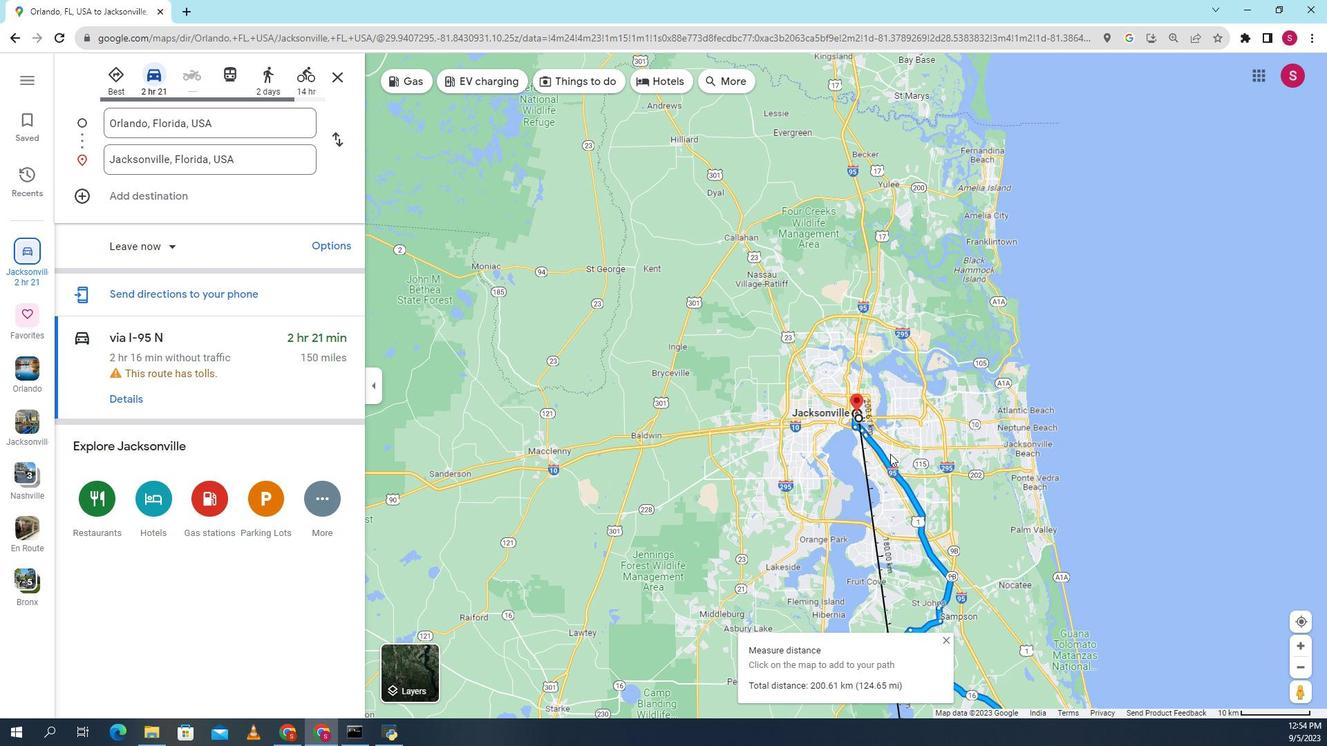 
Action: Mouse scrolled (1265, 226) with delta (0, 0)
Screenshot: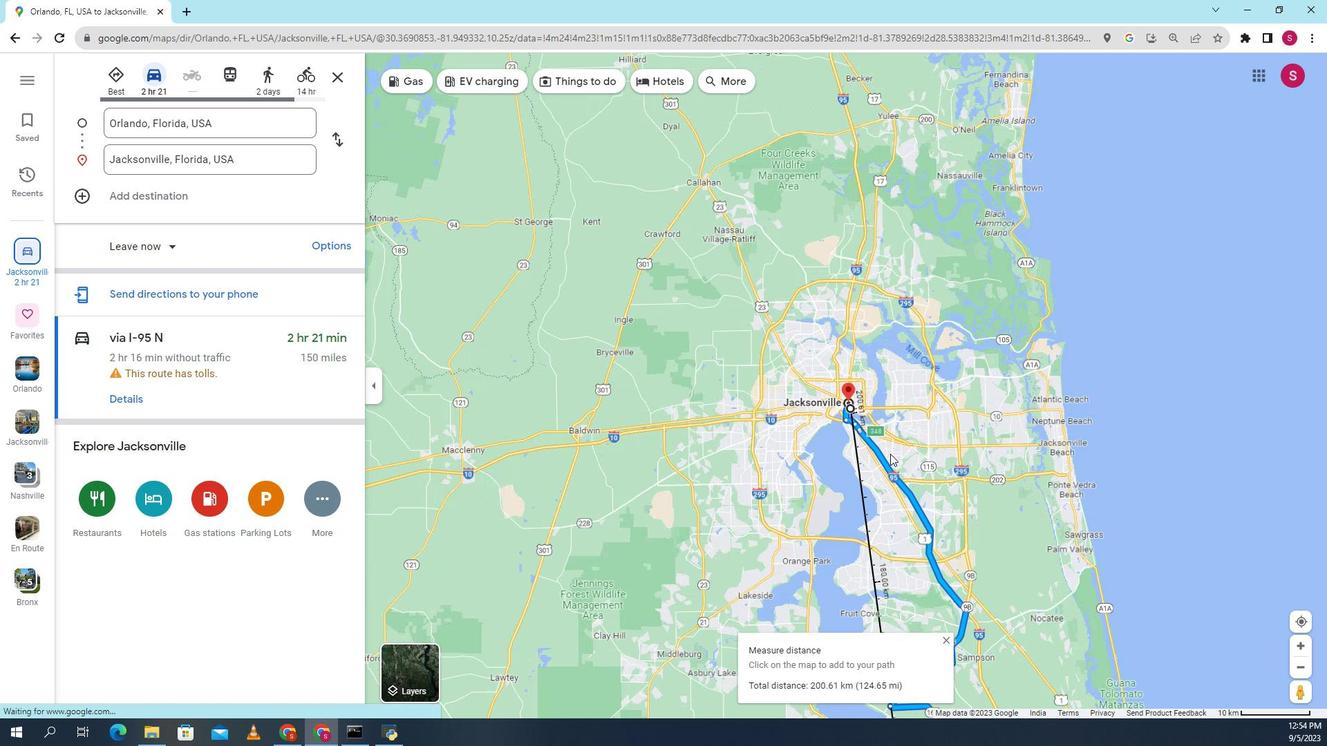 
Action: Mouse moved to (1265, 228)
Screenshot: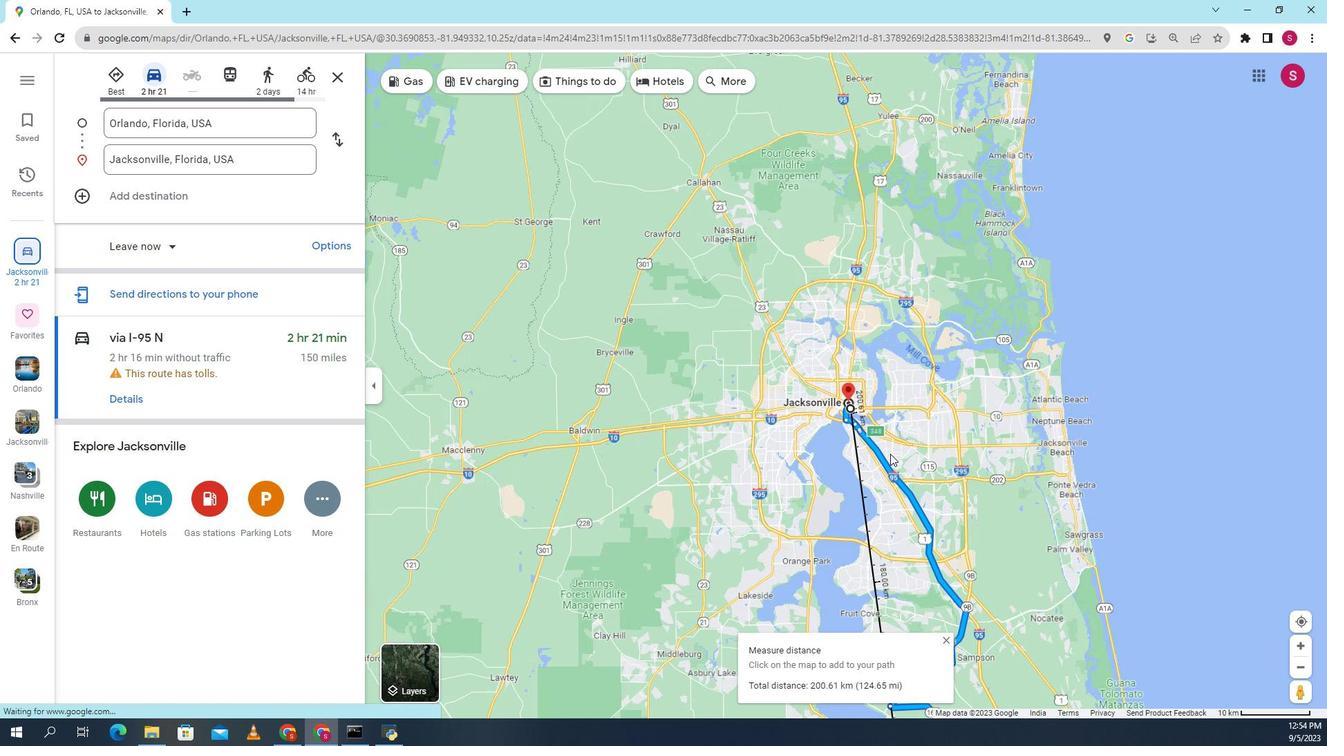 
Action: Mouse scrolled (1265, 227) with delta (0, 0)
Screenshot: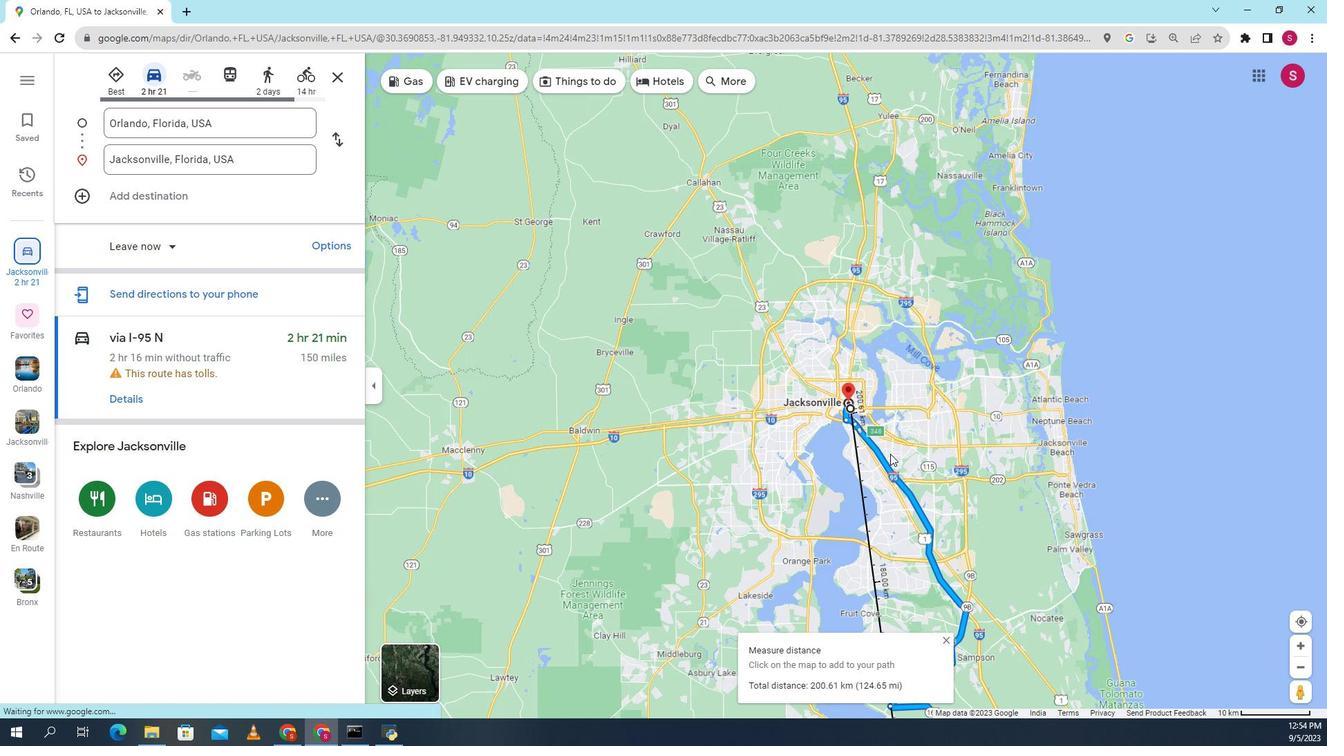 
Action: Mouse moved to (1175, 283)
Screenshot: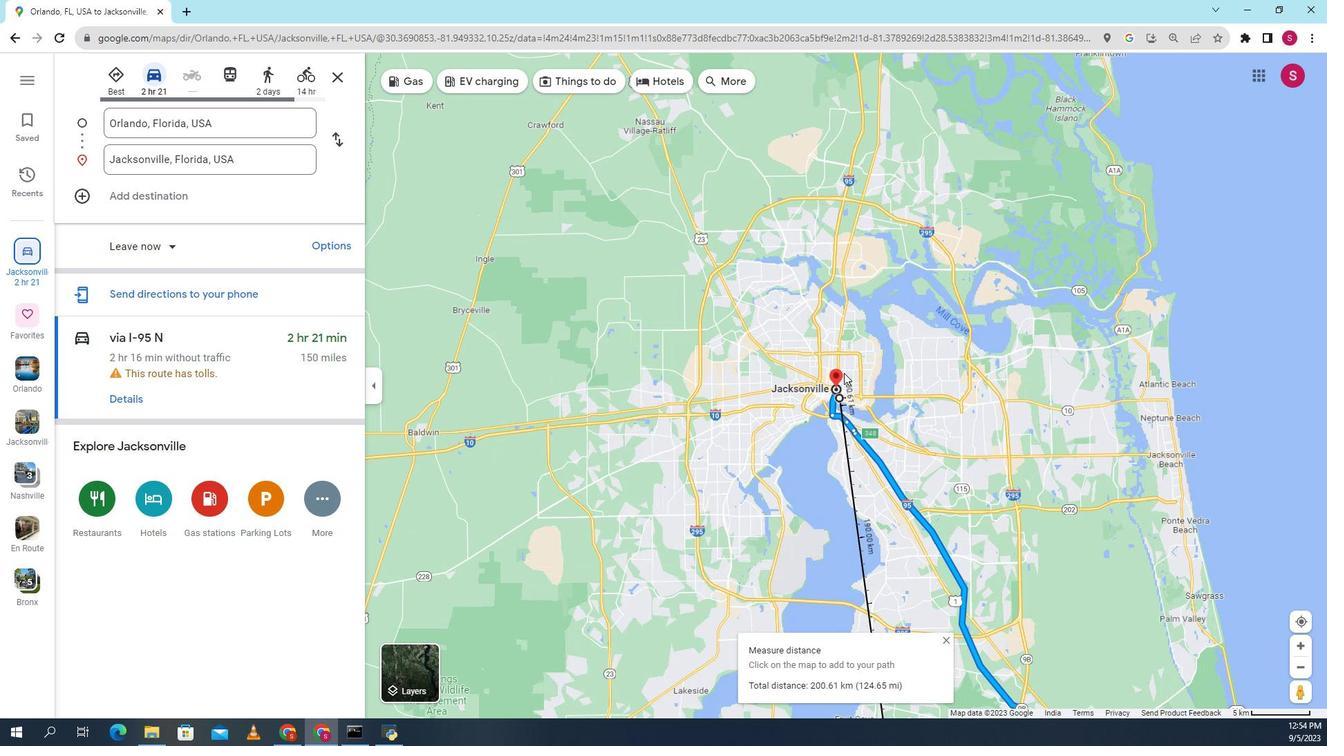 
Action: Mouse scrolled (1175, 283) with delta (0, 0)
Screenshot: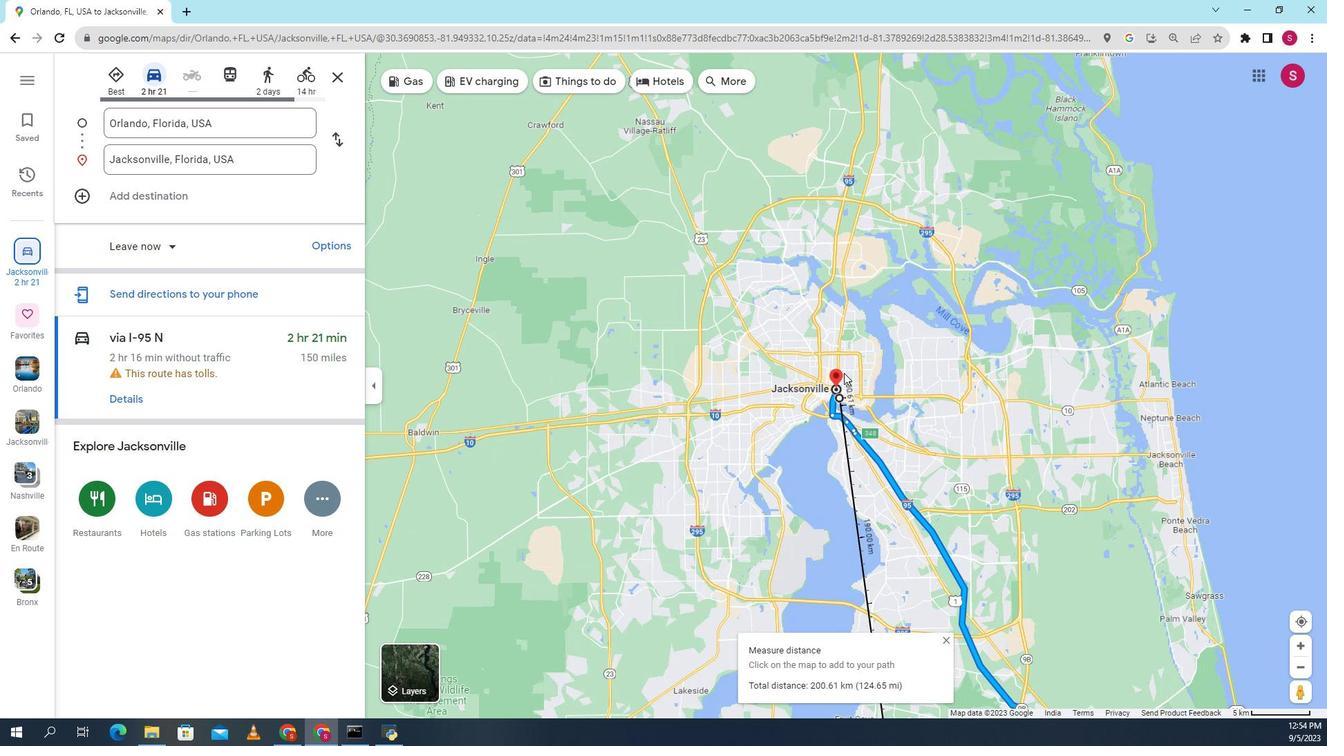 
Action: Mouse moved to (1175, 285)
Screenshot: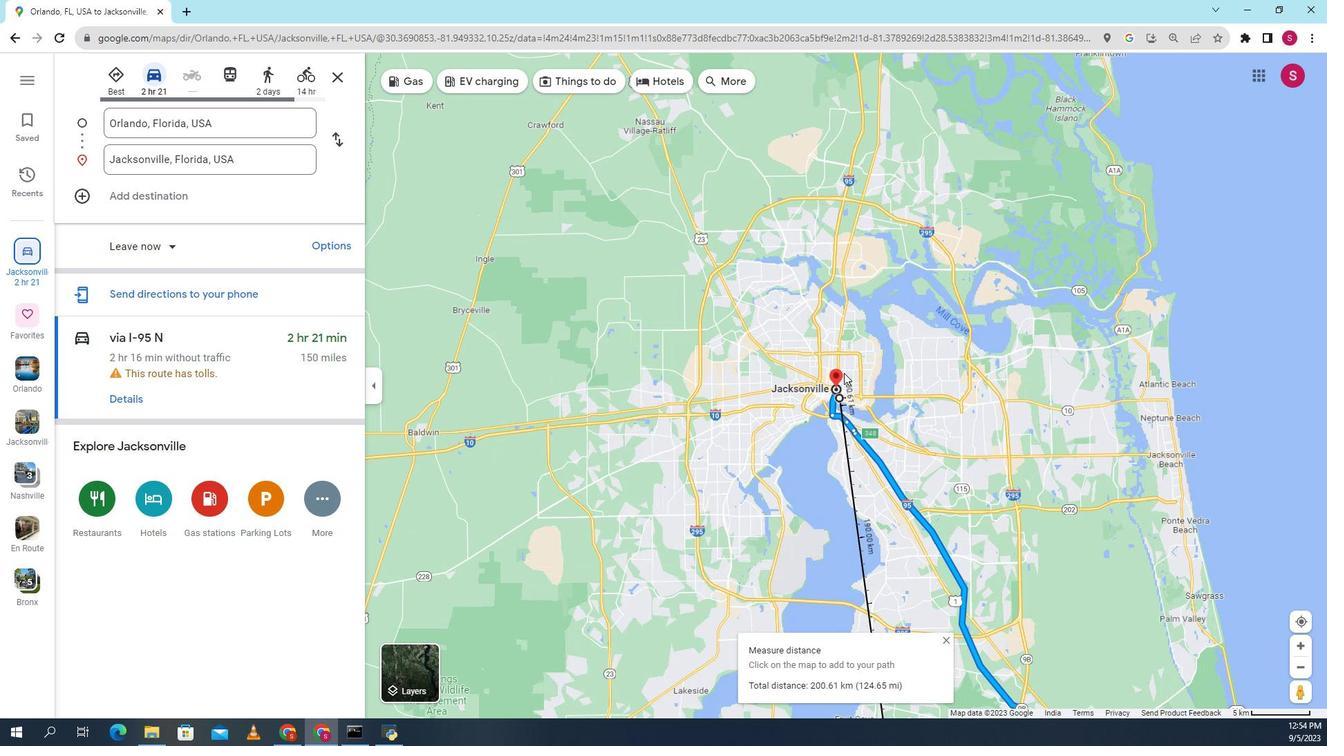 
Action: Mouse scrolled (1175, 284) with delta (0, 0)
Screenshot: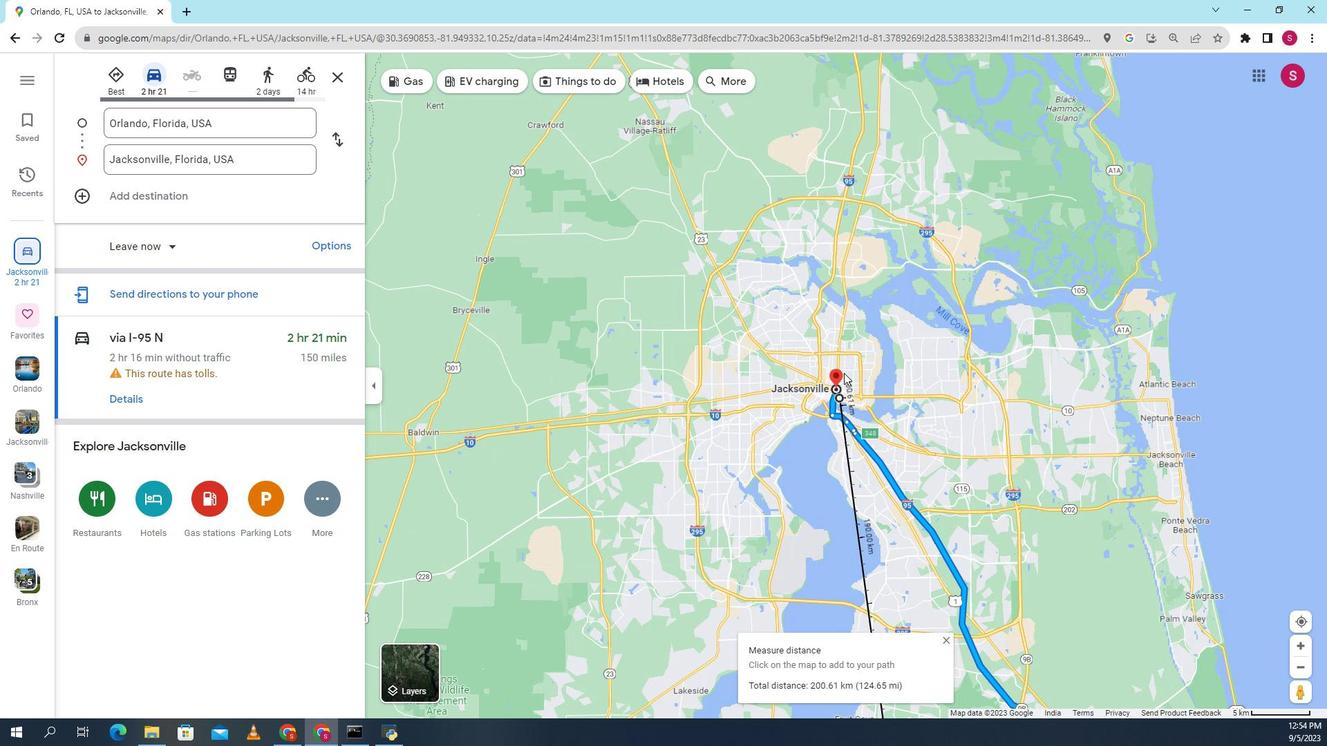 
Action: Mouse moved to (1225, 252)
Screenshot: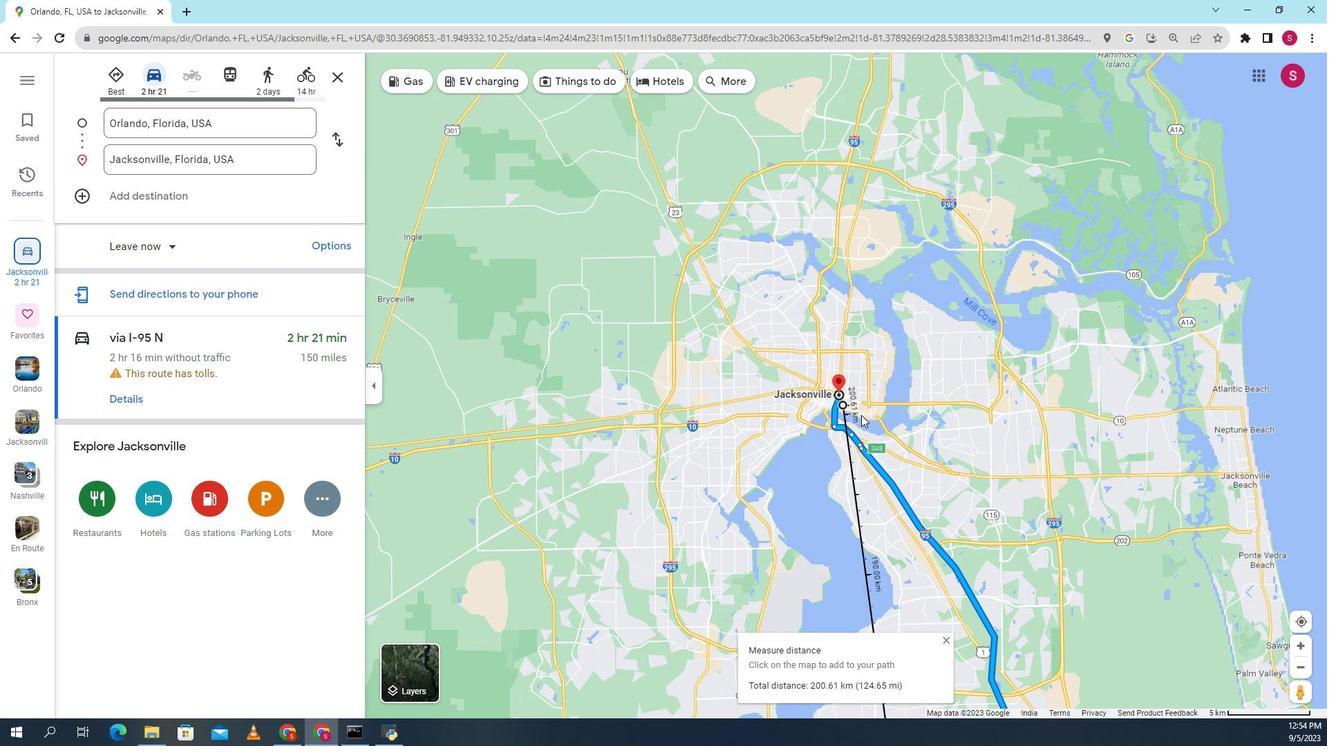 
Action: Mouse scrolled (1225, 252) with delta (0, 0)
Screenshot: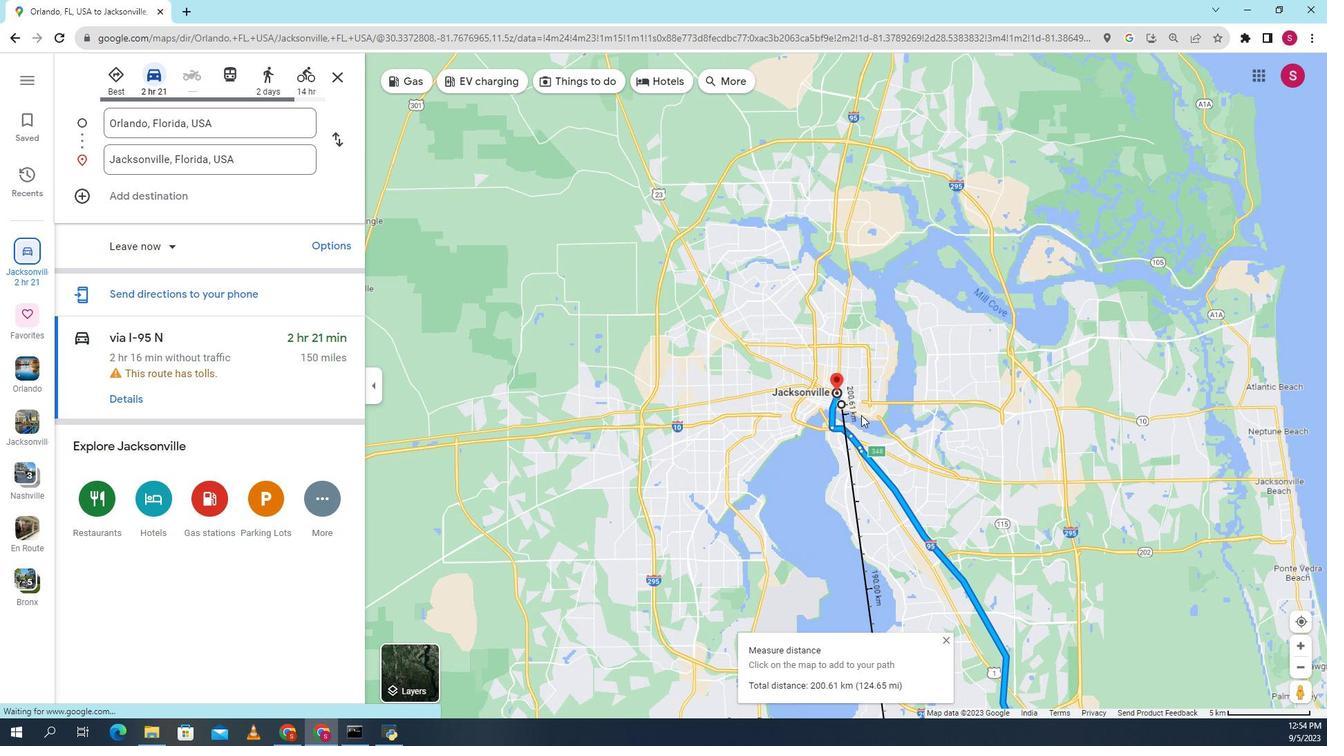 
Action: Mouse scrolled (1225, 252) with delta (0, 0)
Screenshot: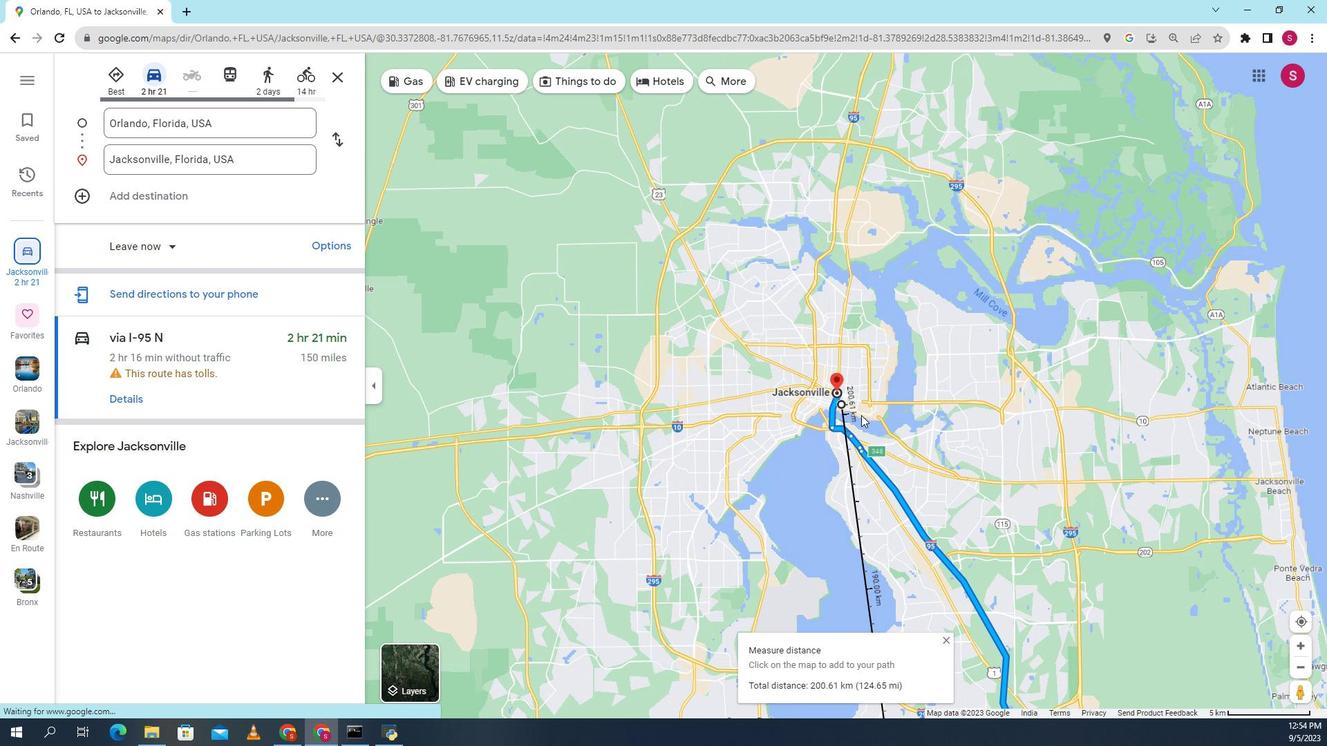 
Action: Mouse scrolled (1225, 252) with delta (0, 0)
Screenshot: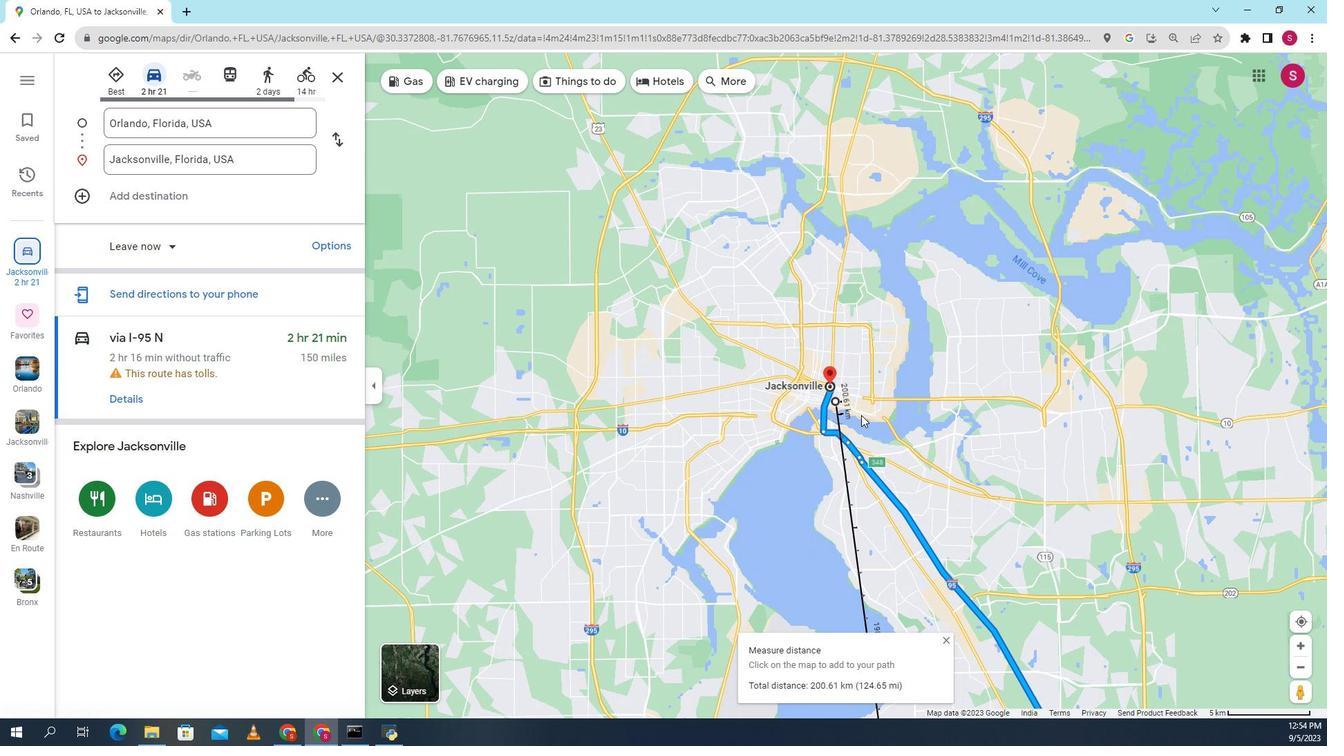 
Action: Mouse scrolled (1225, 252) with delta (0, 0)
Screenshot: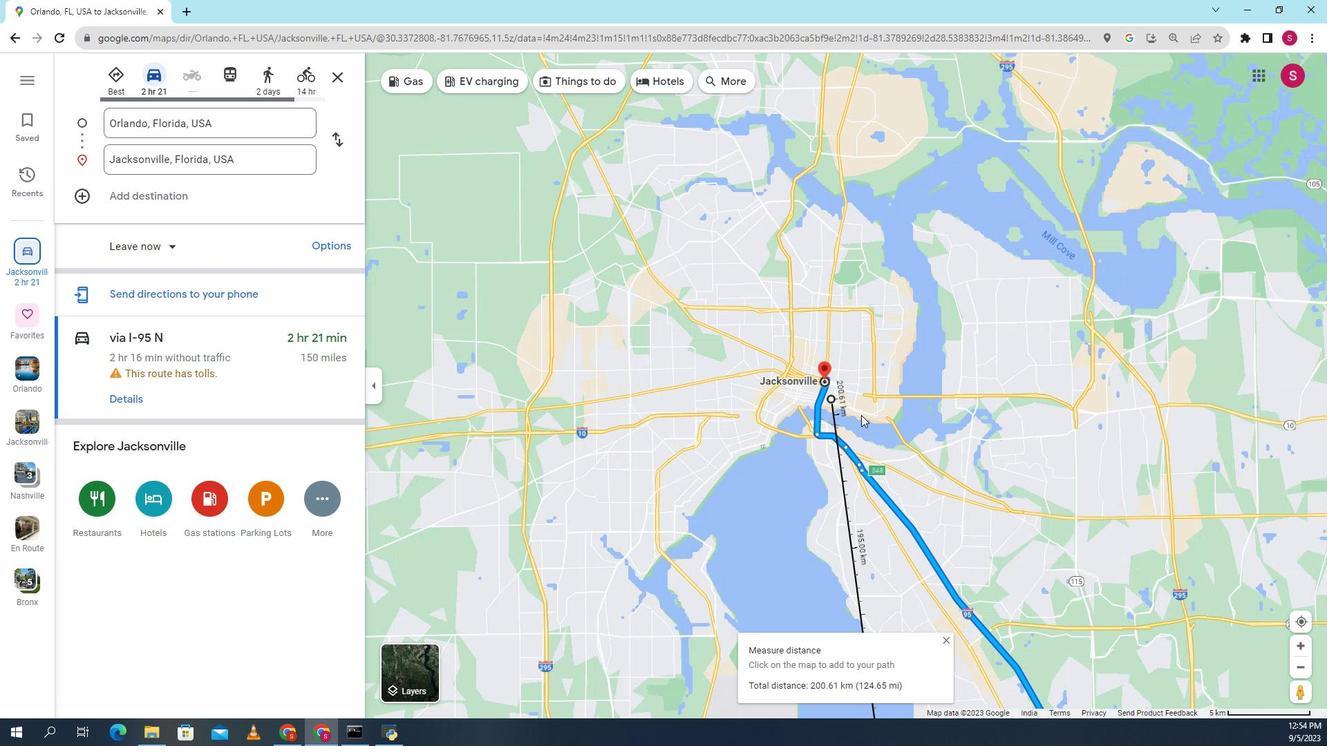 
Action: Mouse scrolled (1225, 252) with delta (0, 0)
Screenshot: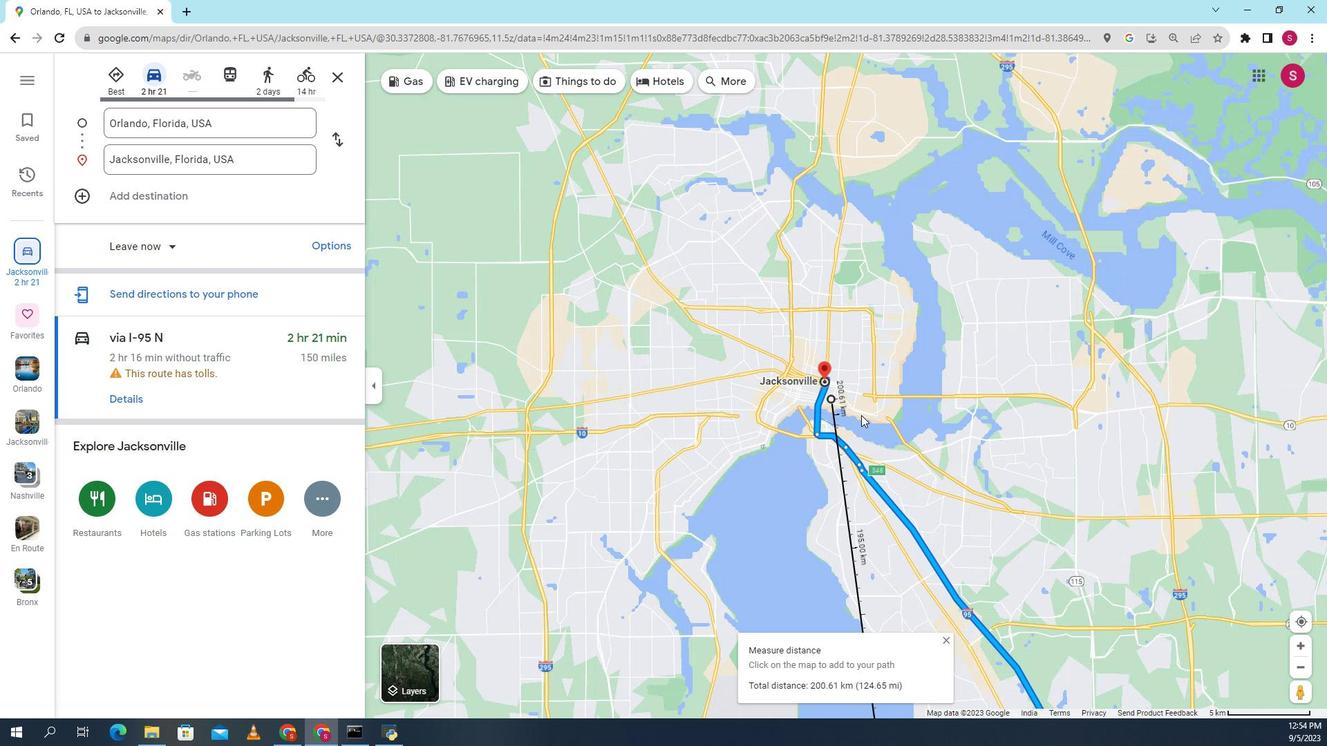 
Action: Mouse scrolled (1225, 252) with delta (0, 0)
Screenshot: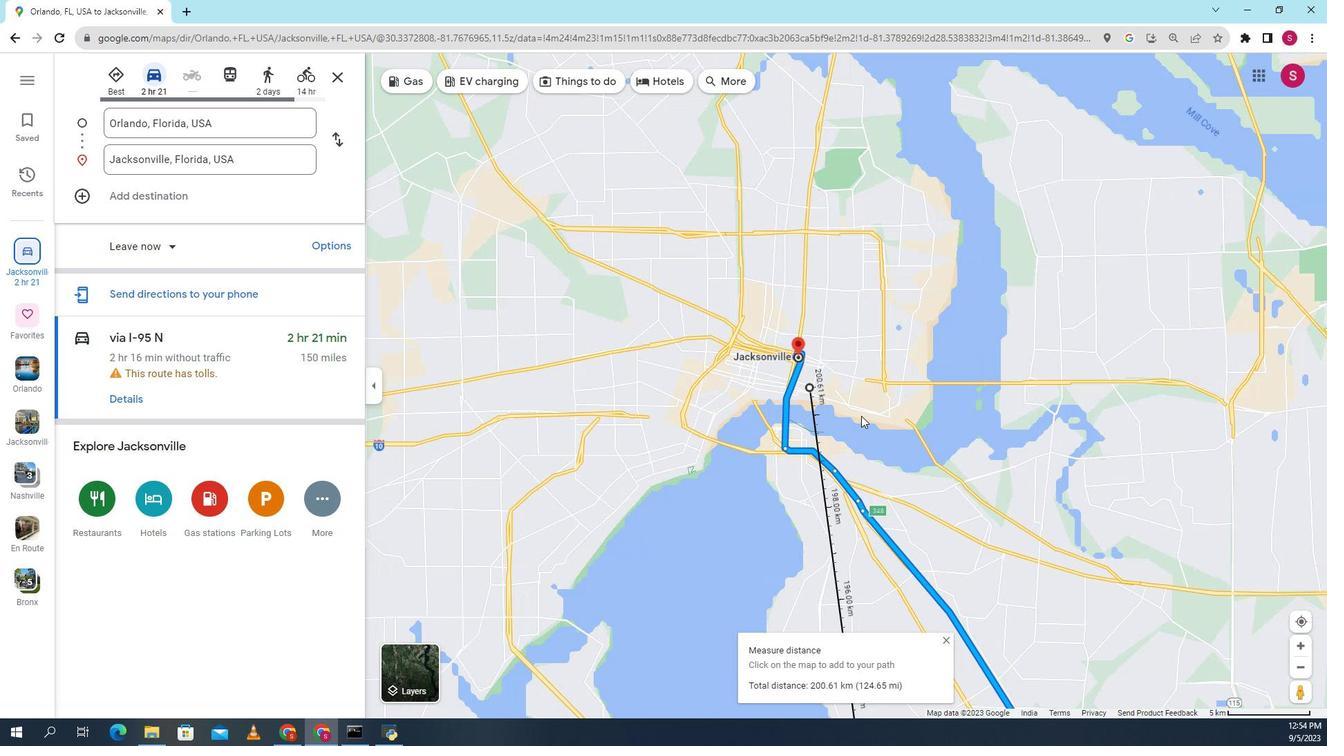 
Action: Mouse scrolled (1225, 252) with delta (0, 0)
Screenshot: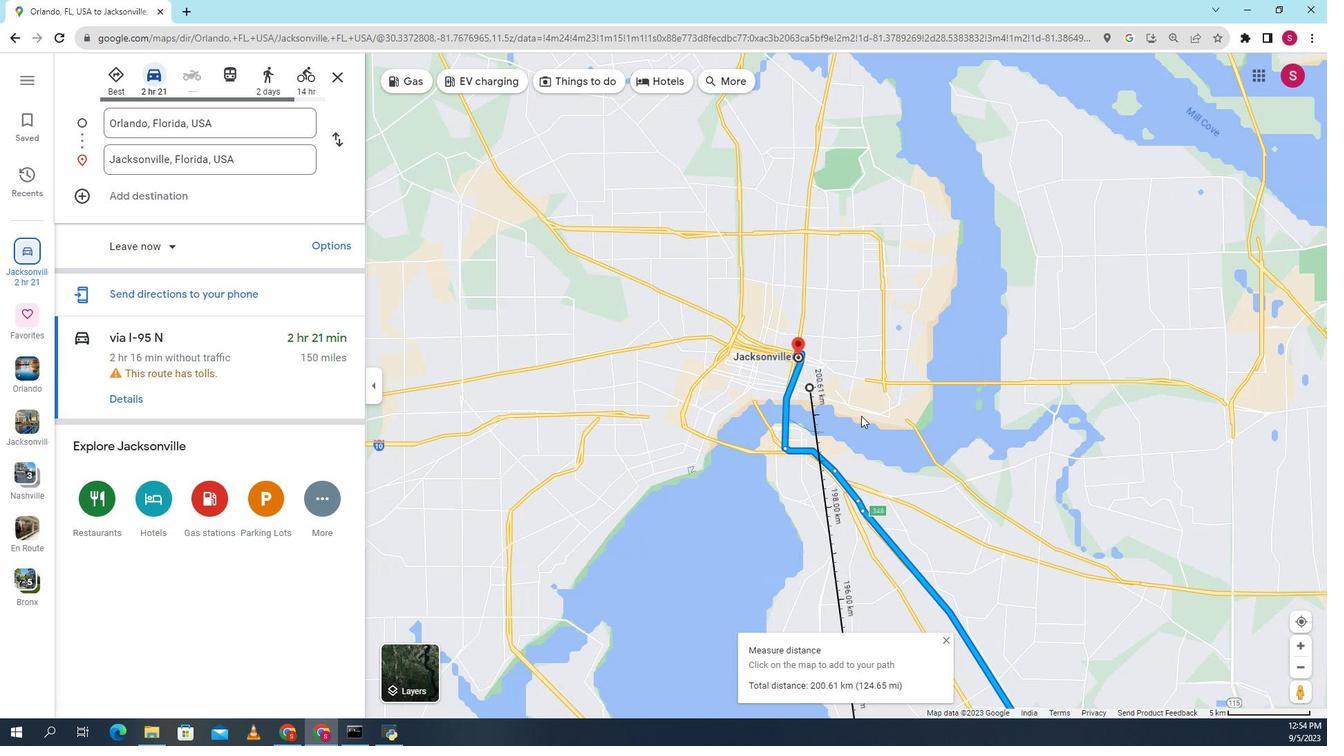 
Action: Mouse scrolled (1225, 252) with delta (0, 0)
Screenshot: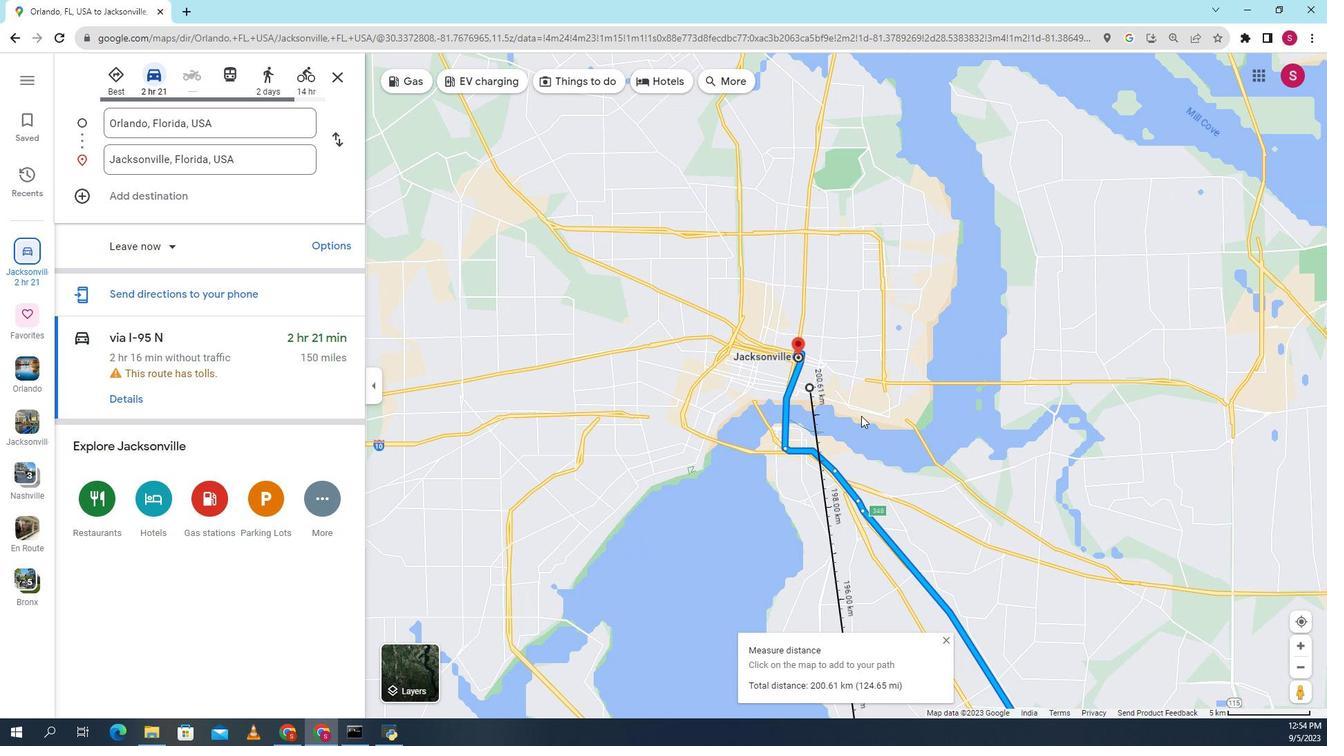 
Action: Mouse moved to (1132, 278)
Screenshot: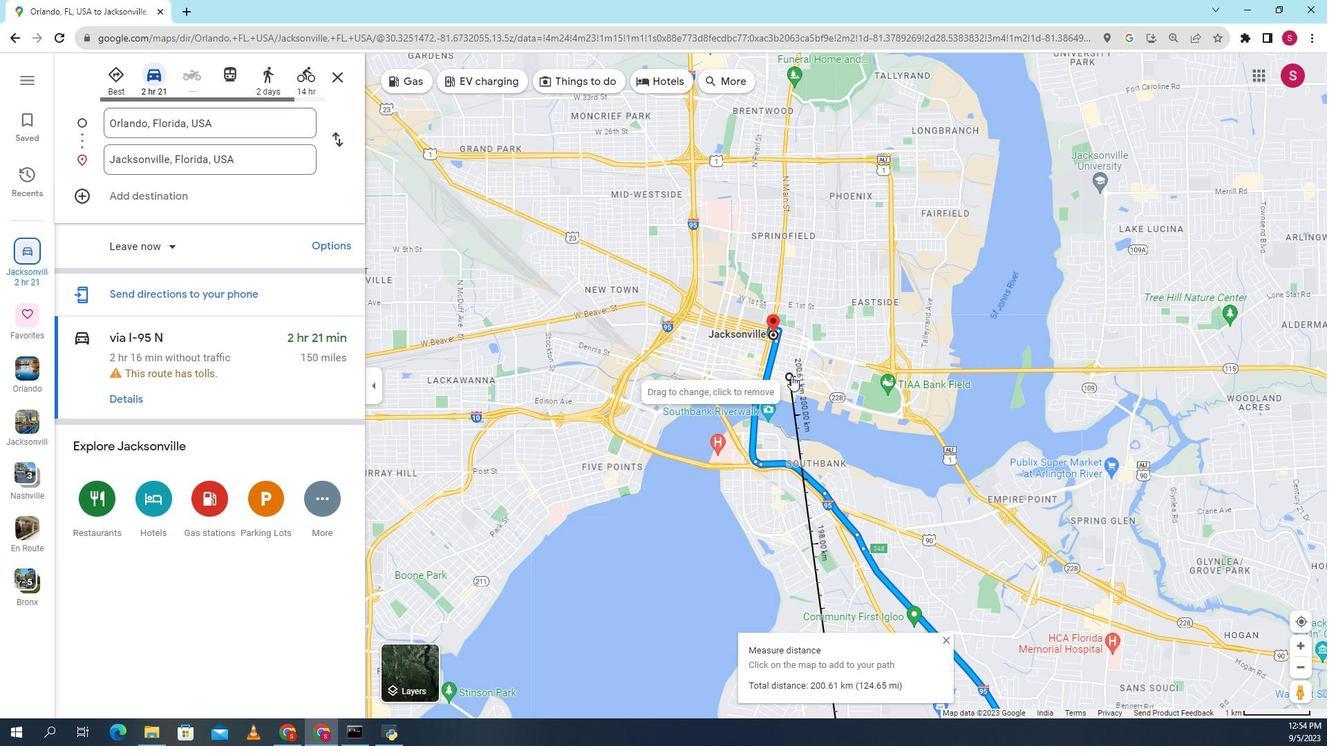 
Action: Mouse pressed left at (1132, 278)
Screenshot: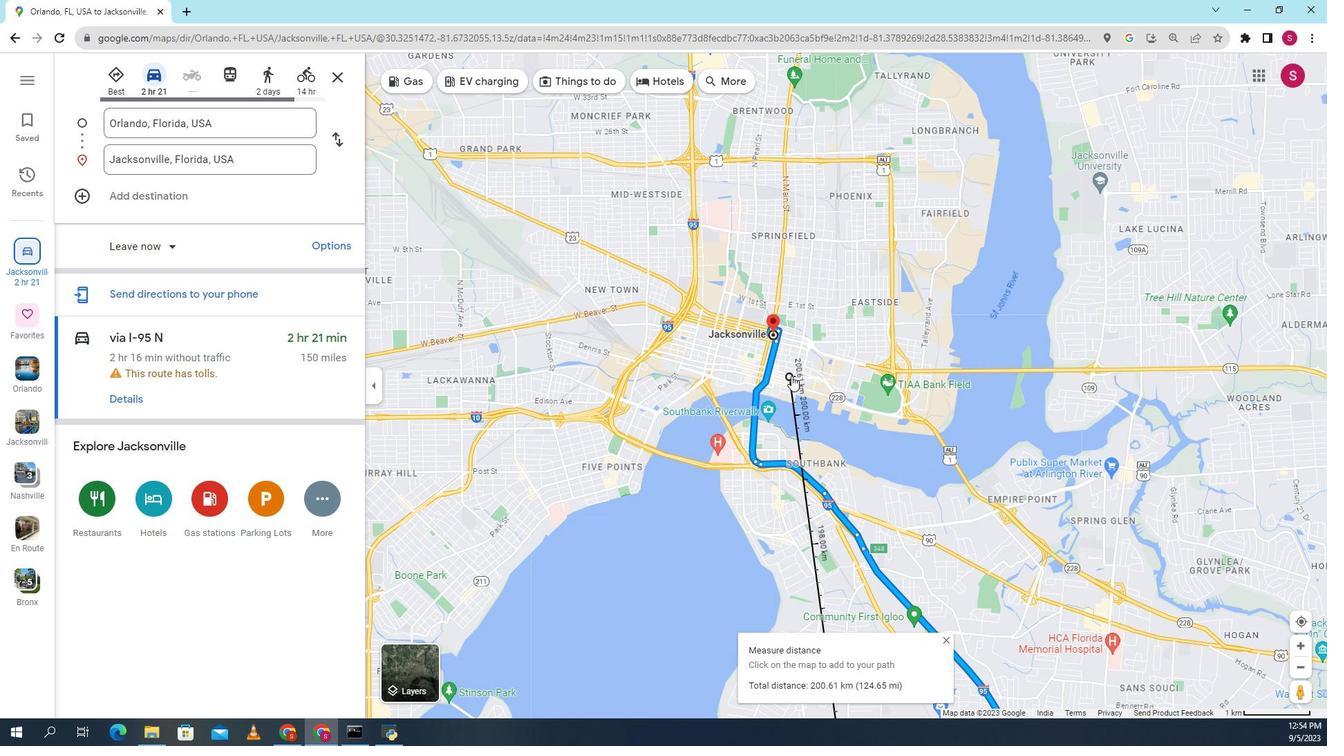 
Action: Mouse moved to (1067, 82)
Screenshot: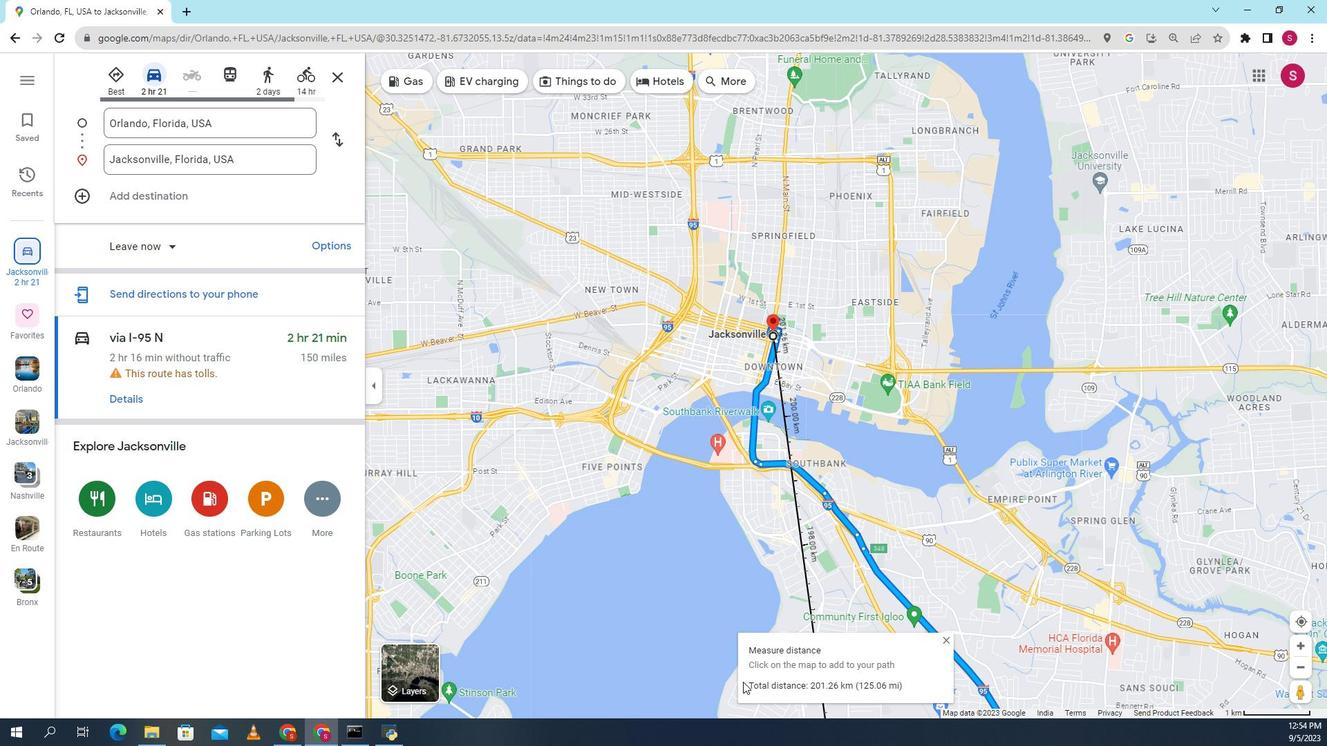 
Action: Mouse pressed left at (1067, 82)
Screenshot: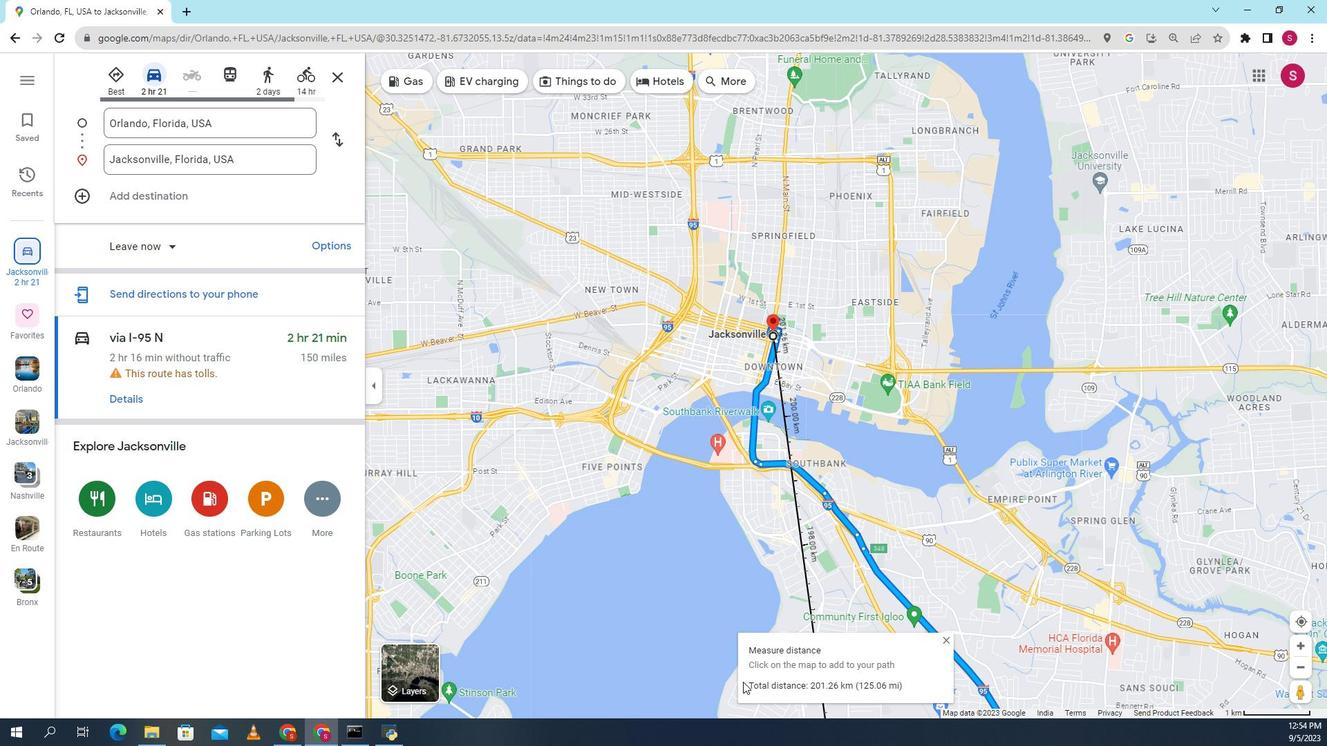 
Action: Mouse moved to (1232, 49)
Screenshot: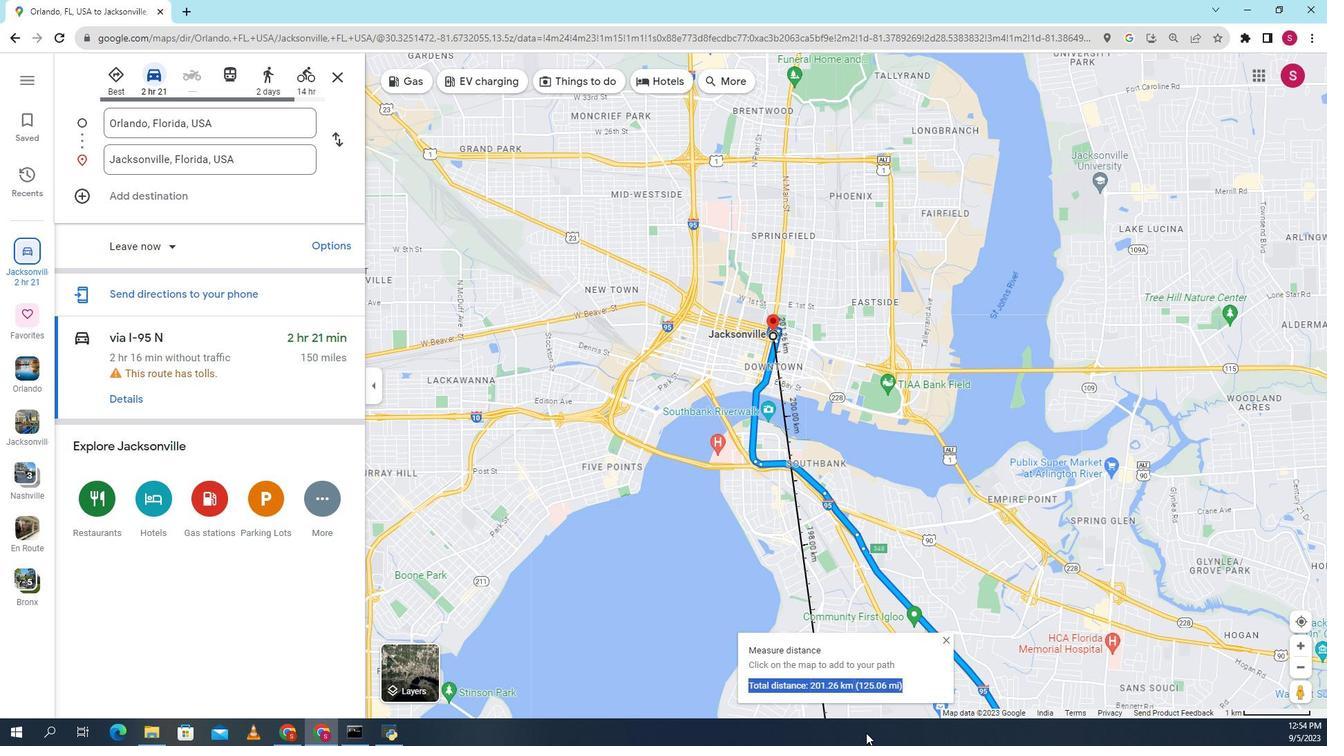 
